 Task: Search for 'oppo a55 2020' on Amazon and gather information about the phone and related electronic items.
Action: Mouse moved to (223, 63)
Screenshot: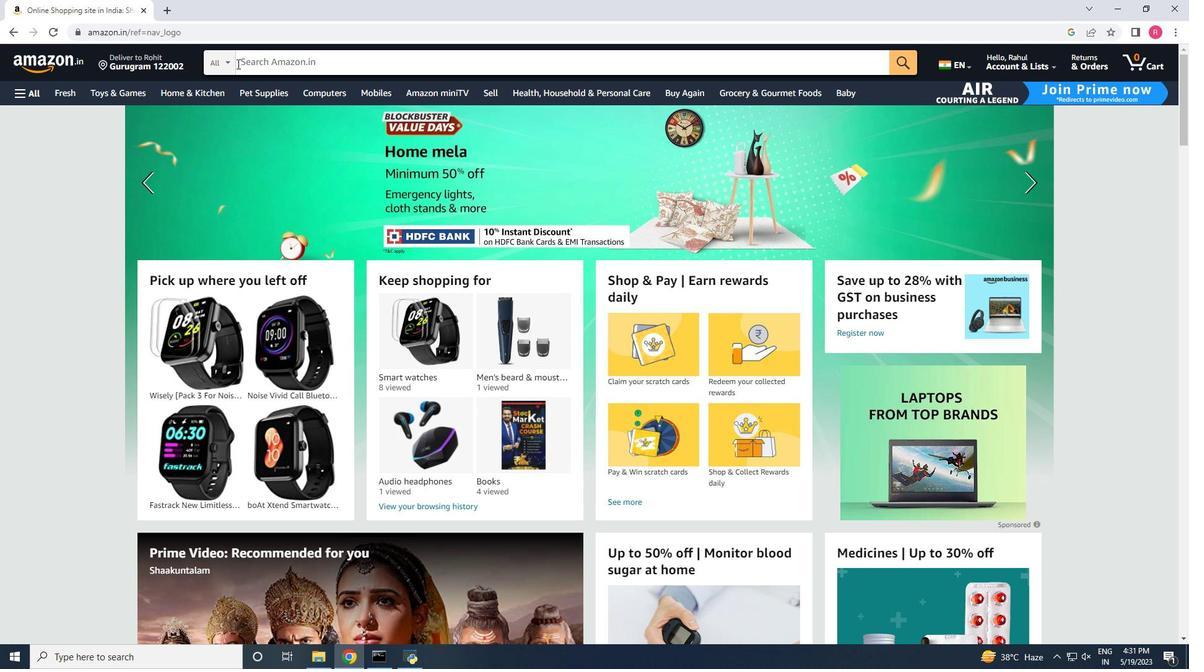 
Action: Mouse pressed left at (223, 63)
Screenshot: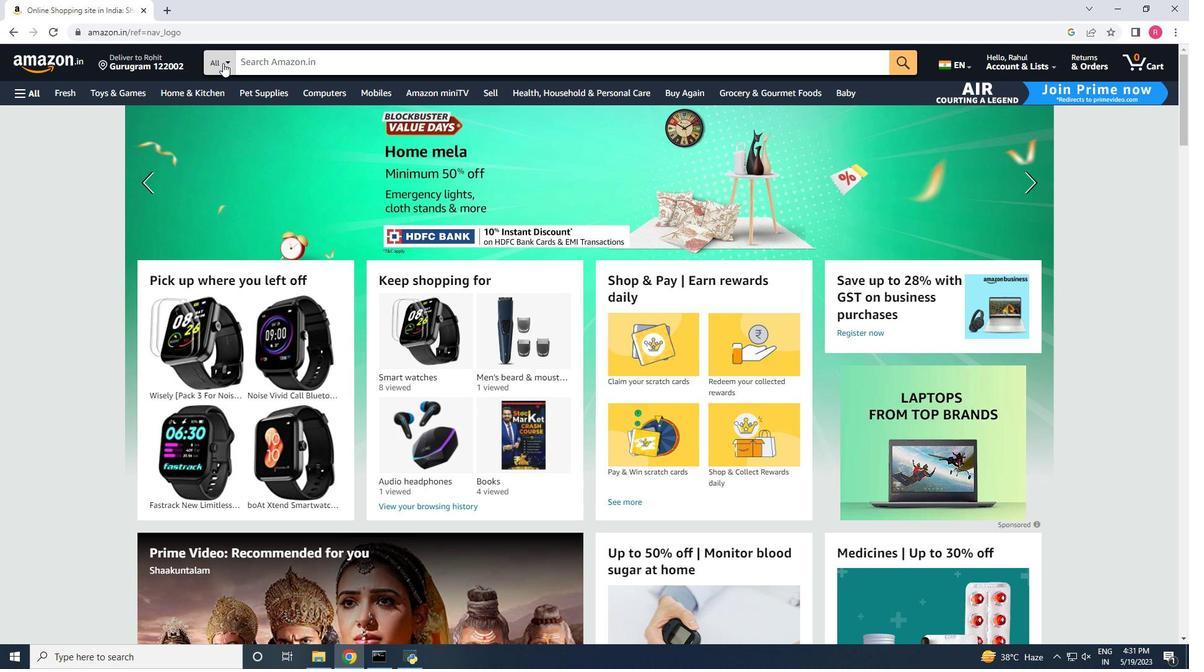 
Action: Mouse moved to (250, 178)
Screenshot: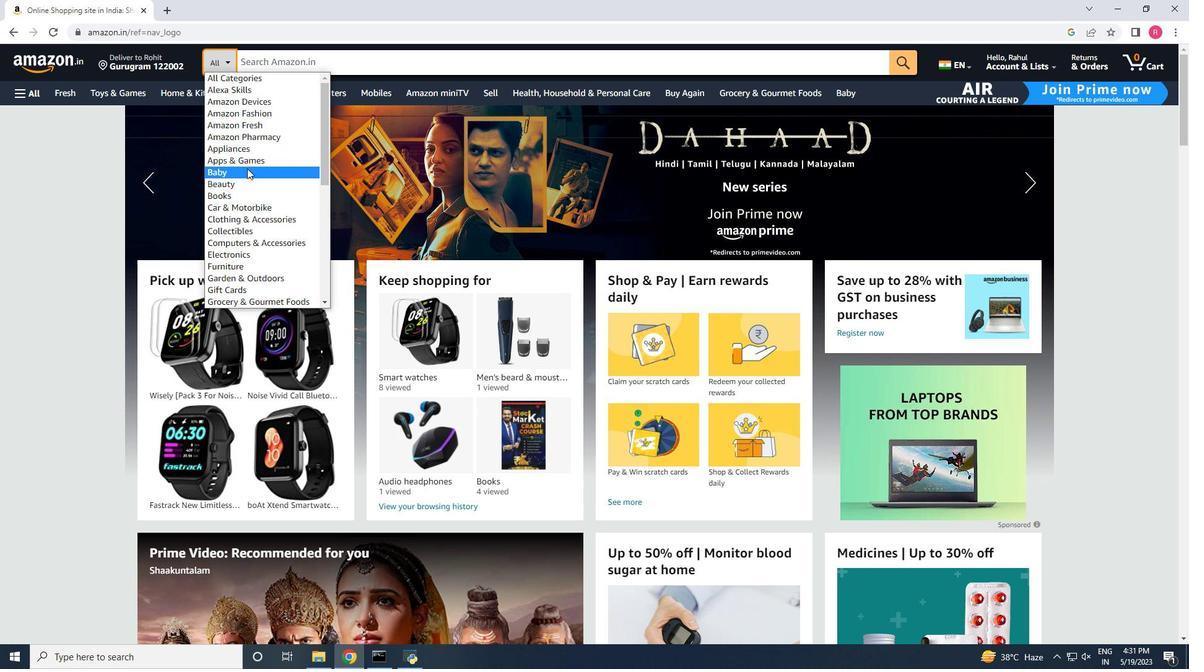 
Action: Mouse scrolled (250, 177) with delta (0, 0)
Screenshot: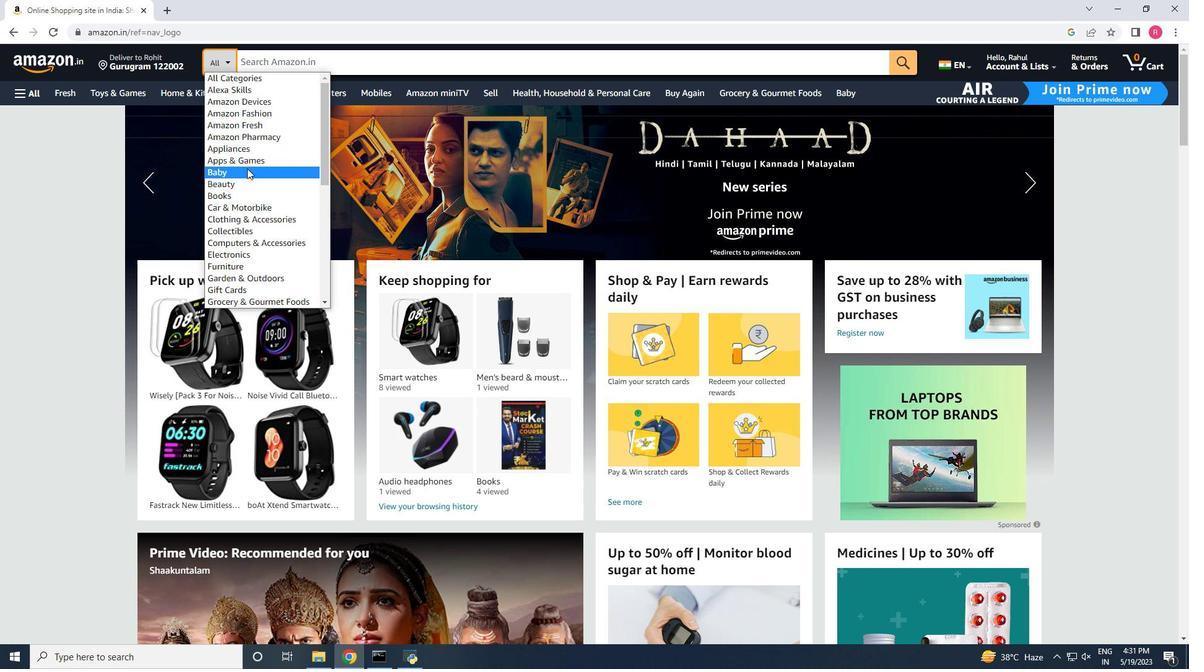 
Action: Mouse moved to (250, 178)
Screenshot: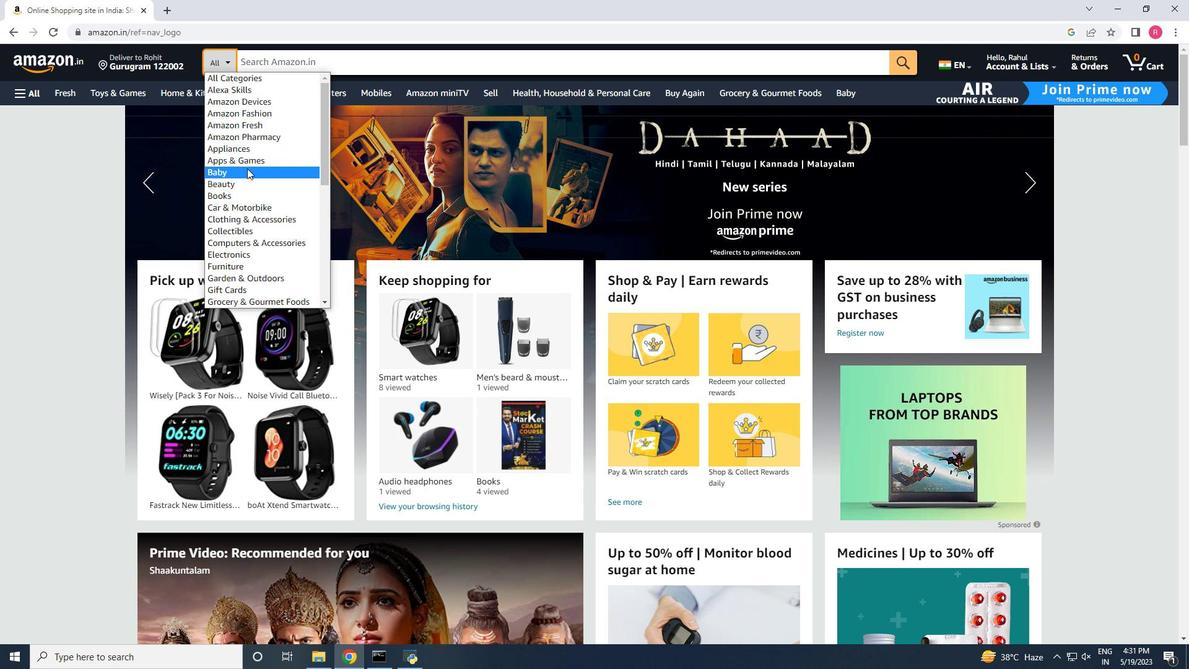 
Action: Mouse scrolled (250, 177) with delta (0, 0)
Screenshot: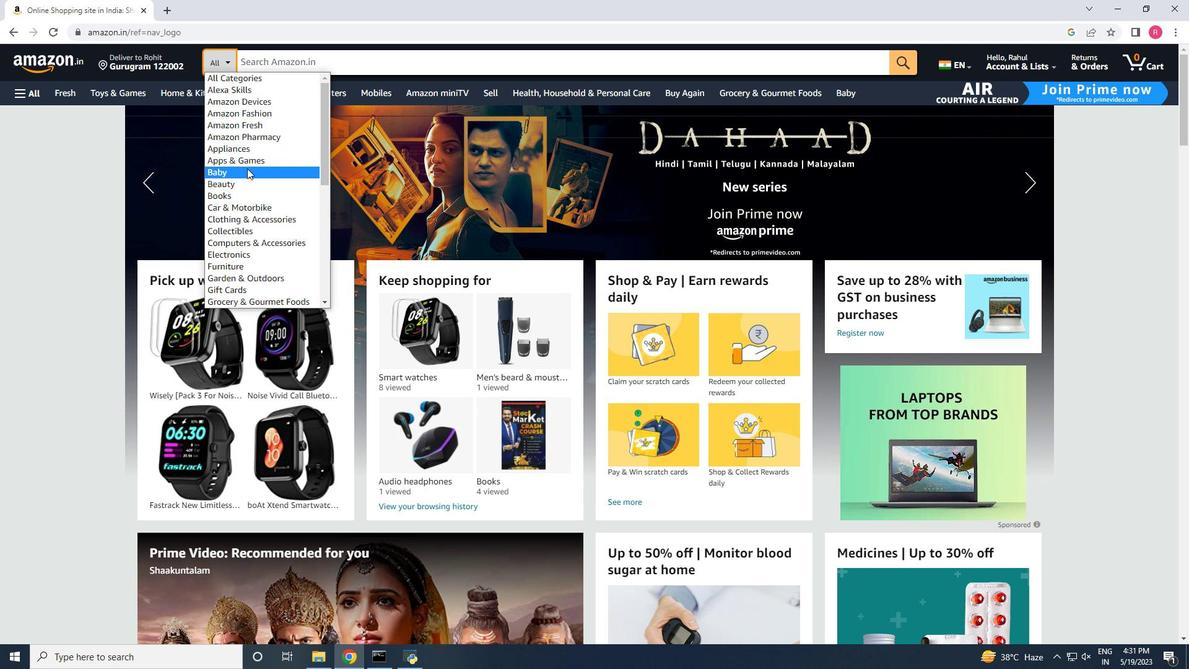 
Action: Mouse scrolled (250, 177) with delta (0, 0)
Screenshot: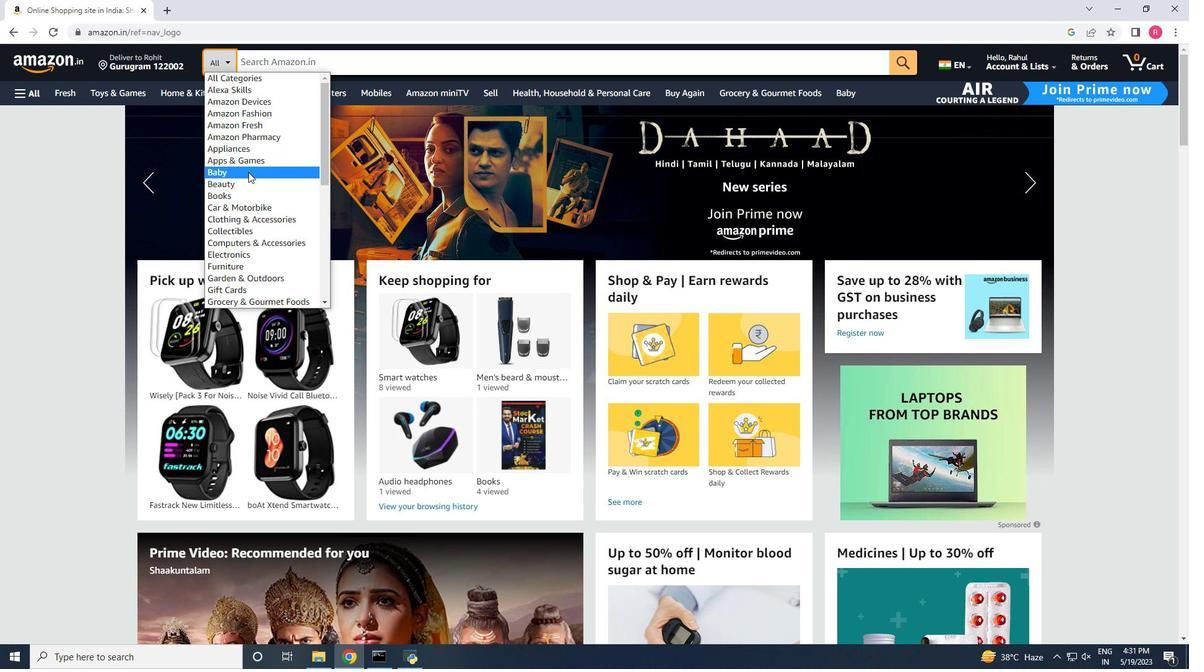 
Action: Mouse scrolled (250, 177) with delta (0, 0)
Screenshot: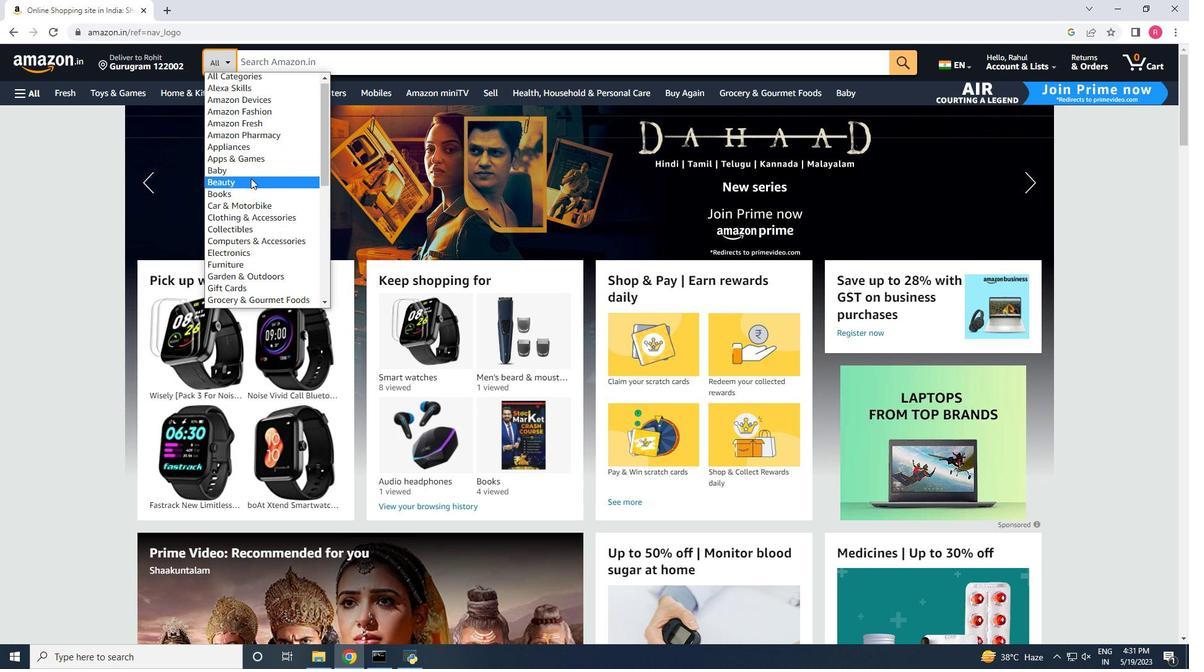 
Action: Mouse moved to (251, 179)
Screenshot: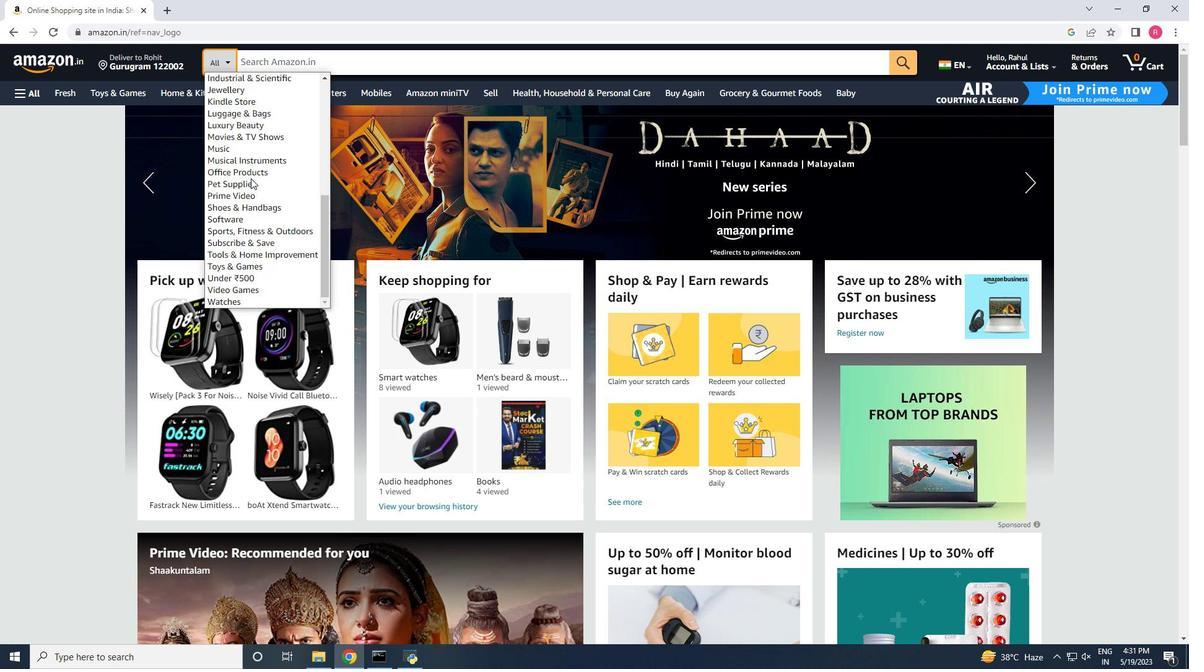 
Action: Mouse scrolled (251, 178) with delta (0, 0)
Screenshot: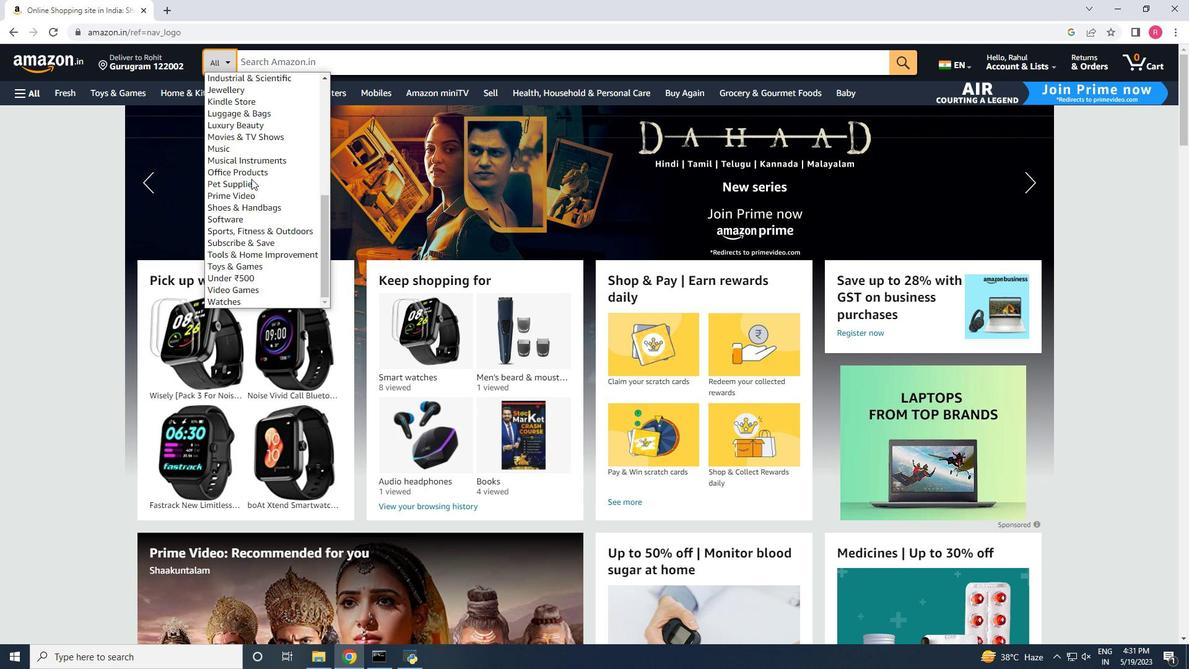 
Action: Mouse scrolled (251, 178) with delta (0, 0)
Screenshot: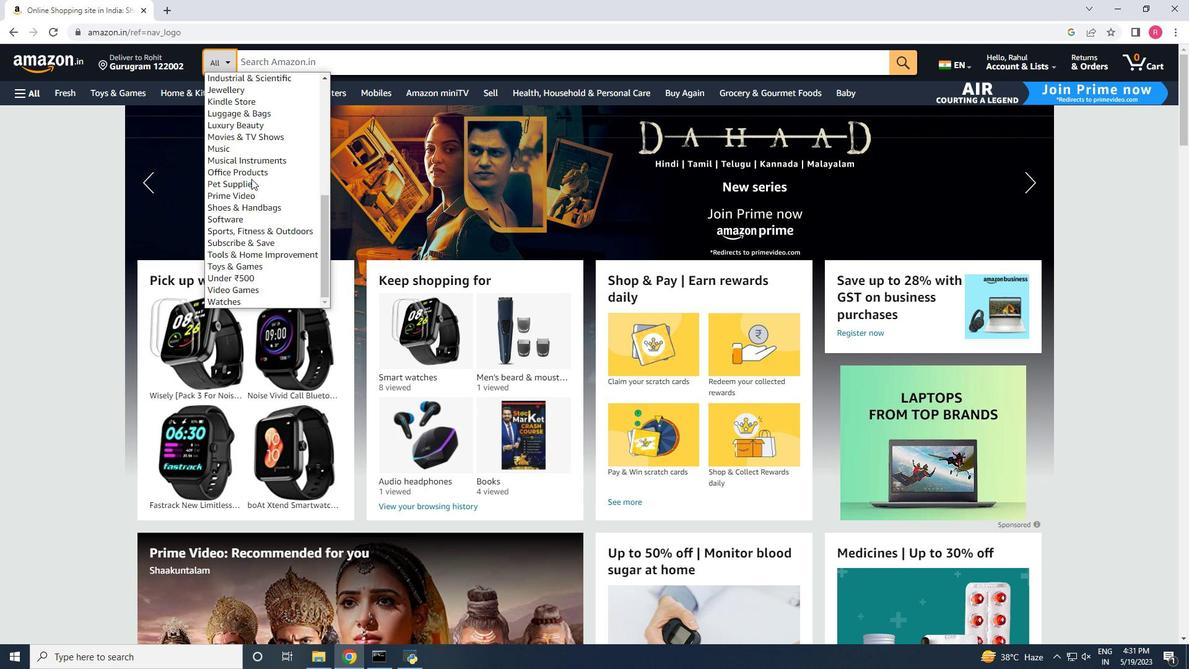 
Action: Mouse scrolled (251, 178) with delta (0, 0)
Screenshot: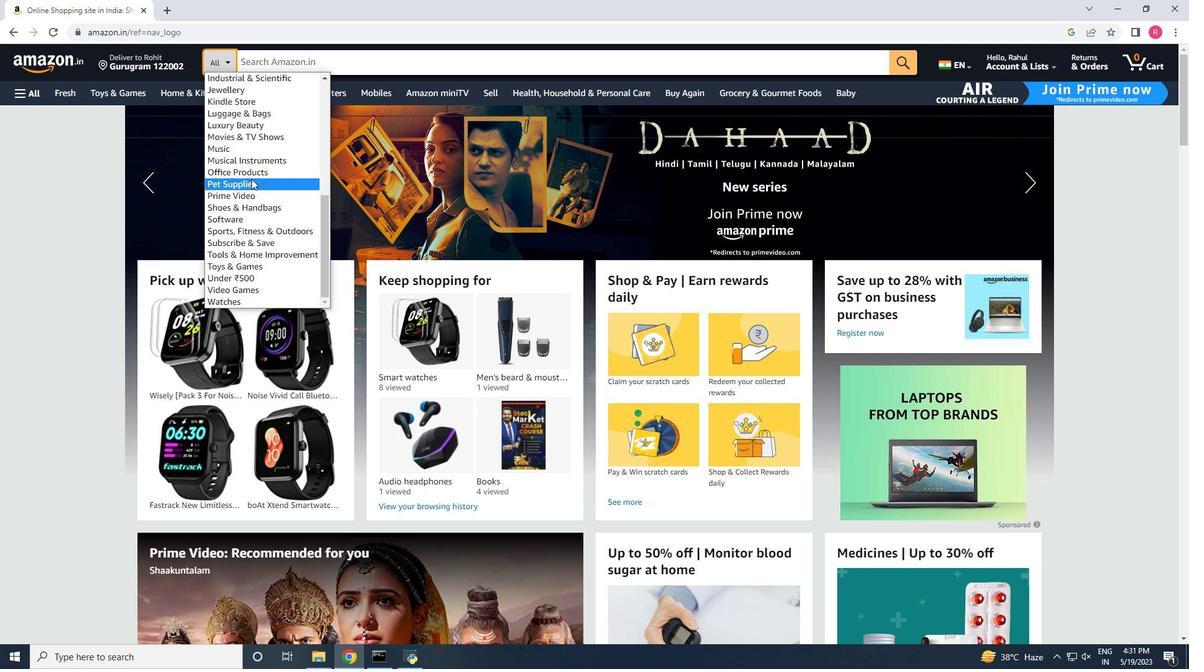 
Action: Mouse scrolled (251, 178) with delta (0, 0)
Screenshot: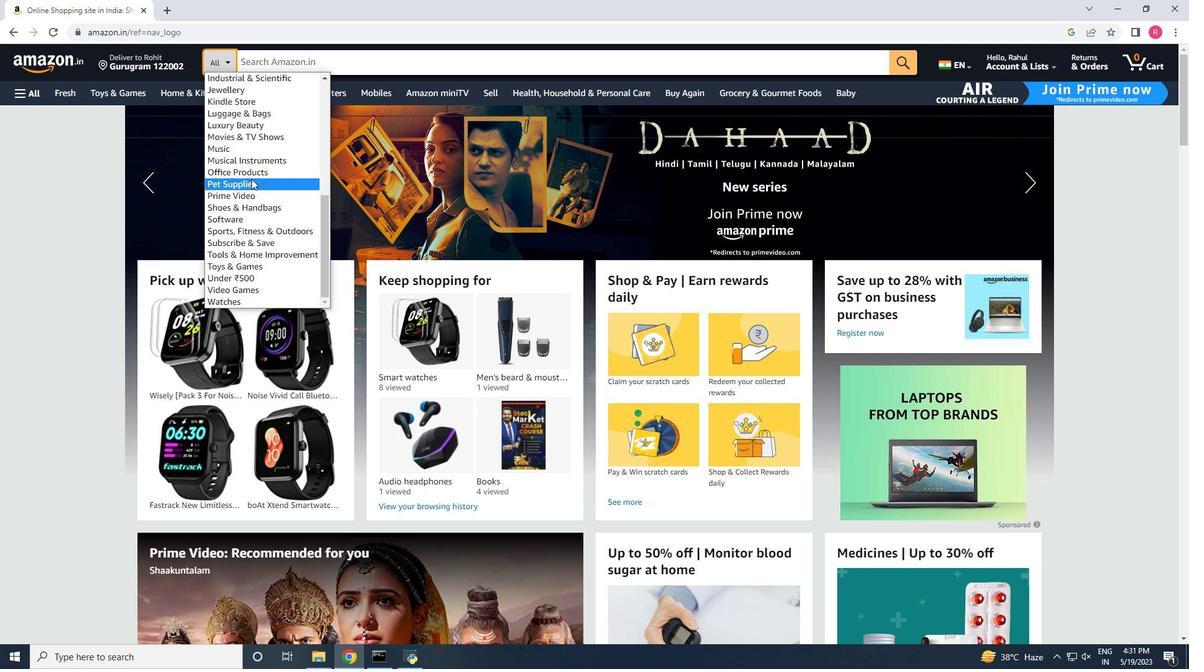 
Action: Mouse scrolled (251, 178) with delta (0, 0)
Screenshot: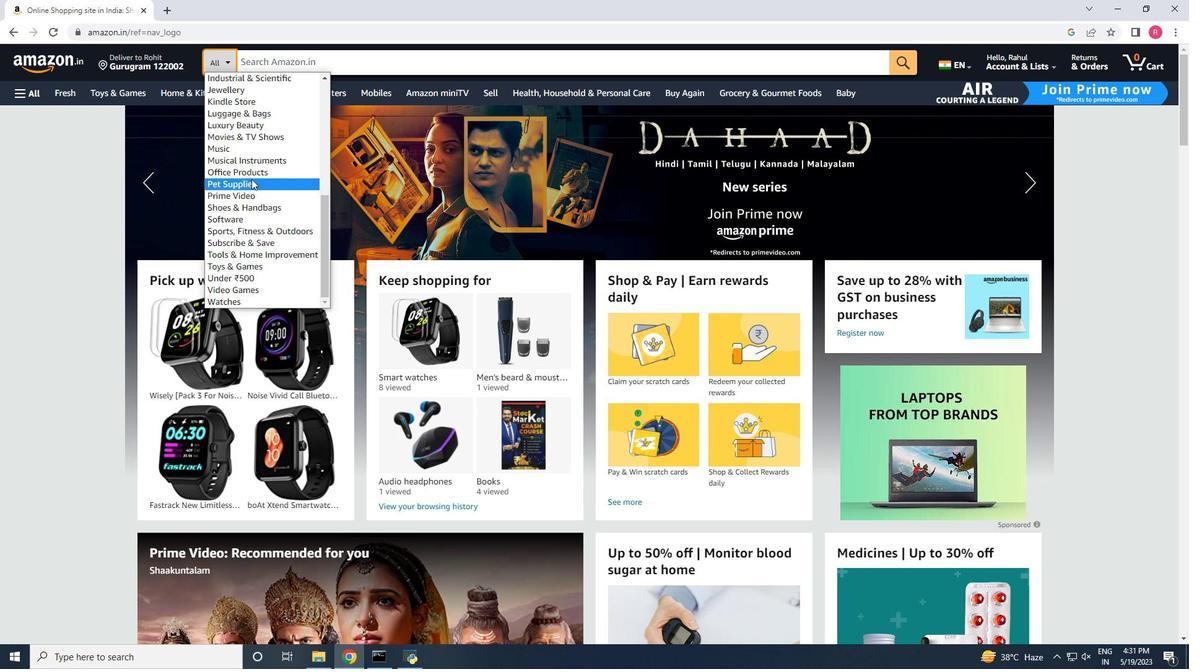 
Action: Mouse scrolled (251, 178) with delta (0, 0)
Screenshot: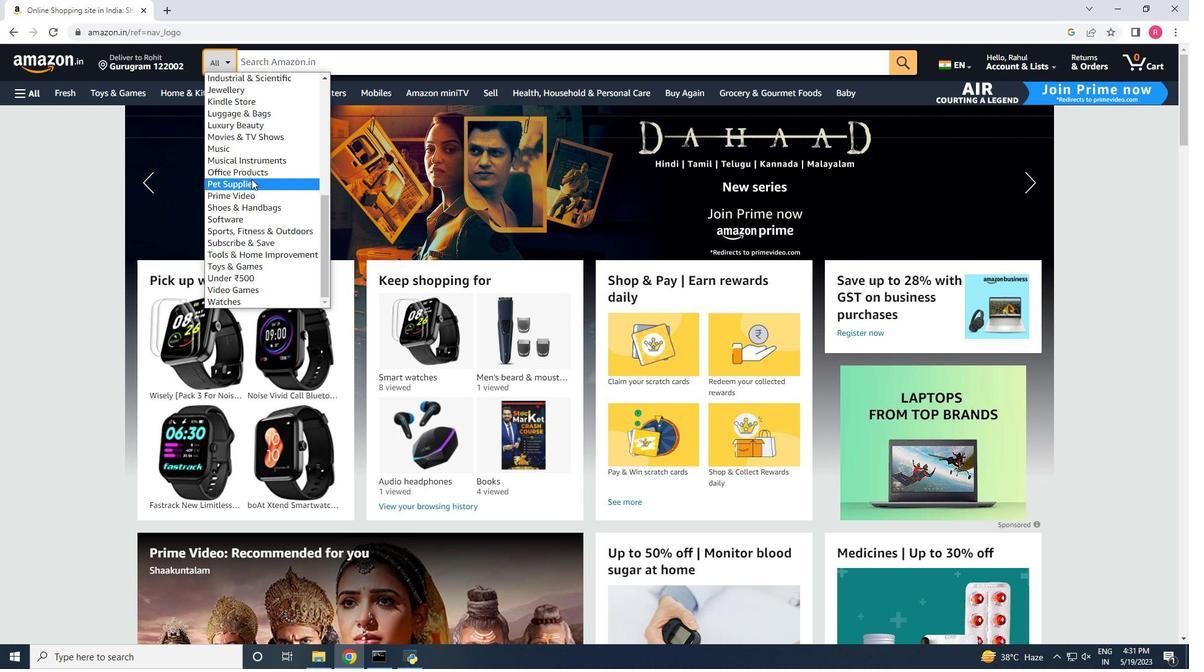 
Action: Mouse moved to (251, 221)
Screenshot: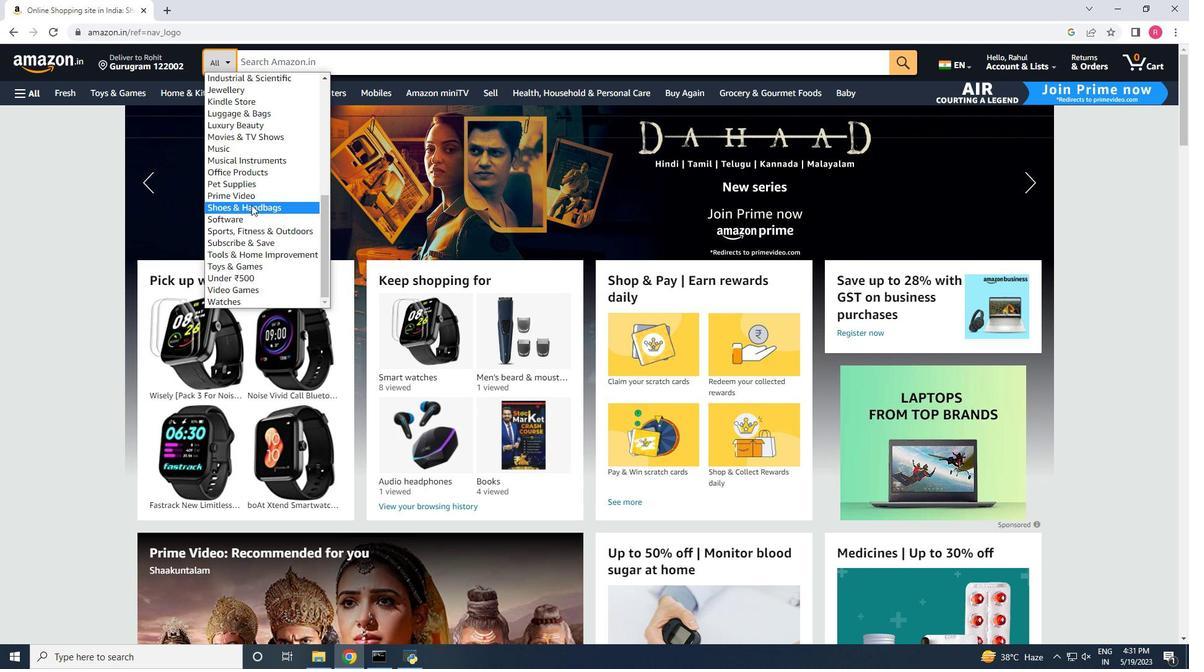 
Action: Mouse scrolled (251, 221) with delta (0, 0)
Screenshot: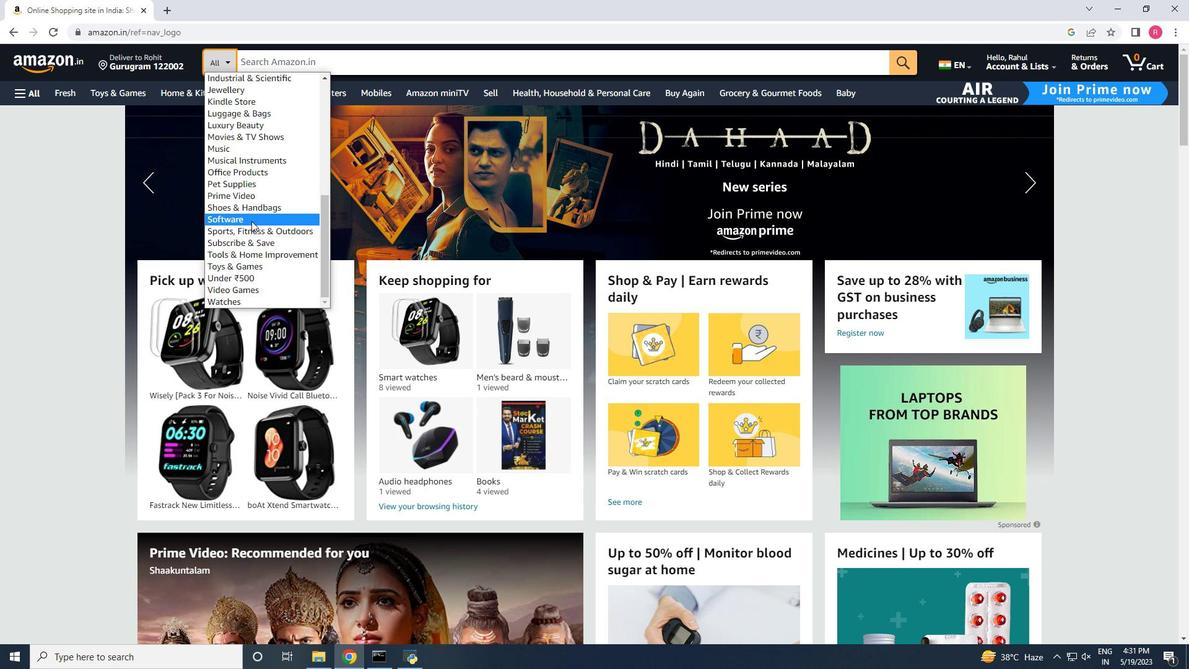 
Action: Mouse scrolled (251, 221) with delta (0, 0)
Screenshot: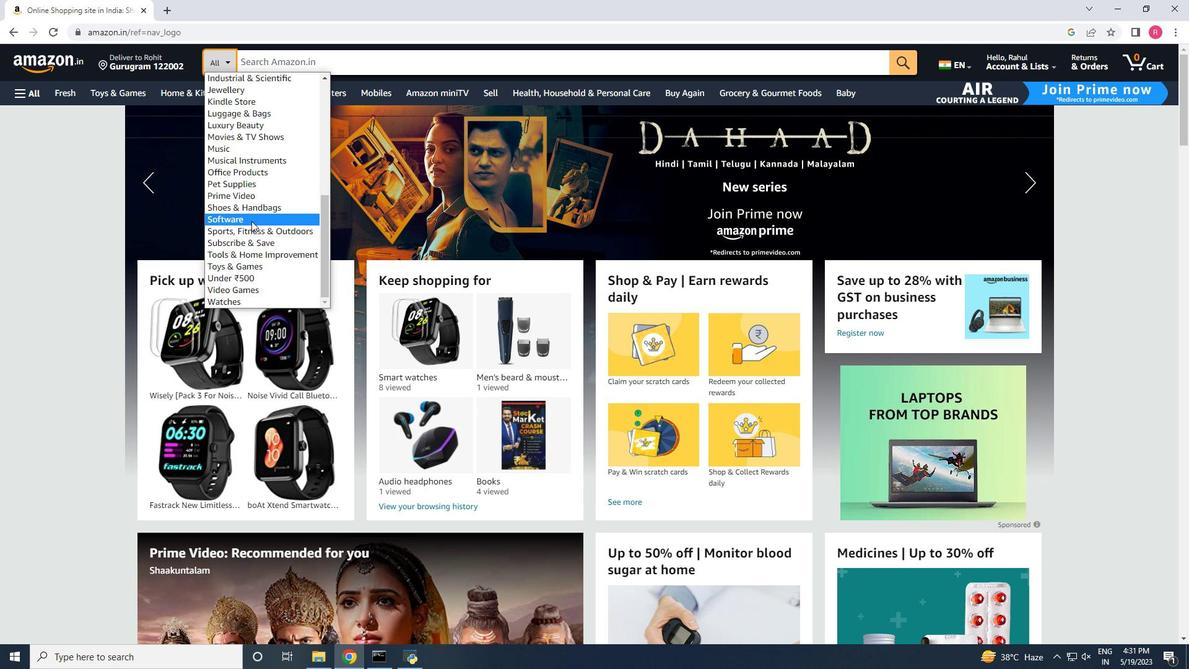 
Action: Mouse scrolled (251, 220) with delta (0, 0)
Screenshot: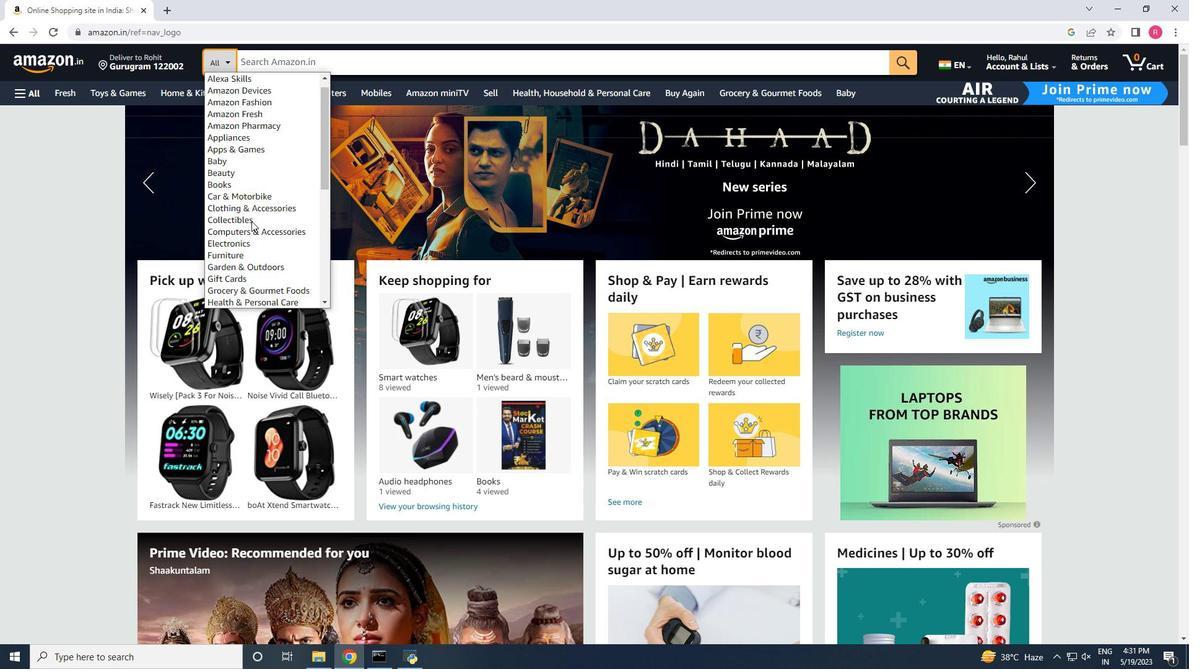 
Action: Mouse scrolled (251, 220) with delta (0, 0)
Screenshot: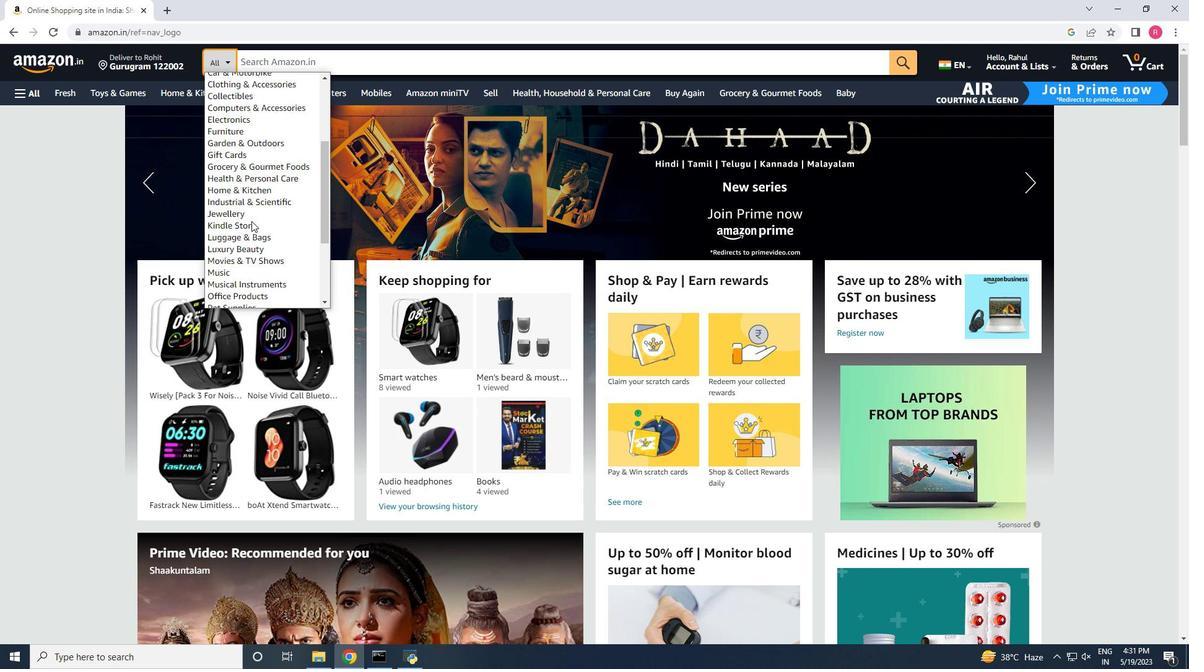 
Action: Mouse moved to (353, 57)
Screenshot: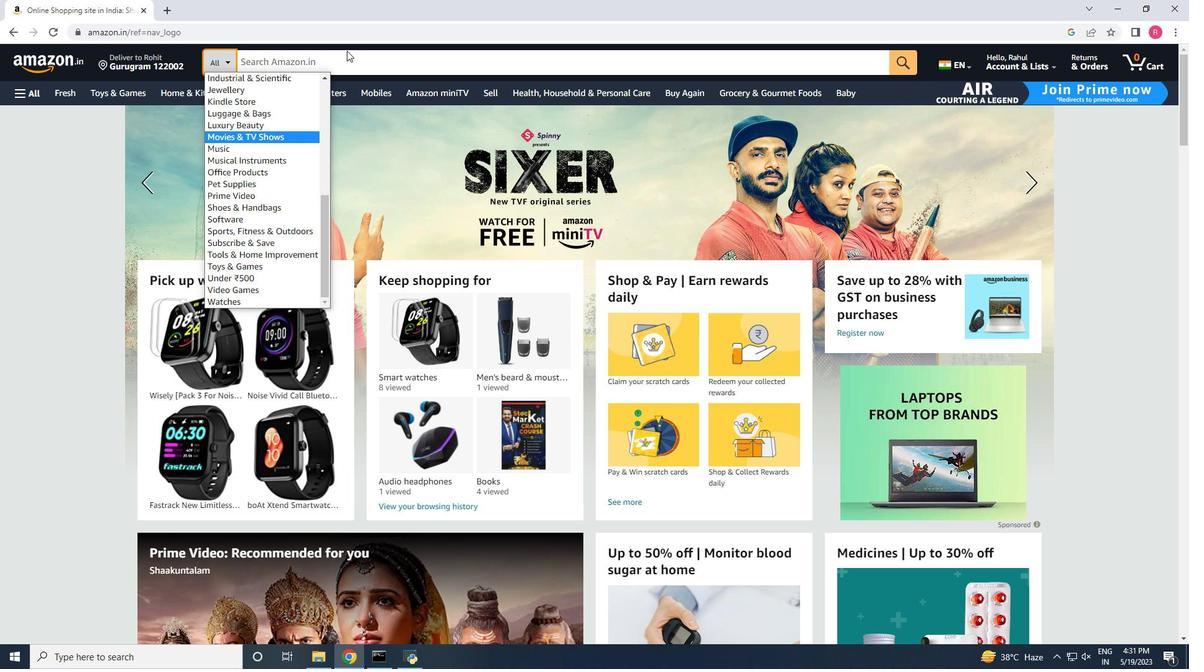 
Action: Mouse pressed left at (353, 57)
Screenshot: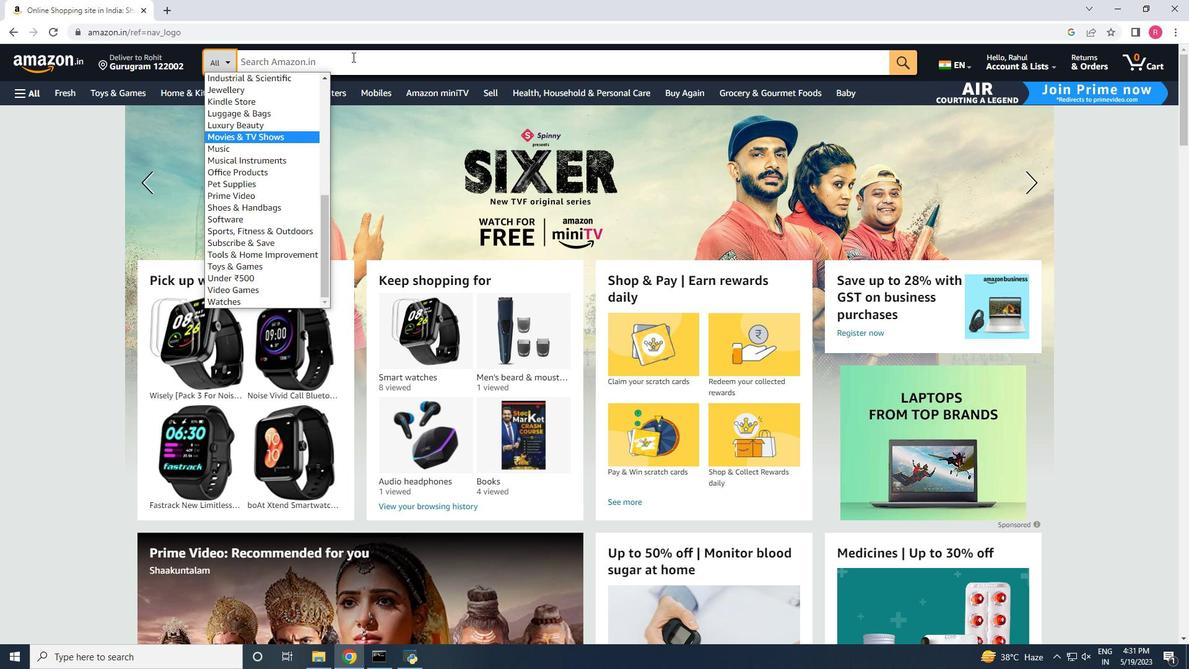 
Action: Key pressed old<Key.space>electronic<Key.space>device<Key.enter>
Screenshot: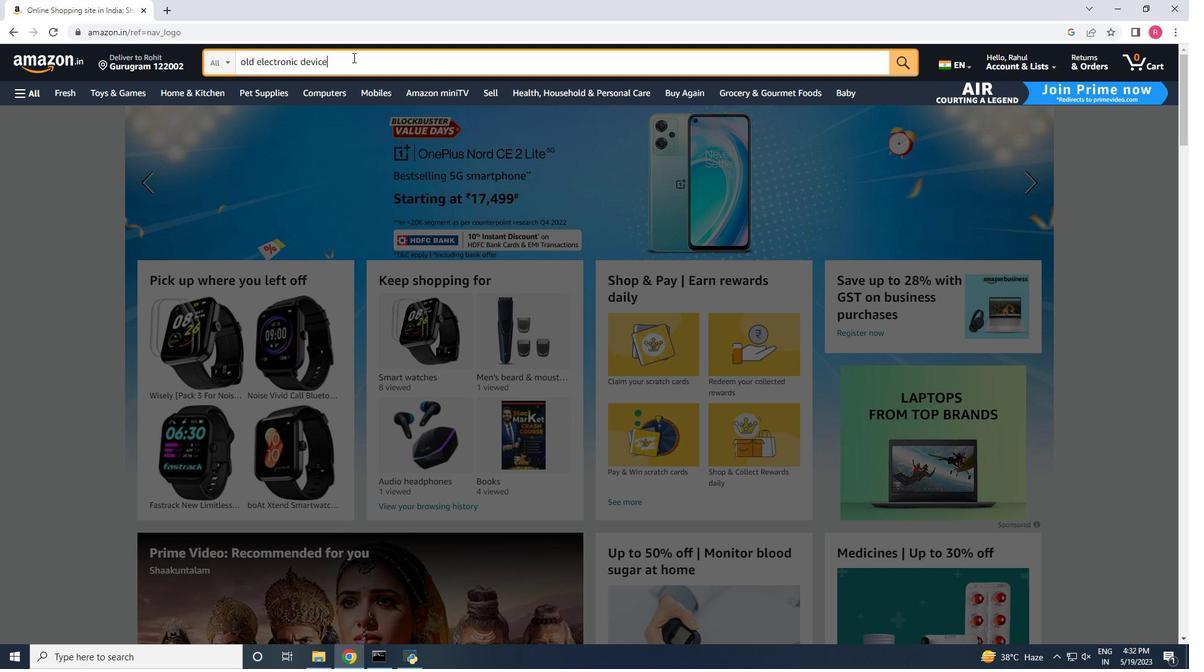 
Action: Mouse moved to (417, 241)
Screenshot: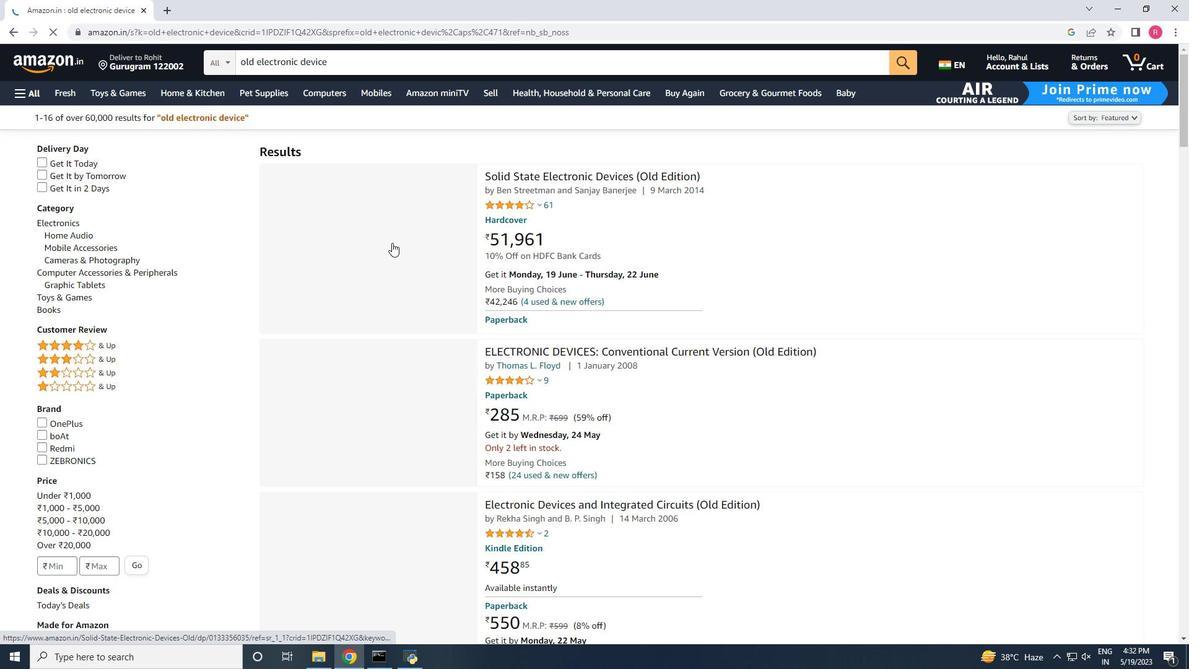 
Action: Mouse scrolled (417, 241) with delta (0, 0)
Screenshot: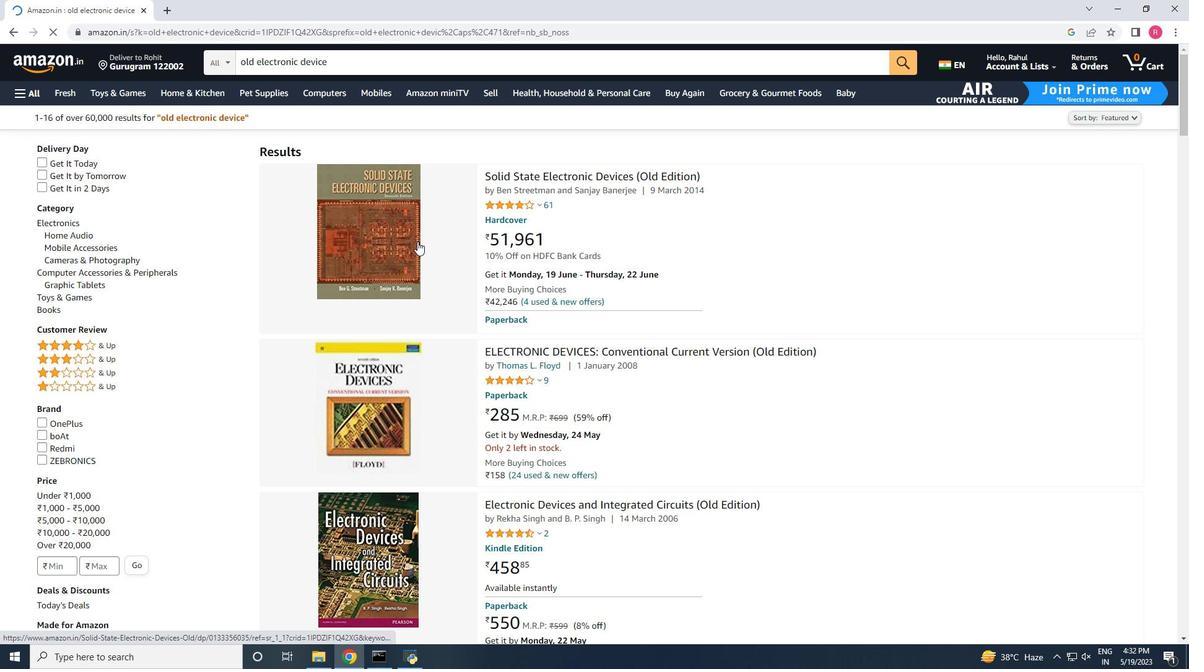 
Action: Mouse scrolled (417, 241) with delta (0, 0)
Screenshot: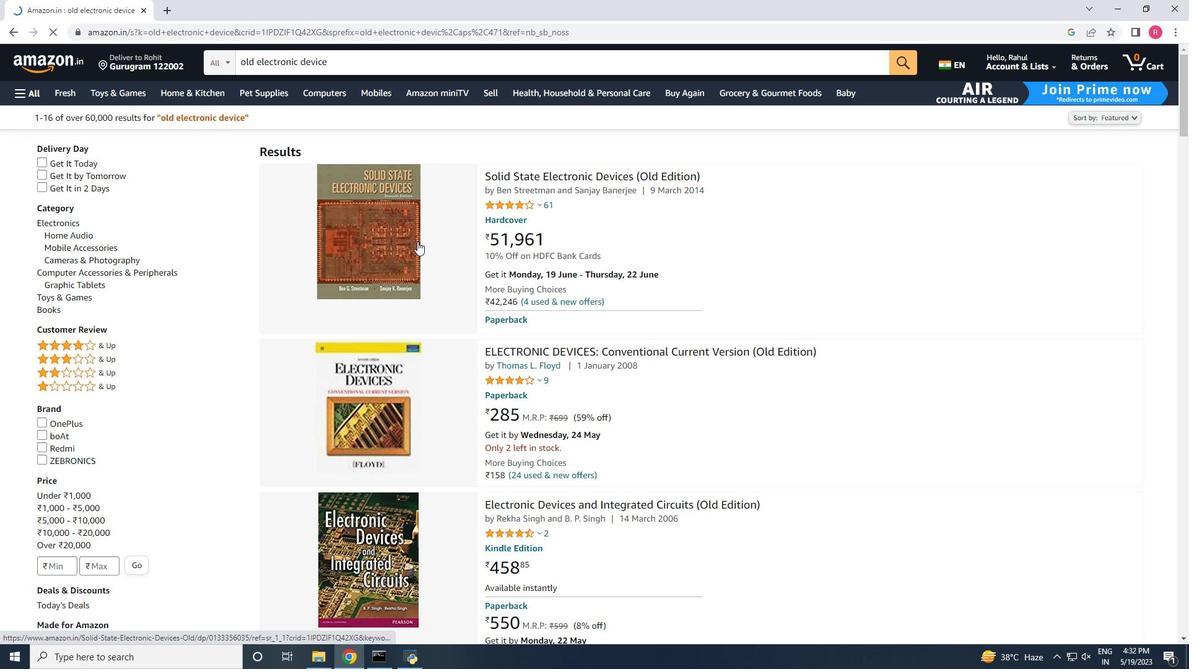 
Action: Mouse moved to (418, 239)
Screenshot: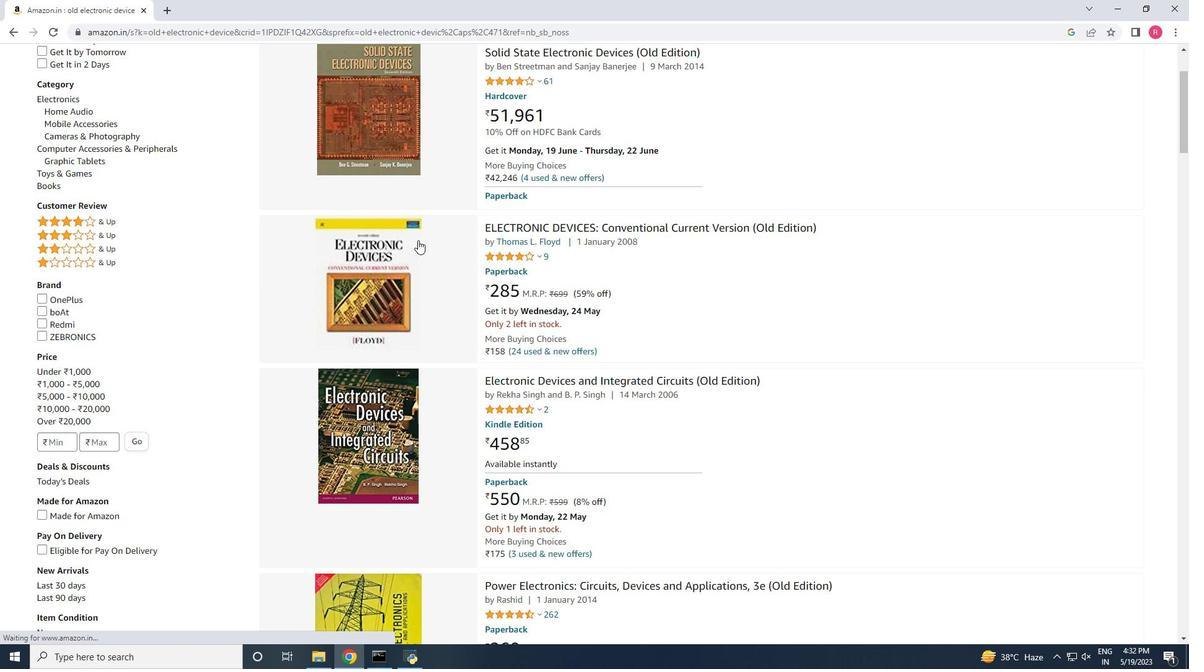 
Action: Mouse scrolled (418, 239) with delta (0, 0)
Screenshot: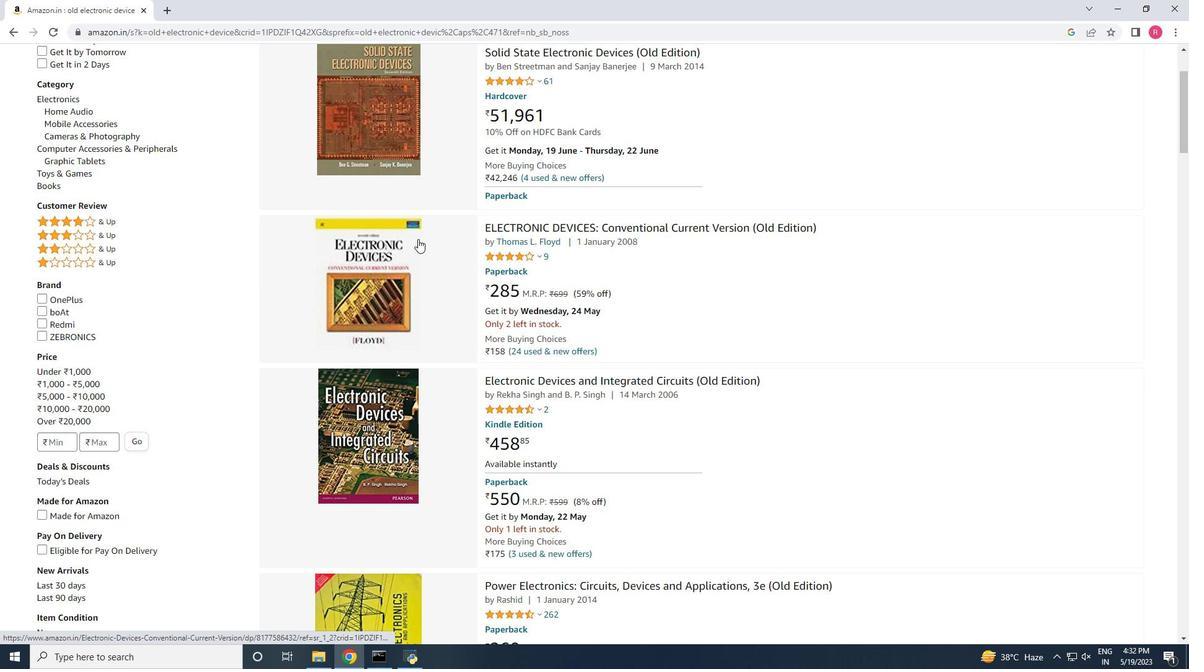 
Action: Mouse scrolled (418, 239) with delta (0, 0)
Screenshot: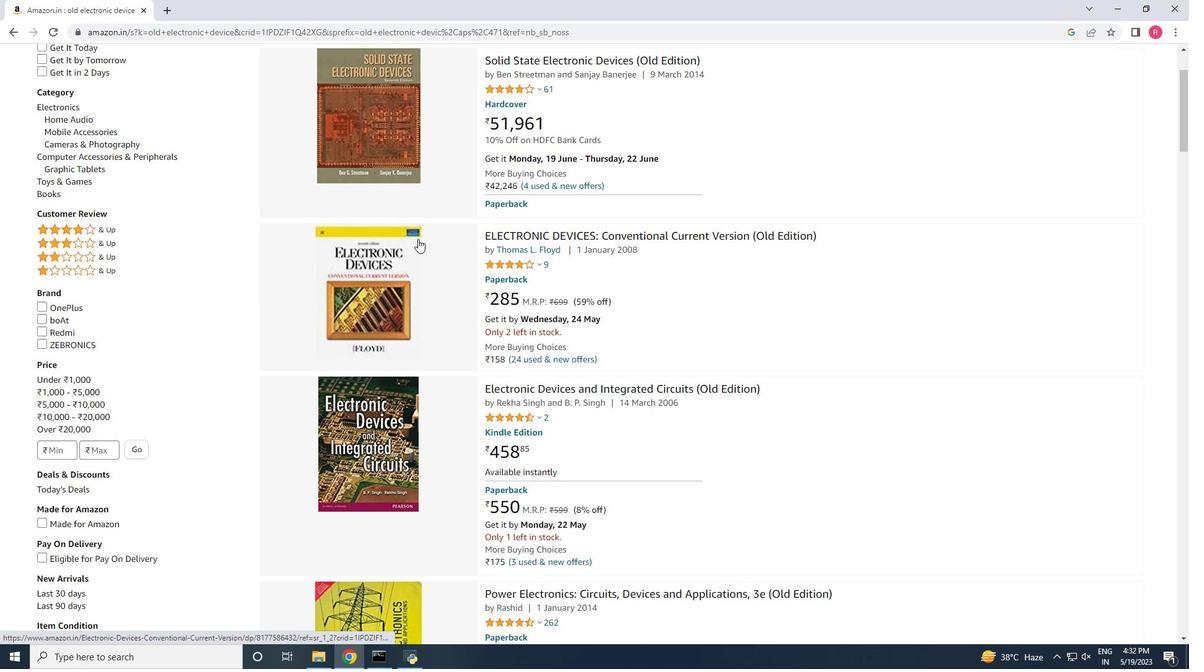 
Action: Mouse moved to (348, 63)
Screenshot: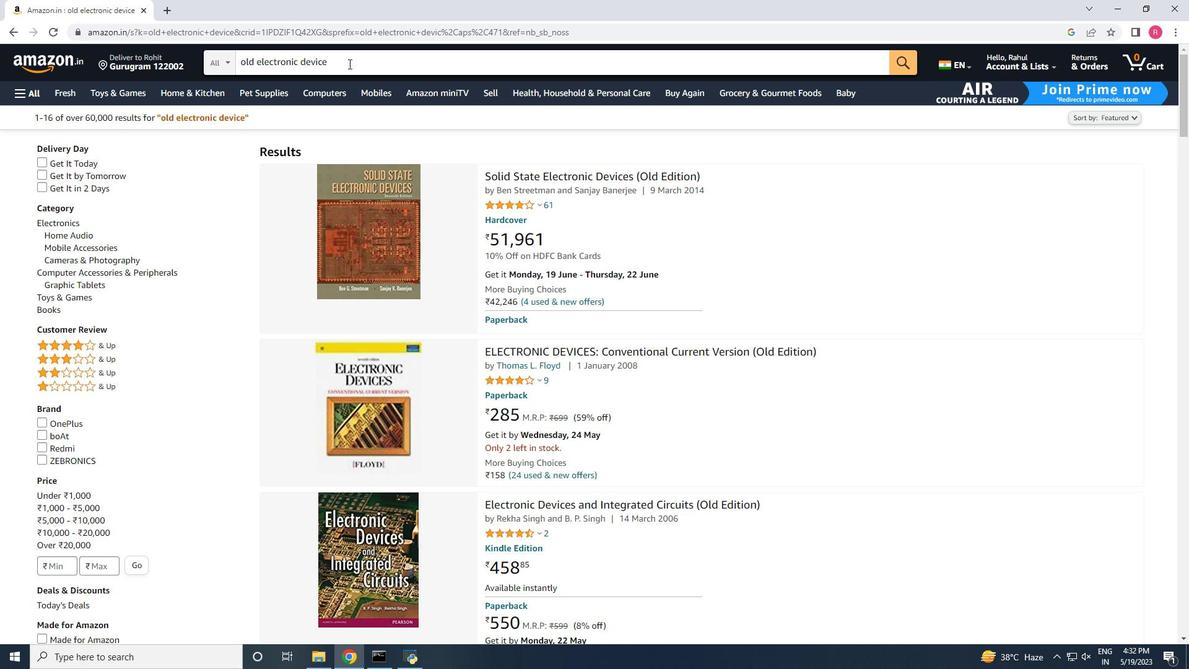 
Action: Mouse pressed left at (348, 63)
Screenshot: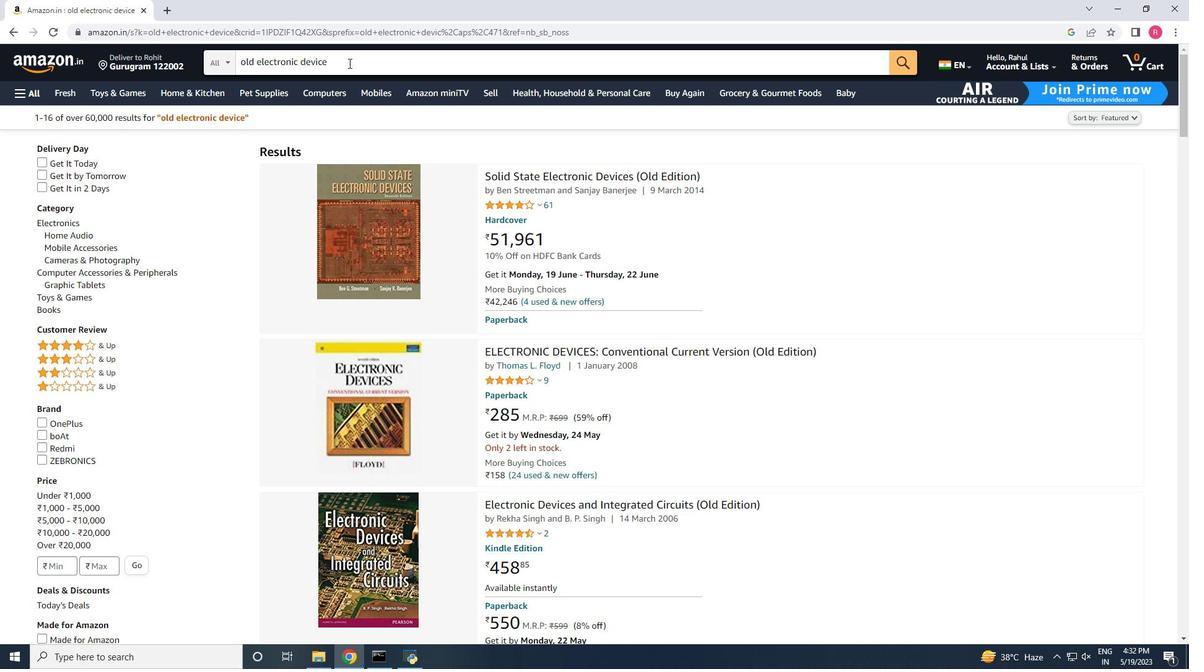 
Action: Mouse moved to (348, 63)
Screenshot: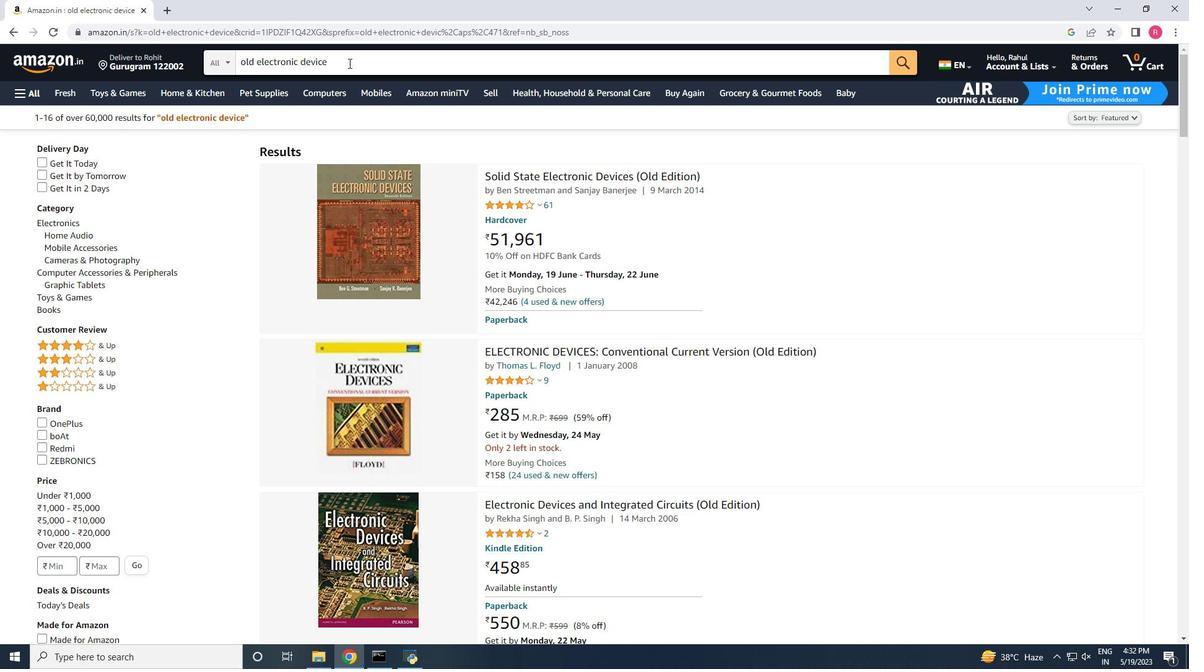 
Action: Key pressed <Key.backspace><Key.backspace><Key.backspace><Key.backspace><Key.backspace><Key.backspace><Key.enter>
Screenshot: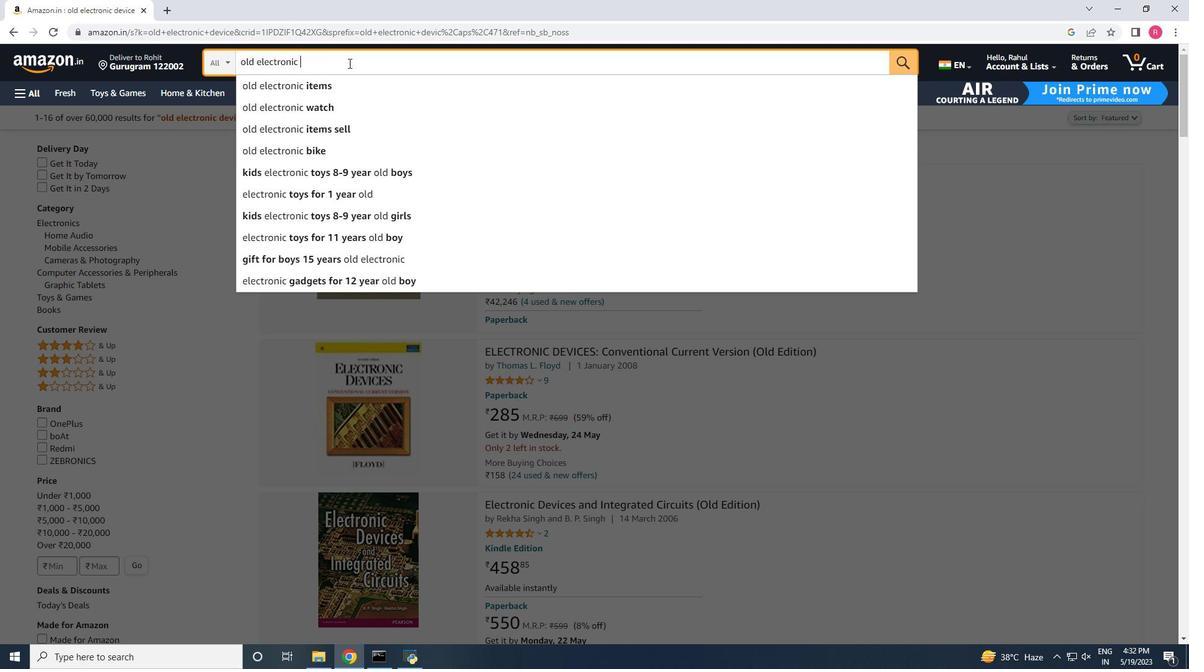 
Action: Mouse moved to (446, 280)
Screenshot: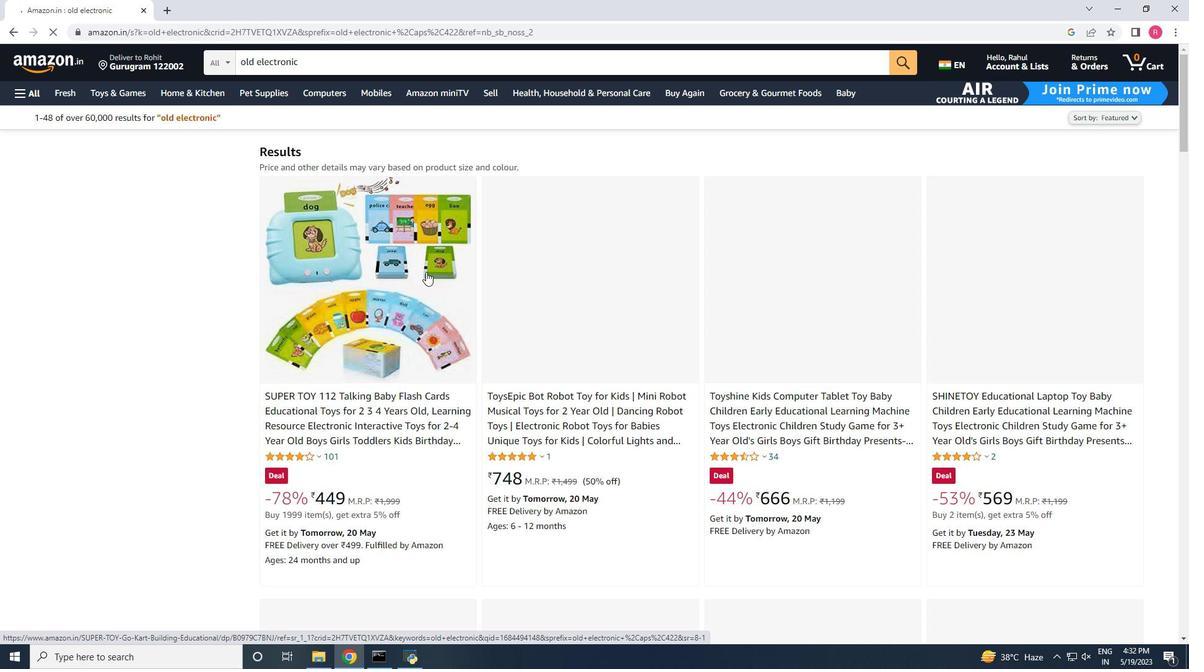 
Action: Mouse scrolled (446, 279) with delta (0, 0)
Screenshot: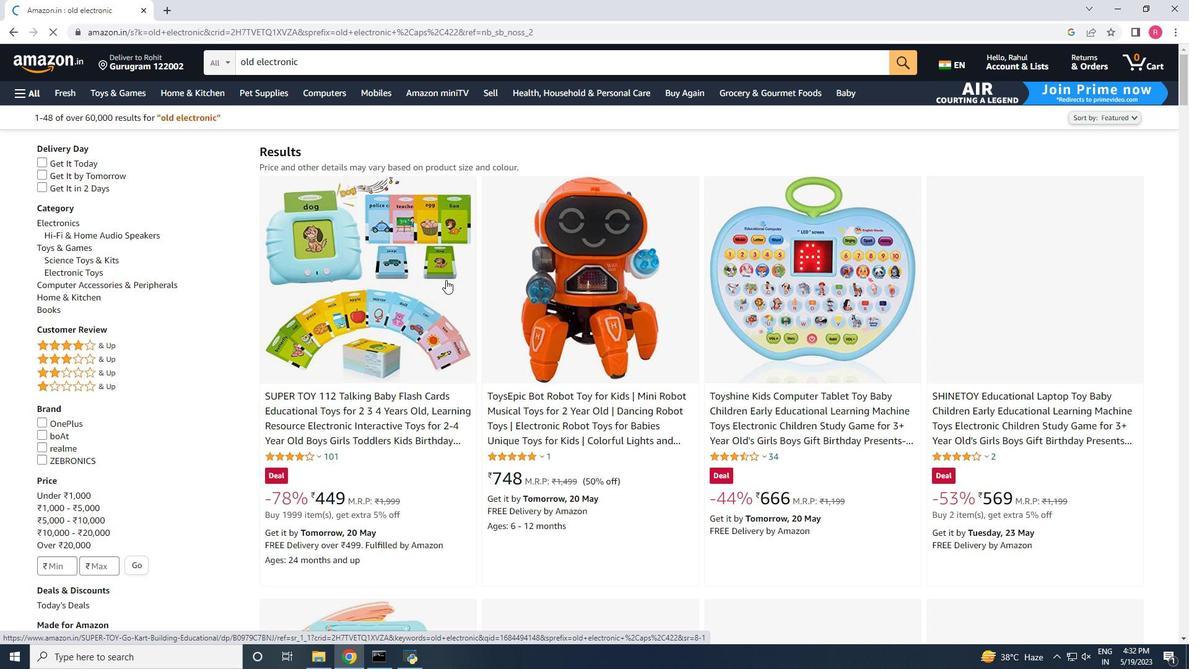 
Action: Mouse scrolled (446, 279) with delta (0, 0)
Screenshot: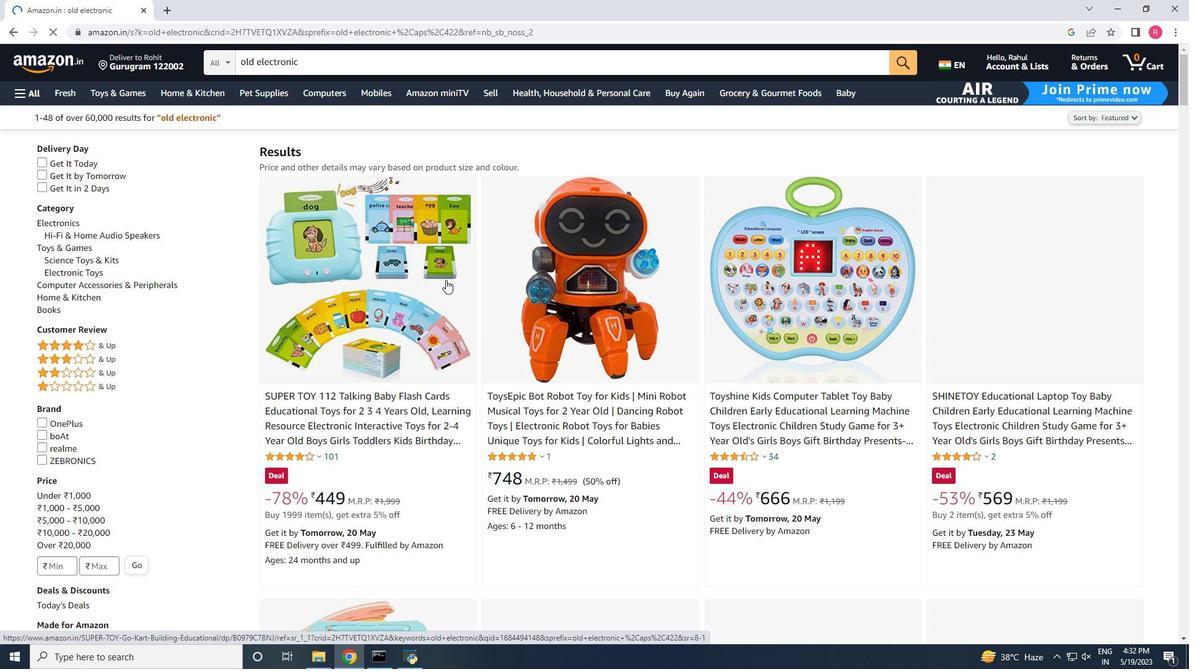 
Action: Mouse scrolled (446, 279) with delta (0, 0)
Screenshot: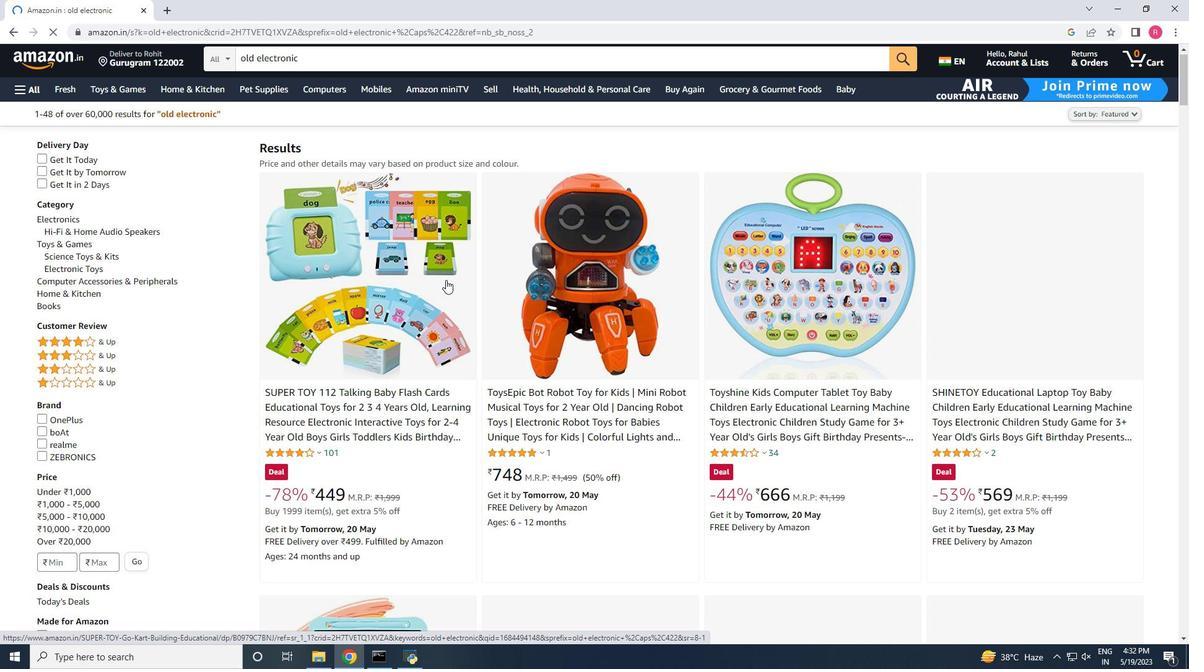 
Action: Mouse moved to (446, 280)
Screenshot: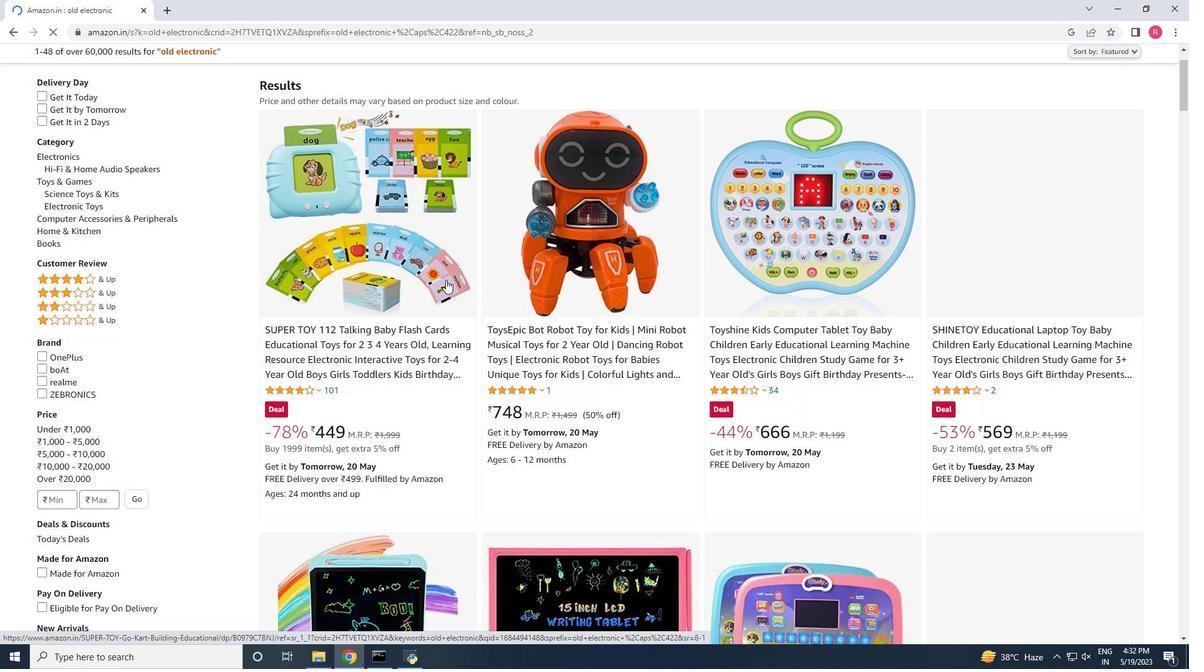 
Action: Mouse scrolled (446, 280) with delta (0, 0)
Screenshot: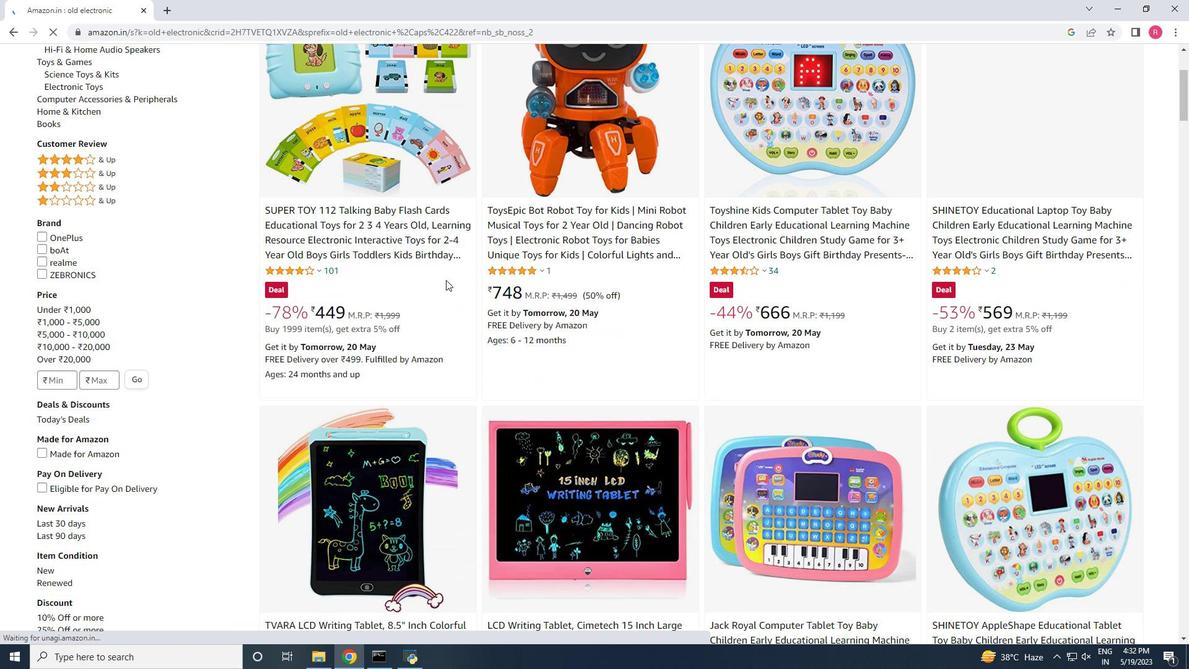 
Action: Mouse scrolled (446, 280) with delta (0, 0)
Screenshot: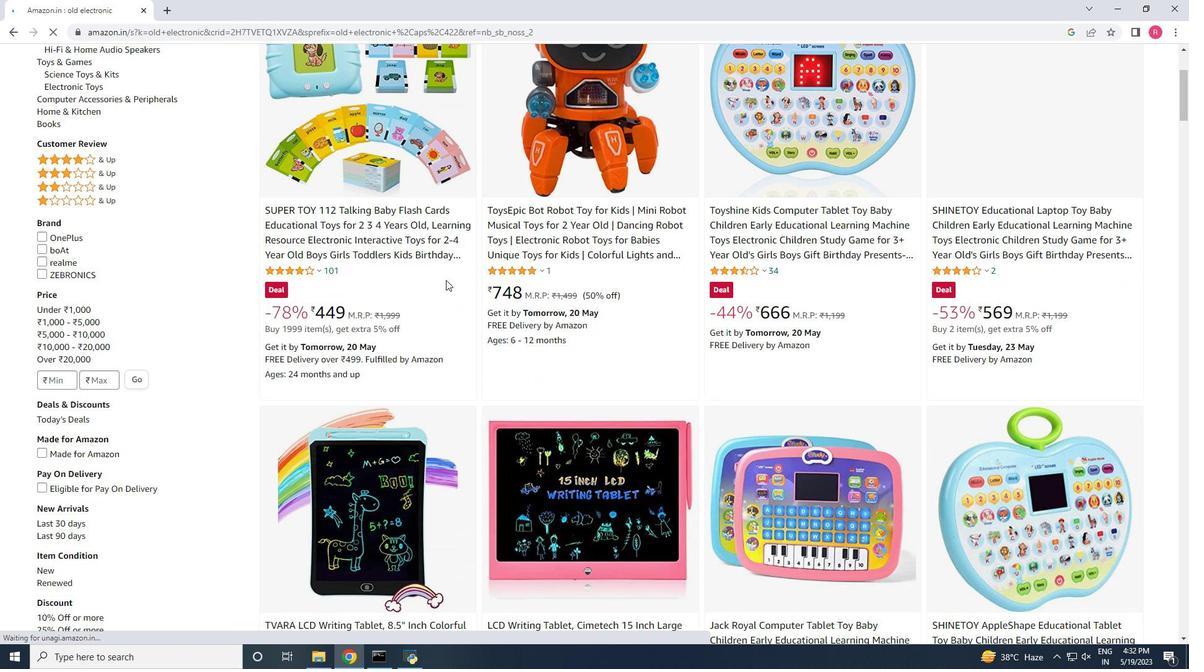 
Action: Mouse scrolled (446, 280) with delta (0, 0)
Screenshot: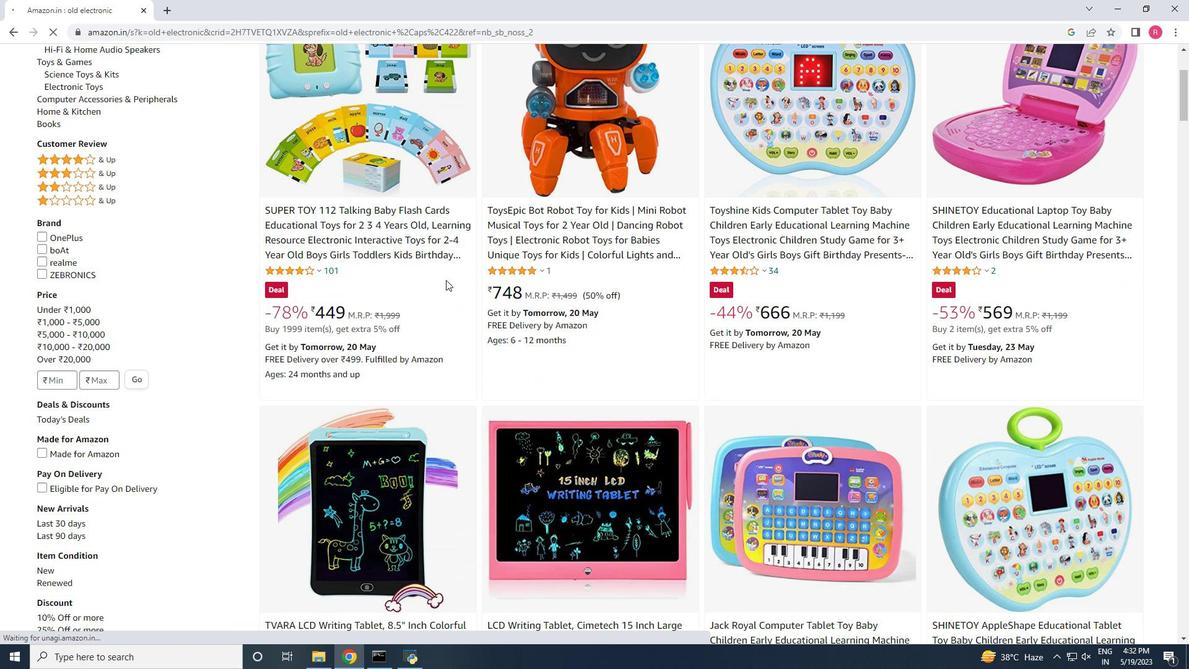 
Action: Mouse scrolled (446, 280) with delta (0, 0)
Screenshot: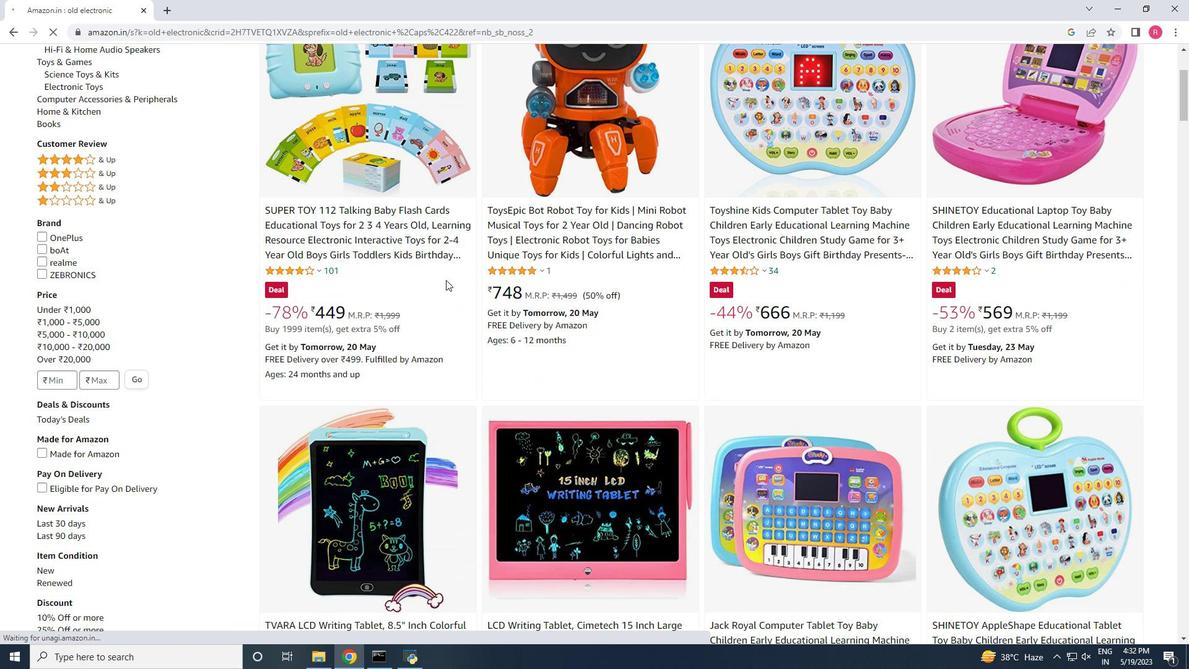 
Action: Mouse scrolled (446, 280) with delta (0, 0)
Screenshot: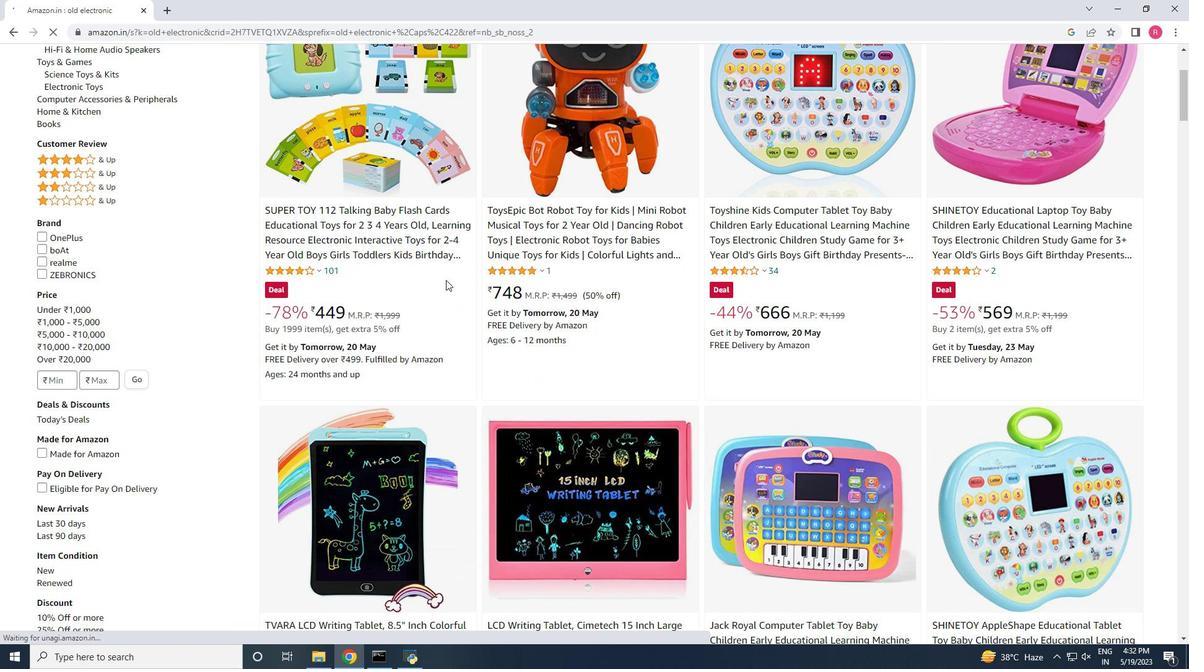 
Action: Mouse moved to (33, 97)
Screenshot: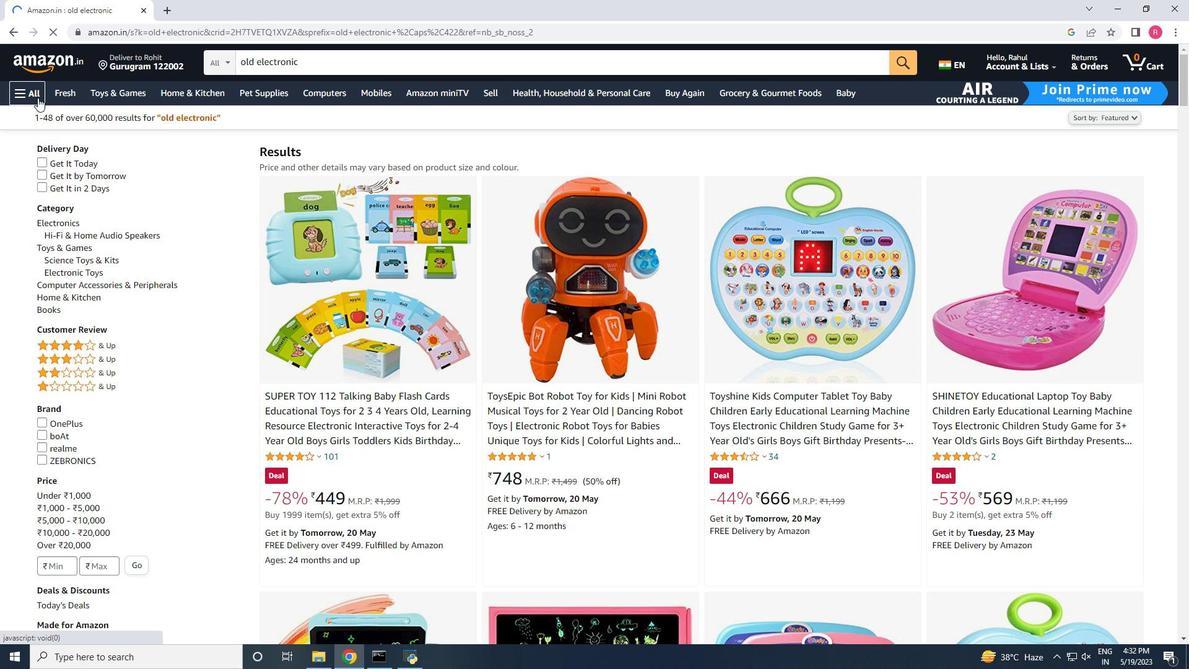 
Action: Mouse pressed left at (33, 97)
Screenshot: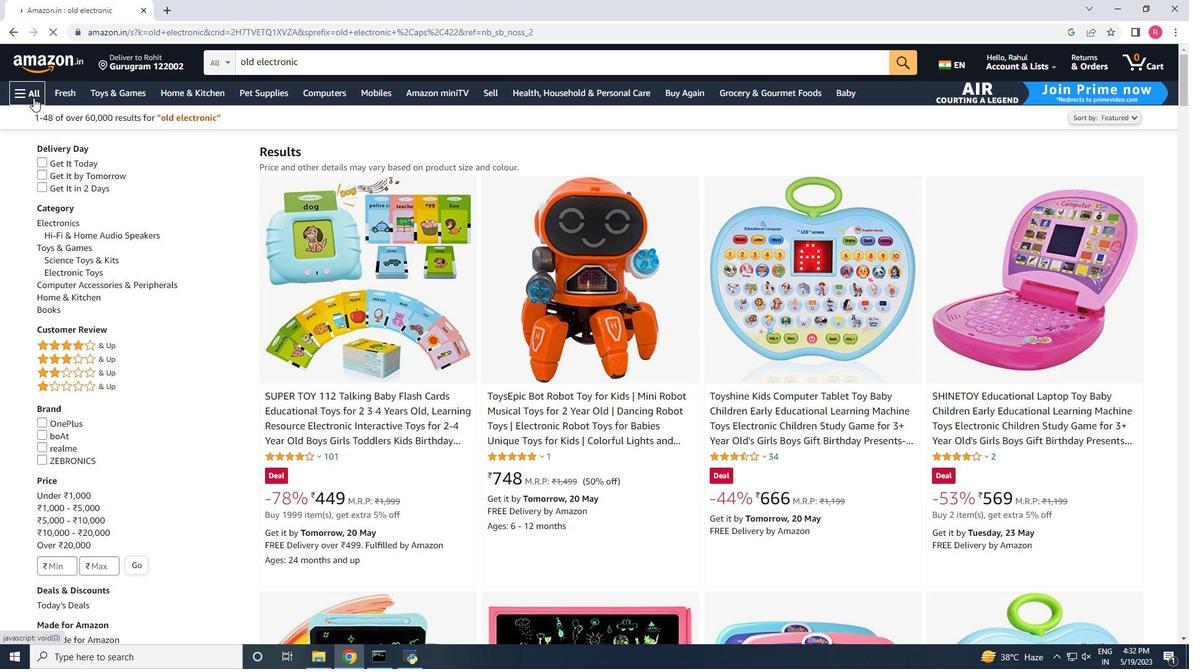 
Action: Mouse moved to (200, 456)
Screenshot: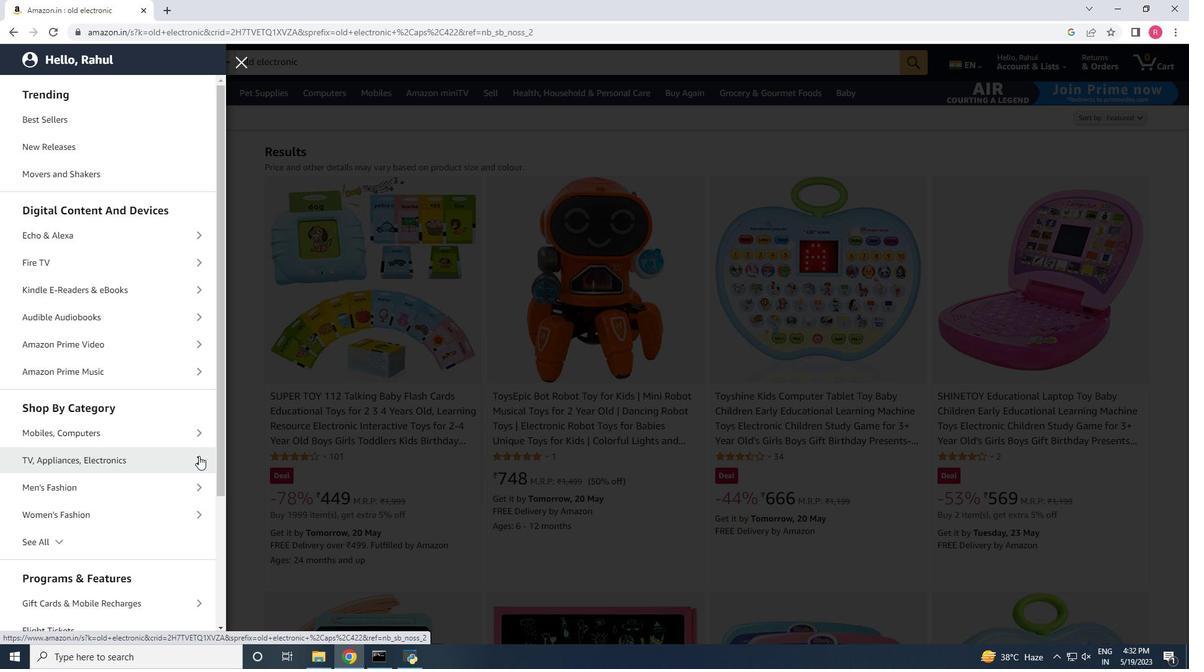 
Action: Mouse pressed left at (200, 456)
Screenshot: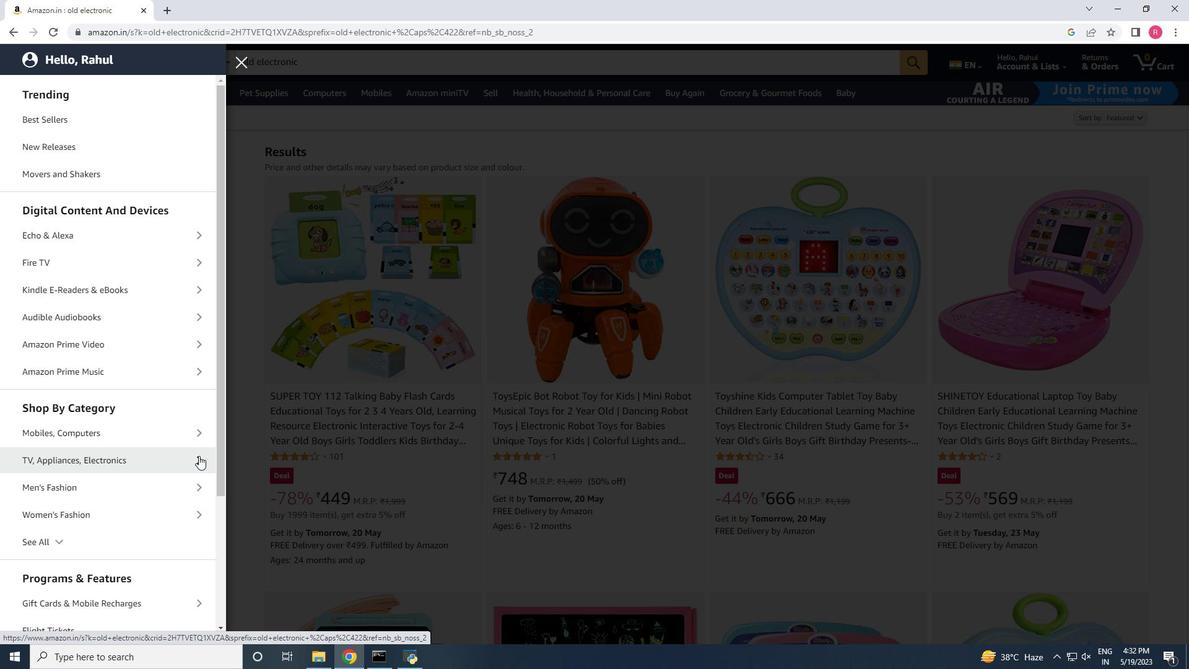 
Action: Mouse moved to (121, 295)
Screenshot: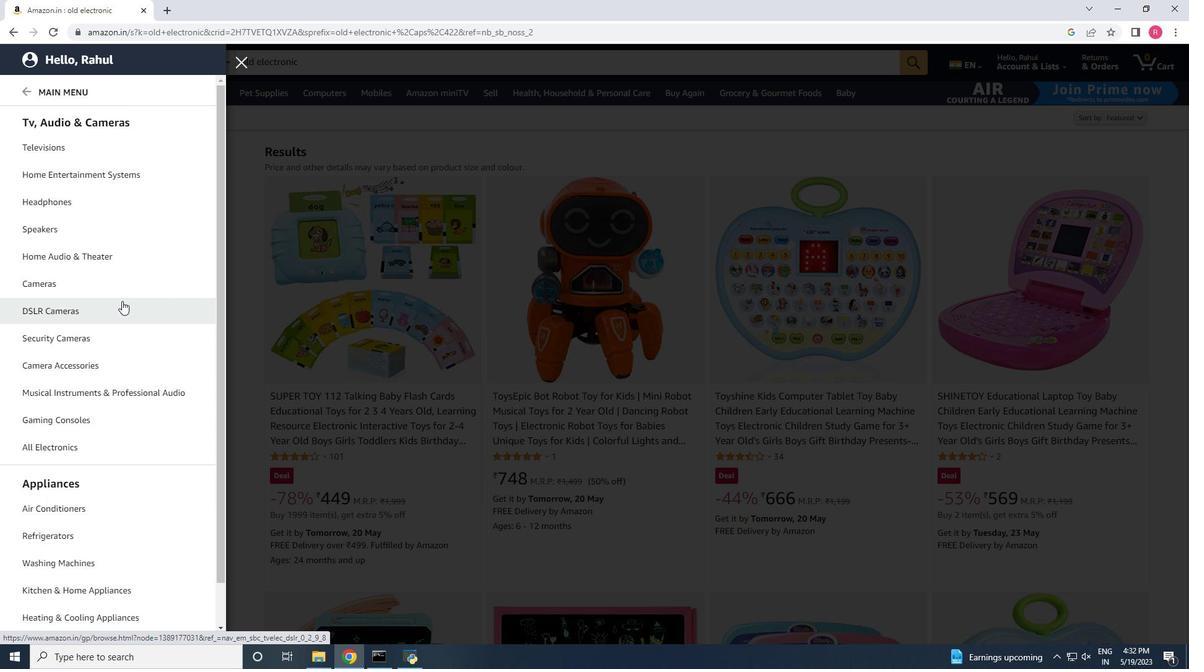
Action: Mouse scrolled (121, 294) with delta (0, 0)
Screenshot: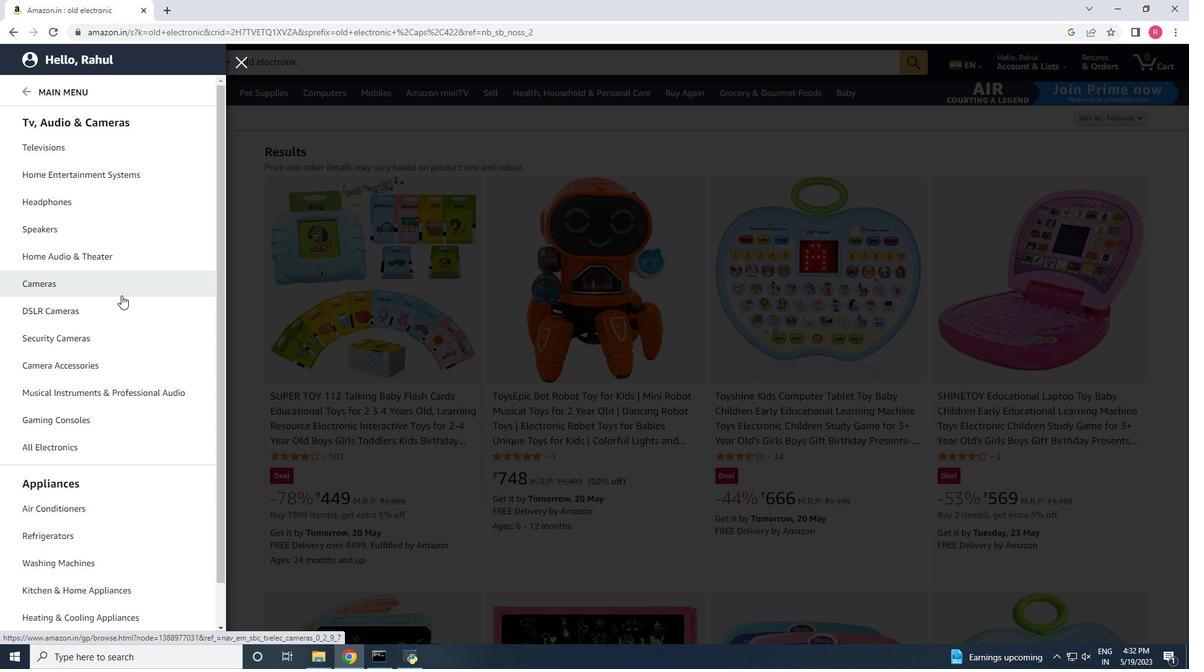 
Action: Mouse scrolled (121, 294) with delta (0, 0)
Screenshot: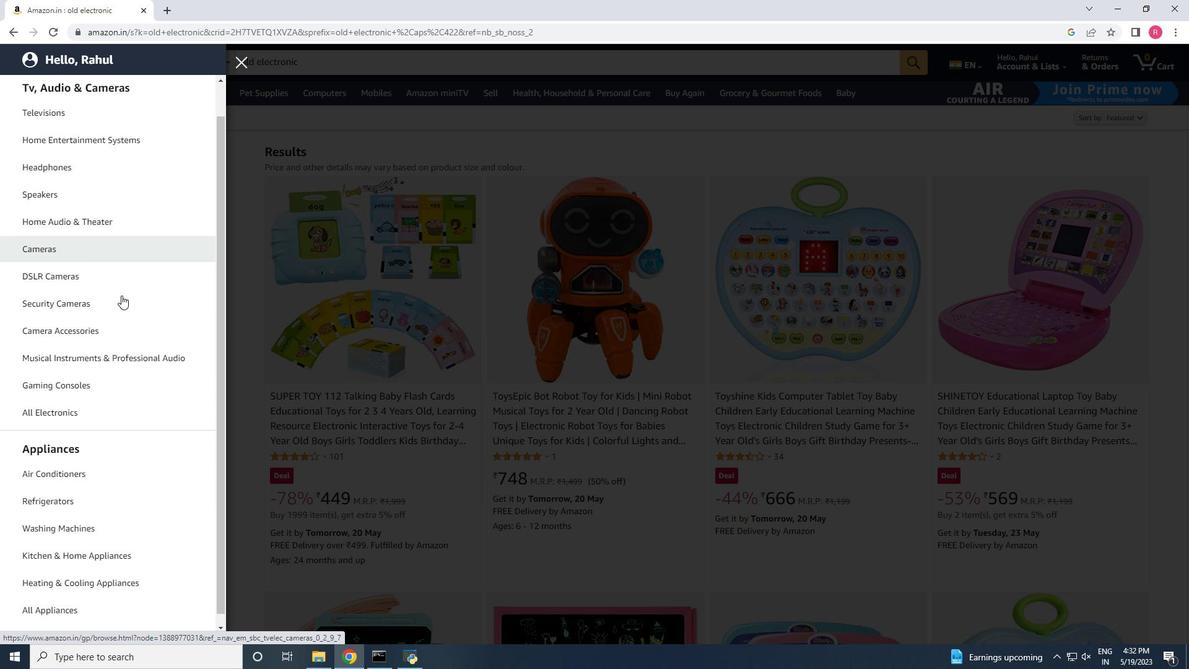 
Action: Mouse scrolled (121, 294) with delta (0, 0)
Screenshot: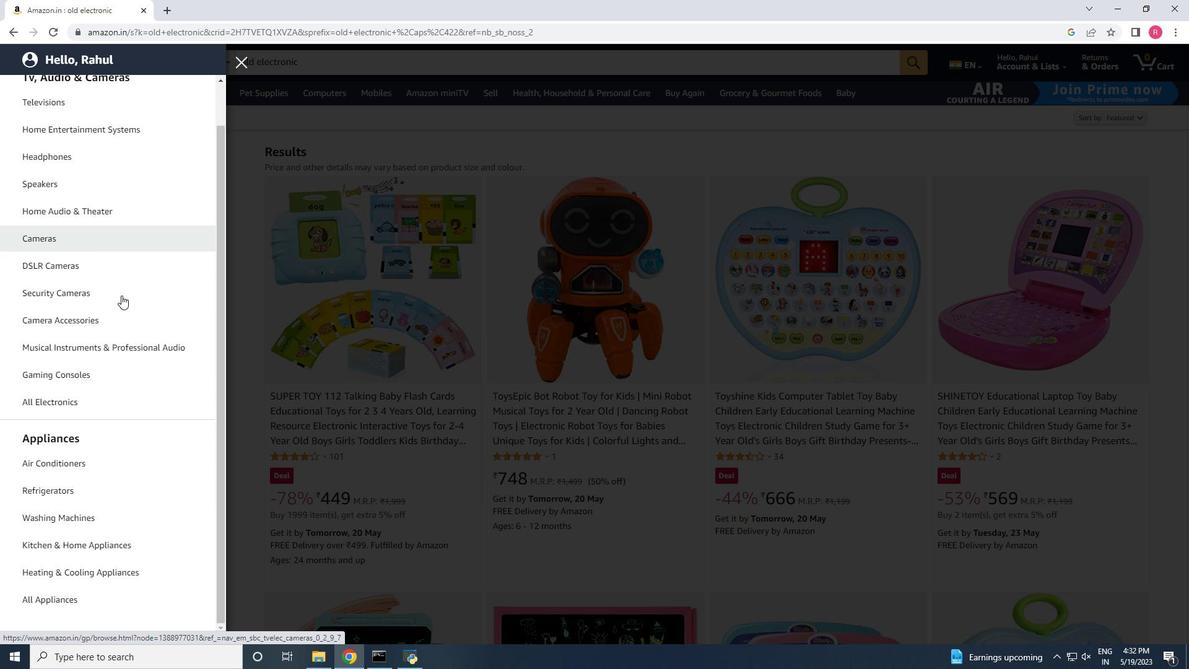 
Action: Mouse scrolled (121, 294) with delta (0, 0)
Screenshot: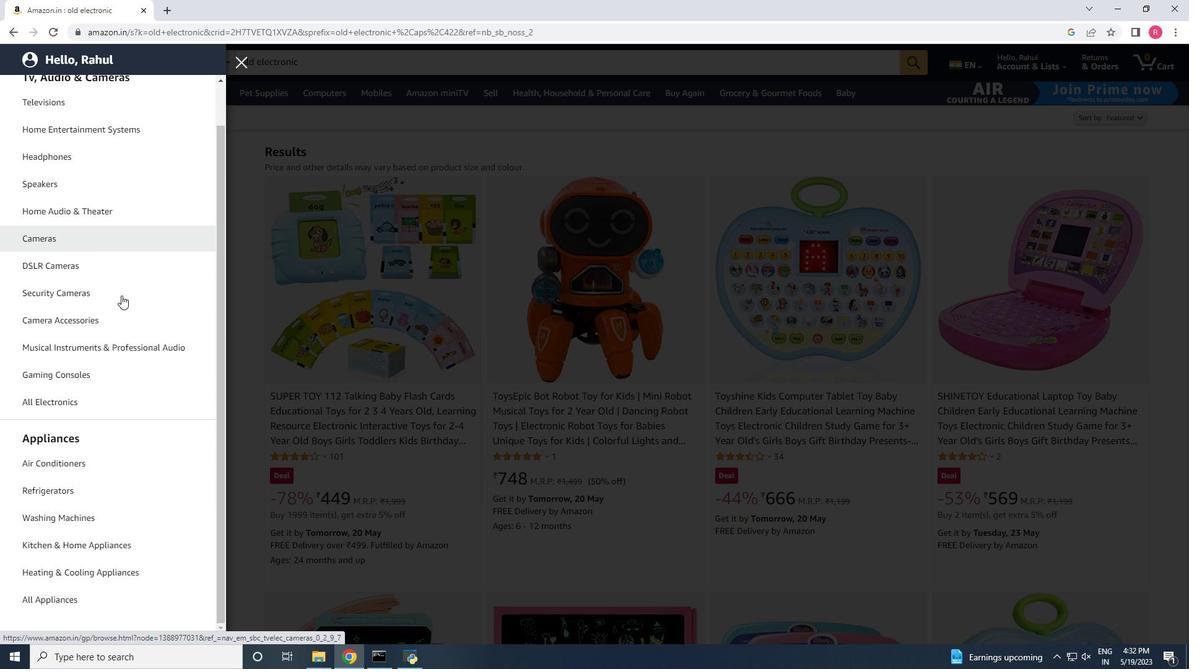 
Action: Mouse scrolled (121, 294) with delta (0, 0)
Screenshot: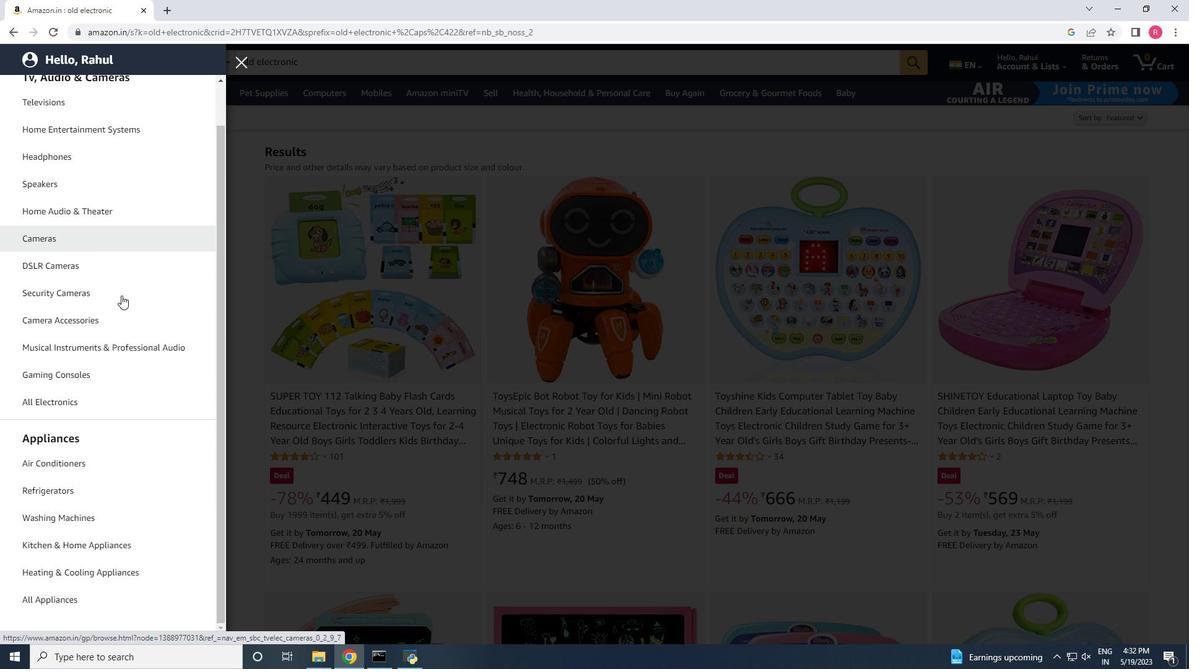 
Action: Mouse scrolled (121, 294) with delta (0, 0)
Screenshot: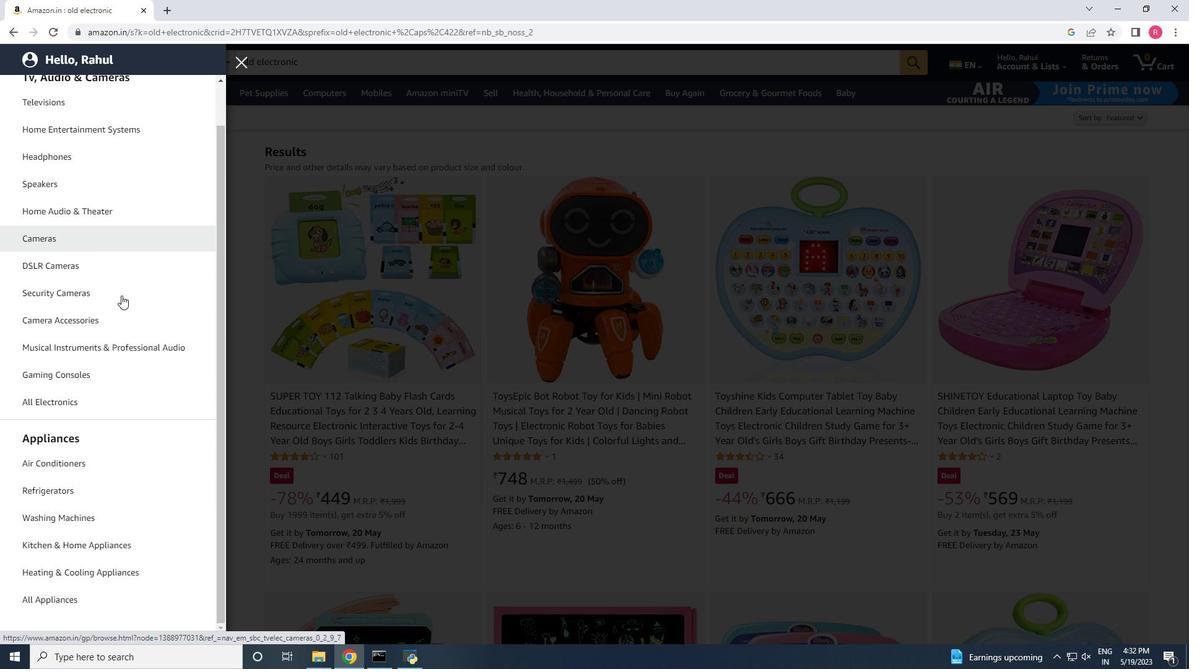 
Action: Mouse moved to (55, 610)
Screenshot: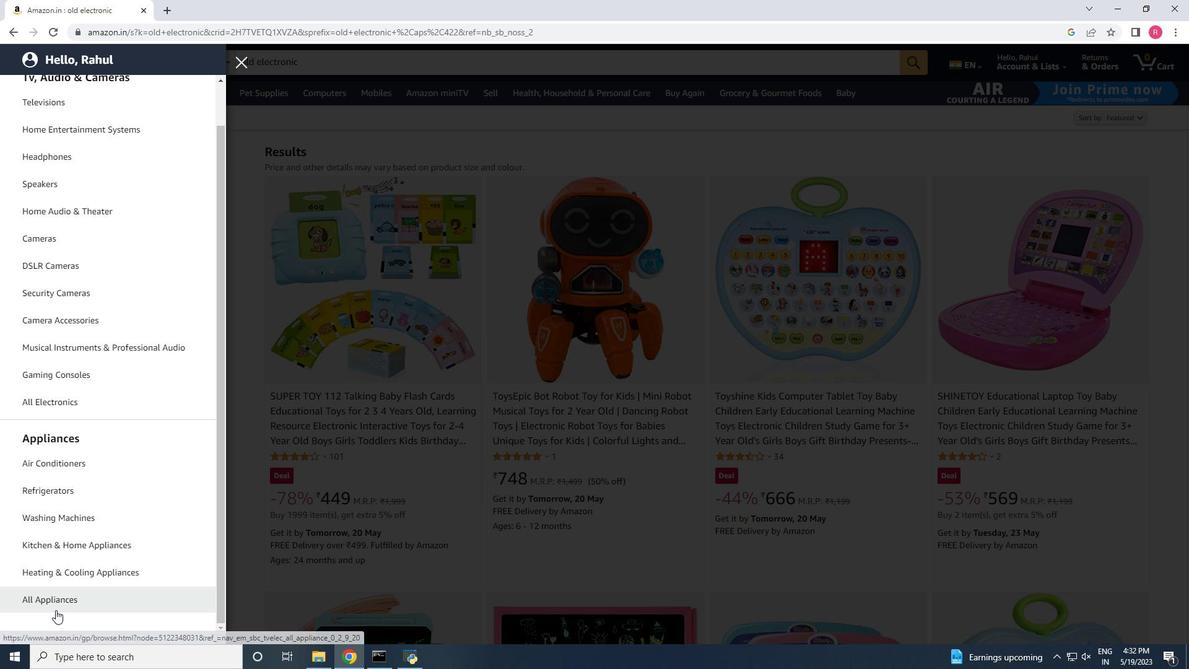 
Action: Mouse pressed left at (55, 610)
Screenshot: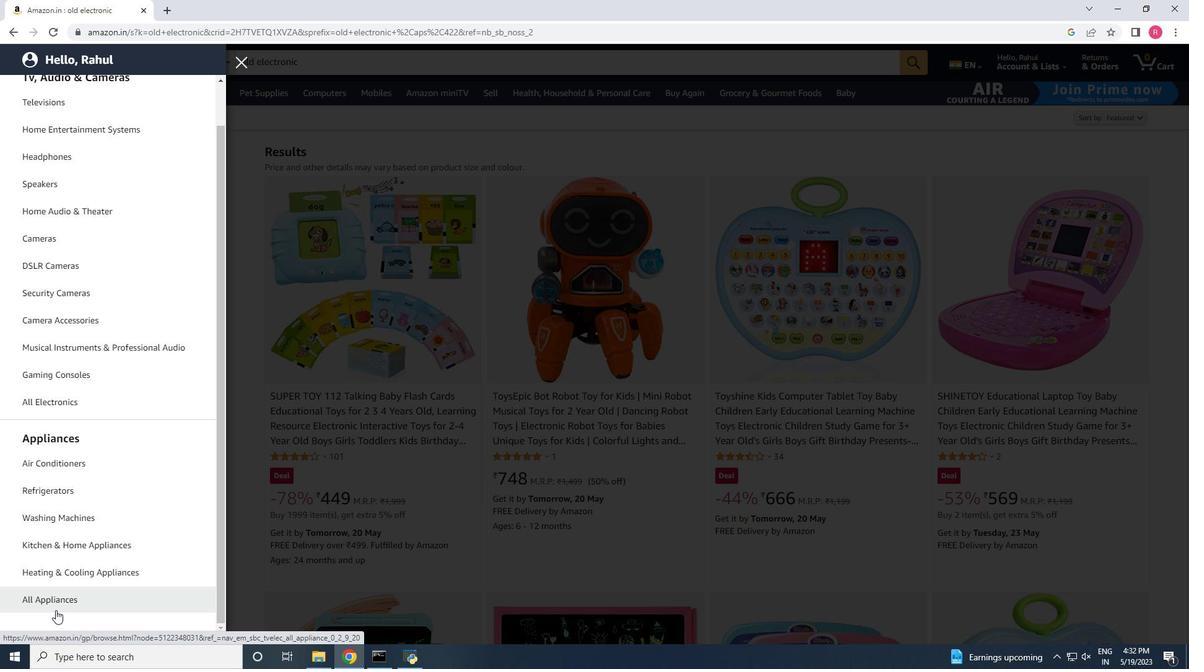 
Action: Mouse moved to (449, 322)
Screenshot: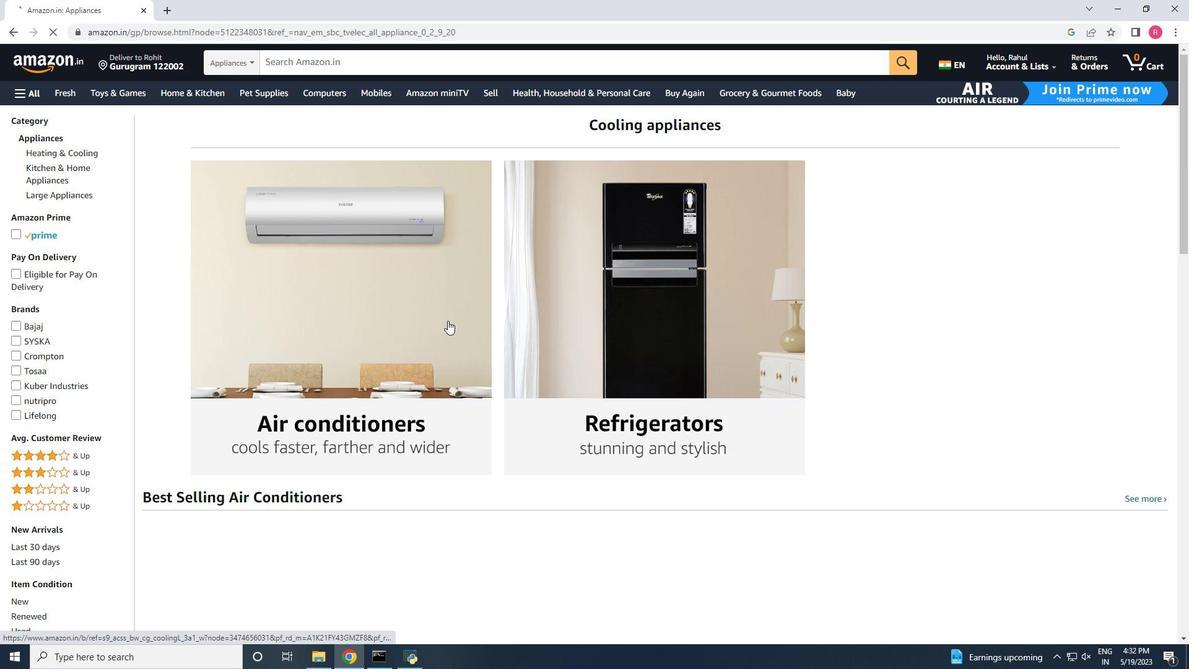 
Action: Mouse scrolled (449, 321) with delta (0, 0)
Screenshot: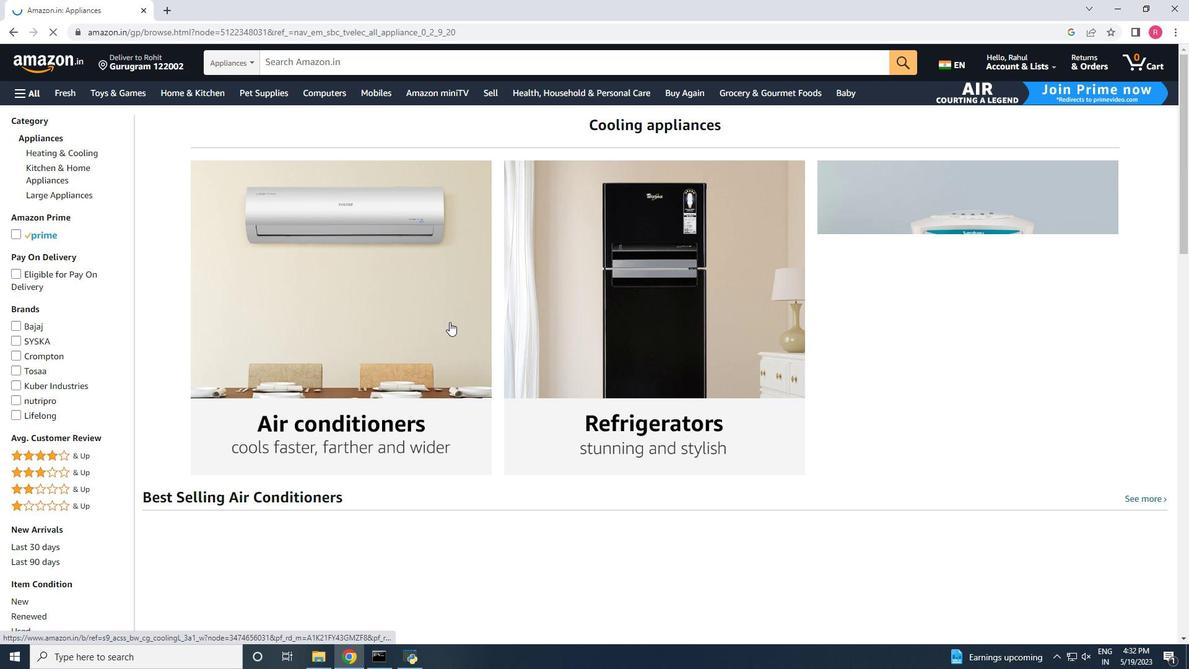 
Action: Mouse scrolled (449, 321) with delta (0, 0)
Screenshot: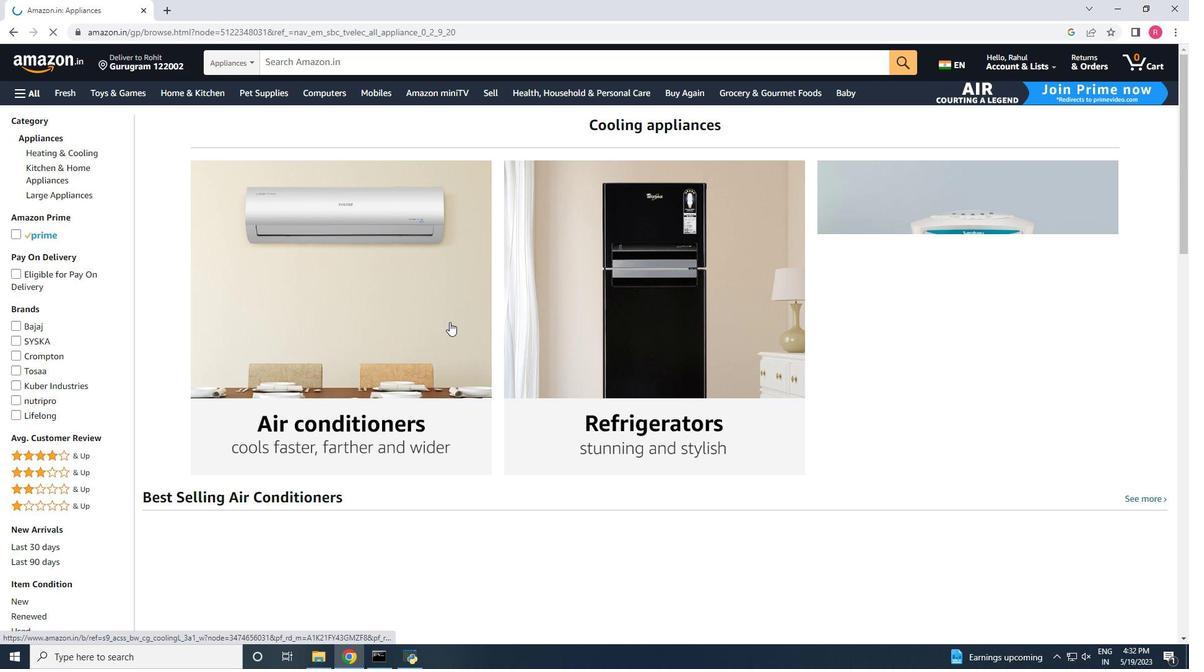 
Action: Mouse scrolled (449, 321) with delta (0, 0)
Screenshot: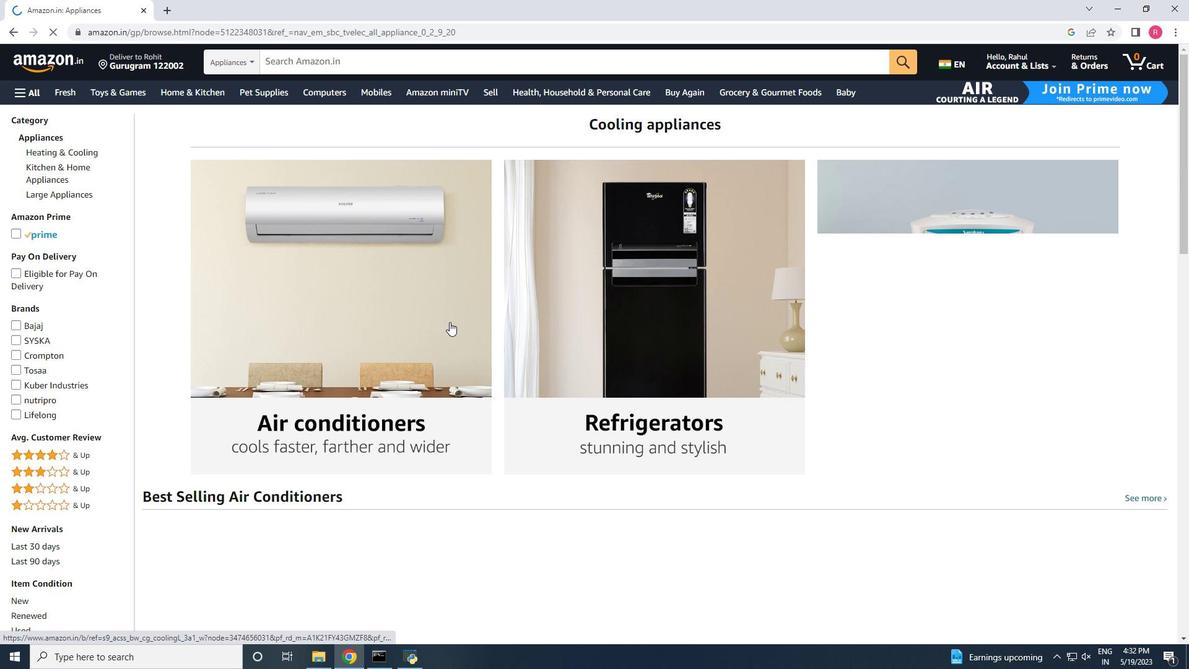 
Action: Mouse scrolled (449, 321) with delta (0, 0)
Screenshot: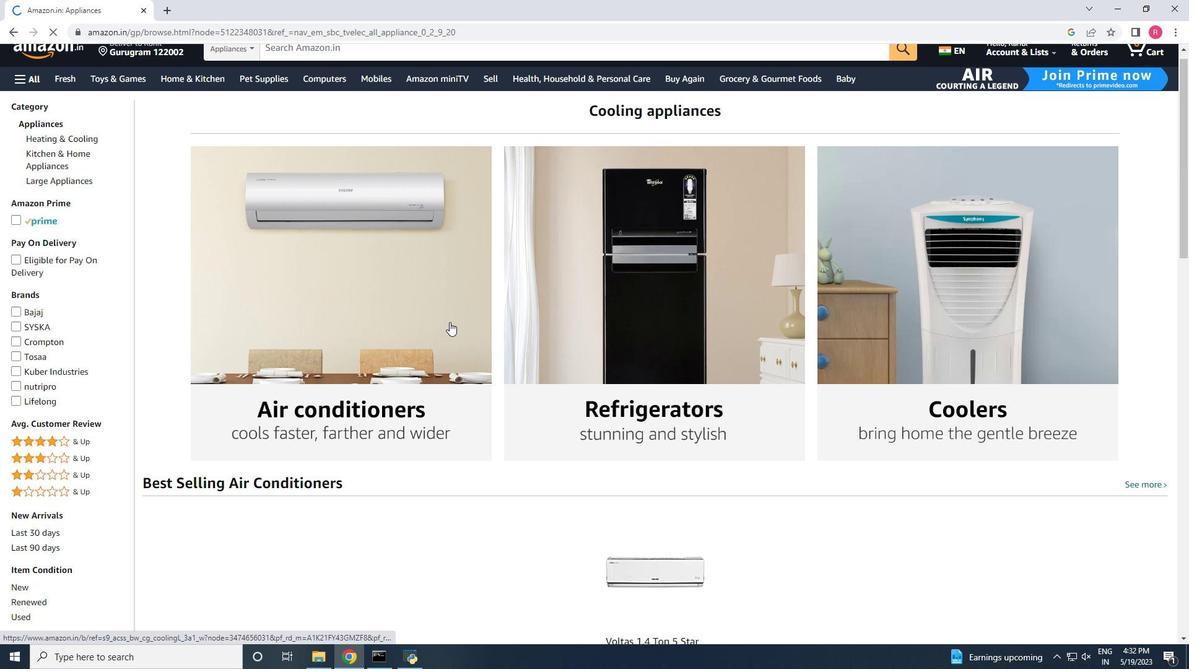 
Action: Mouse scrolled (449, 321) with delta (0, 0)
Screenshot: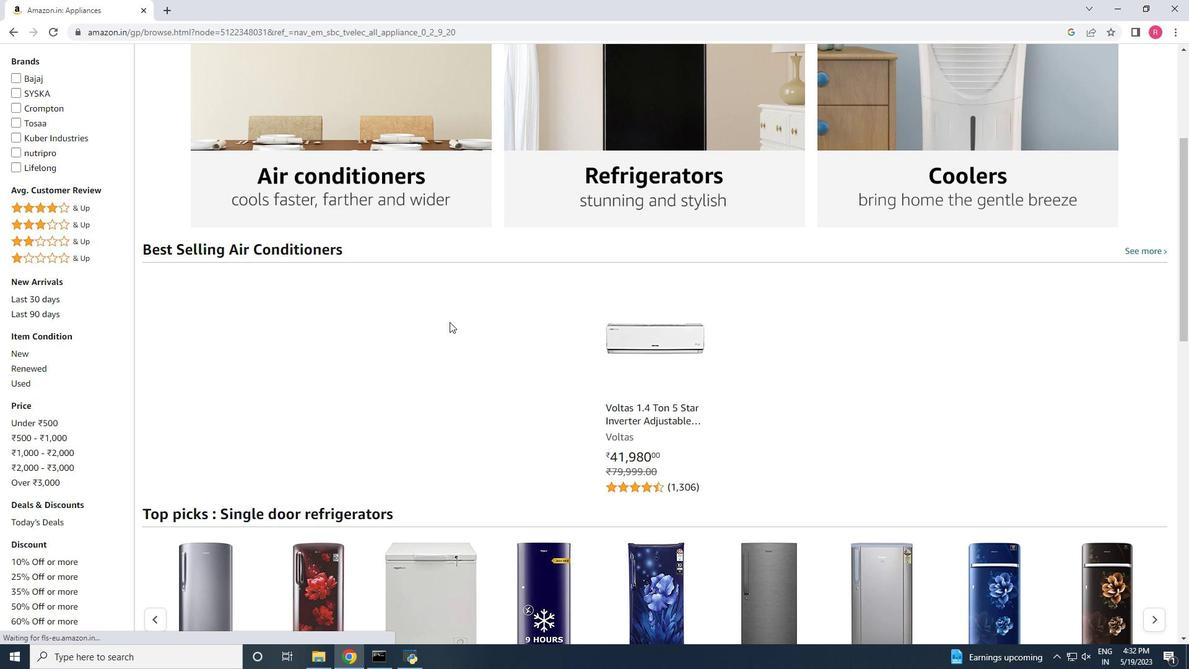 
Action: Mouse scrolled (449, 321) with delta (0, 0)
Screenshot: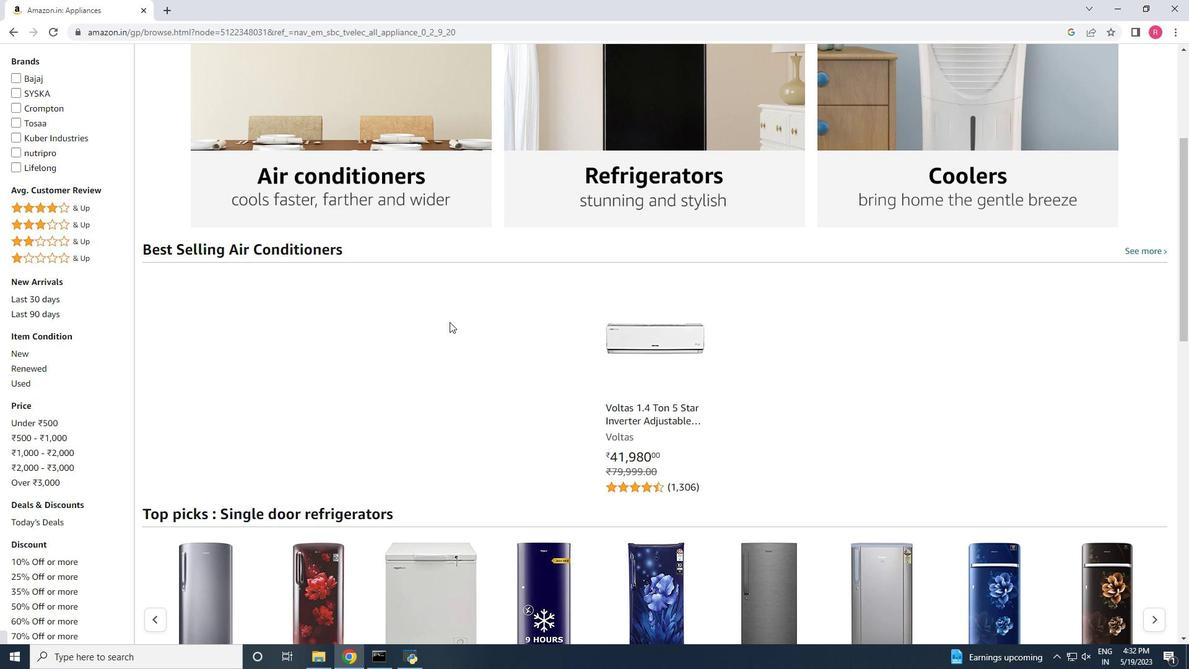 
Action: Mouse scrolled (449, 321) with delta (0, 0)
Screenshot: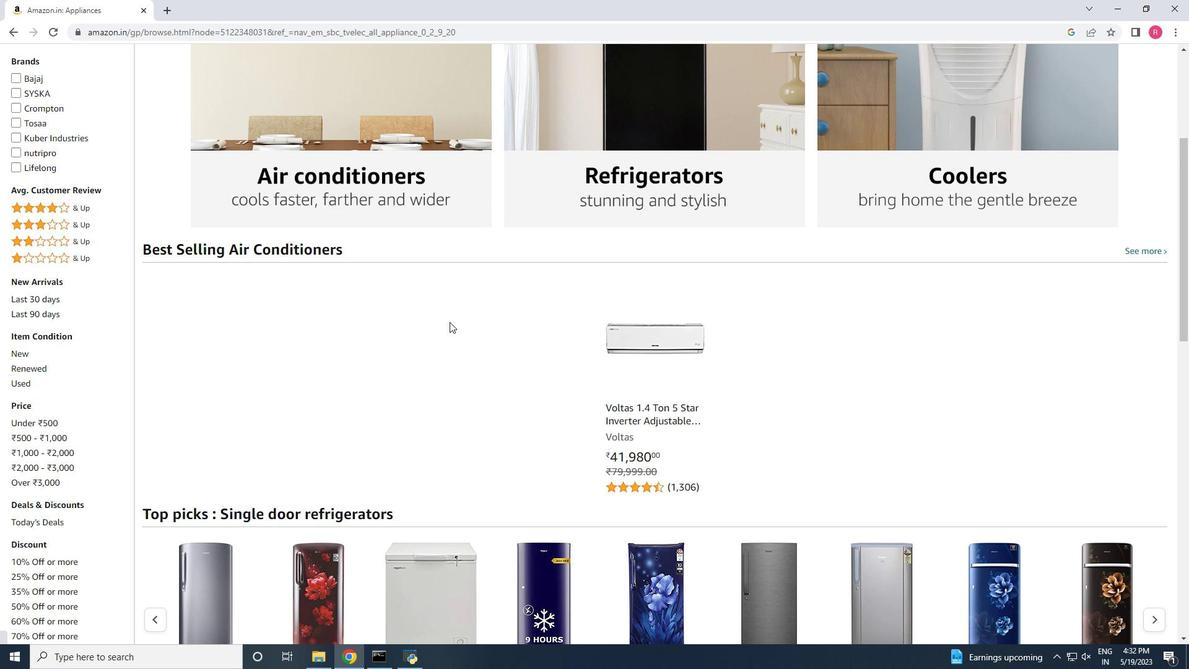 
Action: Mouse moved to (450, 322)
Screenshot: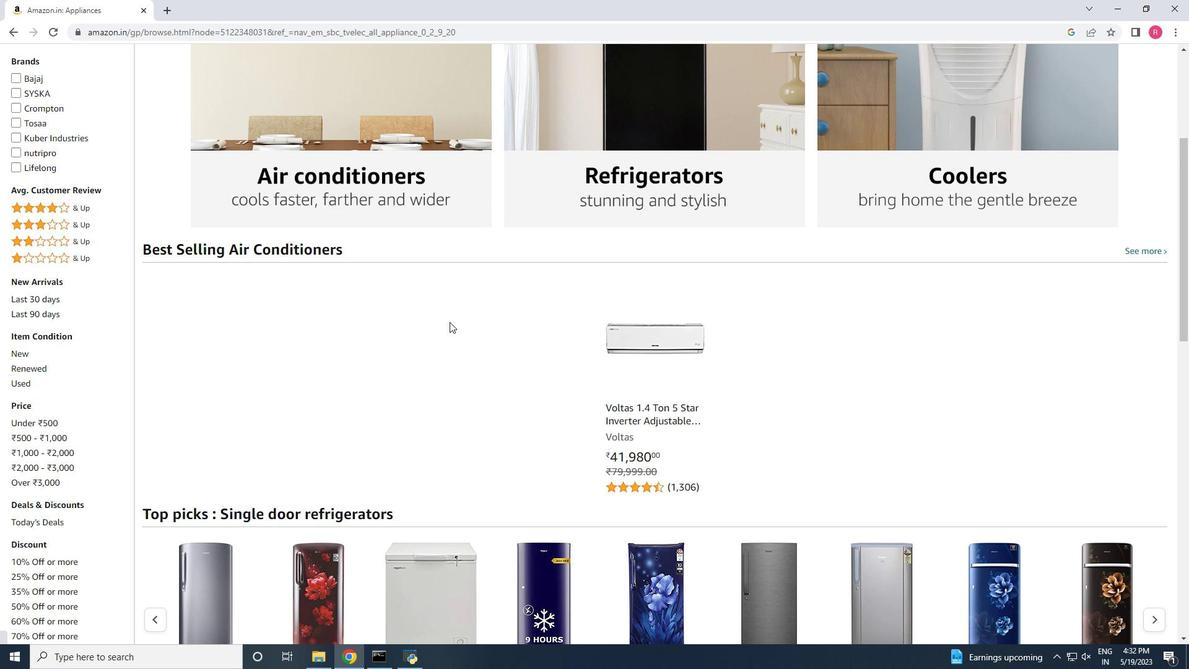 
Action: Mouse scrolled (450, 322) with delta (0, 0)
Screenshot: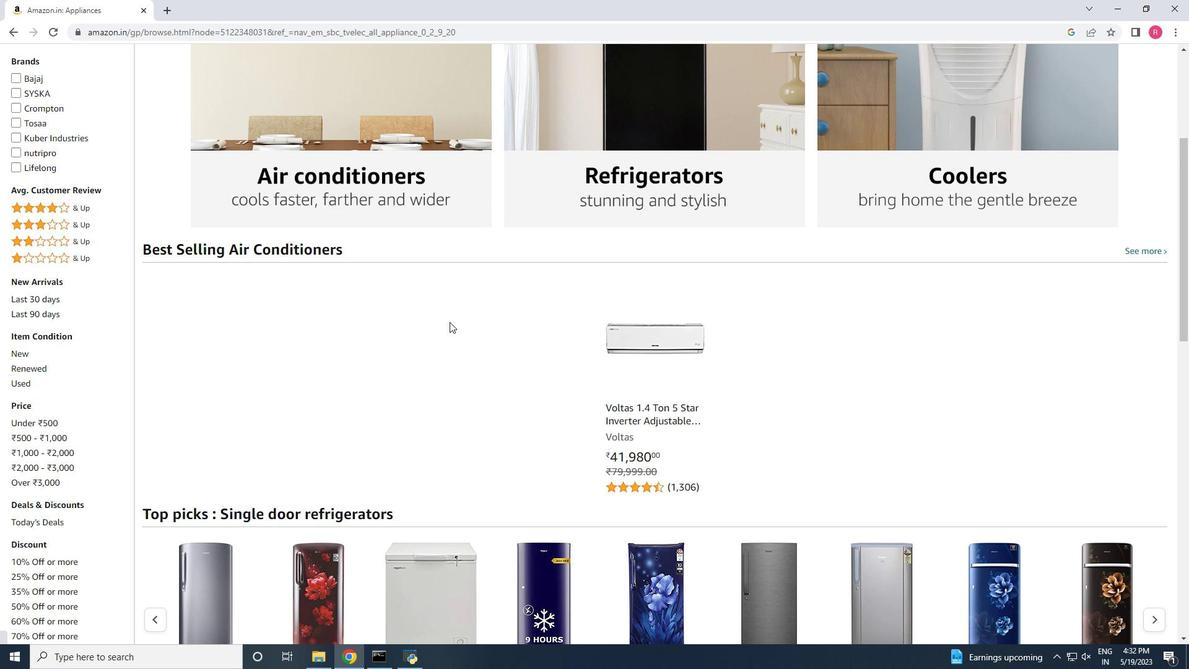 
Action: Mouse scrolled (450, 322) with delta (0, 0)
Screenshot: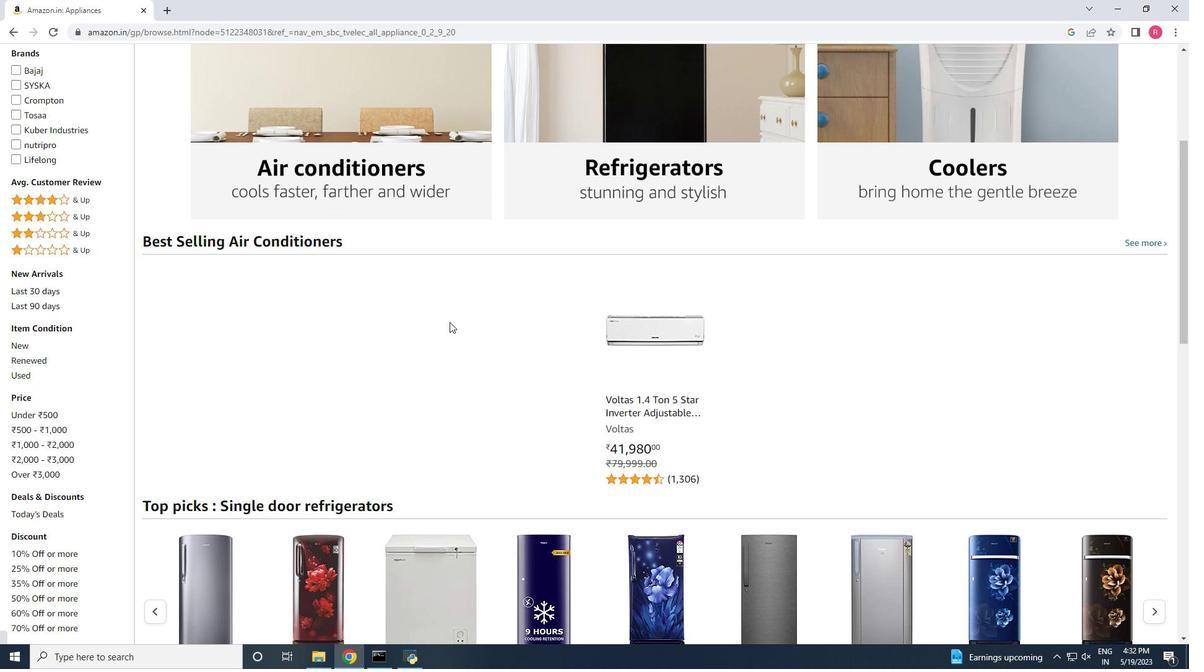 
Action: Mouse scrolled (450, 323) with delta (0, 0)
Screenshot: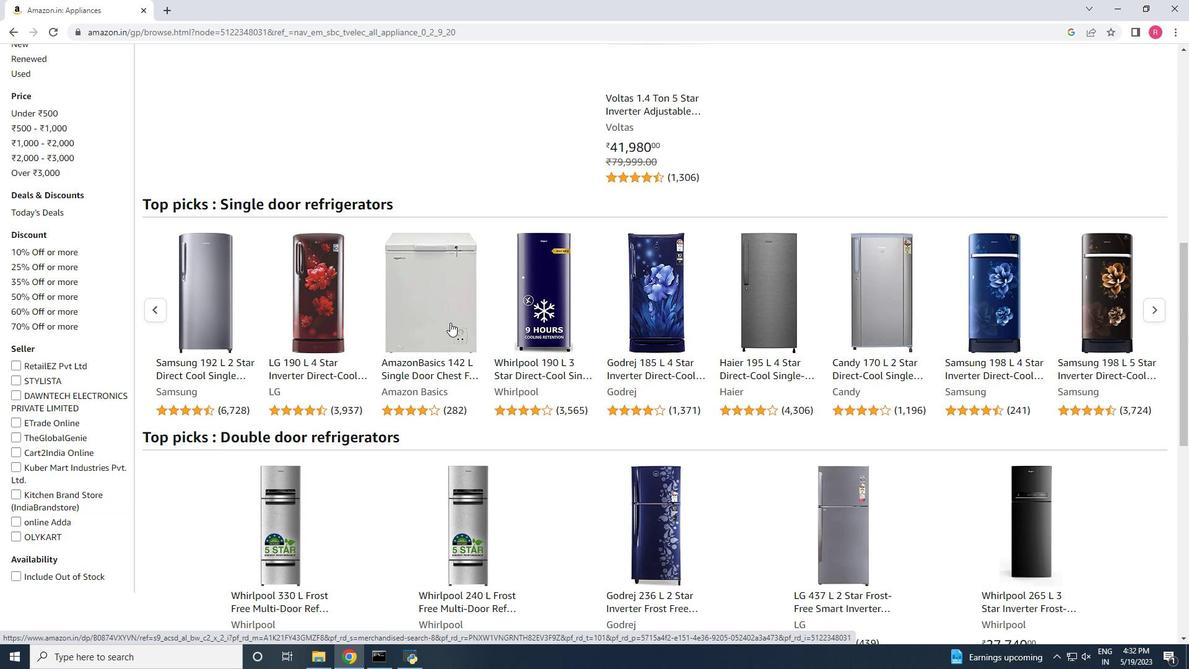 
Action: Mouse scrolled (450, 323) with delta (0, 0)
Screenshot: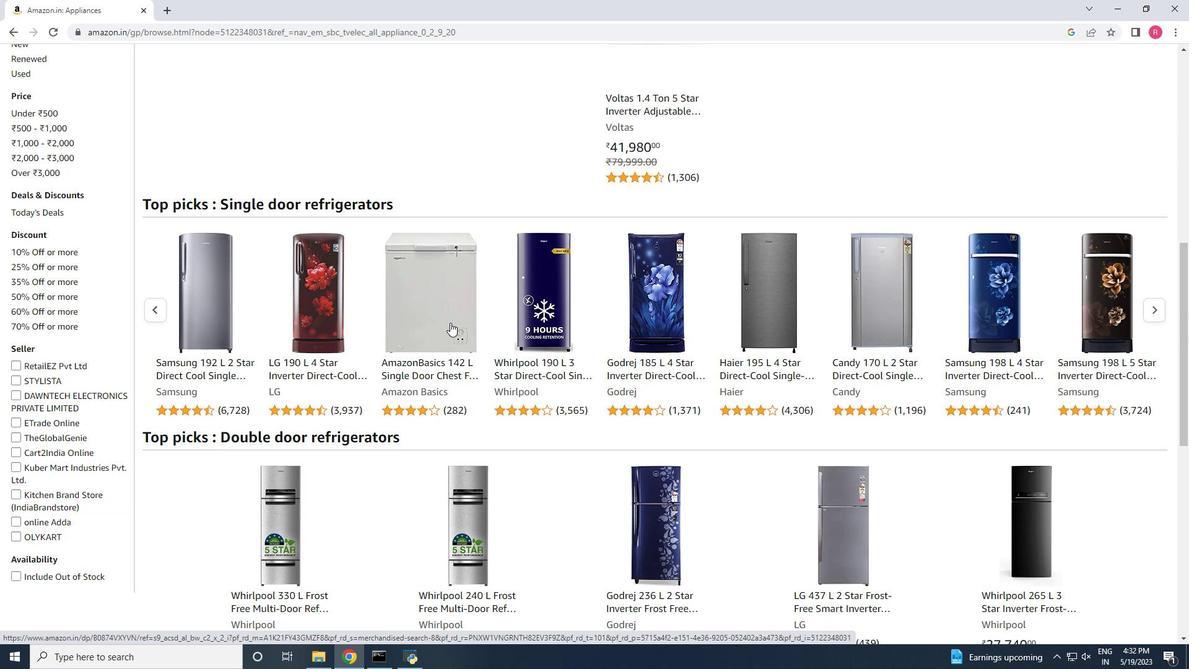 
Action: Mouse scrolled (450, 323) with delta (0, 0)
Screenshot: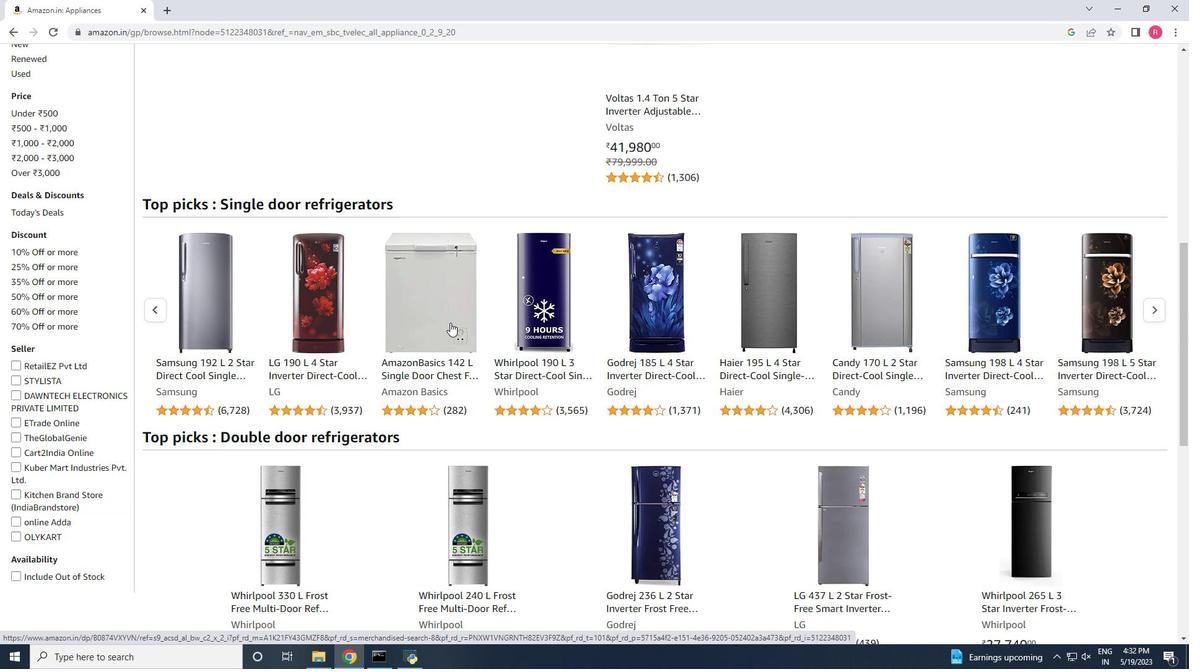 
Action: Mouse scrolled (450, 323) with delta (0, 0)
Screenshot: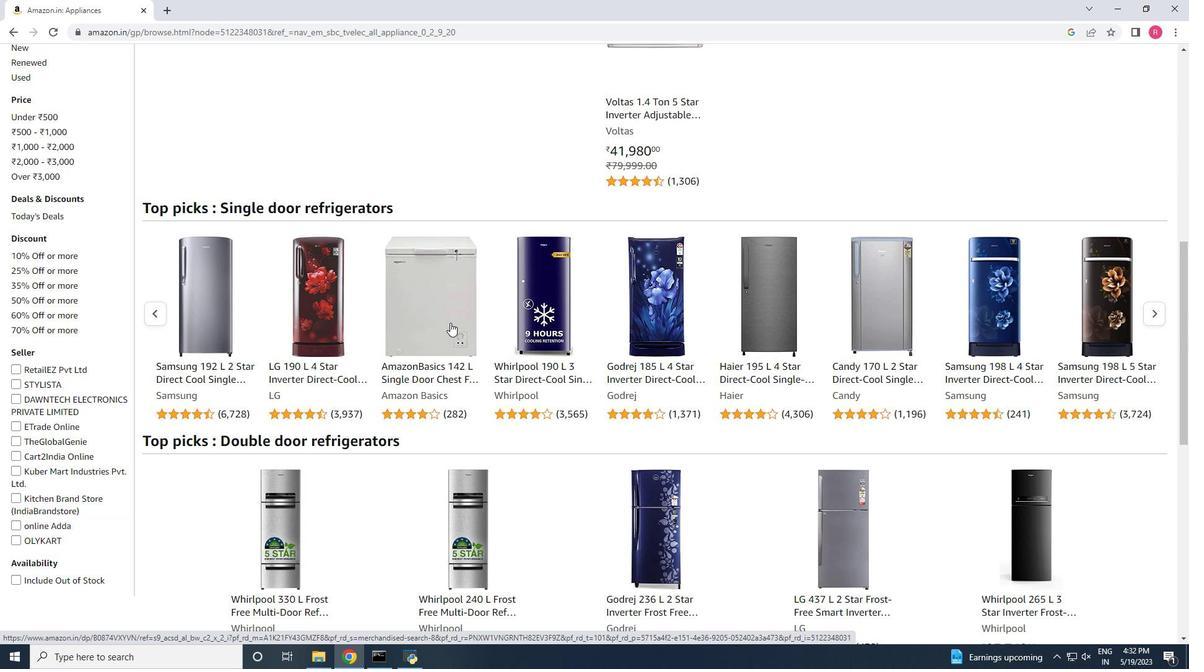 
Action: Mouse scrolled (450, 323) with delta (0, 0)
Screenshot: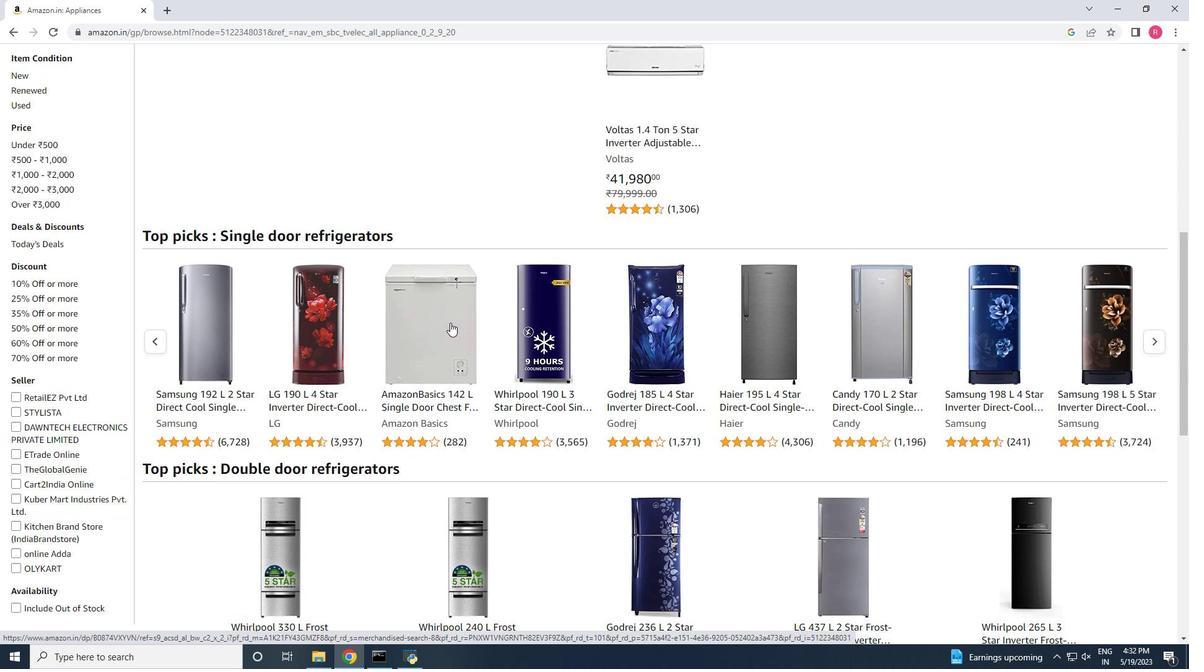 
Action: Mouse scrolled (450, 323) with delta (0, 0)
Screenshot: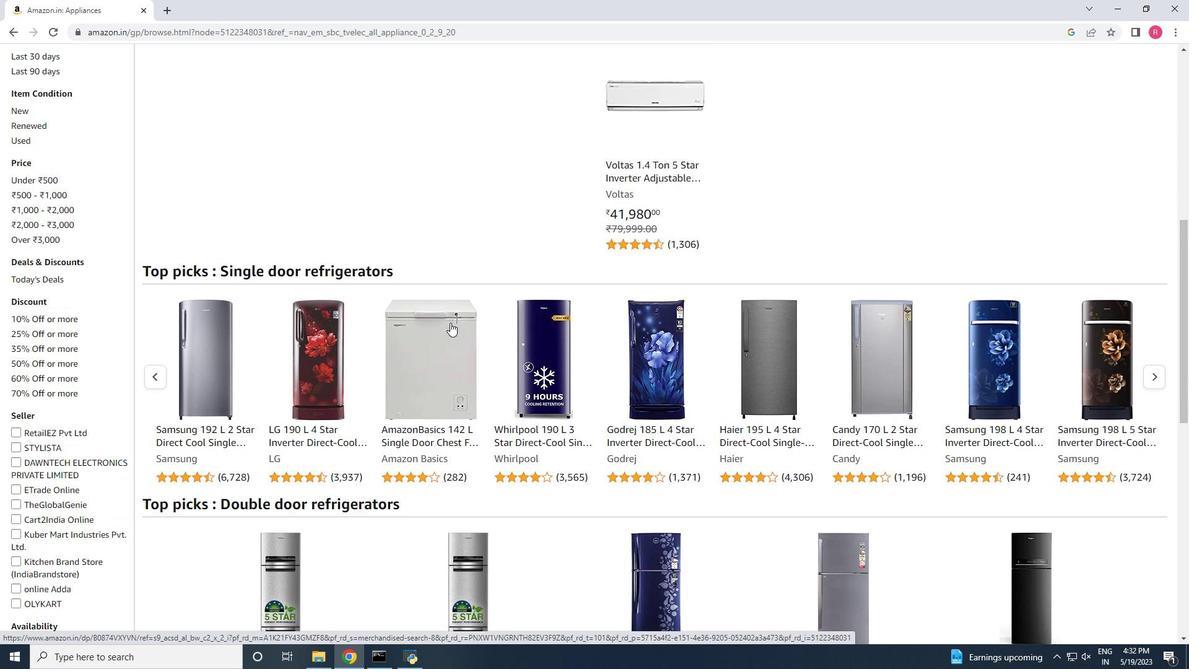 
Action: Mouse scrolled (450, 323) with delta (0, 0)
Screenshot: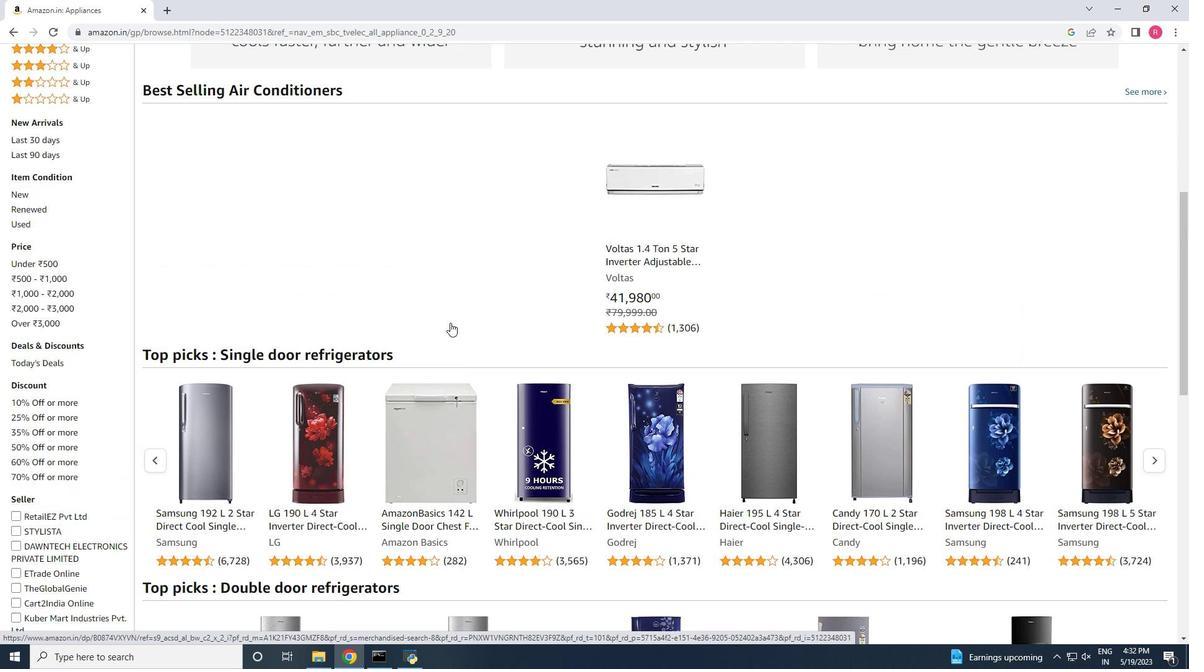 
Action: Mouse scrolled (450, 323) with delta (0, 0)
Screenshot: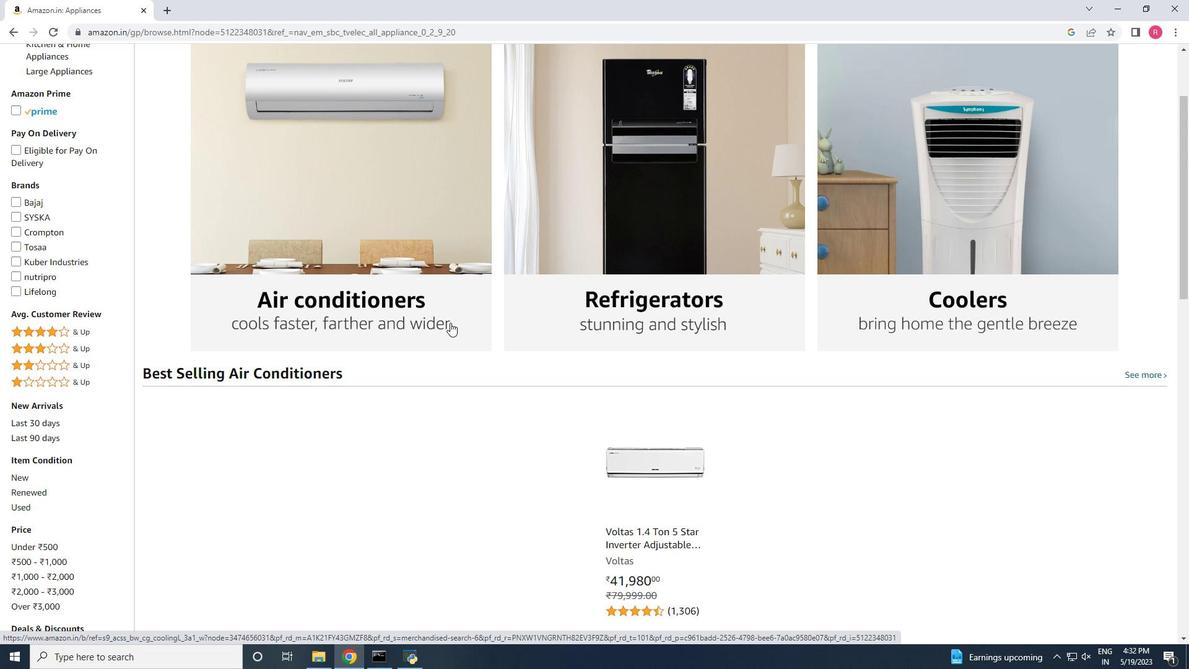 
Action: Mouse scrolled (450, 323) with delta (0, 0)
Screenshot: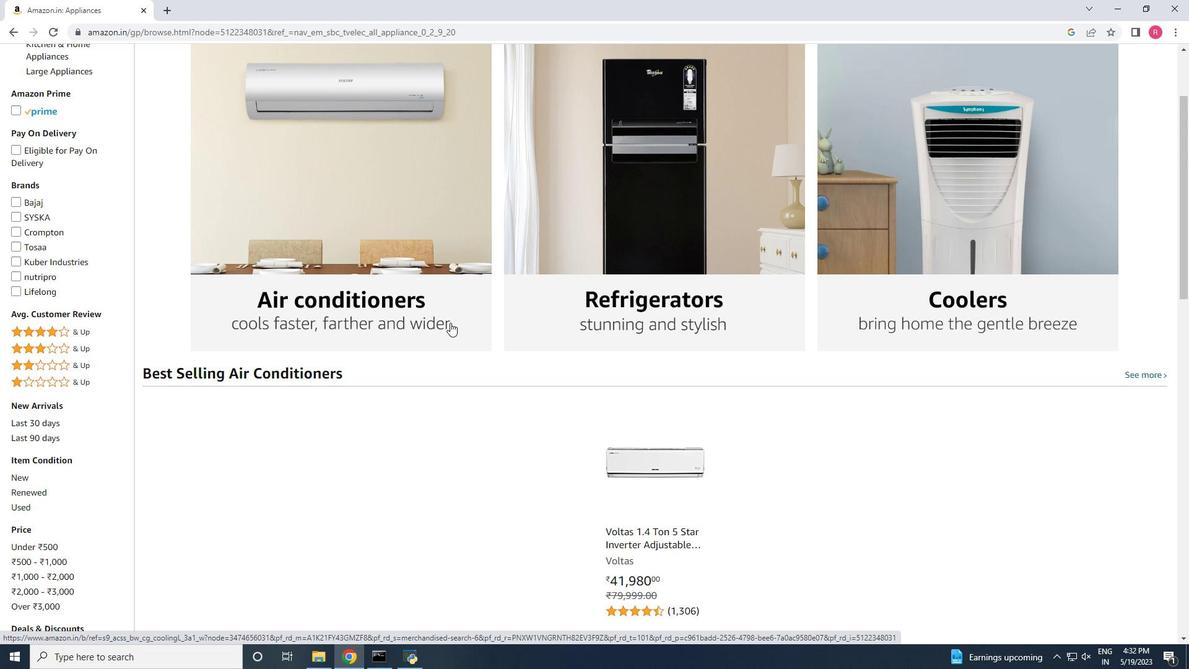 
Action: Mouse scrolled (450, 323) with delta (0, 0)
Screenshot: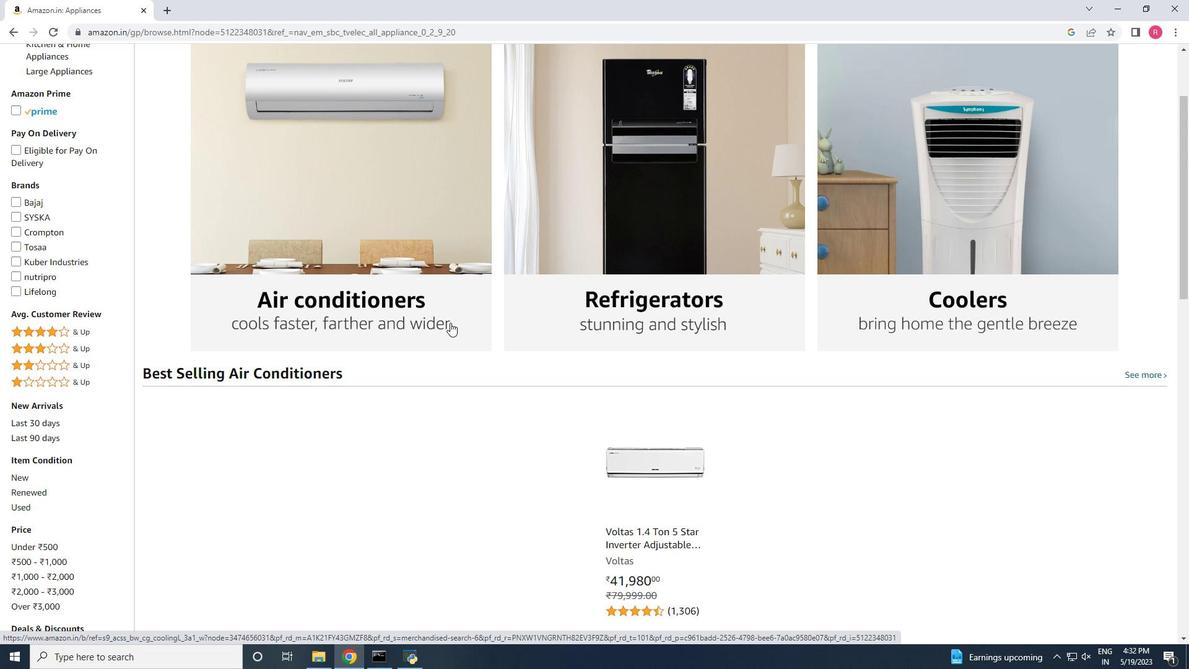 
Action: Mouse scrolled (450, 323) with delta (0, 0)
Screenshot: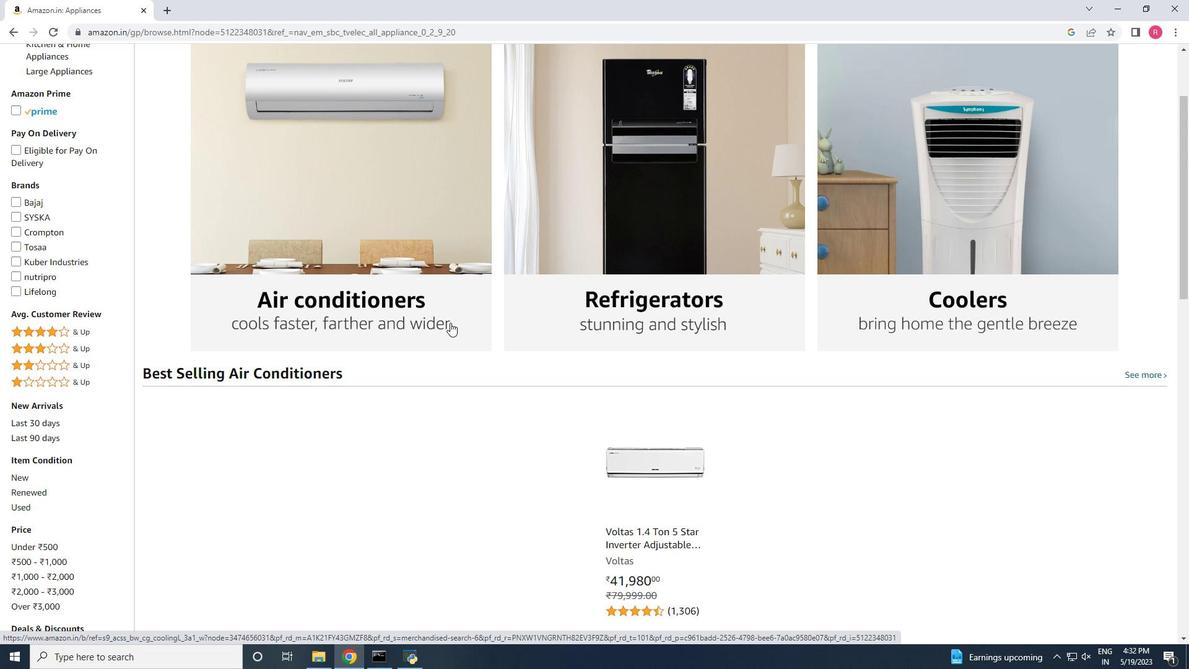 
Action: Mouse scrolled (450, 323) with delta (0, 0)
Screenshot: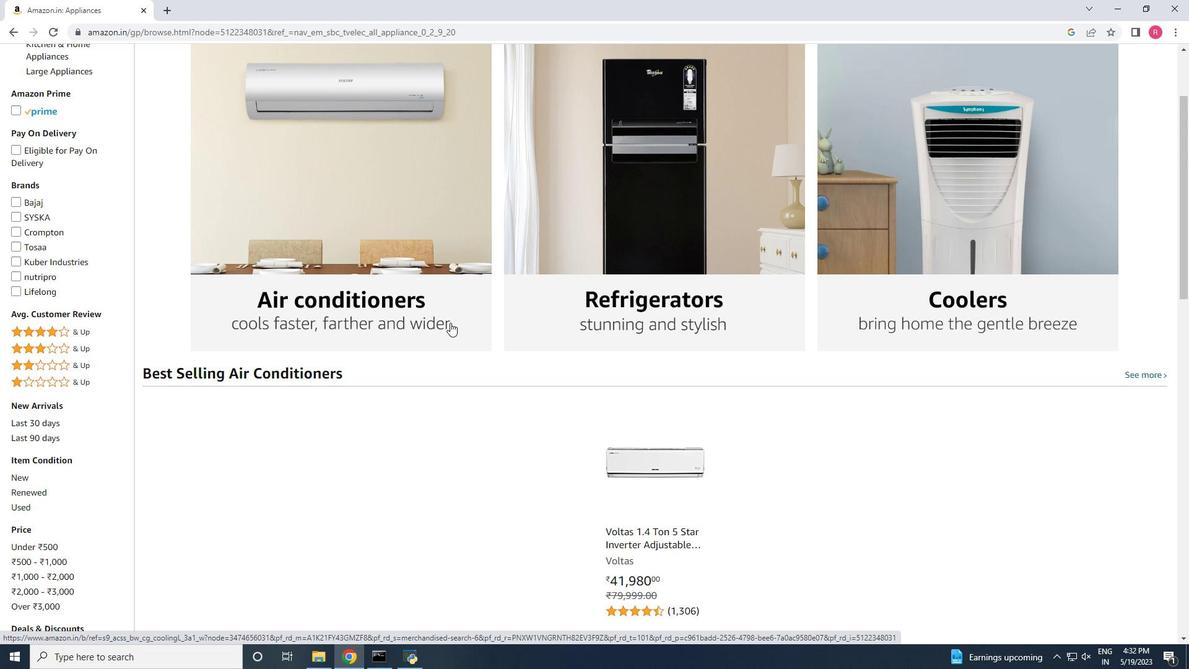 
Action: Mouse scrolled (450, 323) with delta (0, 0)
Screenshot: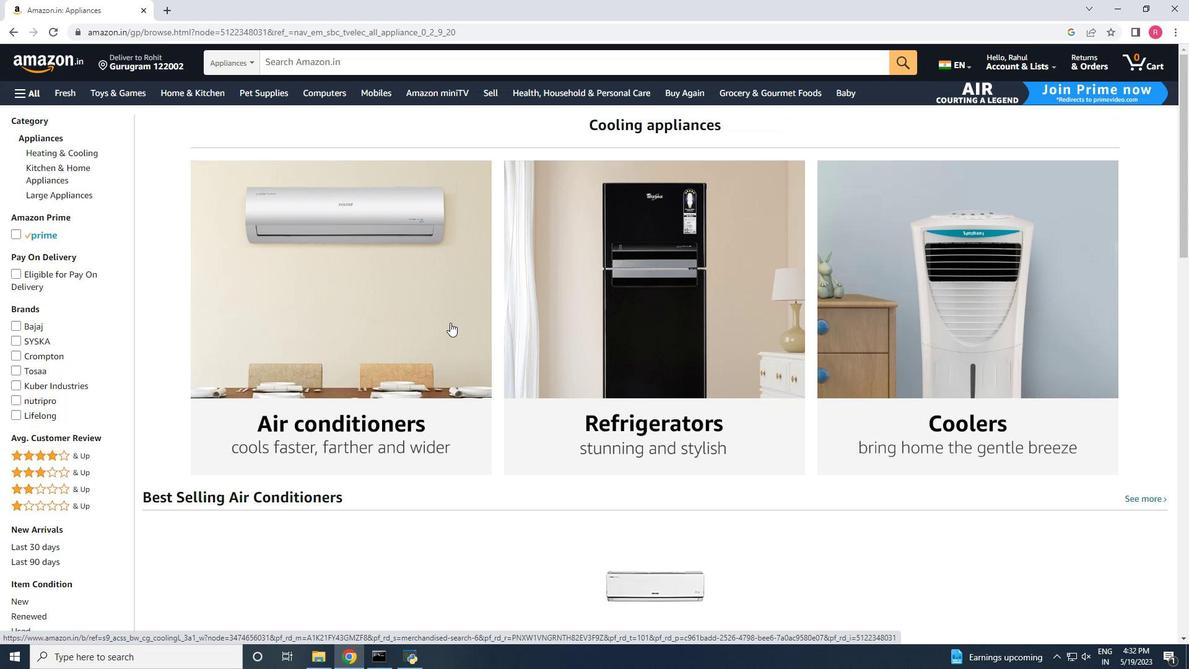 
Action: Mouse scrolled (450, 323) with delta (0, 0)
Screenshot: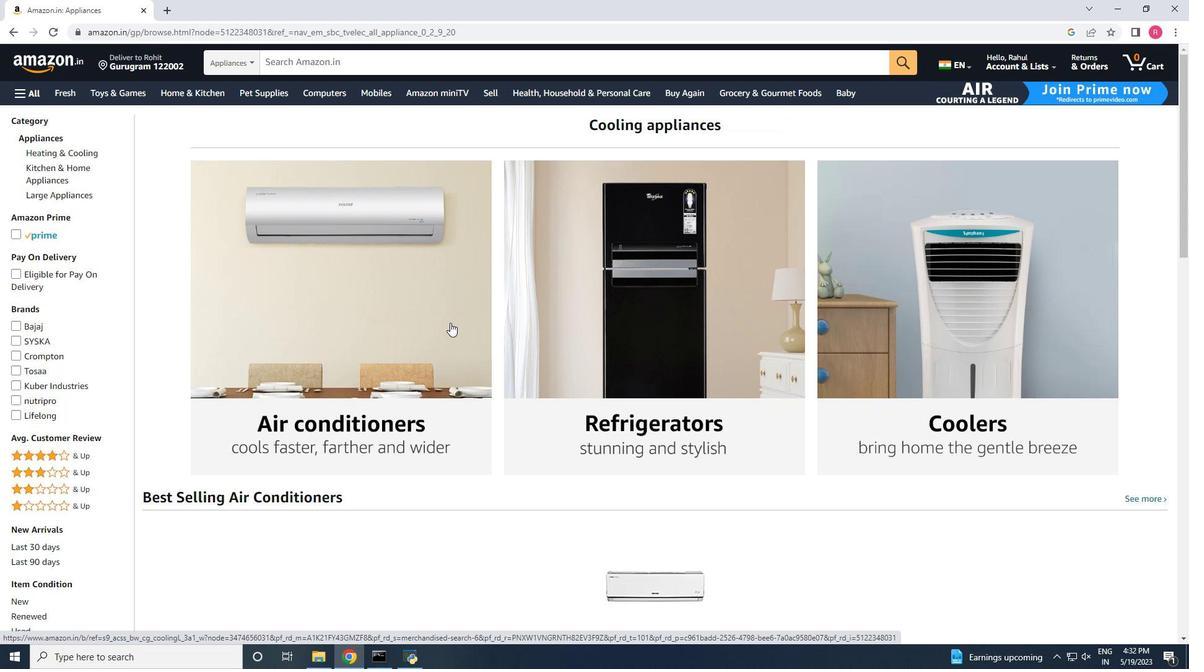 
Action: Mouse scrolled (450, 323) with delta (0, 0)
Screenshot: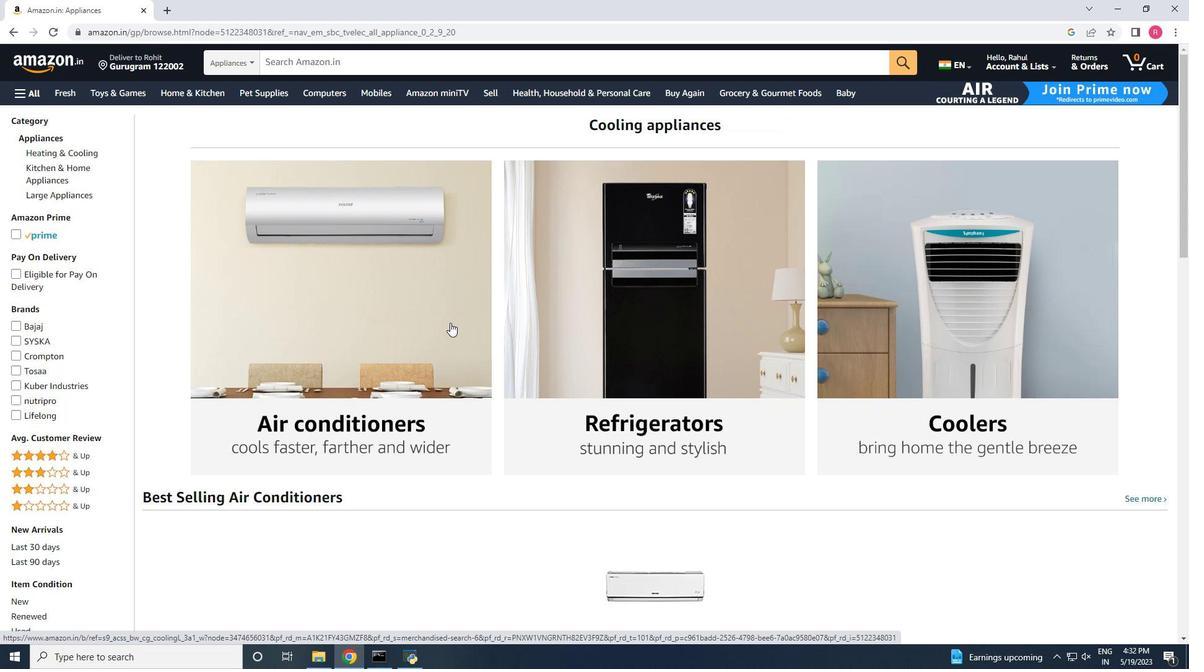 
Action: Mouse scrolled (450, 323) with delta (0, 0)
Screenshot: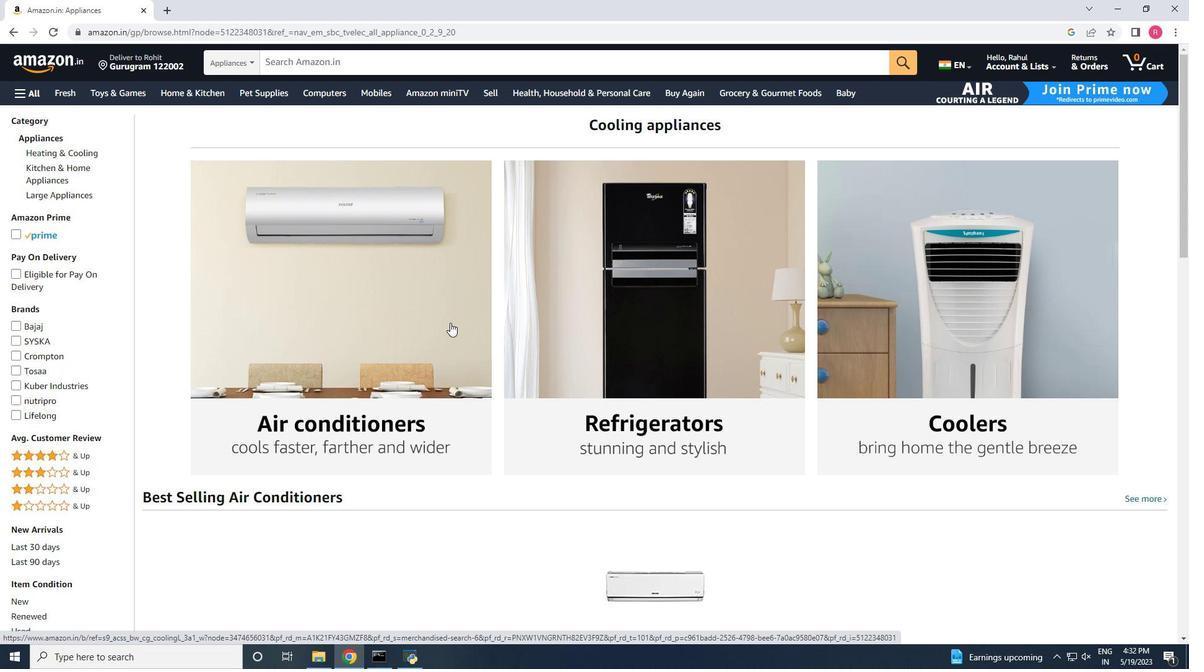 
Action: Mouse scrolled (450, 323) with delta (0, 0)
Screenshot: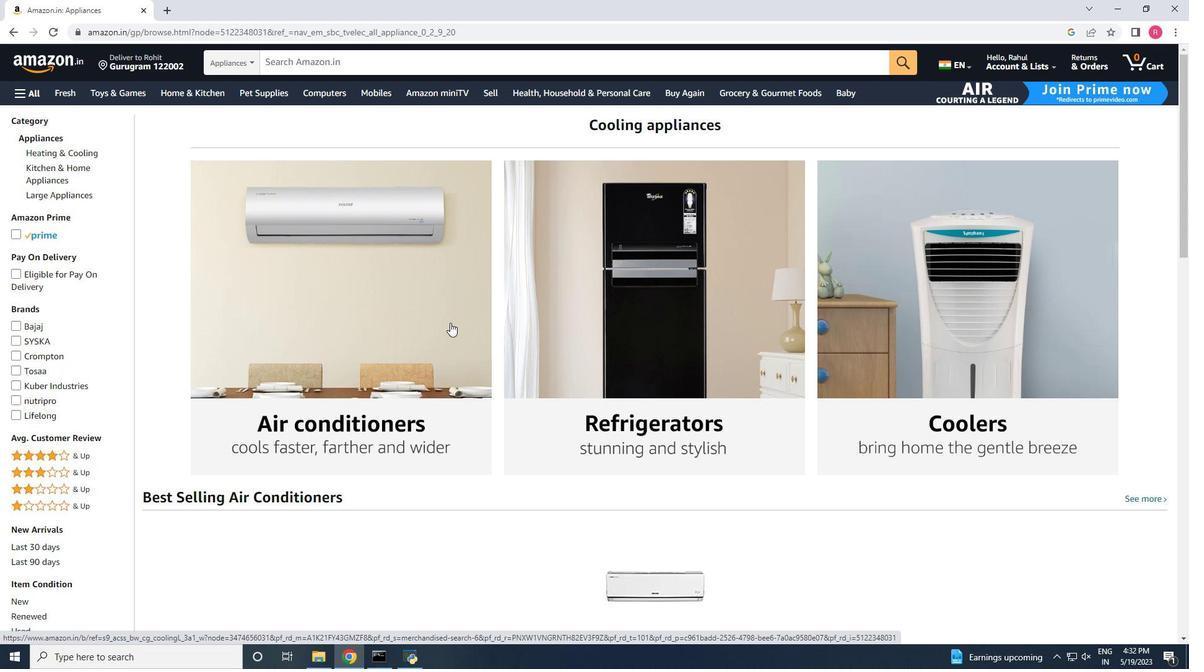
Action: Mouse scrolled (450, 323) with delta (0, 0)
Screenshot: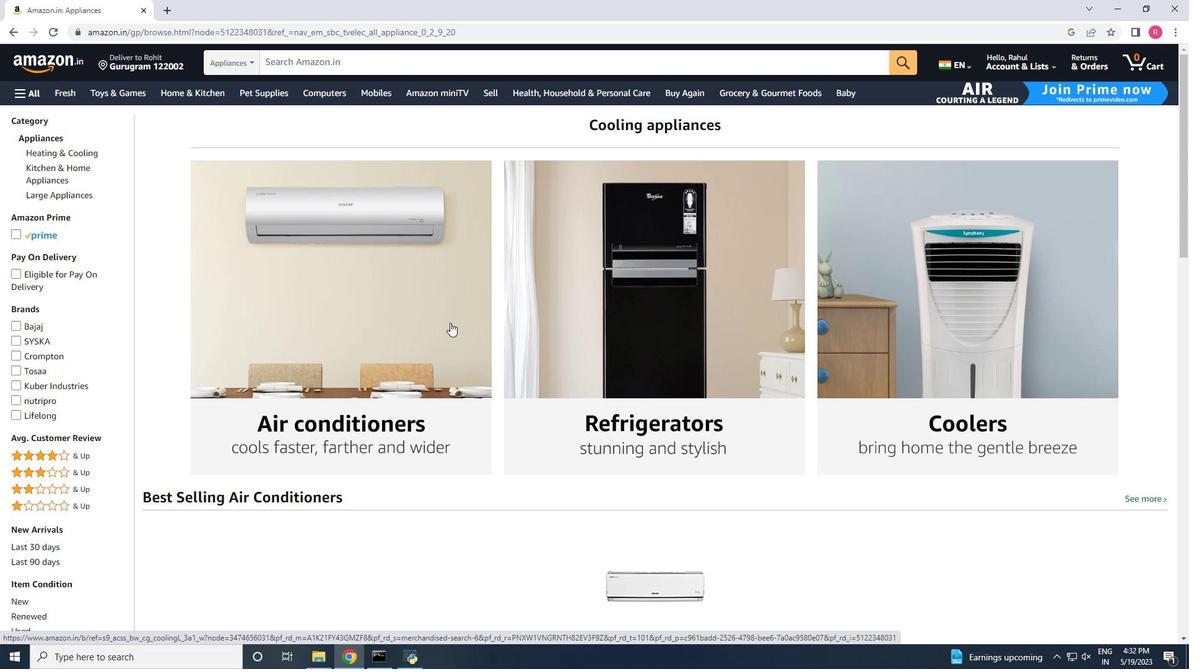 
Action: Mouse moved to (348, 63)
Screenshot: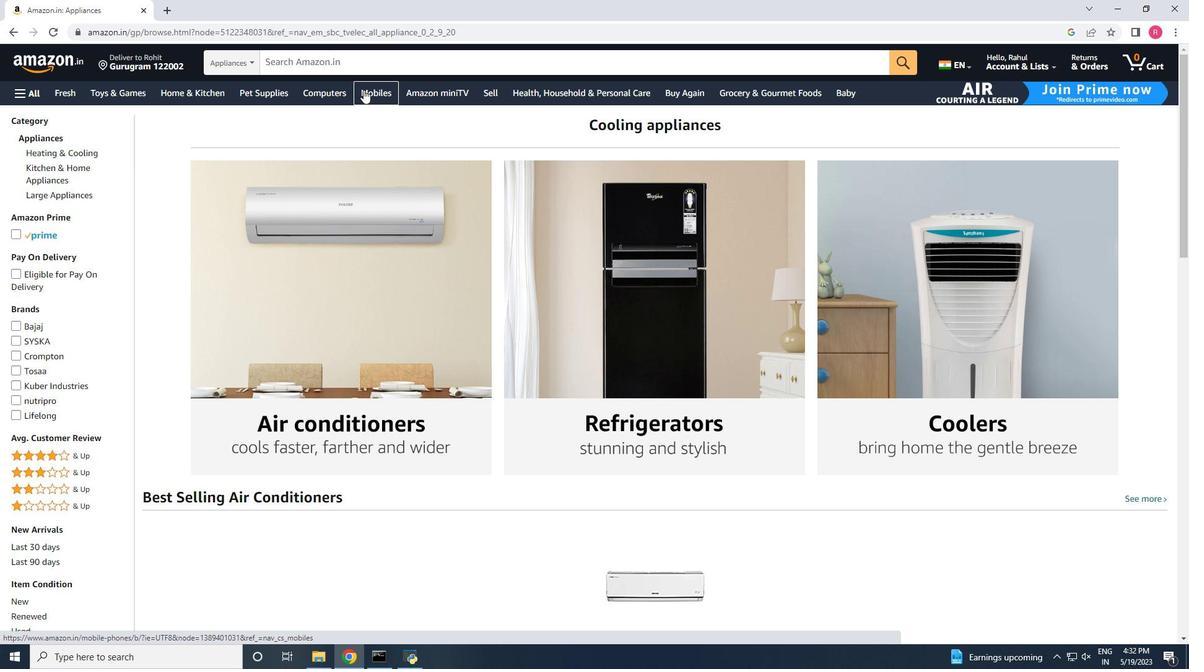
Action: Mouse pressed left at (348, 63)
Screenshot: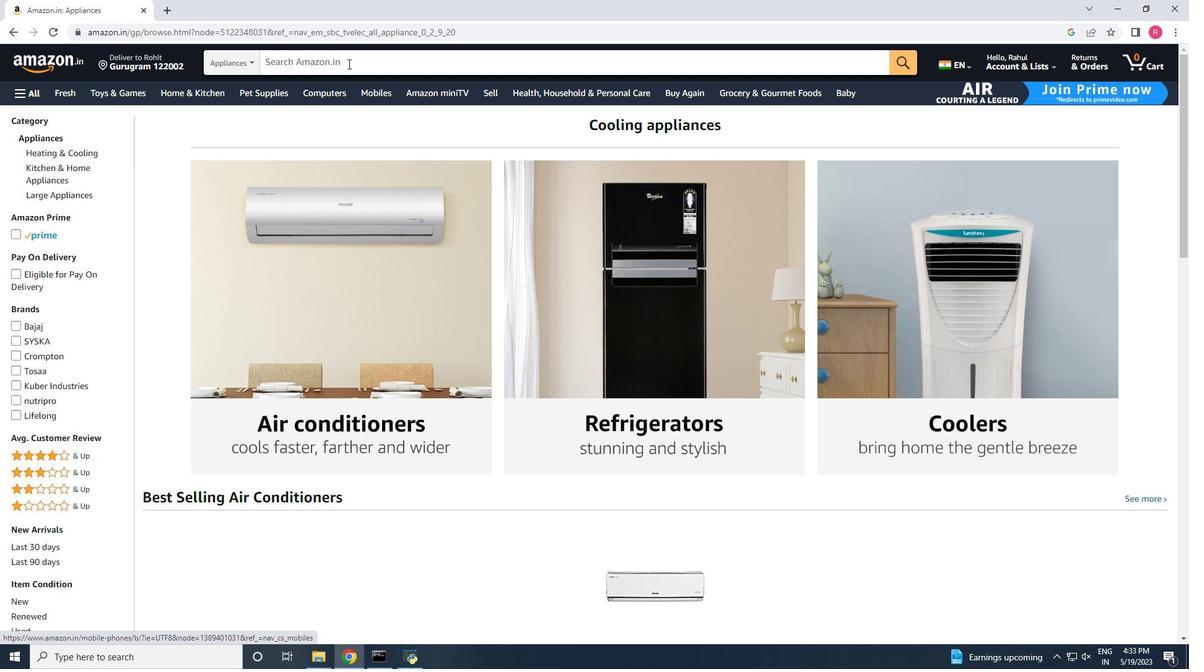 
Action: Key pressed oppop<Key.backspace><Key.down><Key.backspace><Key.enter>
Screenshot: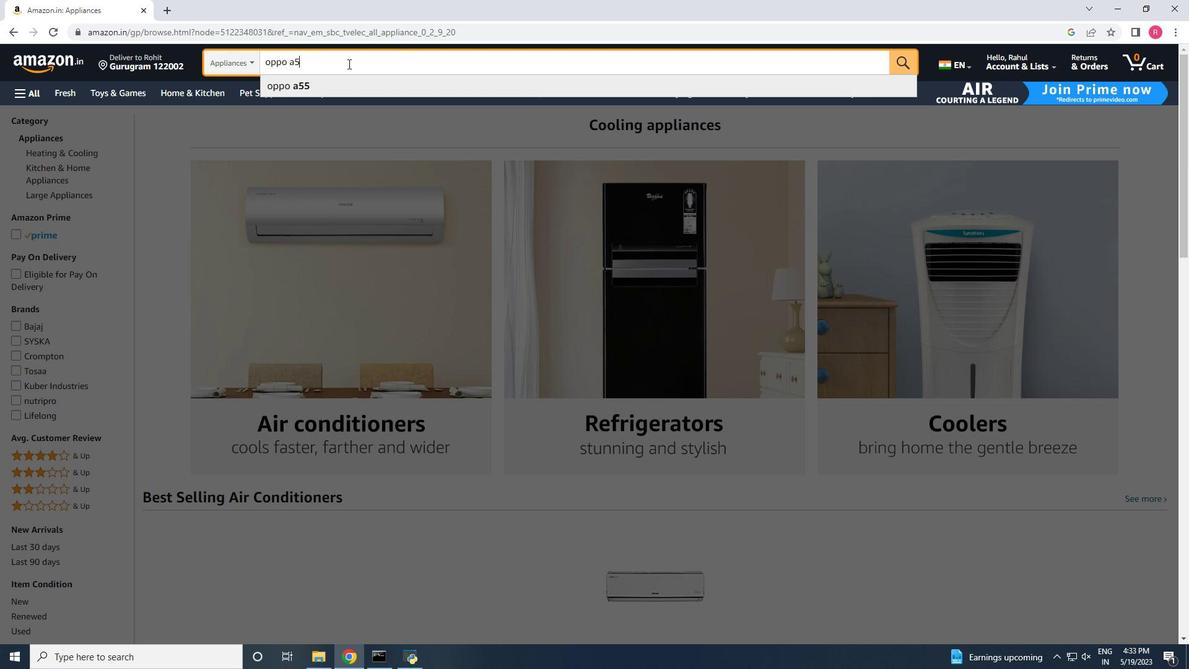 
Action: Mouse moved to (374, 275)
Screenshot: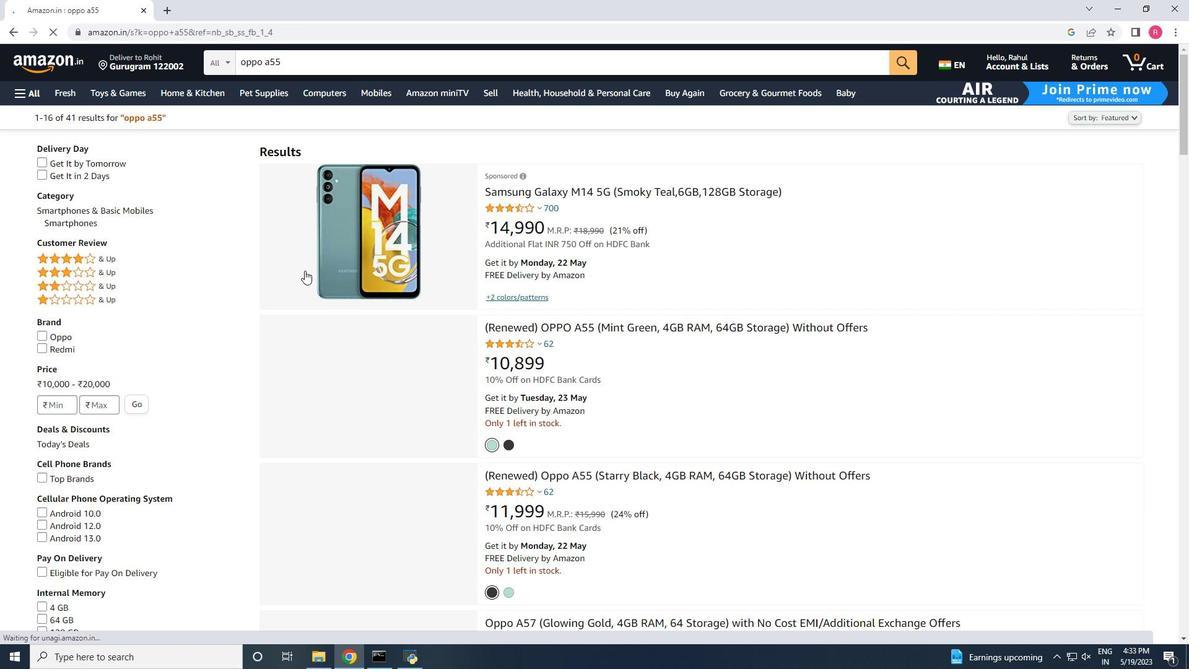 
Action: Mouse scrolled (374, 274) with delta (0, 0)
Screenshot: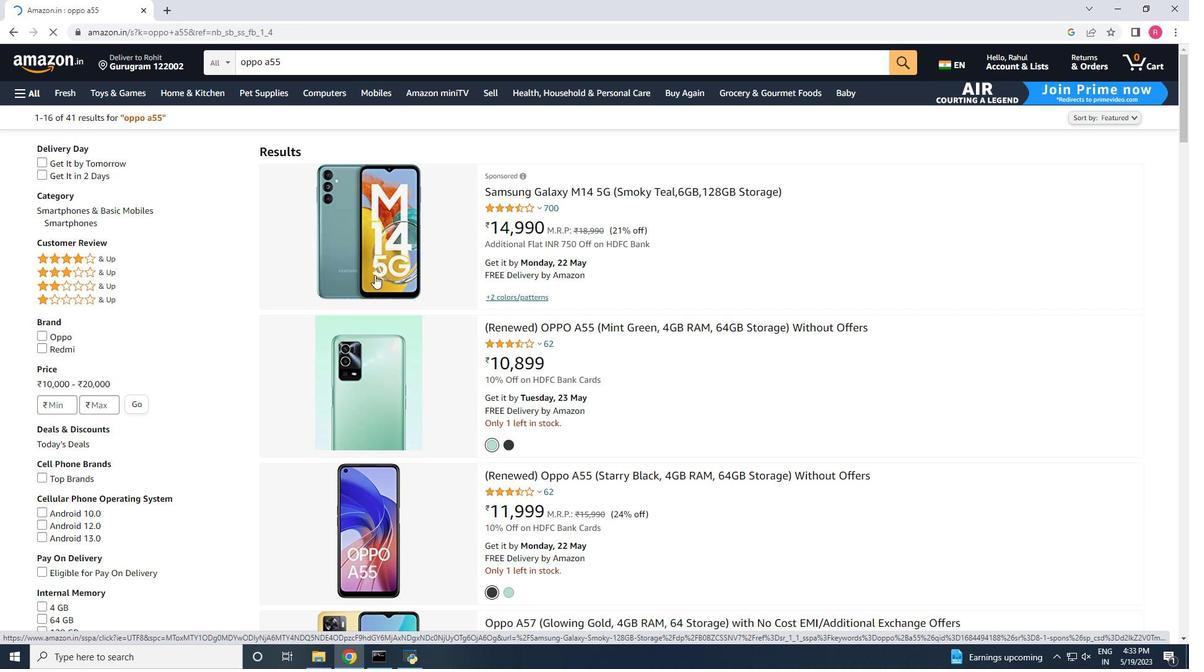 
Action: Mouse scrolled (374, 274) with delta (0, 0)
Screenshot: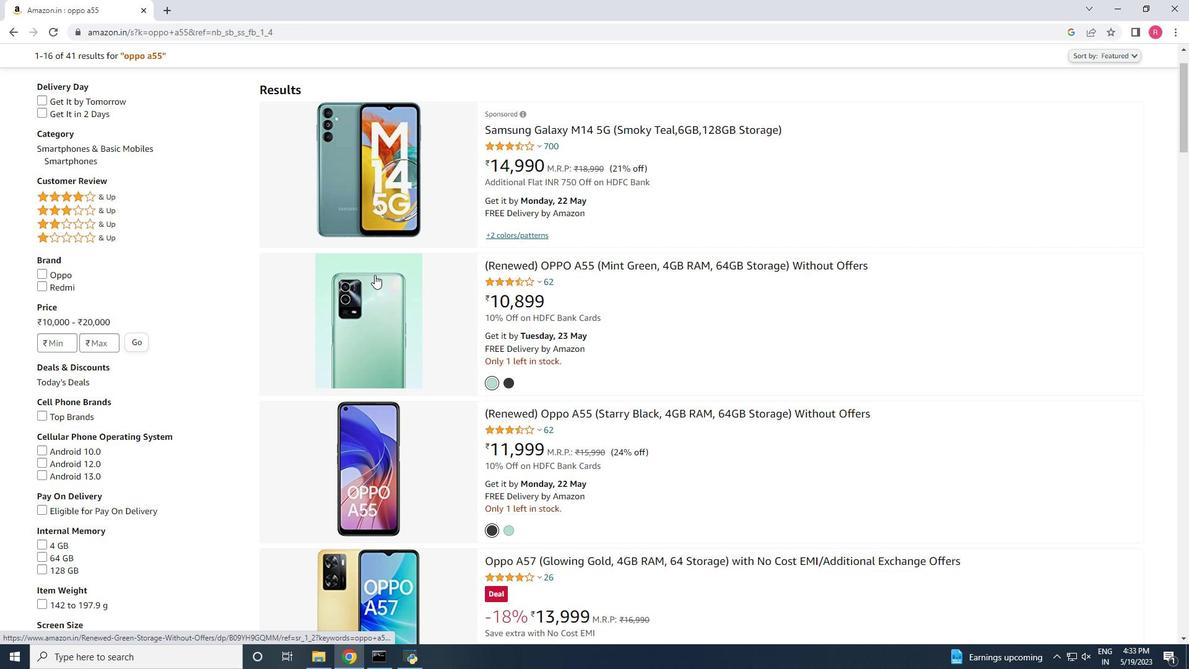 
Action: Mouse scrolled (374, 275) with delta (0, 0)
Screenshot: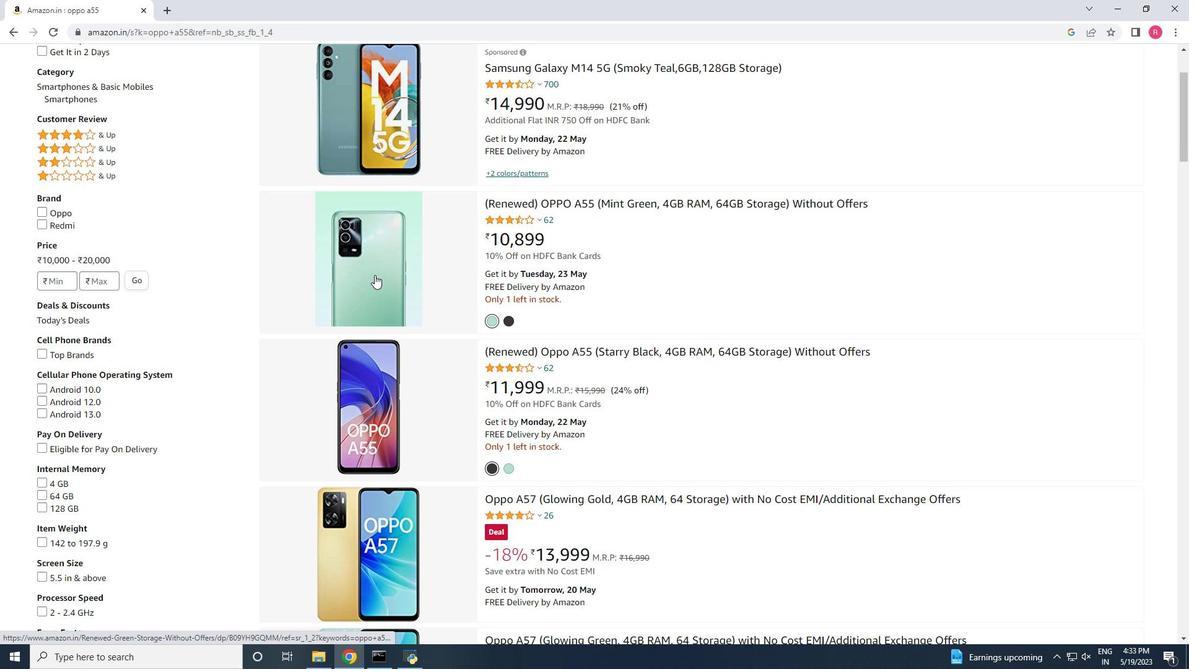 
Action: Mouse scrolled (374, 275) with delta (0, 0)
Screenshot: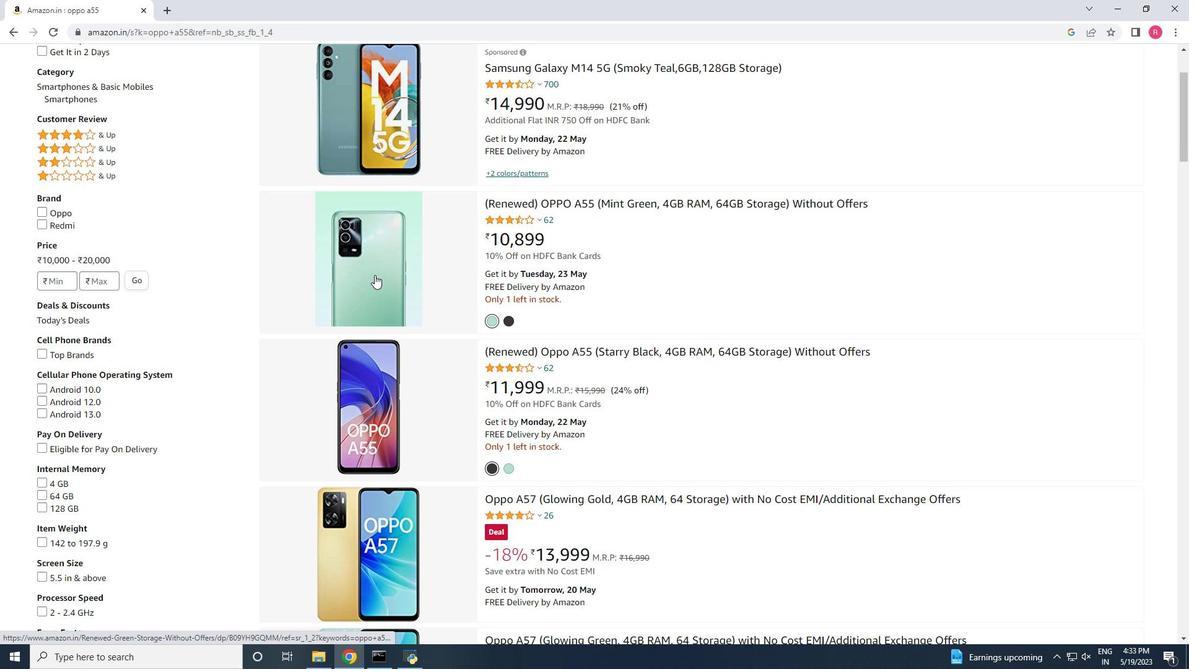 
Action: Mouse scrolled (374, 274) with delta (0, 0)
Screenshot: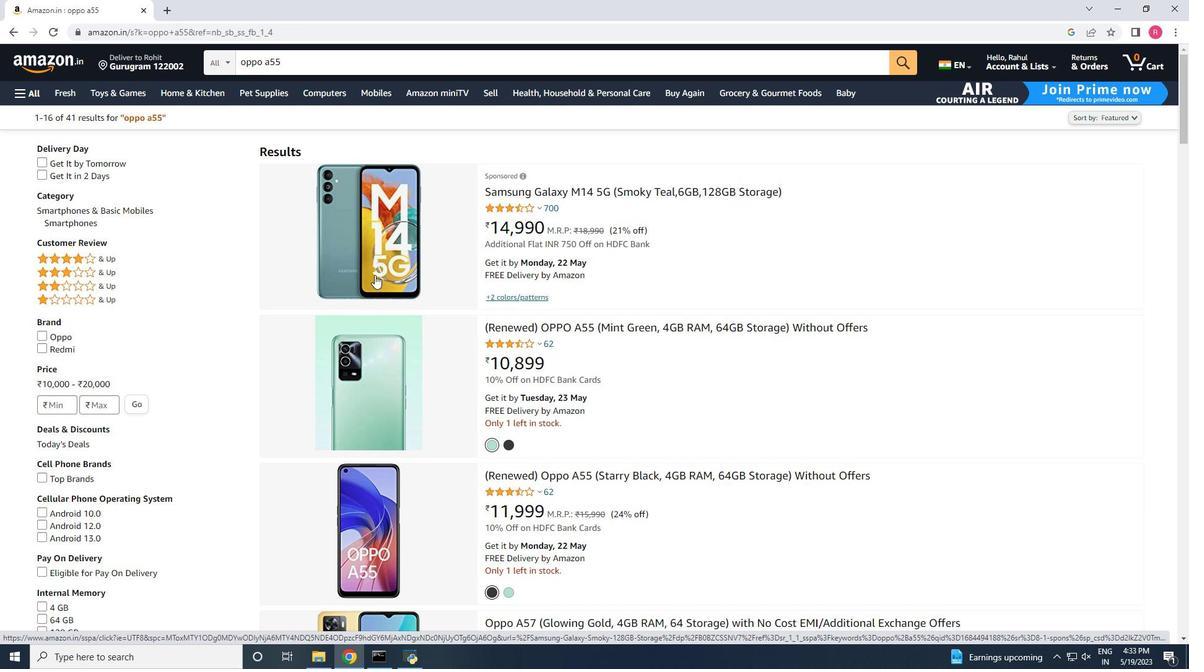 
Action: Mouse scrolled (374, 274) with delta (0, 0)
Screenshot: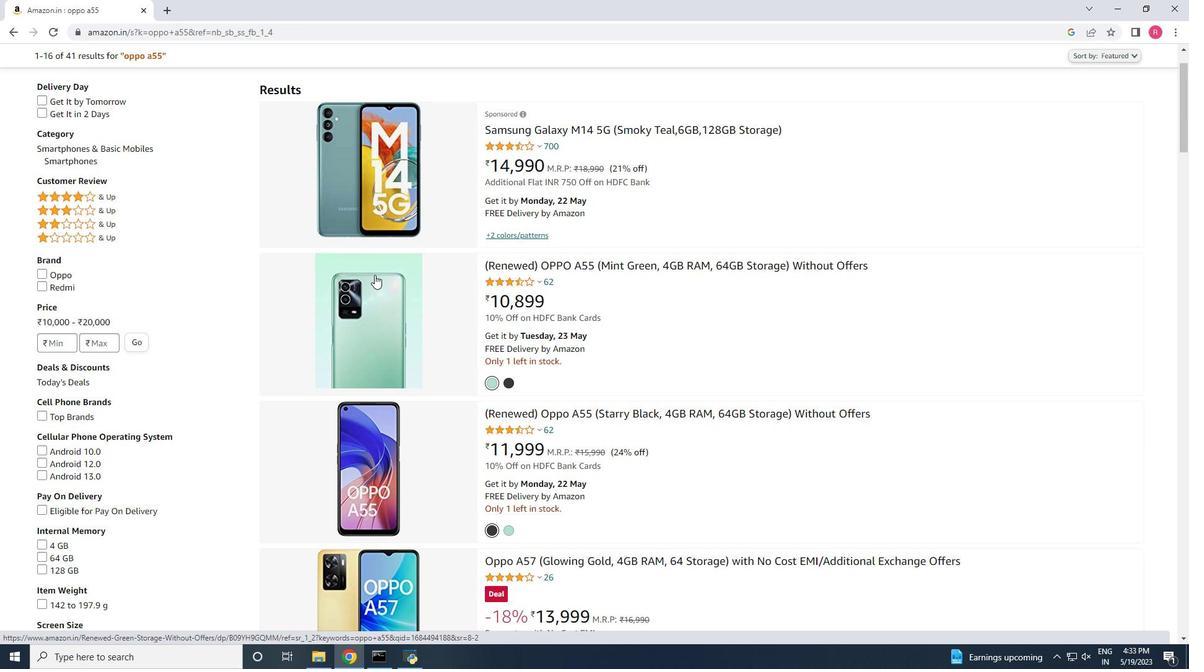 
Action: Mouse scrolled (374, 274) with delta (0, 0)
Screenshot: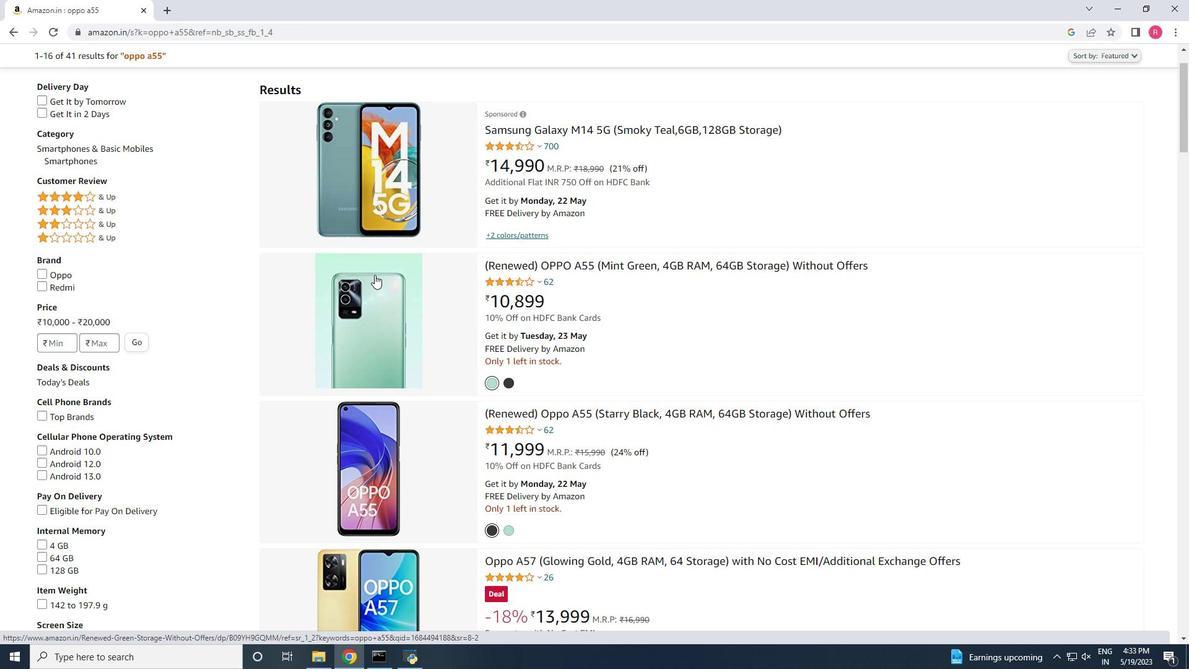 
Action: Mouse moved to (384, 319)
Screenshot: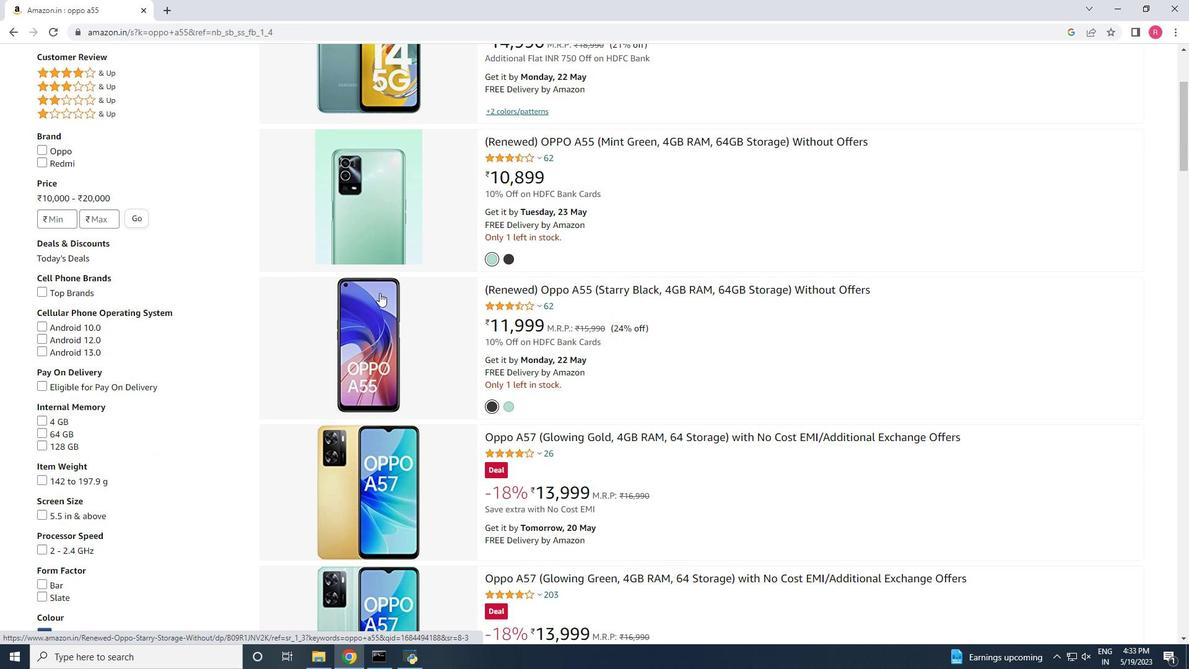 
Action: Mouse scrolled (384, 318) with delta (0, 0)
Screenshot: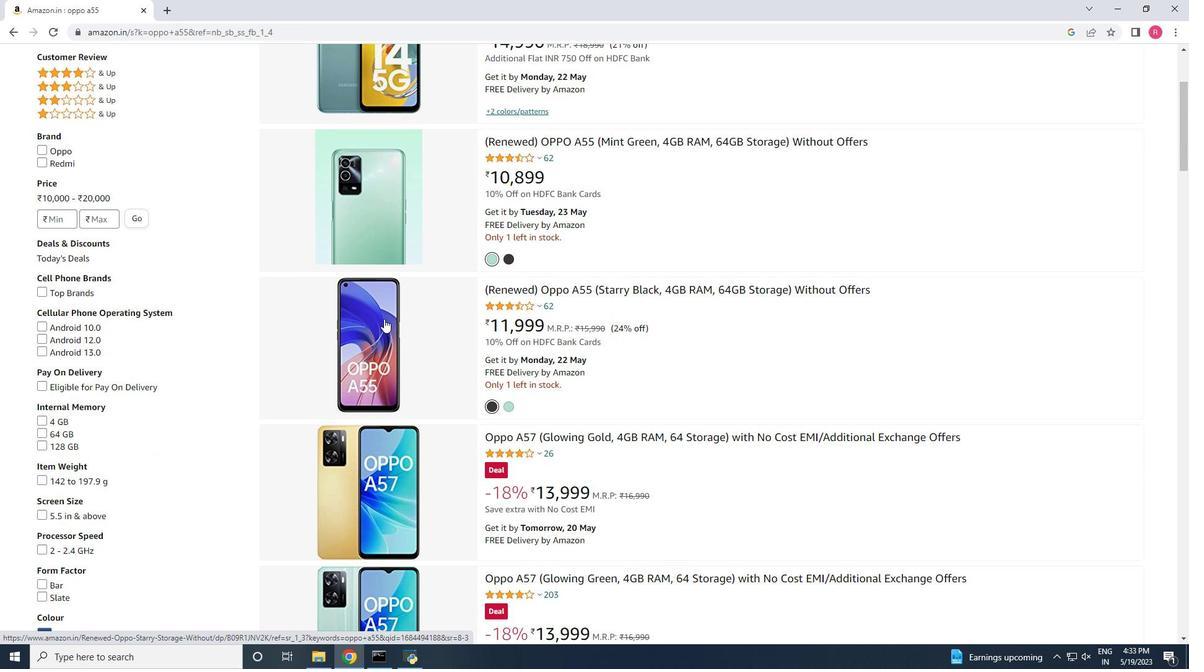 
Action: Mouse scrolled (384, 318) with delta (0, 0)
Screenshot: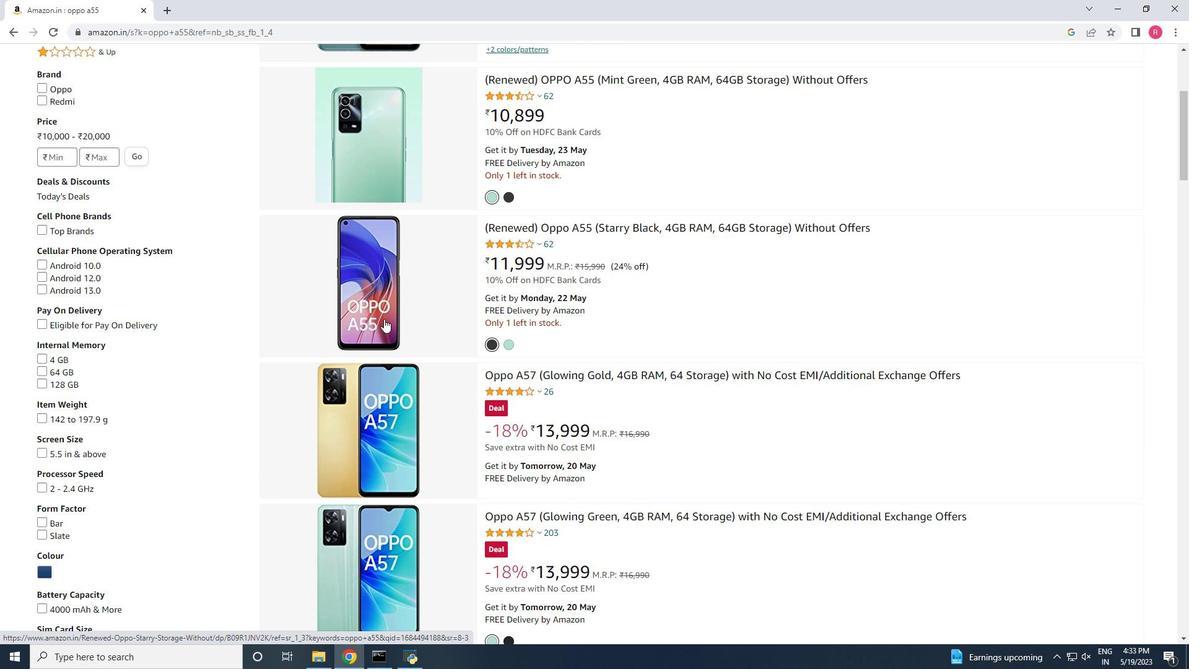 
Action: Mouse scrolled (384, 318) with delta (0, 0)
Screenshot: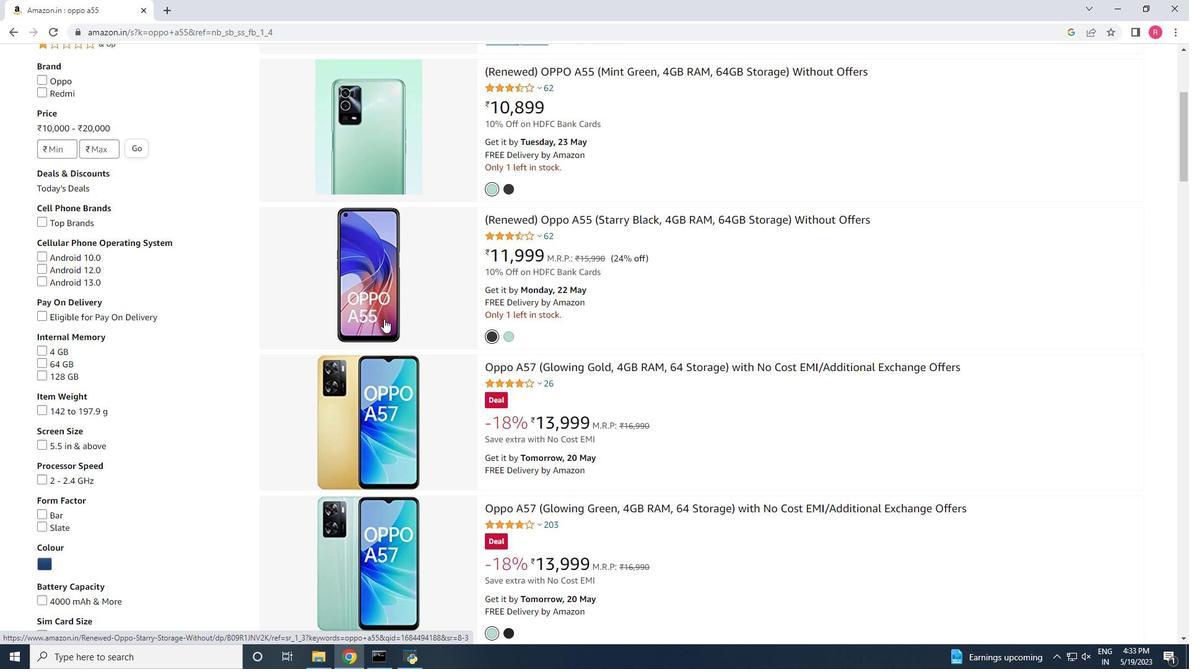 
Action: Mouse scrolled (384, 318) with delta (0, 0)
Screenshot: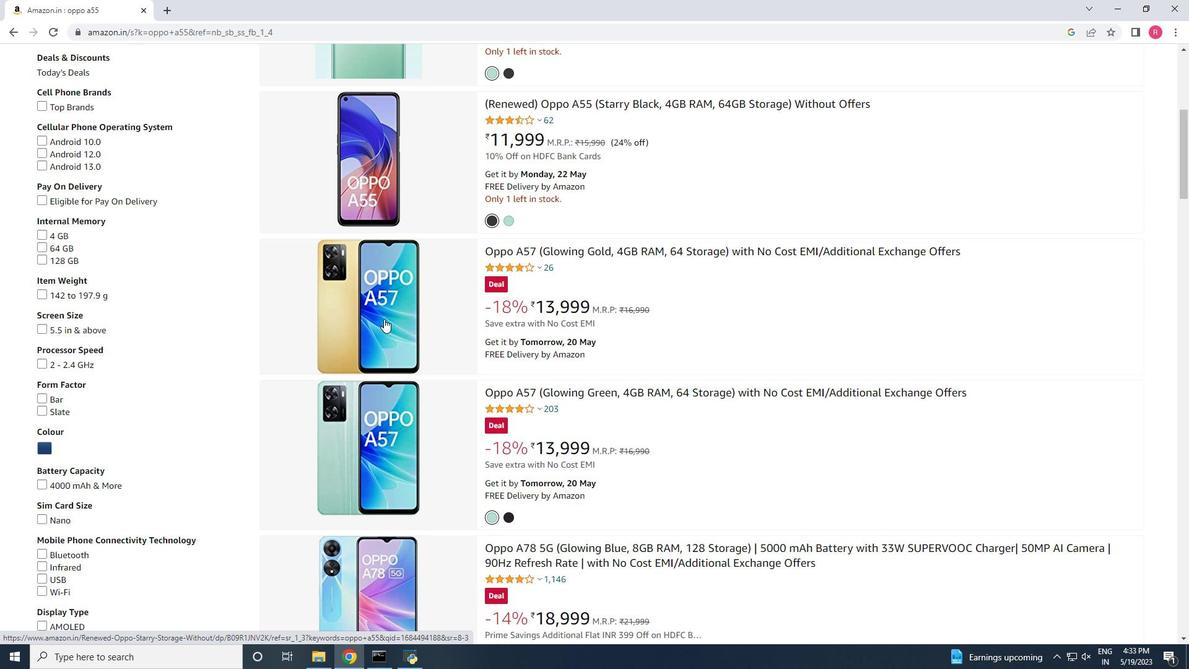 
Action: Mouse scrolled (384, 318) with delta (0, 0)
Screenshot: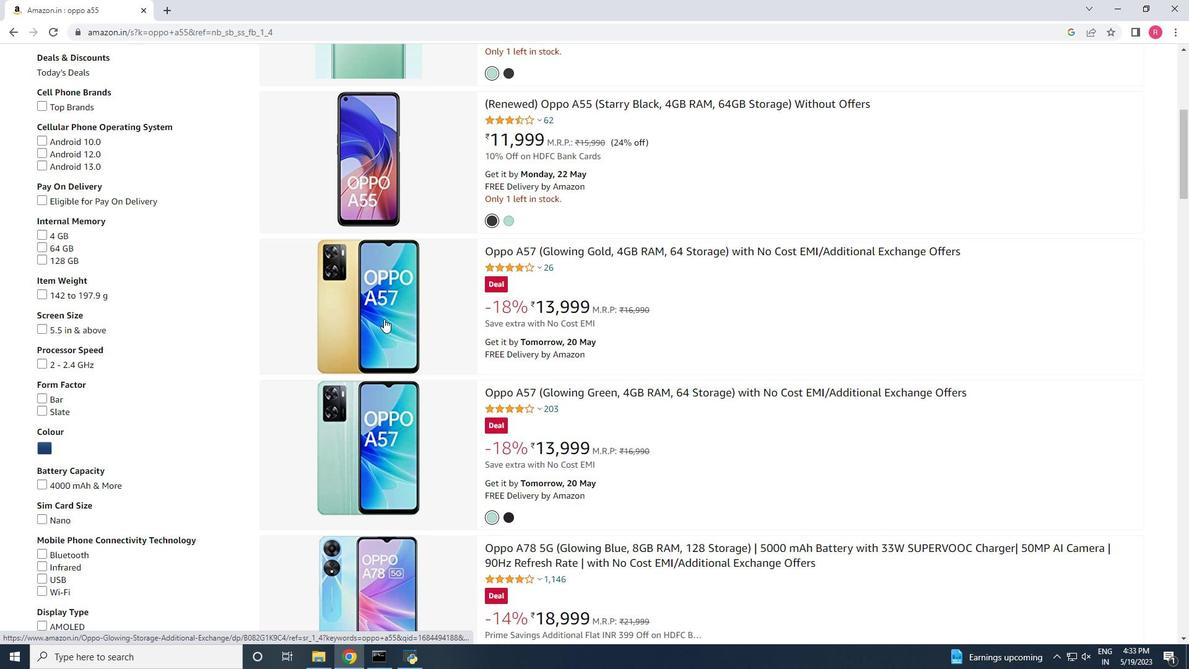 
Action: Mouse scrolled (384, 318) with delta (0, 0)
Screenshot: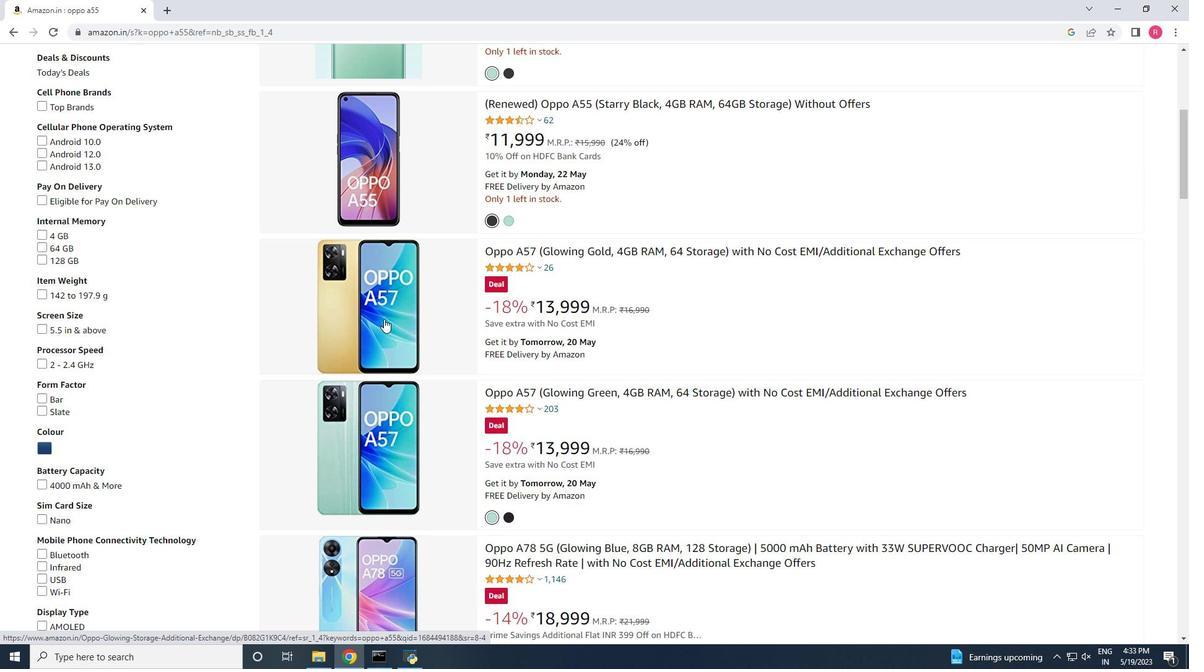 
Action: Mouse scrolled (384, 319) with delta (0, 0)
Screenshot: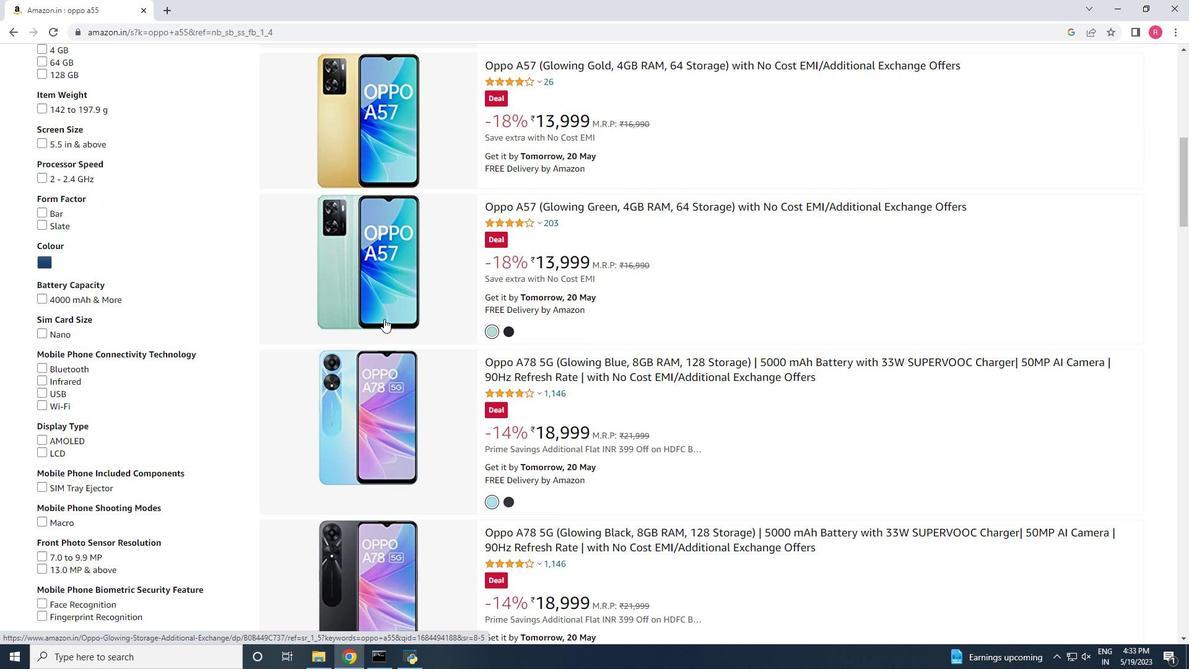 
Action: Mouse scrolled (384, 319) with delta (0, 0)
Screenshot: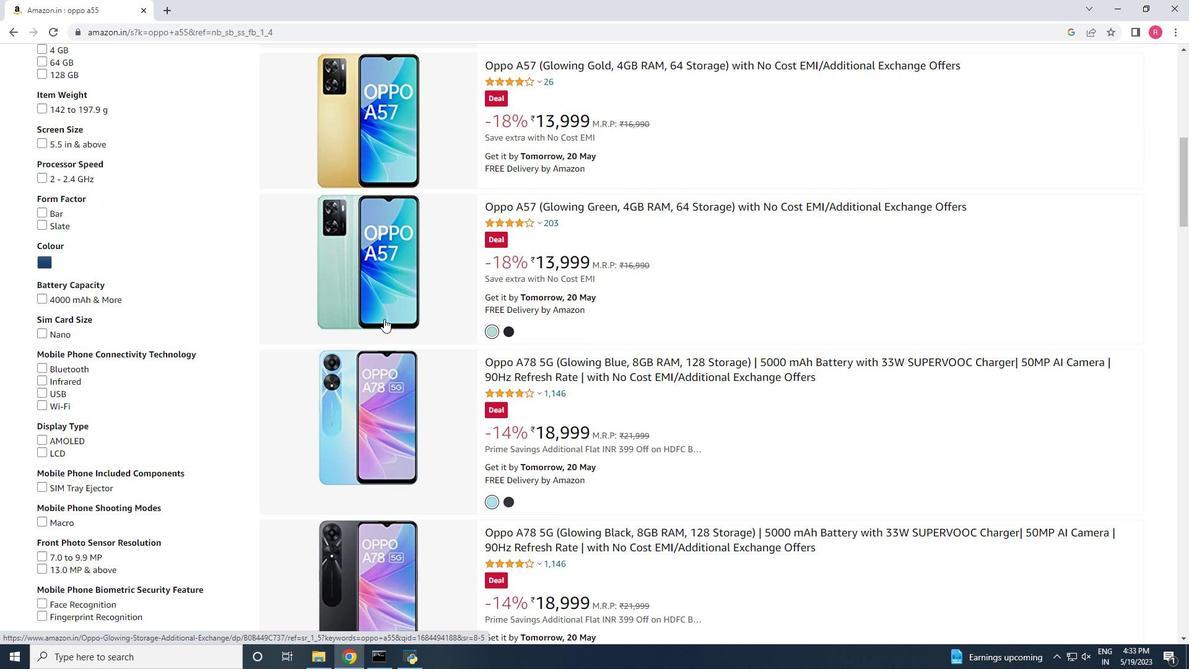 
Action: Mouse scrolled (384, 319) with delta (0, 0)
Screenshot: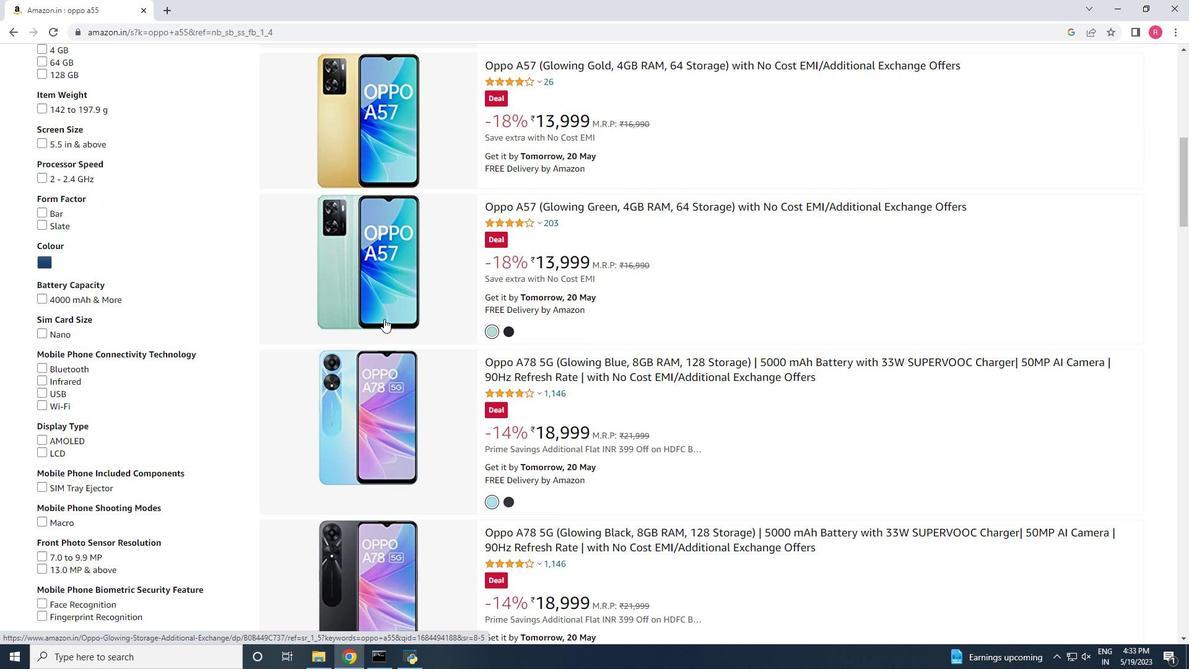 
Action: Mouse scrolled (384, 319) with delta (0, 0)
Screenshot: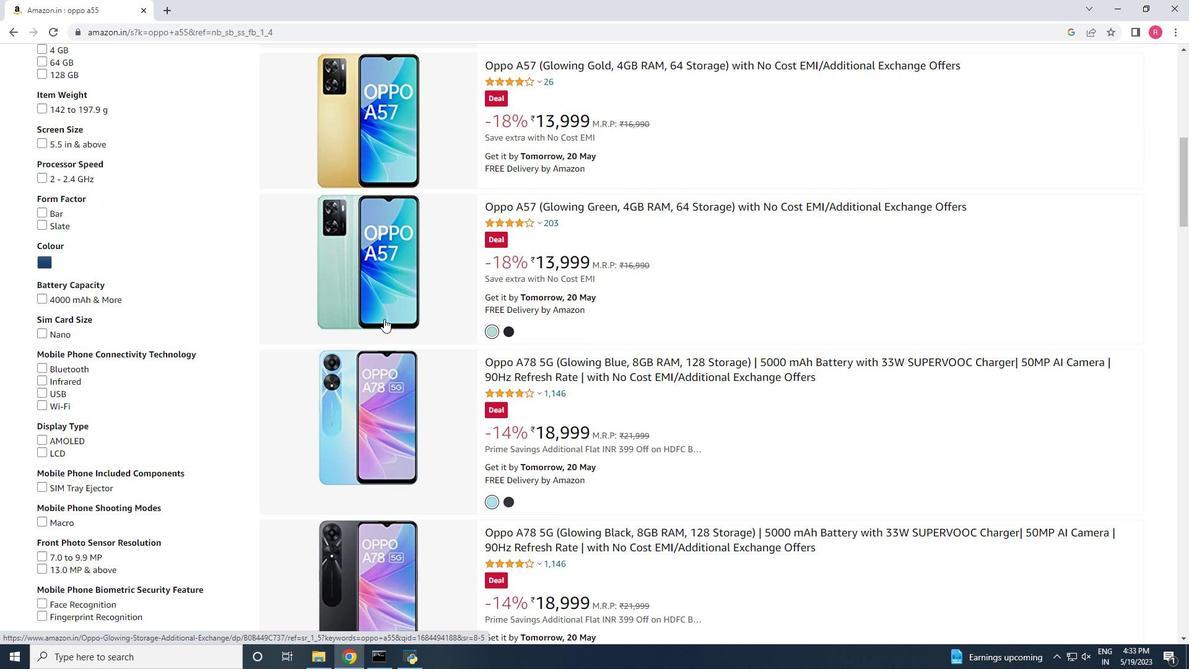 
Action: Mouse scrolled (384, 319) with delta (0, 0)
Screenshot: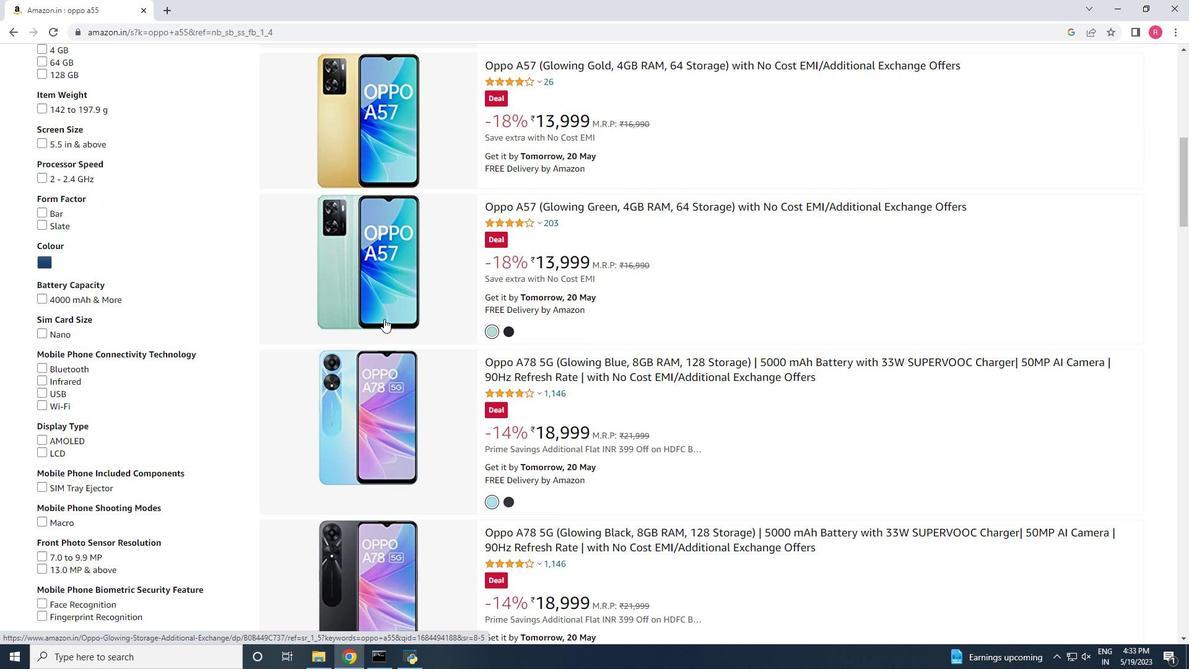 
Action: Mouse moved to (384, 319)
Screenshot: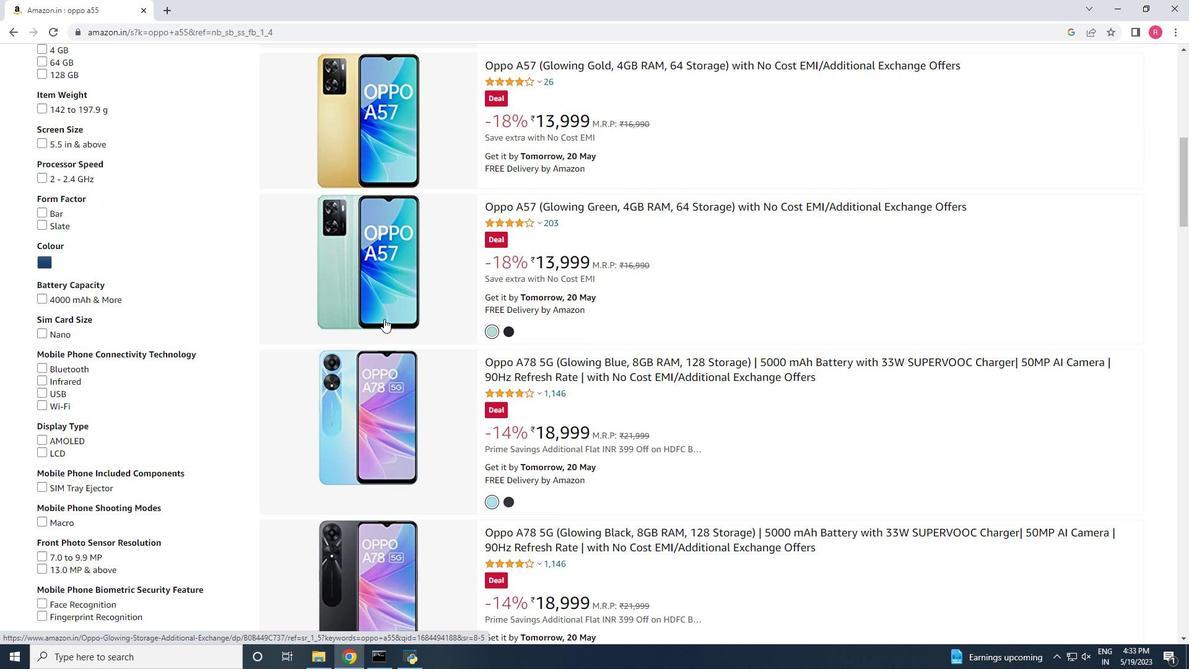 
Action: Mouse scrolled (384, 319) with delta (0, 0)
Screenshot: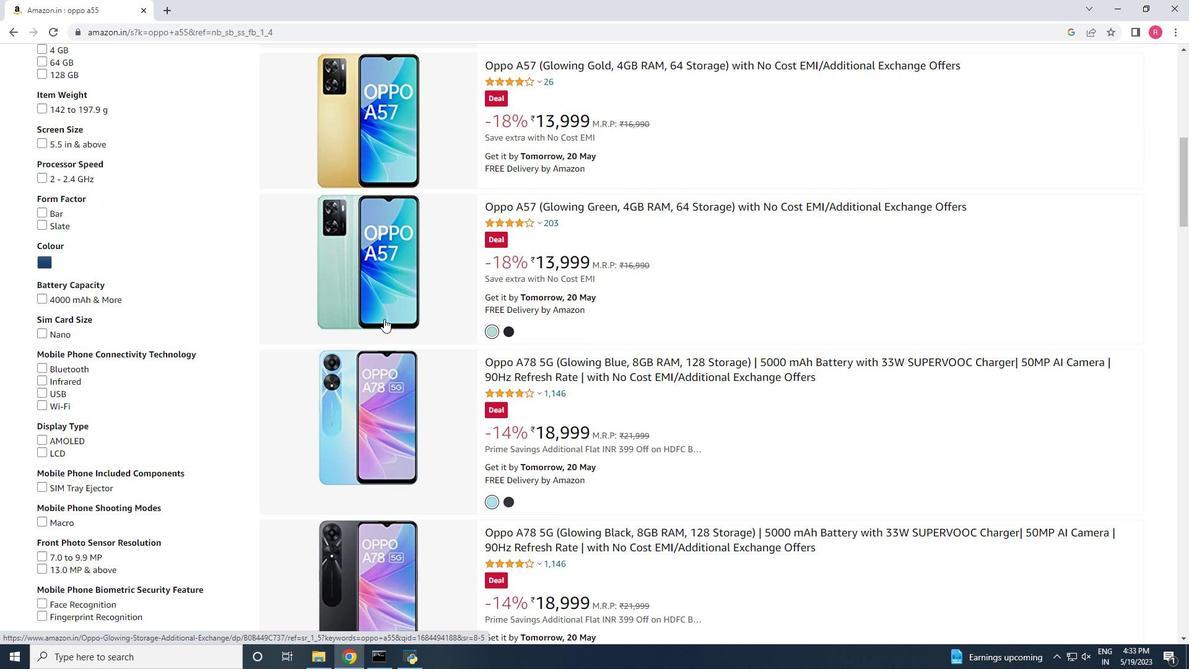 
Action: Mouse moved to (384, 317)
Screenshot: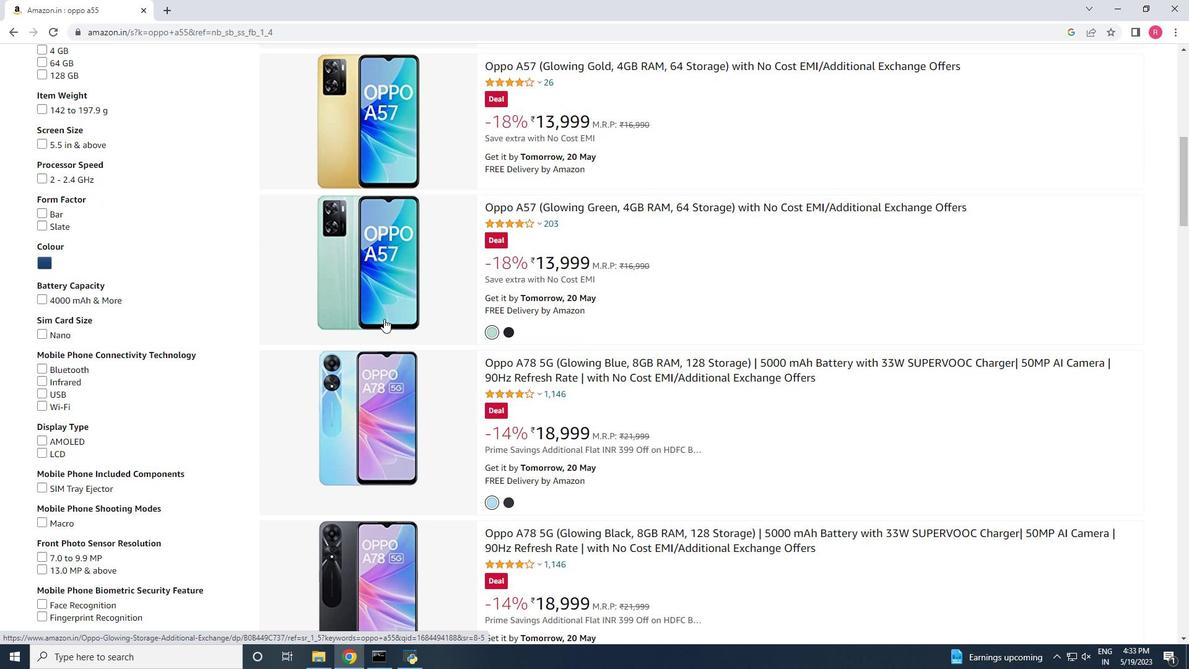 
Action: Mouse scrolled (384, 317) with delta (0, 0)
Screenshot: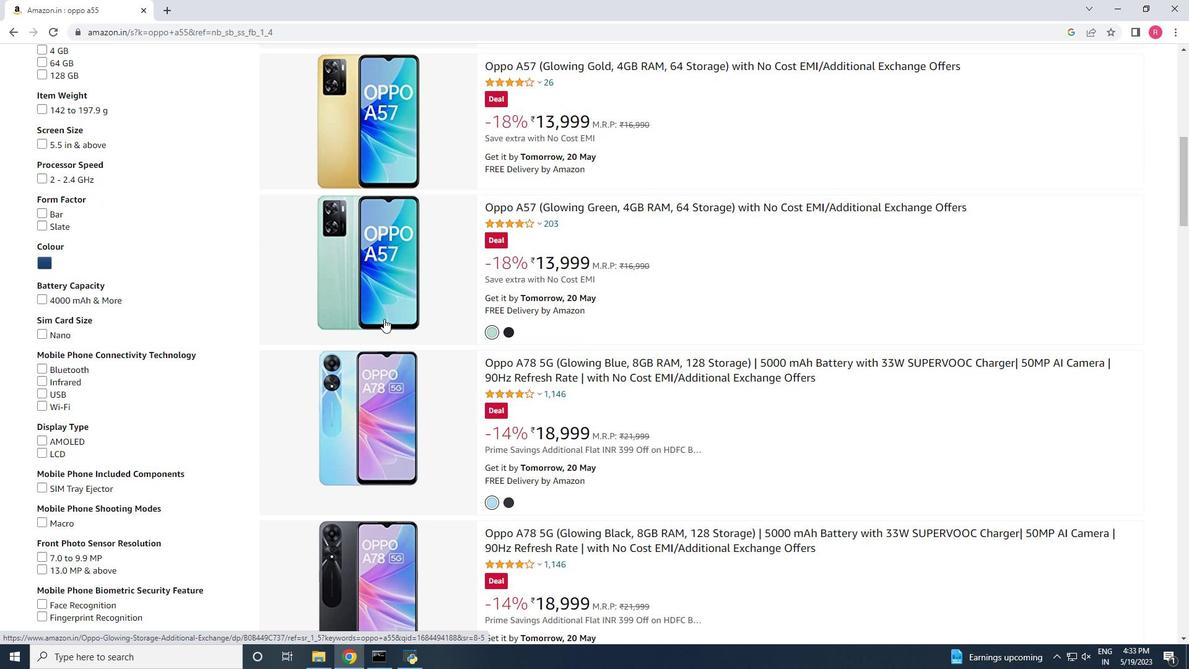 
Action: Mouse moved to (388, 191)
Screenshot: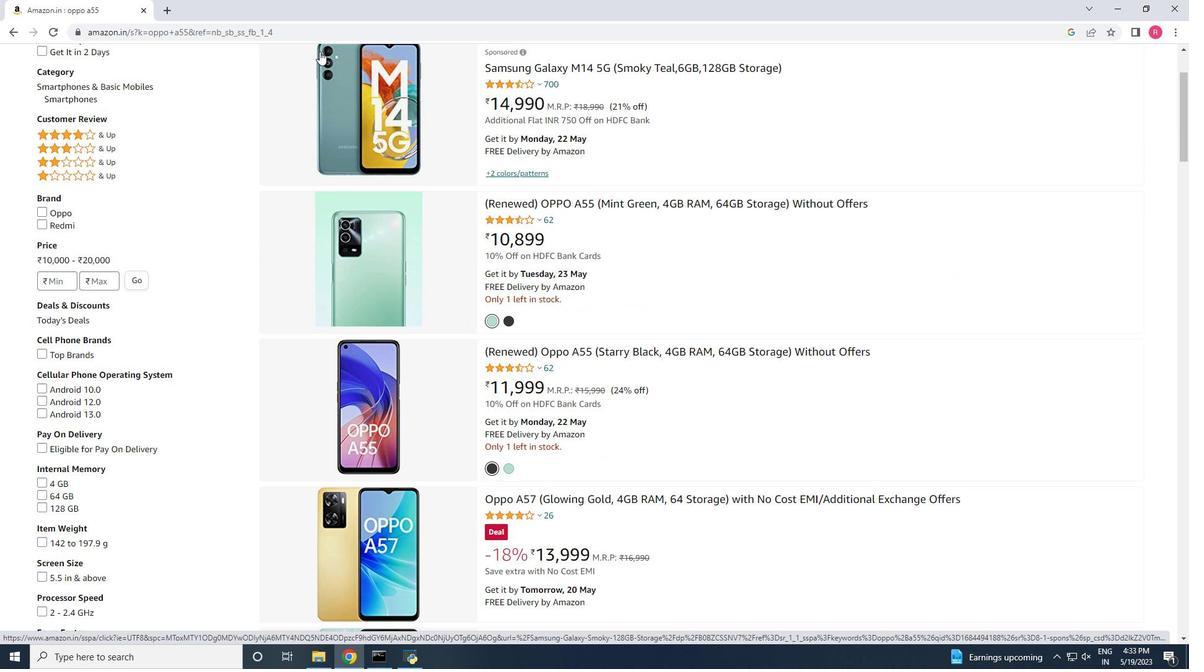 
Action: Mouse scrolled (388, 192) with delta (0, 0)
Screenshot: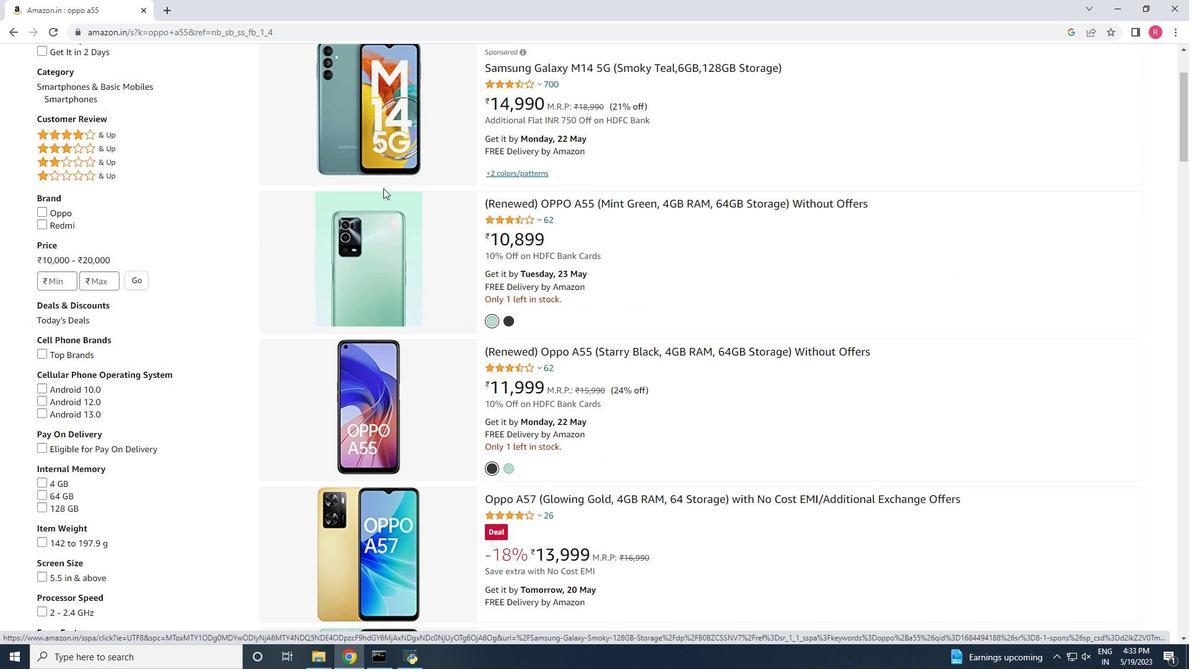 
Action: Mouse scrolled (388, 192) with delta (0, 0)
Screenshot: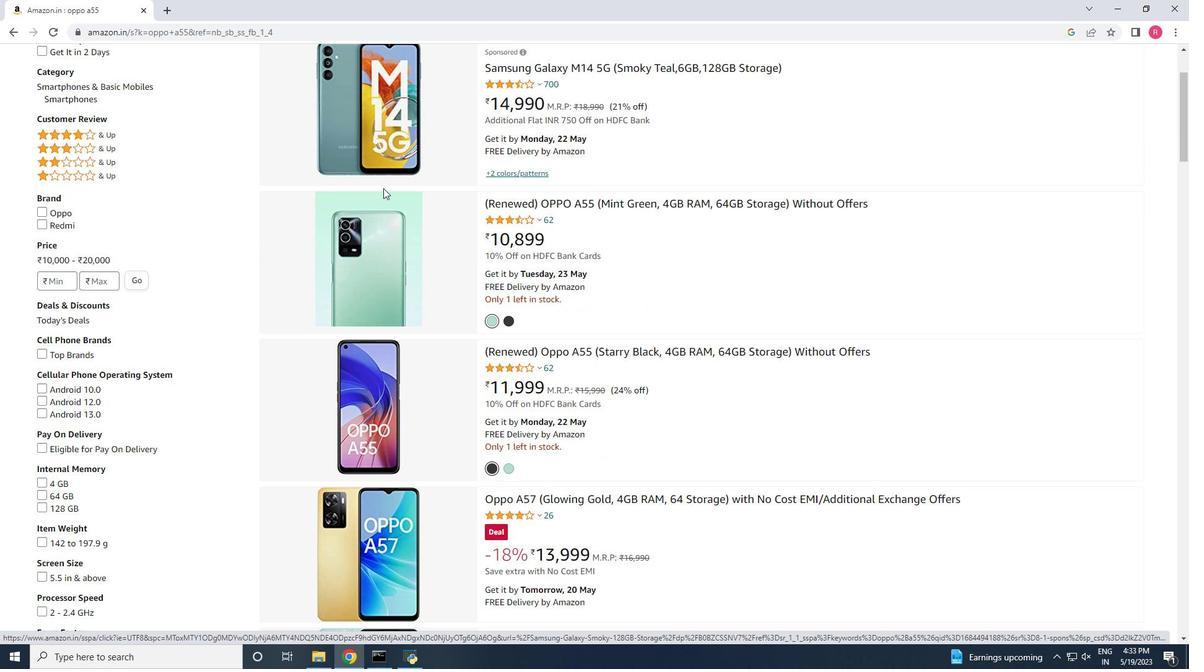 
Action: Mouse scrolled (388, 192) with delta (0, 0)
Screenshot: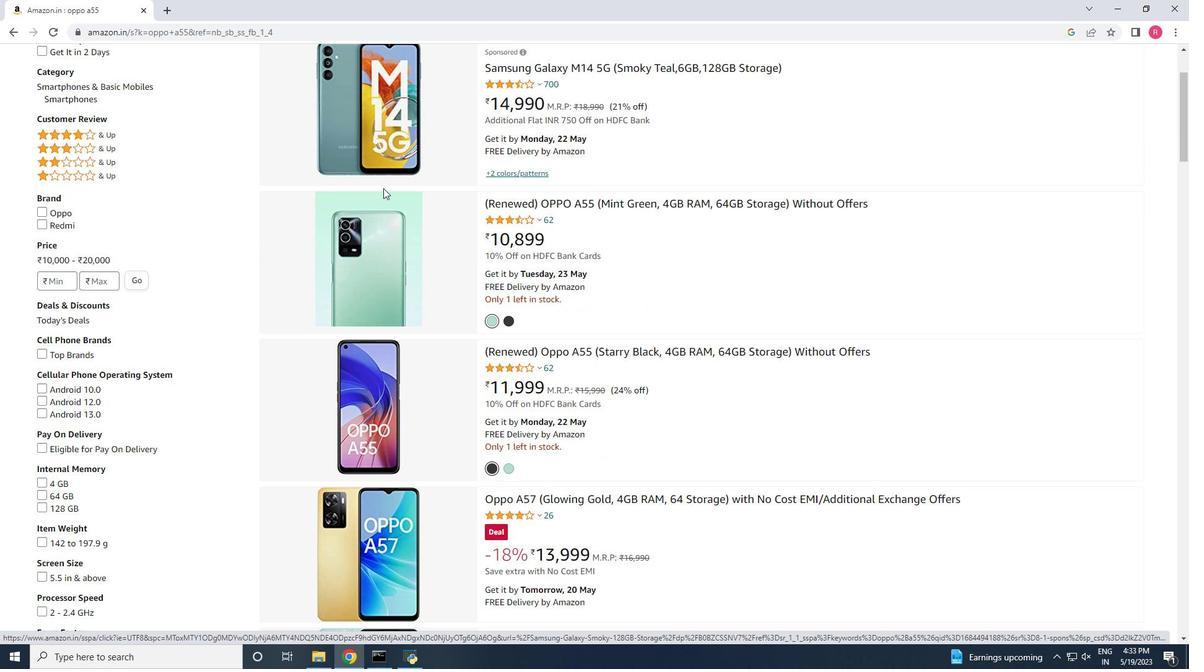 
Action: Mouse scrolled (388, 192) with delta (0, 0)
Screenshot: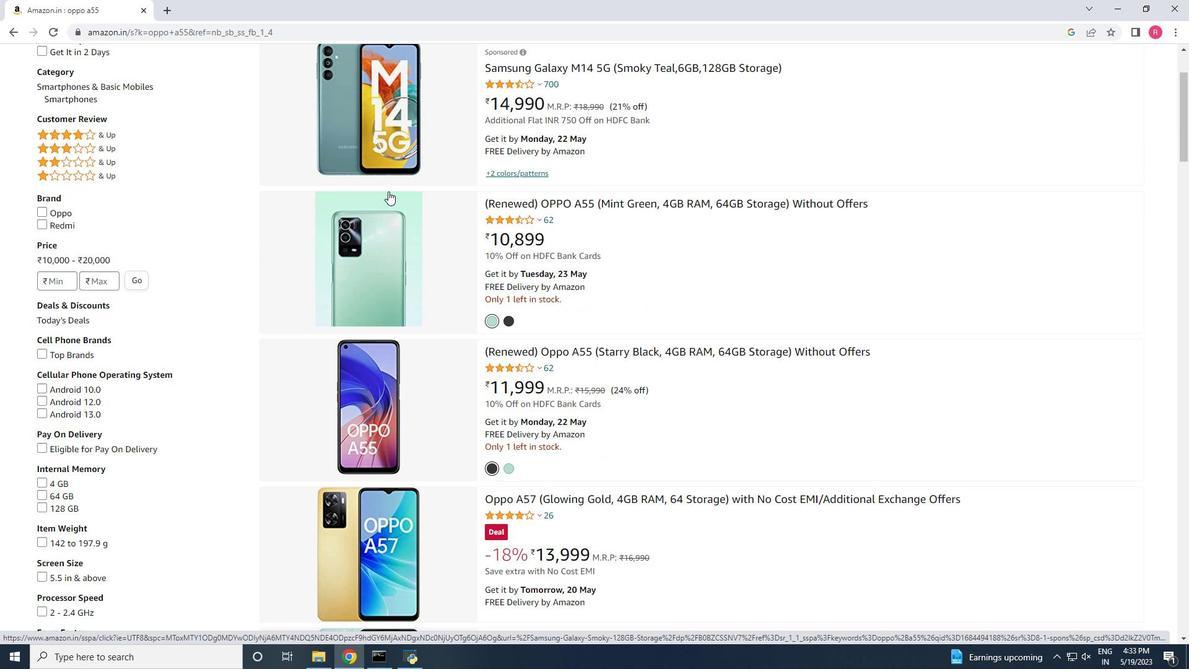 
Action: Mouse moved to (388, 191)
Screenshot: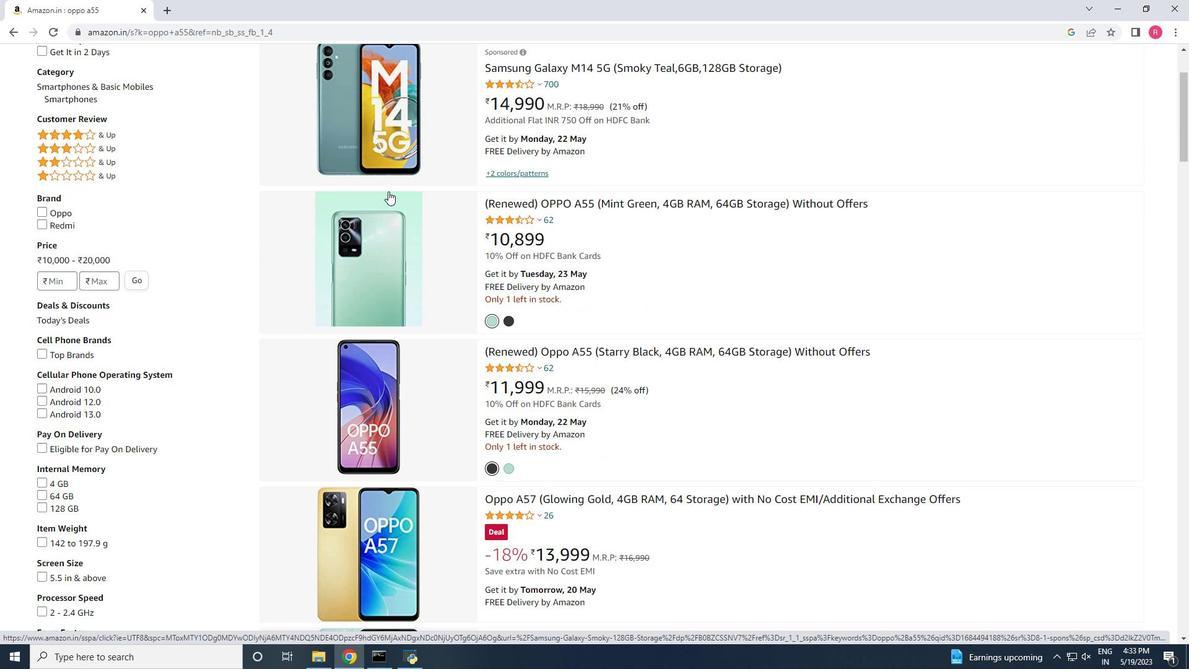 
Action: Mouse scrolled (388, 192) with delta (0, 0)
Screenshot: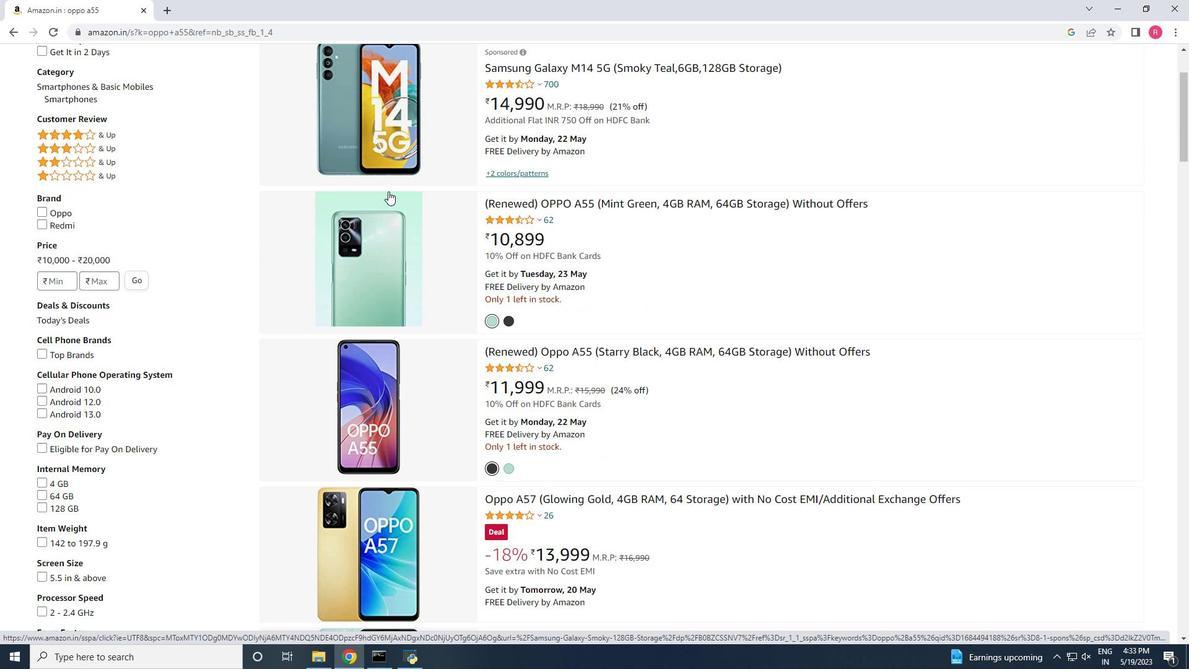 
Action: Mouse scrolled (388, 192) with delta (0, 0)
Screenshot: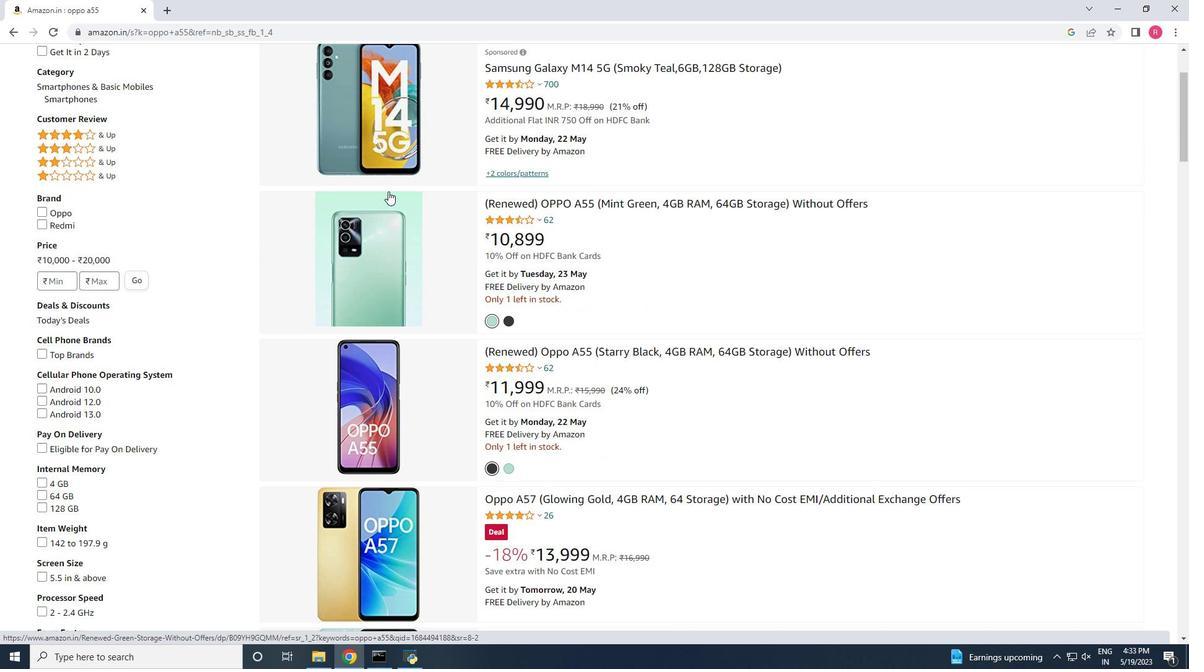 
Action: Mouse moved to (325, 63)
Screenshot: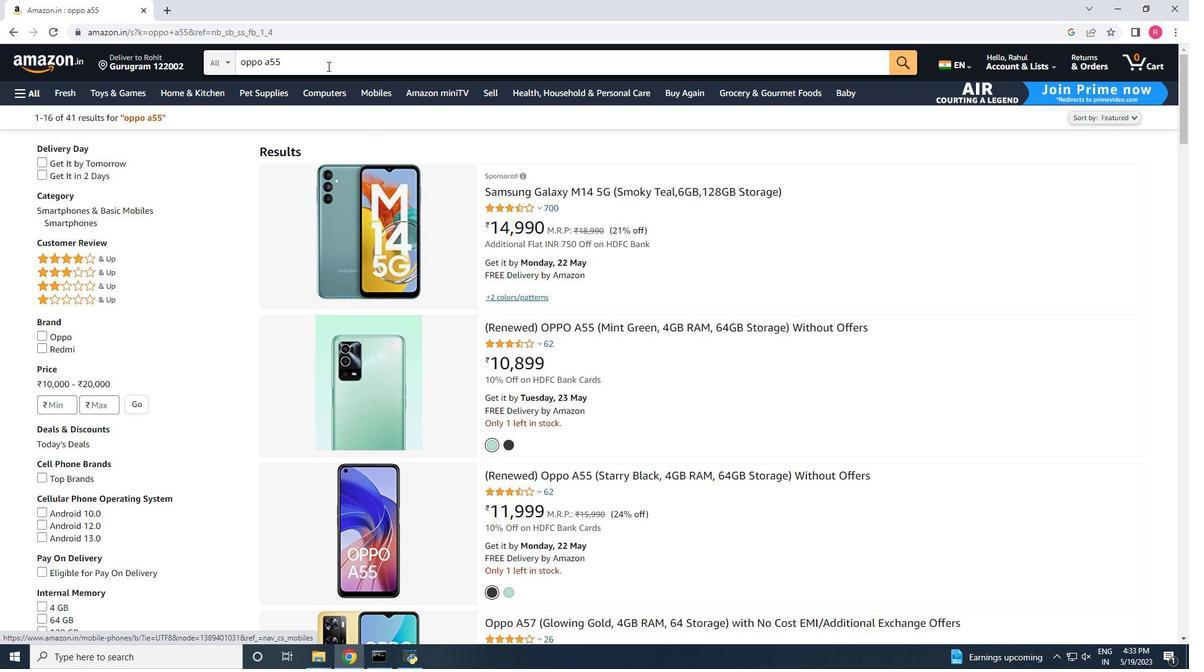 
Action: Mouse pressed left at (325, 63)
Screenshot: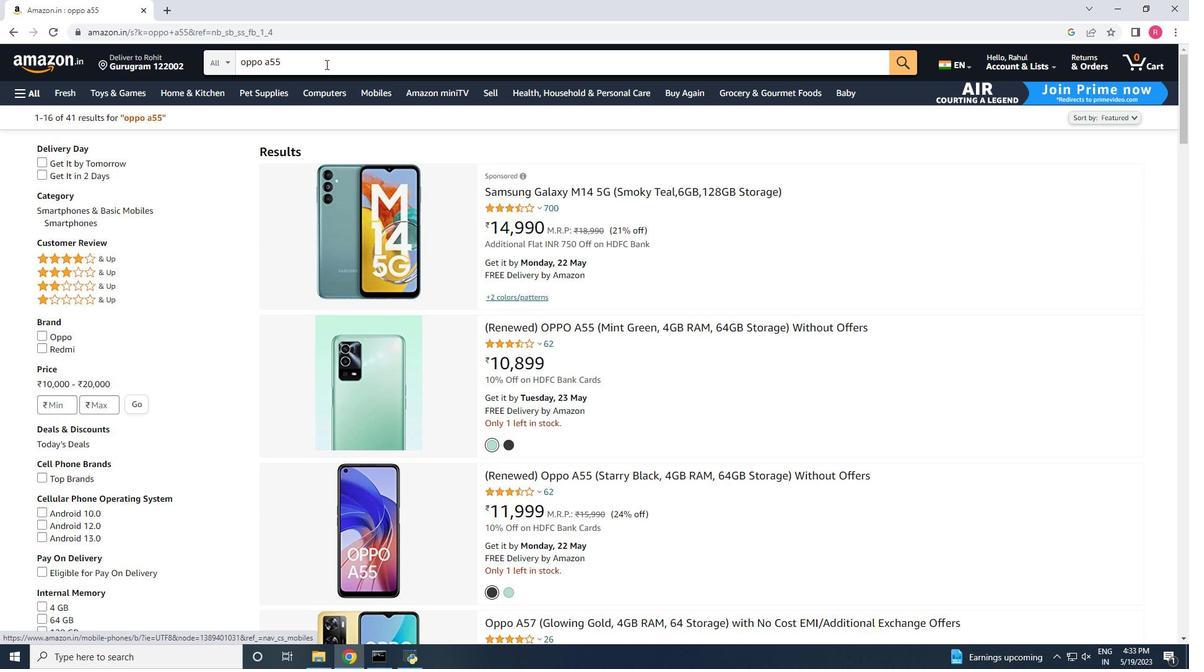 
Action: Key pressed <Key.space>20<Key.down><Key.up><Key.down><Key.enter>
Screenshot: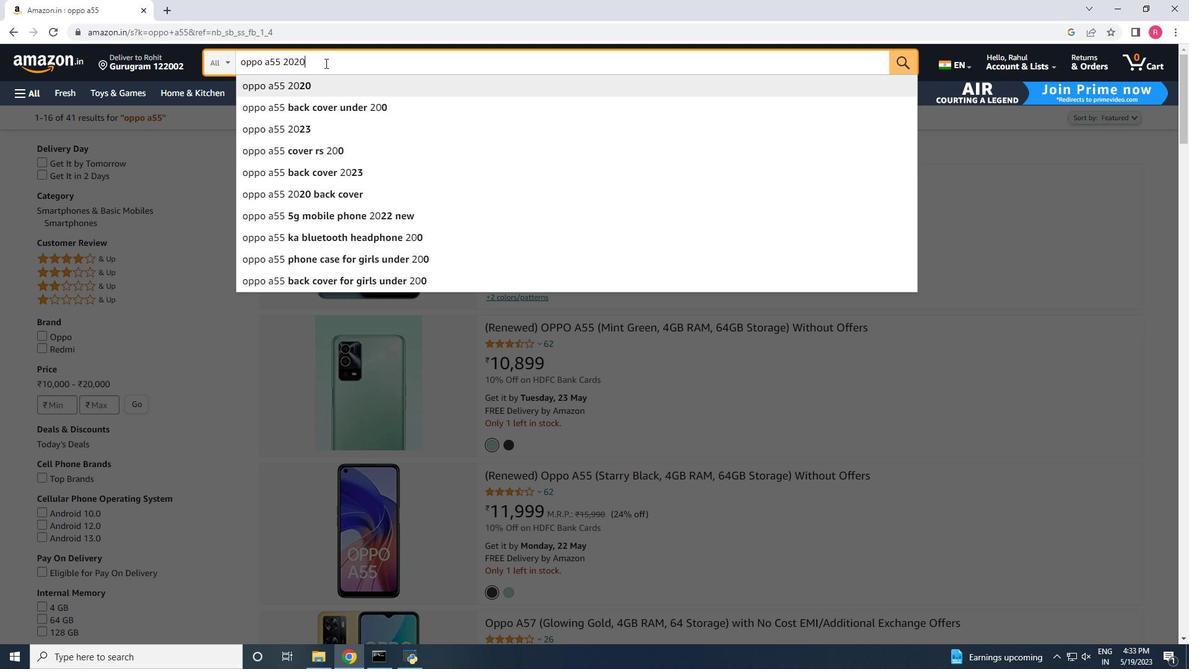
Action: Mouse moved to (518, 249)
Screenshot: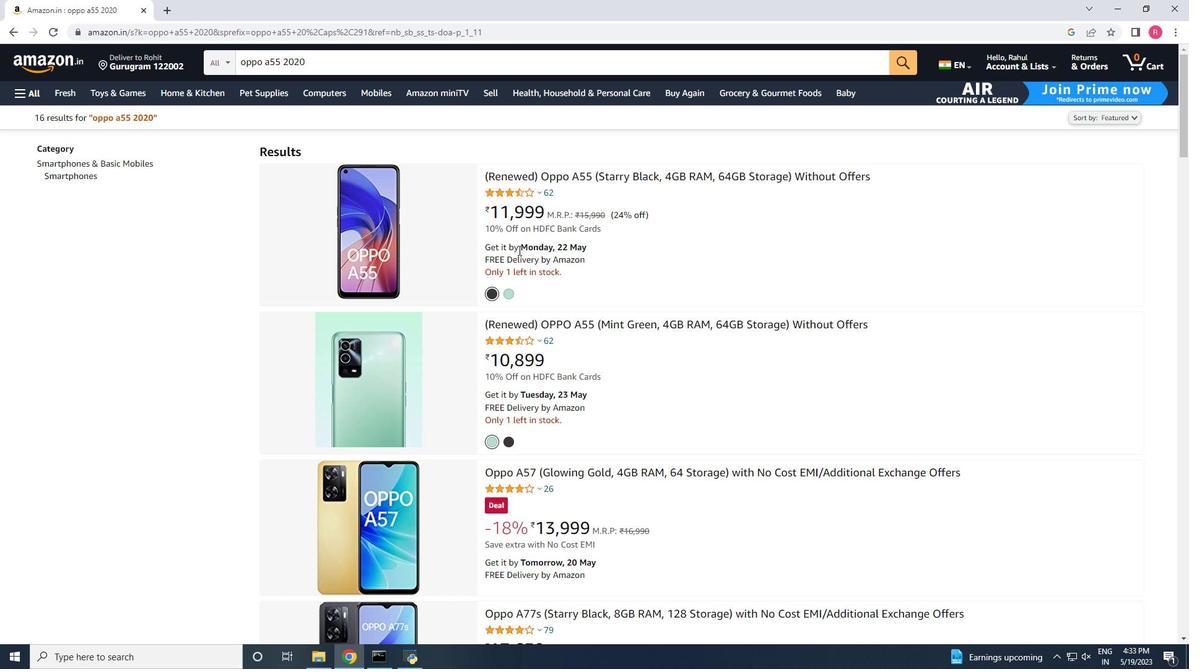 
Action: Mouse scrolled (518, 249) with delta (0, 0)
Screenshot: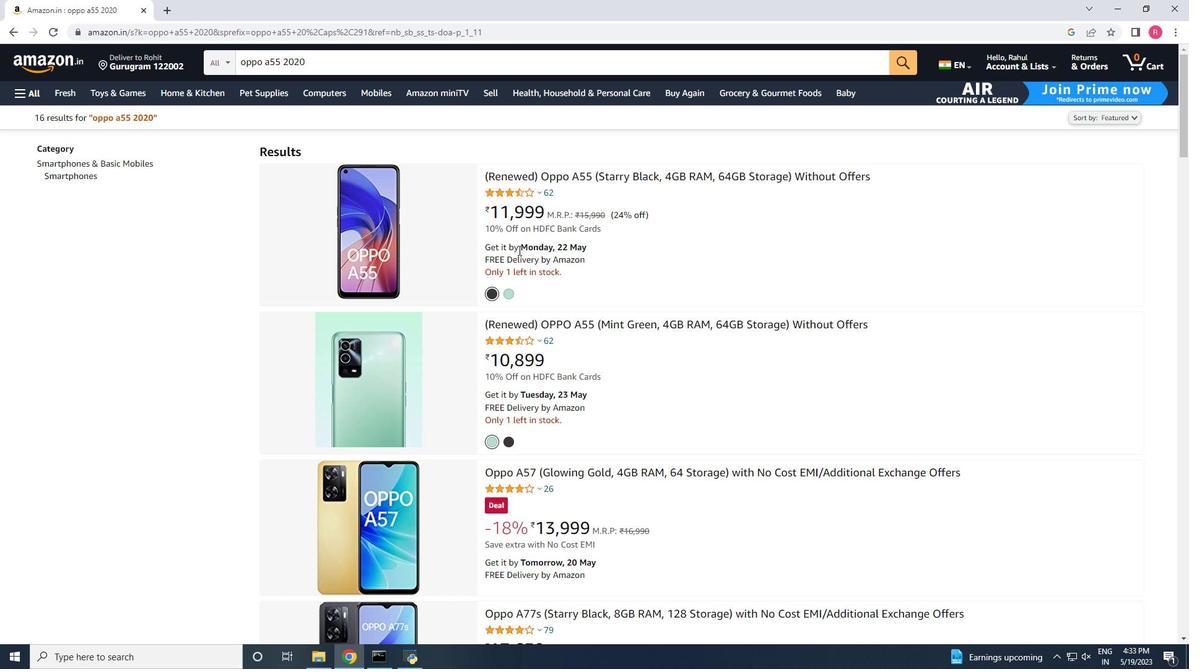 
Action: Mouse scrolled (518, 249) with delta (0, 0)
Screenshot: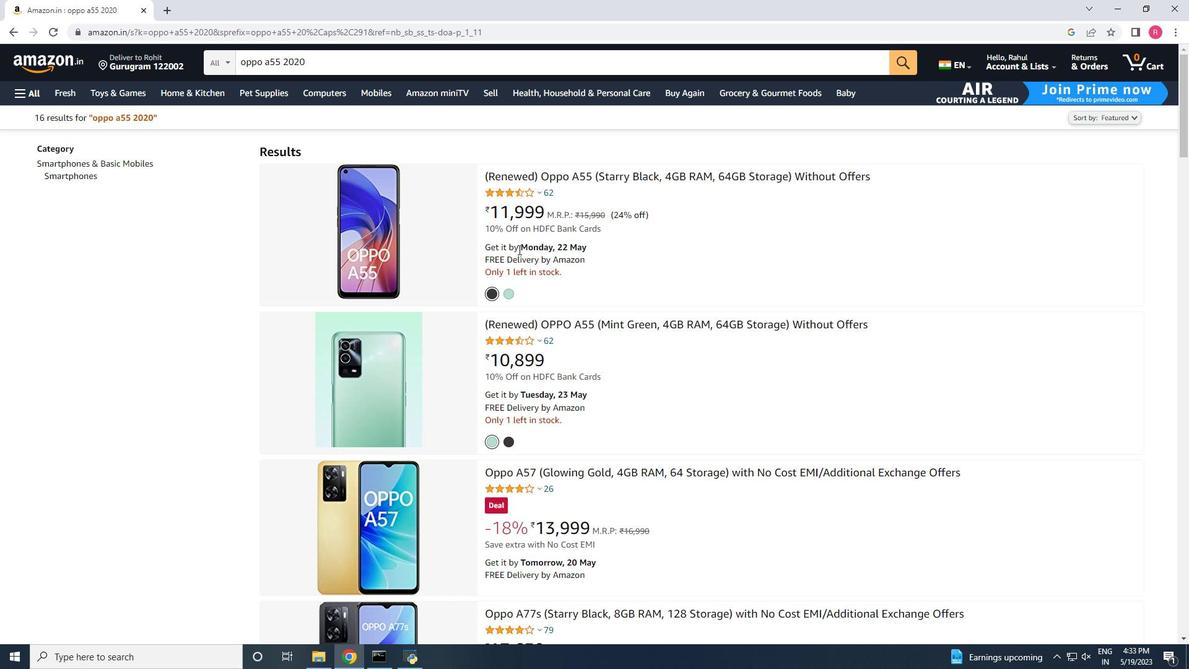 
Action: Mouse moved to (517, 249)
Screenshot: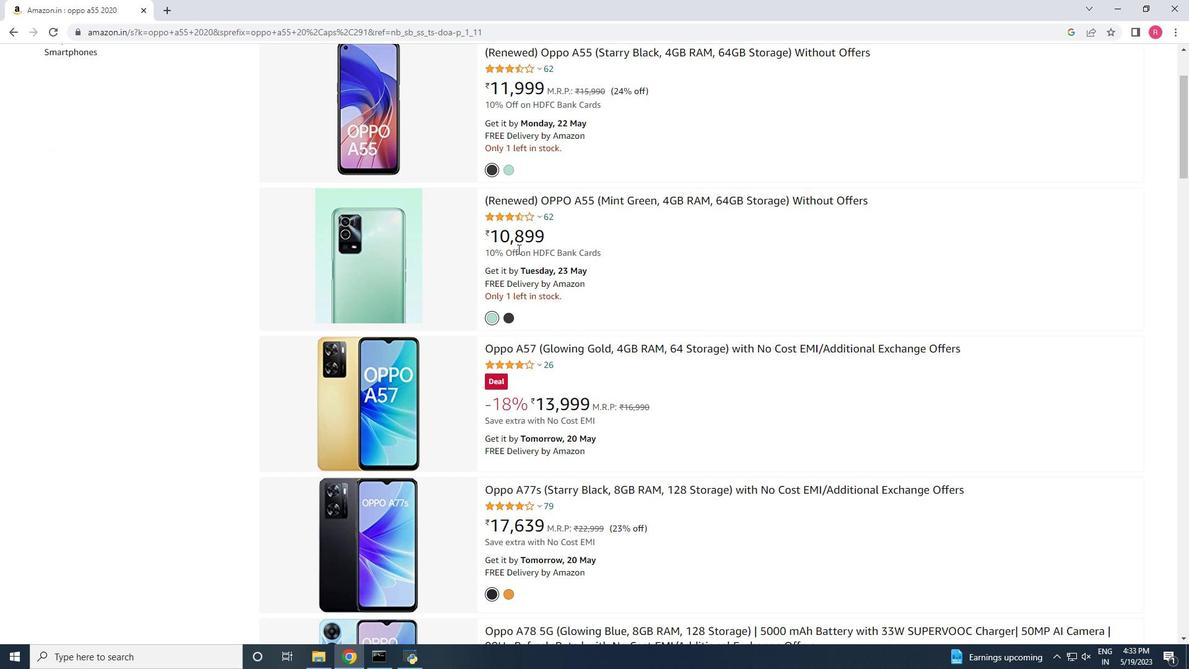 
Action: Mouse scrolled (517, 248) with delta (0, 0)
Screenshot: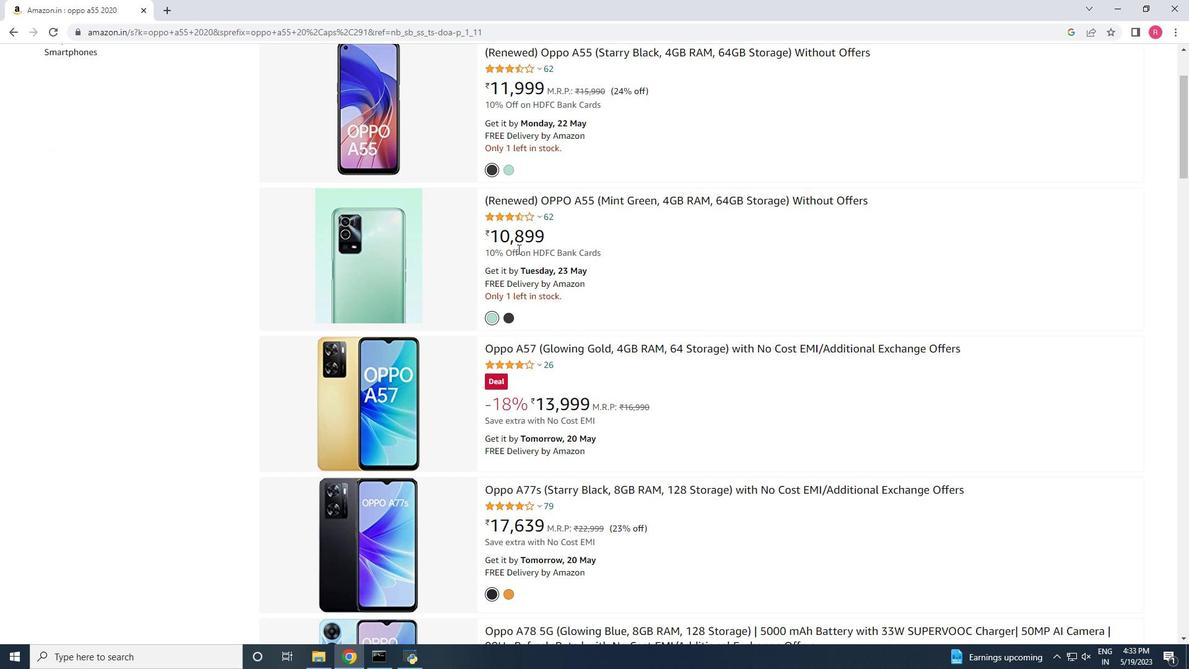 
Action: Mouse scrolled (517, 248) with delta (0, 0)
Screenshot: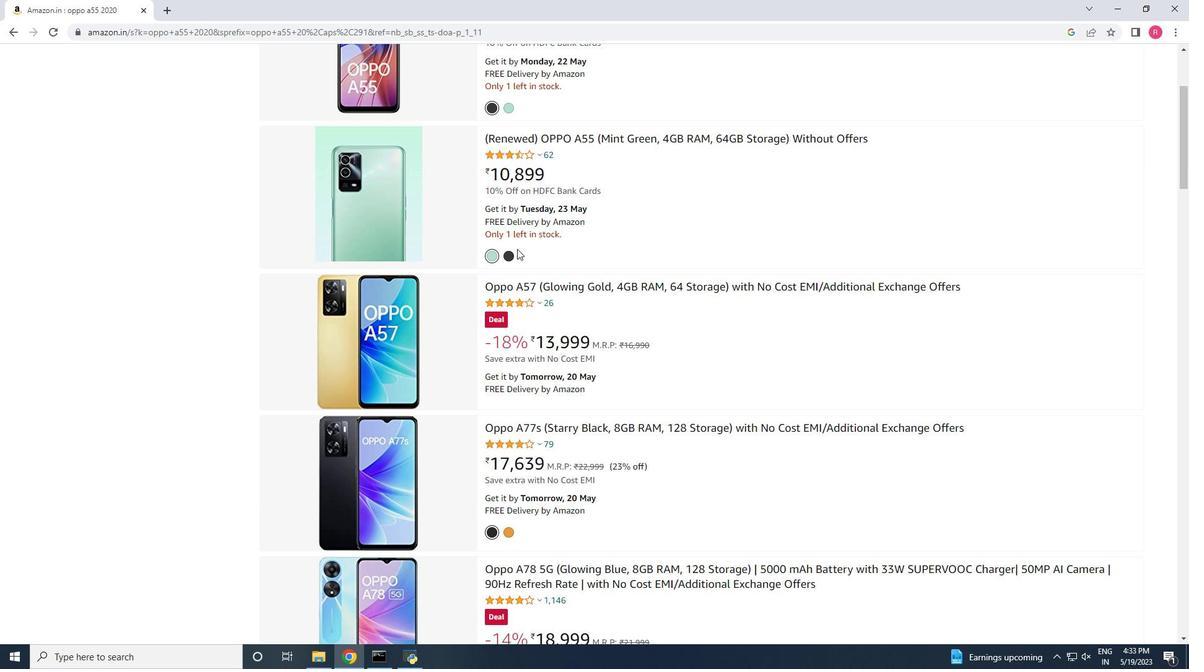 
Action: Mouse scrolled (517, 248) with delta (0, 0)
Screenshot: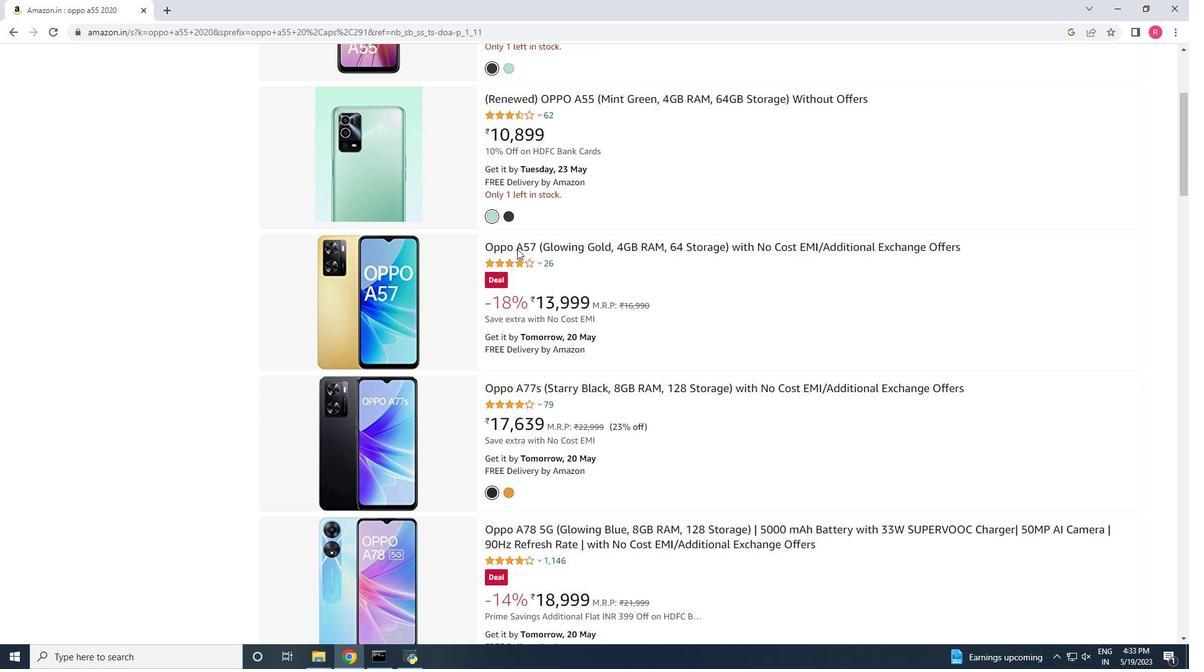 
Action: Mouse scrolled (517, 248) with delta (0, 0)
Screenshot: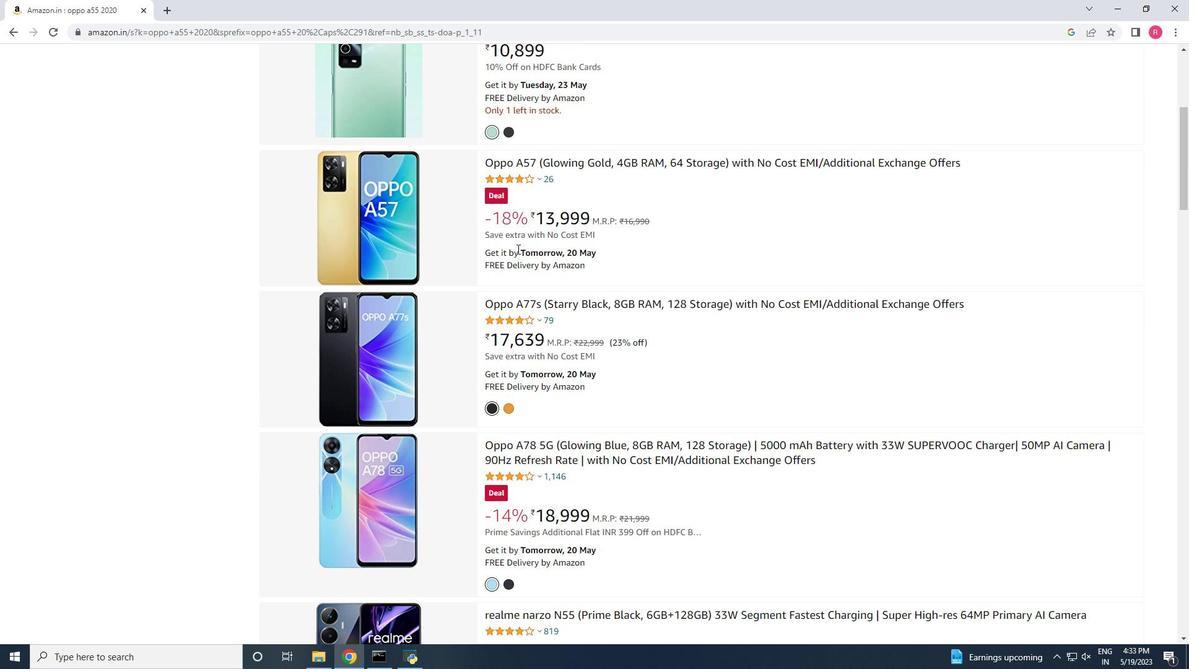 
Action: Mouse scrolled (517, 248) with delta (0, 0)
Screenshot: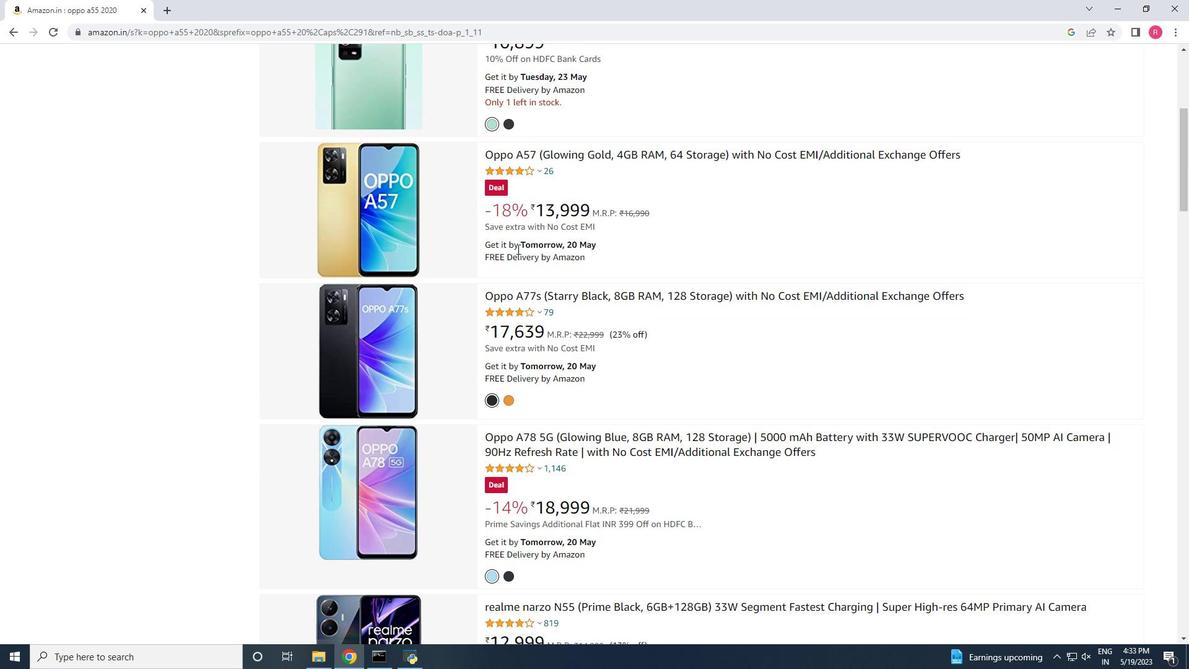
Action: Mouse scrolled (517, 248) with delta (0, 0)
Screenshot: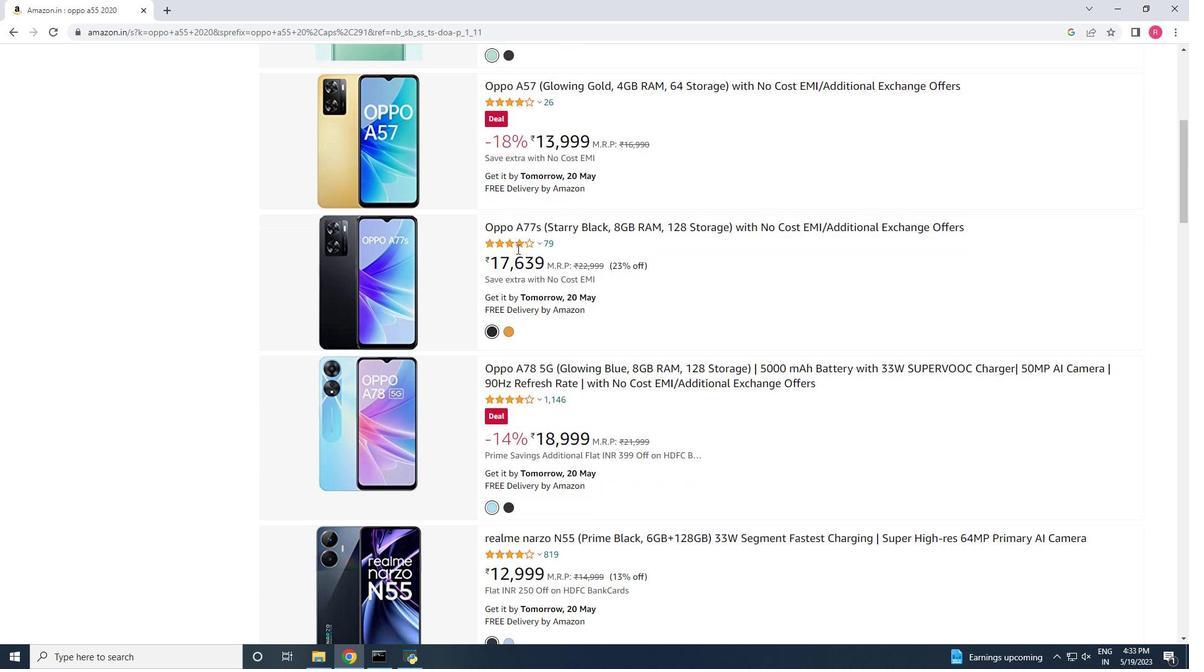 
Action: Mouse scrolled (517, 248) with delta (0, 0)
Screenshot: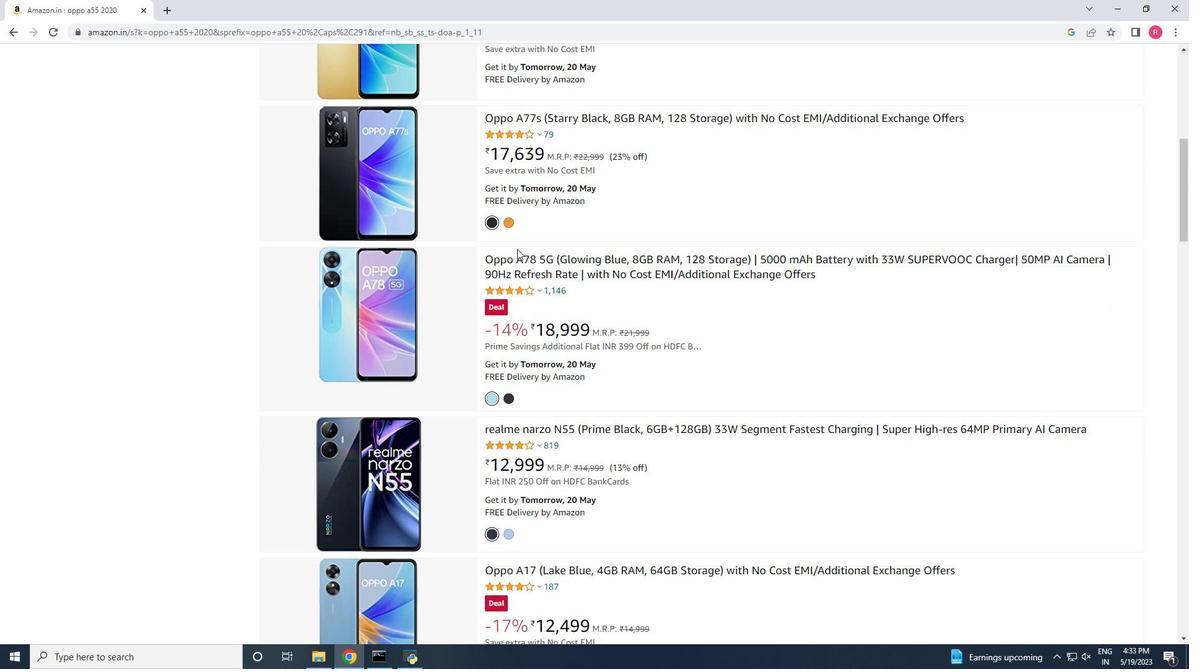 
Action: Mouse scrolled (517, 248) with delta (0, 0)
Screenshot: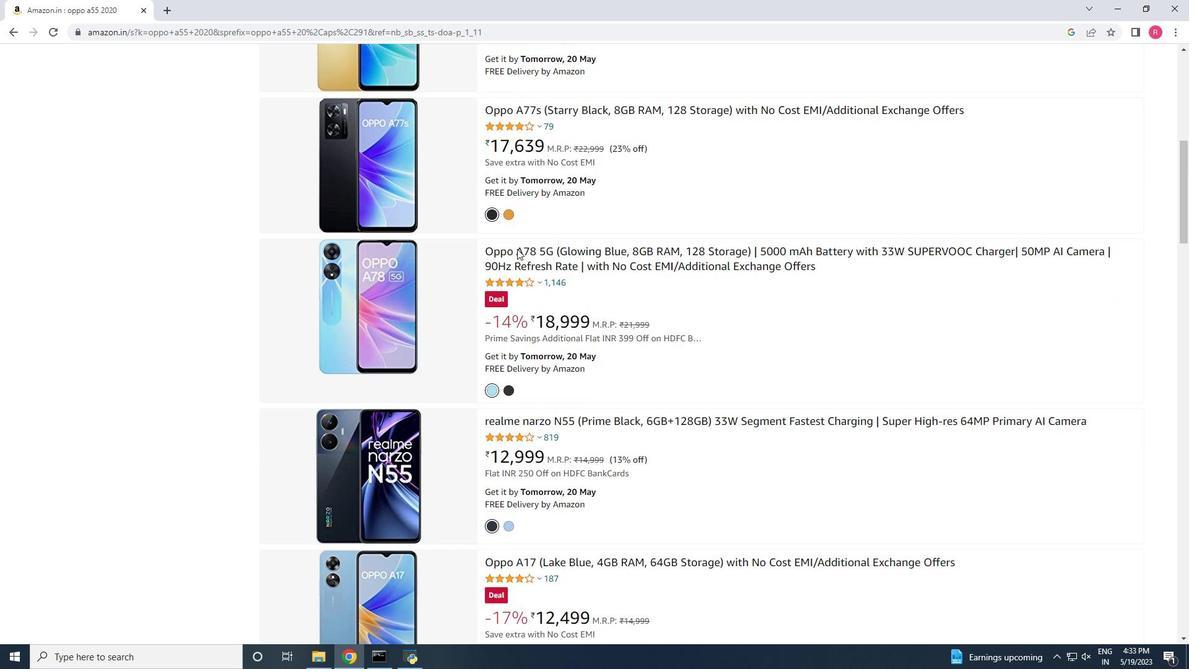 
Action: Mouse scrolled (517, 248) with delta (0, 0)
Screenshot: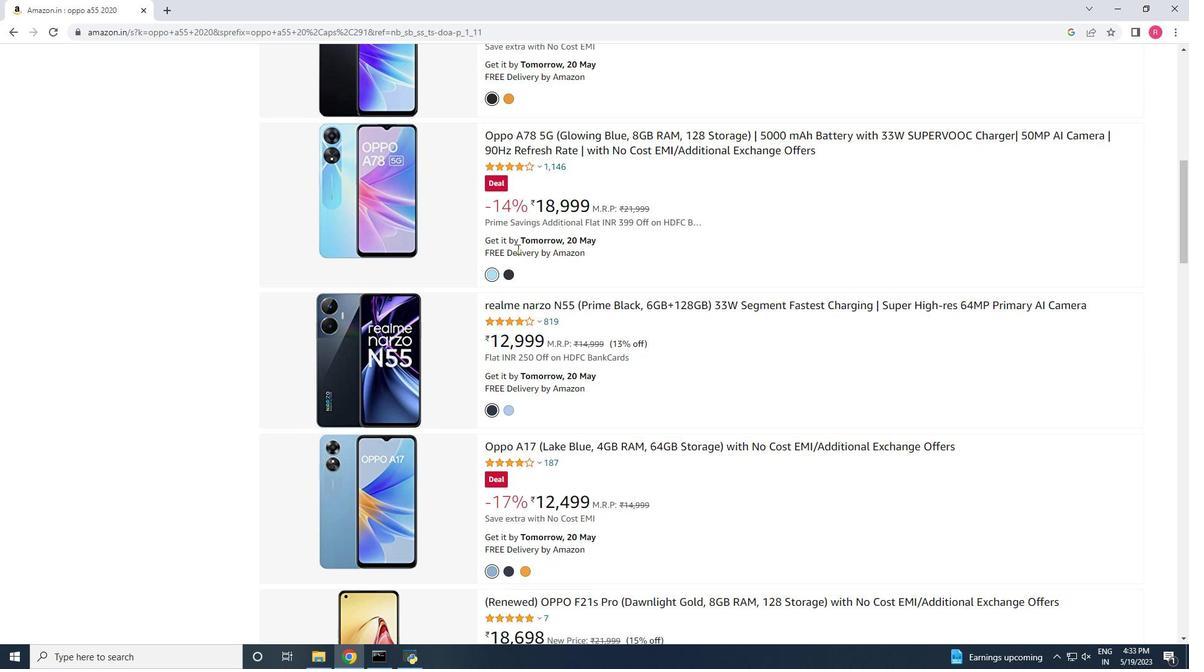 
Action: Mouse scrolled (517, 248) with delta (0, 0)
Screenshot: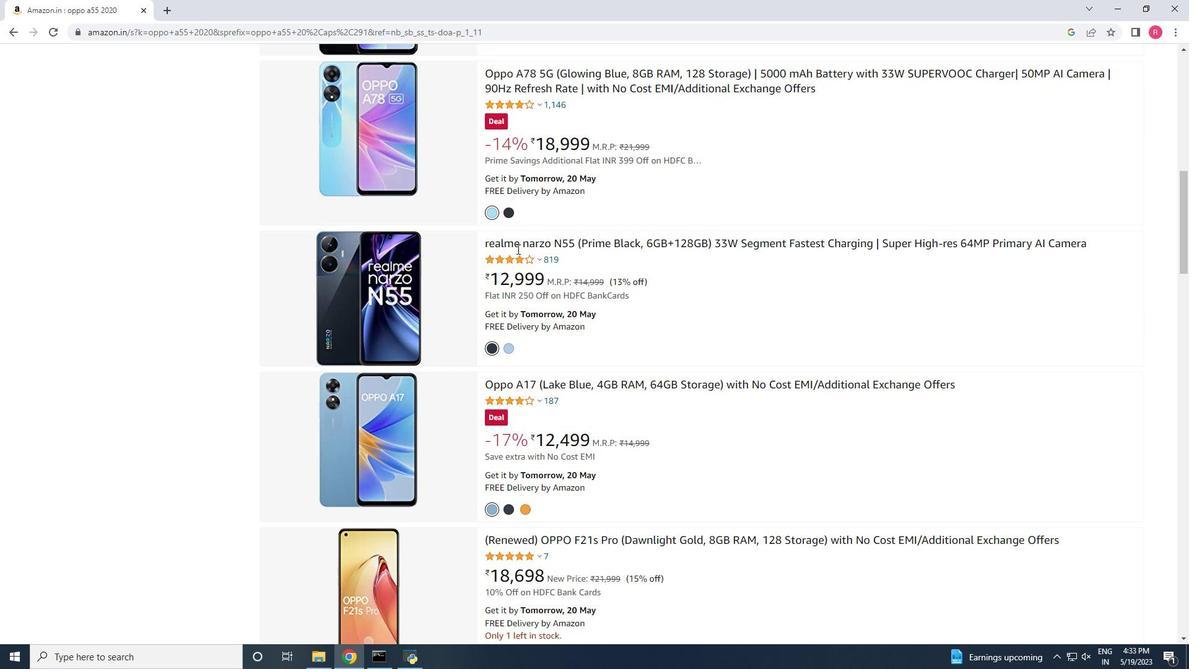 
Action: Mouse scrolled (517, 248) with delta (0, 0)
Screenshot: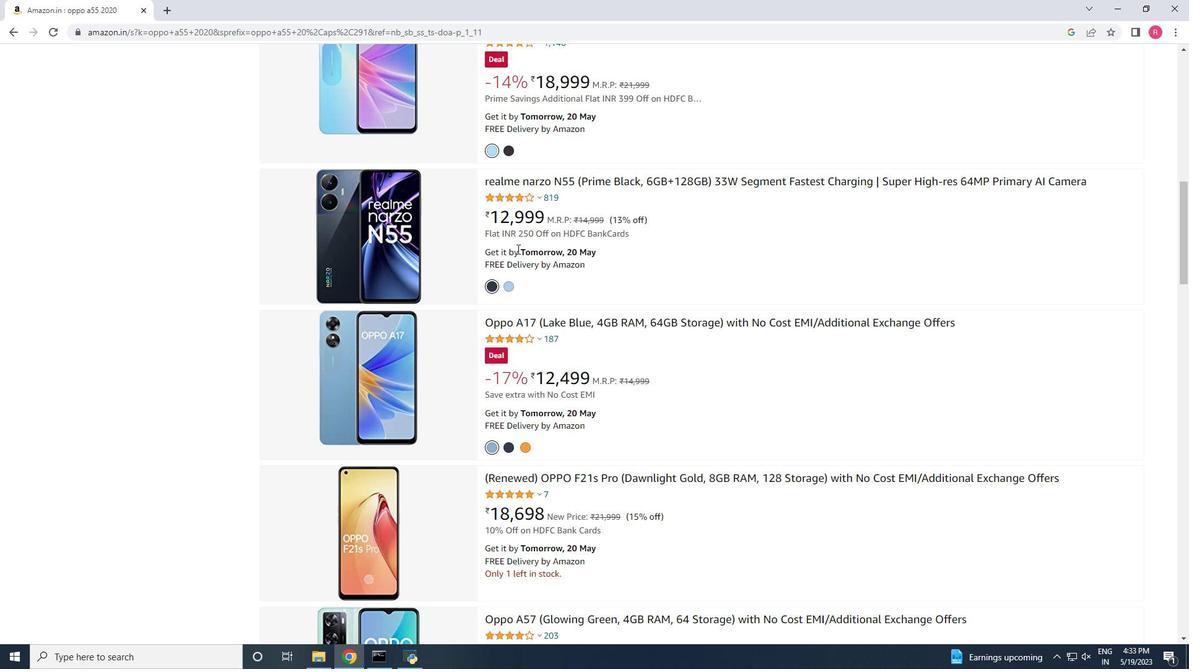 
Action: Mouse scrolled (517, 248) with delta (0, 0)
Screenshot: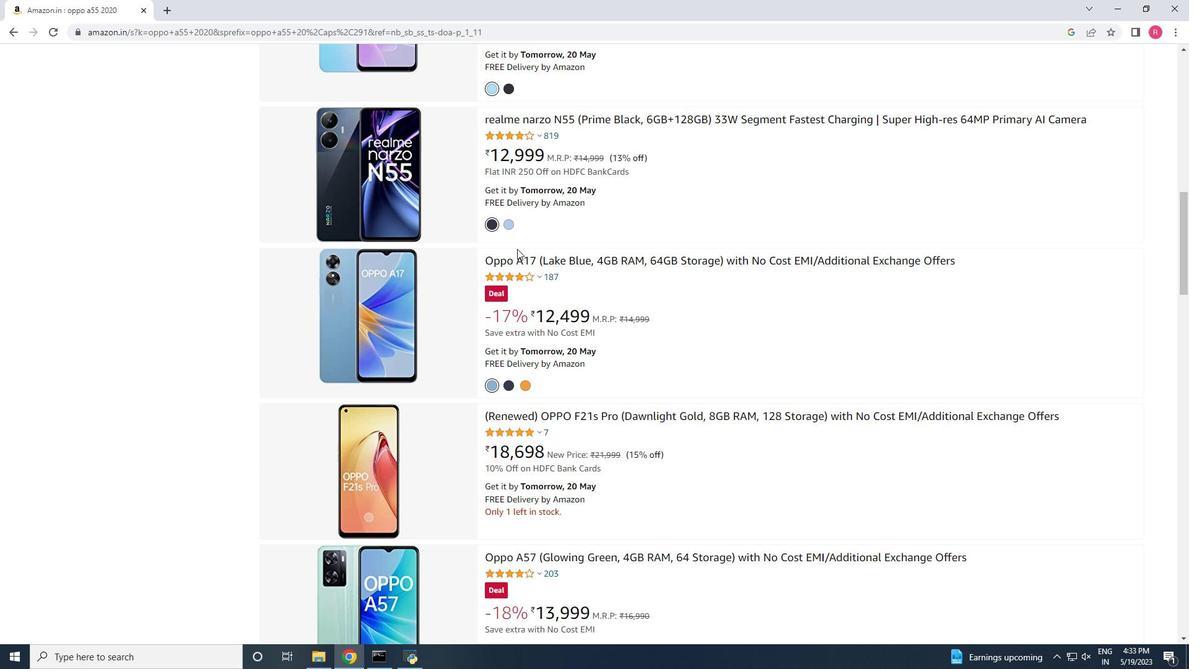 
Action: Mouse scrolled (517, 248) with delta (0, 0)
Screenshot: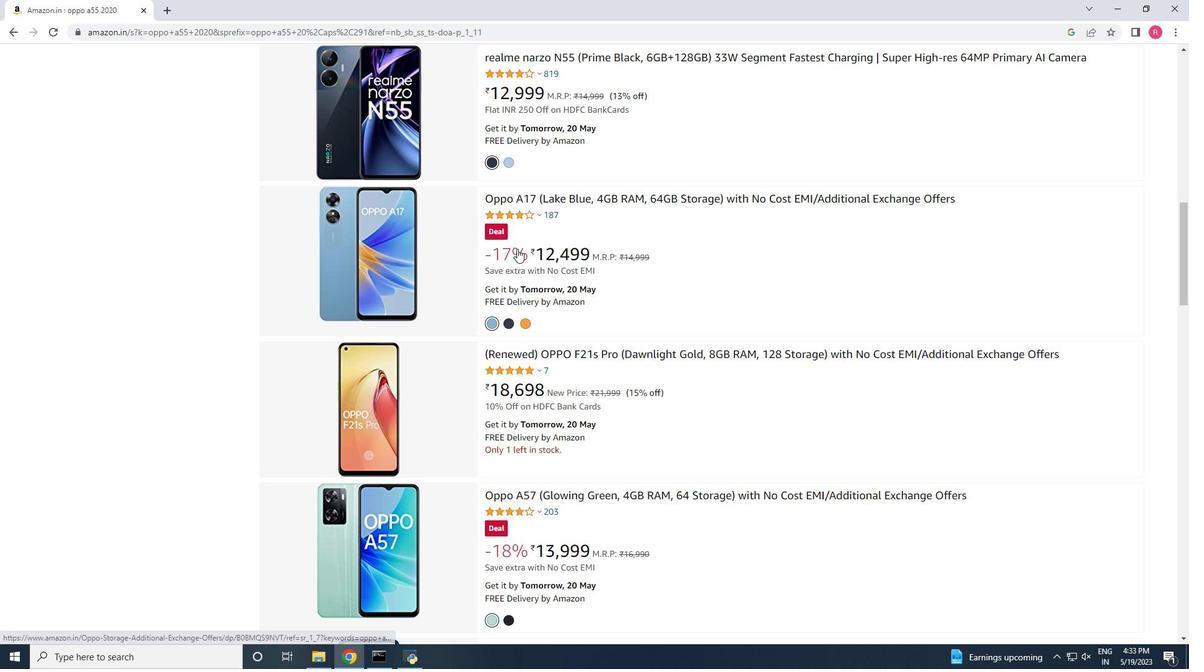 
Action: Mouse scrolled (517, 248) with delta (0, 0)
Screenshot: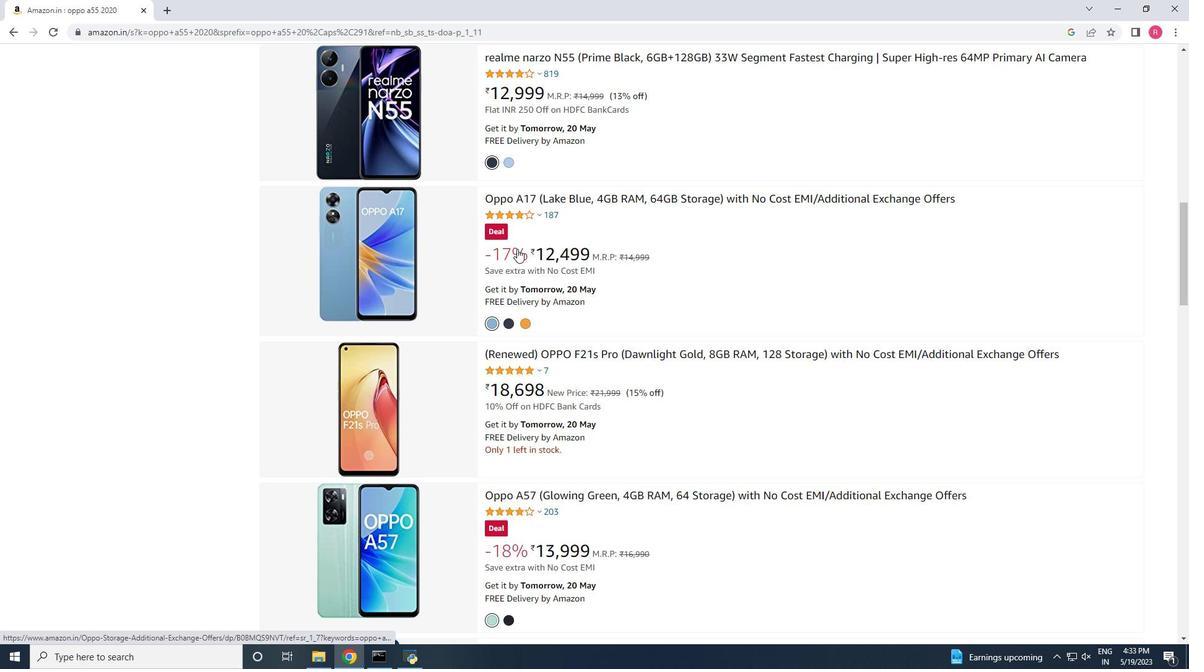 
Action: Mouse scrolled (517, 248) with delta (0, 0)
Screenshot: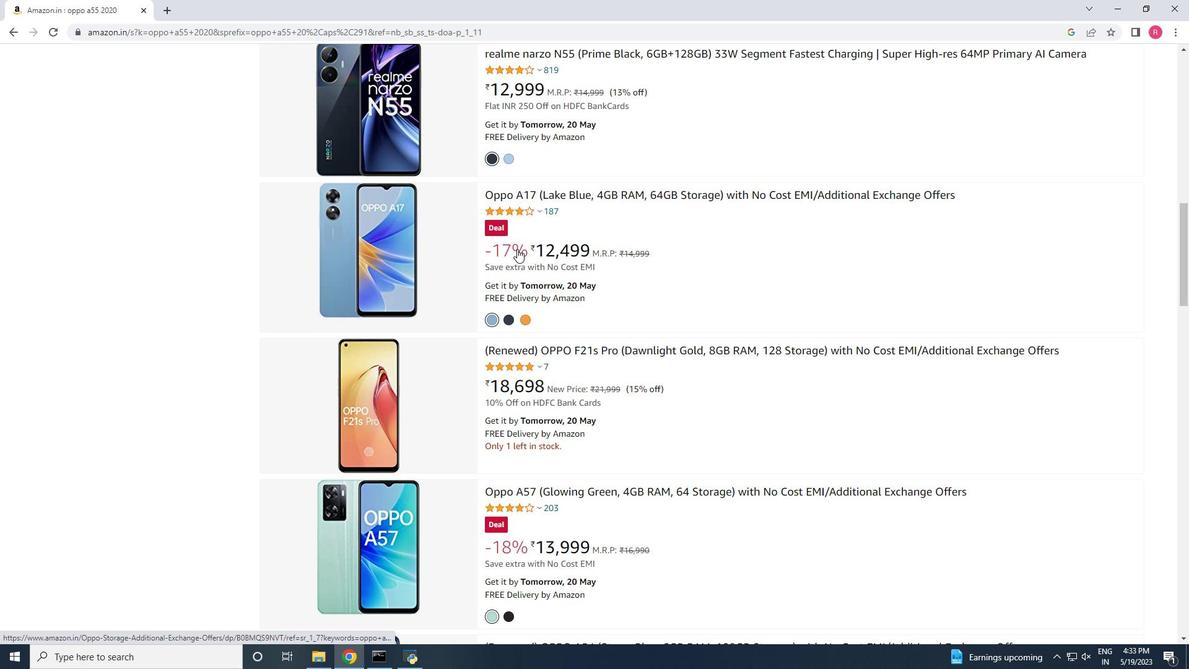 
Action: Mouse scrolled (517, 248) with delta (0, 0)
Screenshot: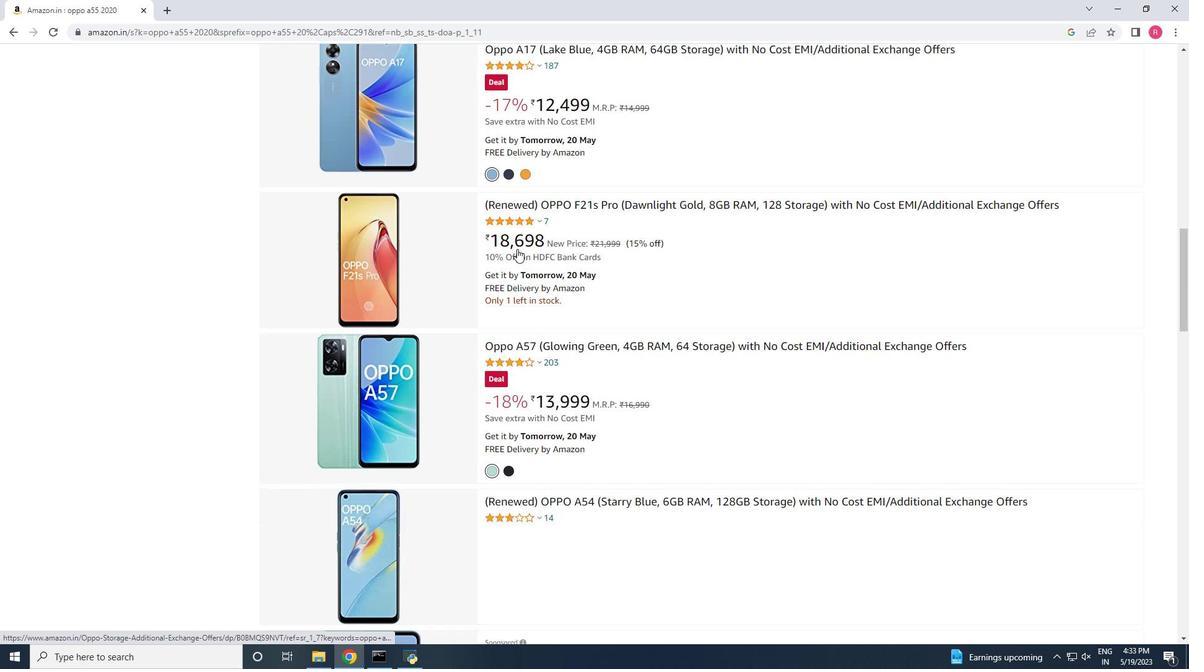 
Action: Mouse scrolled (517, 248) with delta (0, 0)
Screenshot: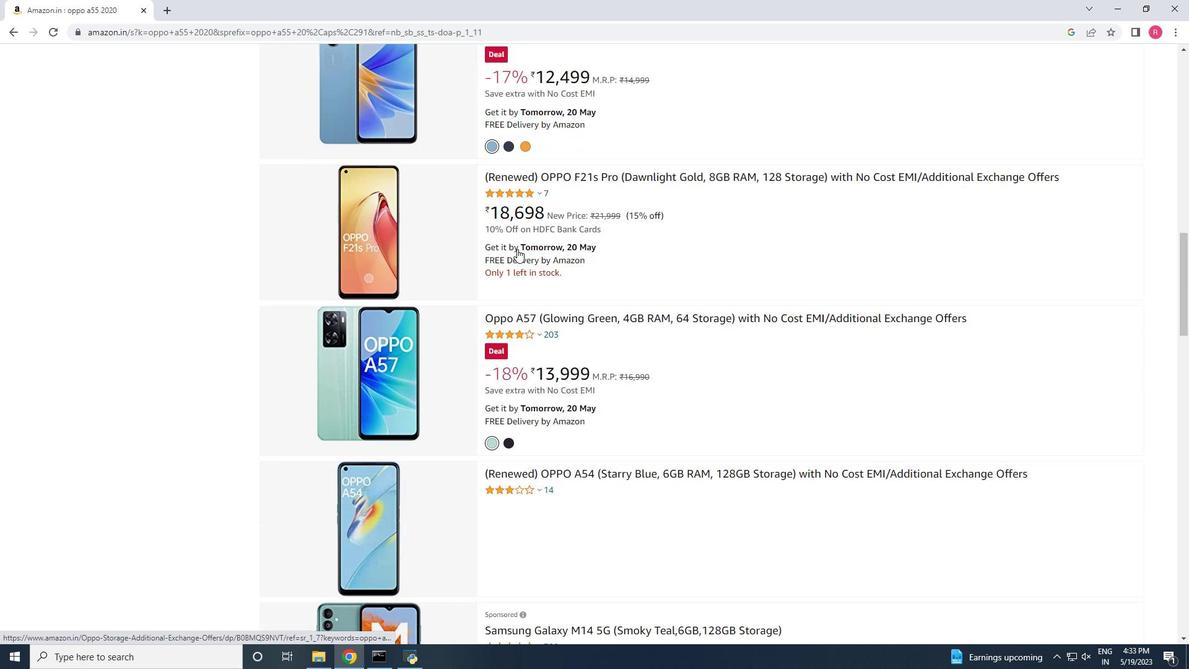 
Action: Mouse scrolled (517, 249) with delta (0, 0)
Screenshot: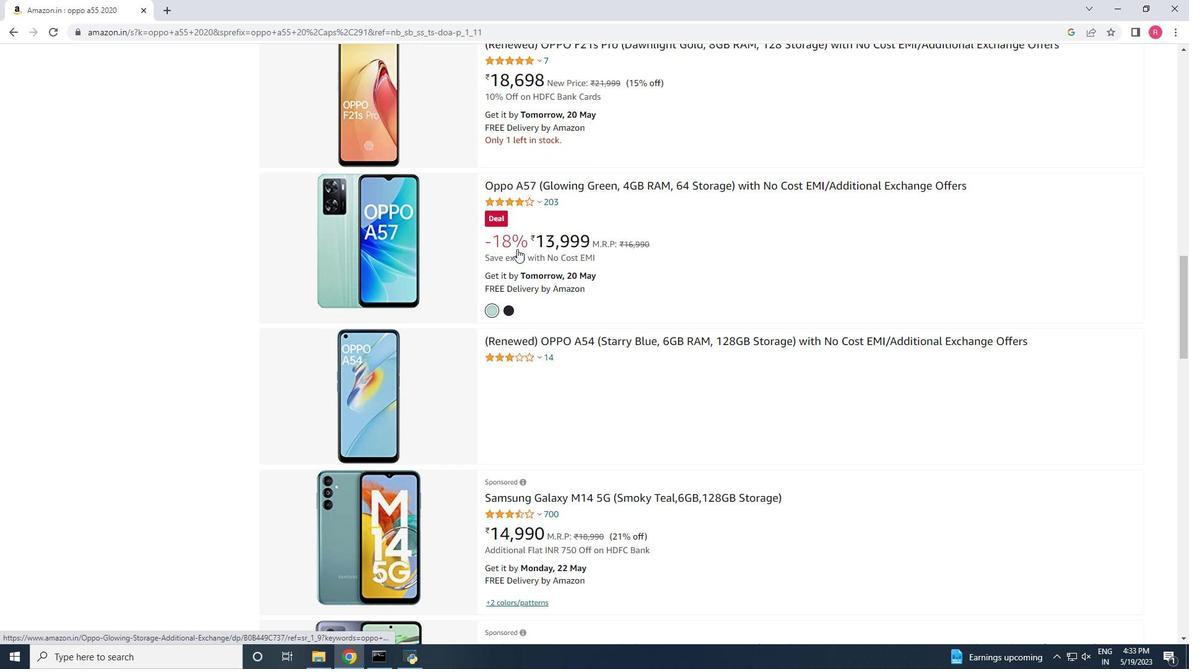 
Action: Mouse scrolled (517, 249) with delta (0, 0)
Screenshot: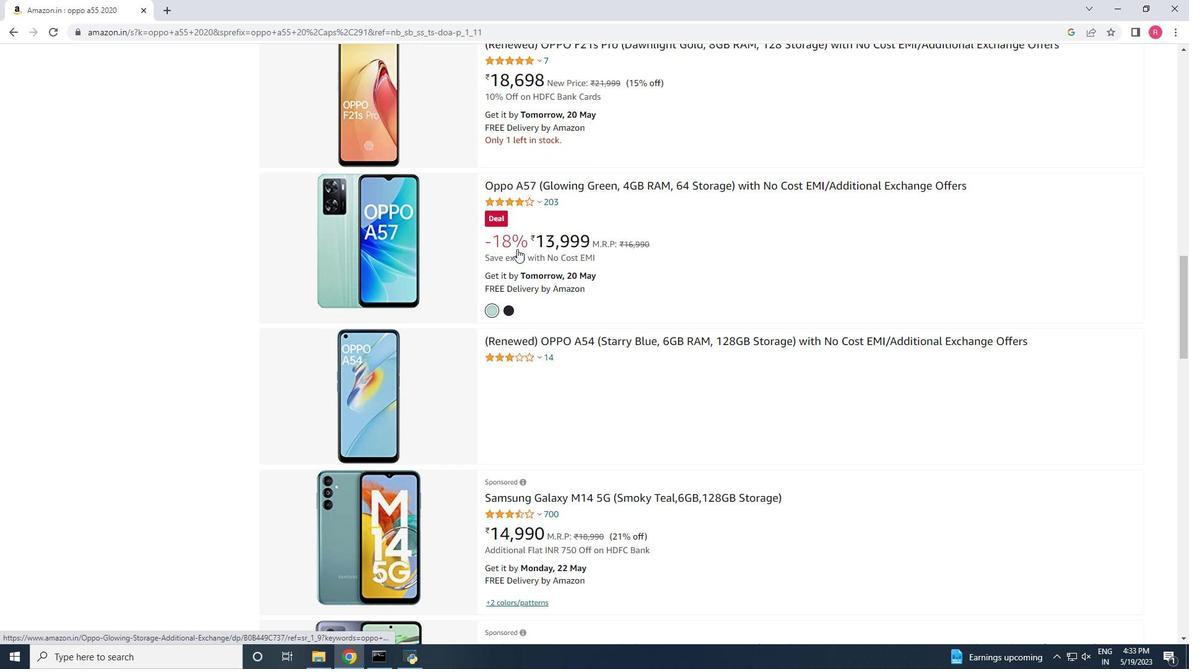 
Action: Mouse scrolled (517, 249) with delta (0, 0)
Screenshot: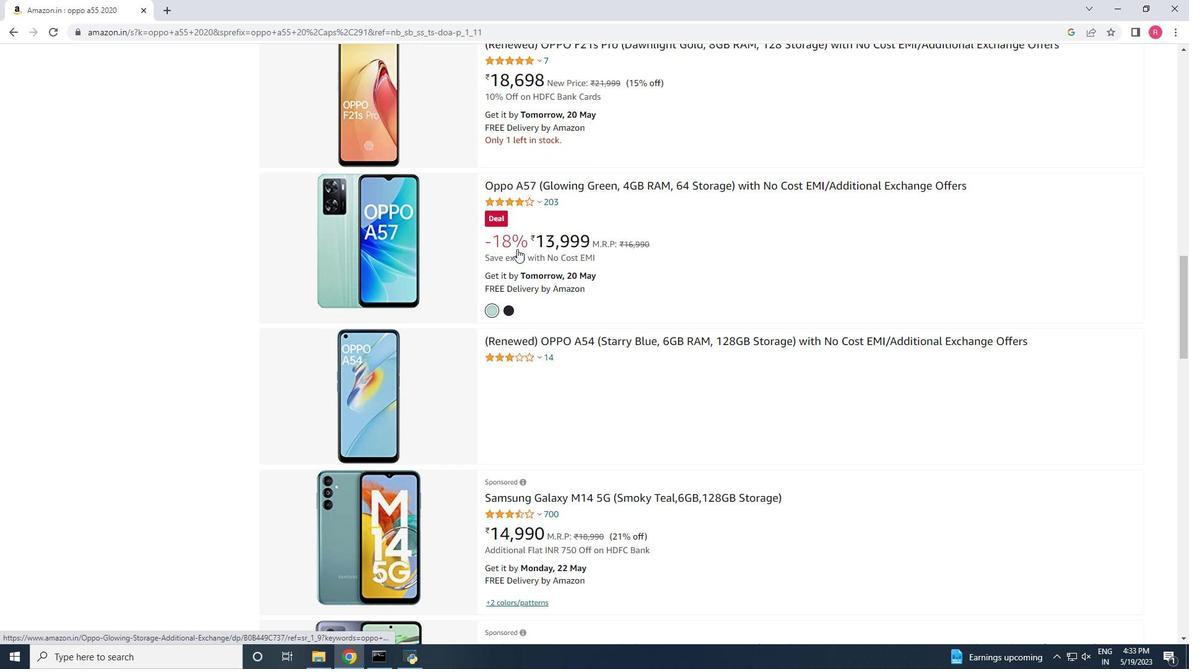 
Action: Mouse scrolled (517, 249) with delta (0, 0)
Screenshot: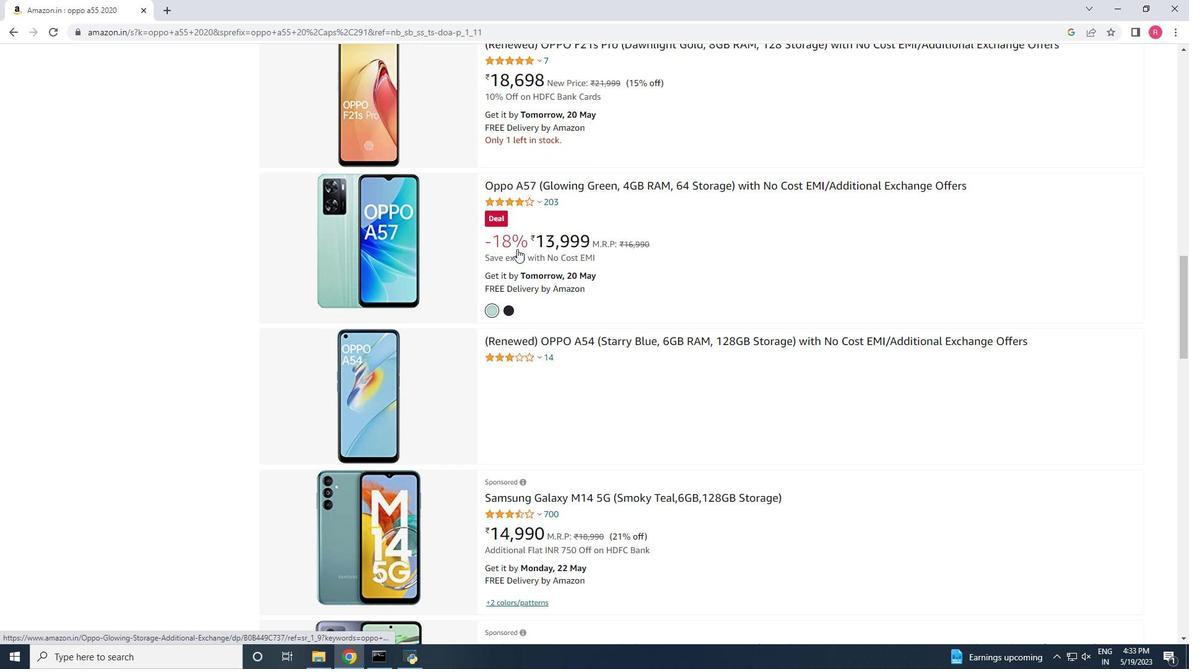
Action: Mouse scrolled (517, 249) with delta (0, 0)
Screenshot: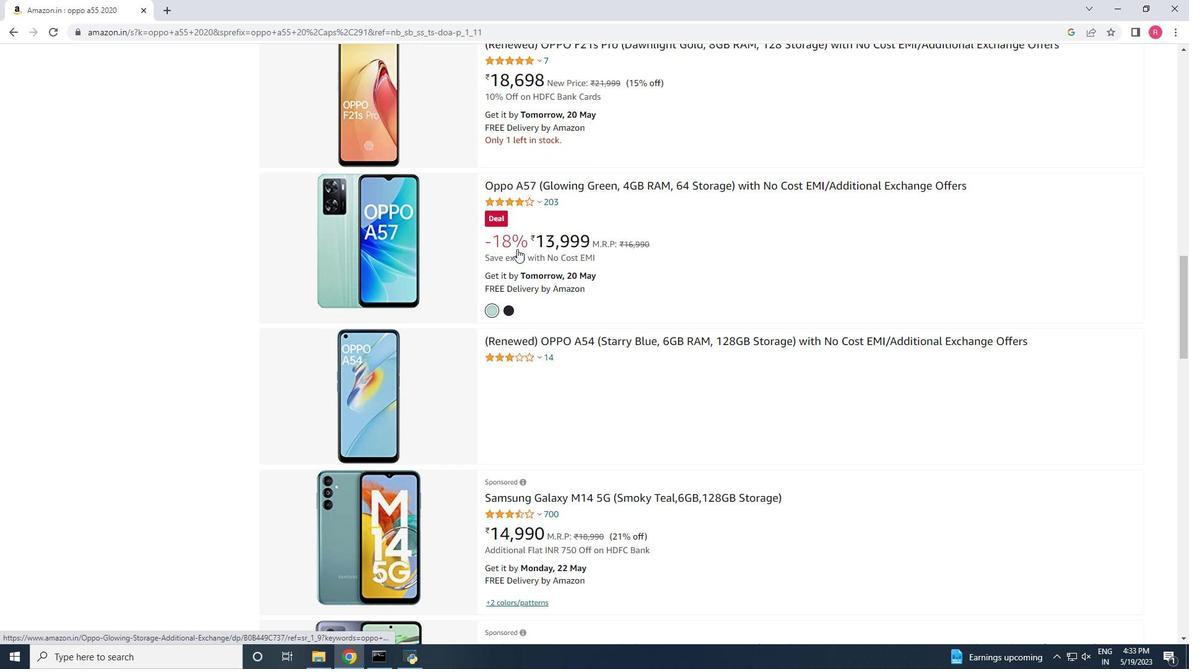 
Action: Mouse scrolled (517, 249) with delta (0, 0)
Screenshot: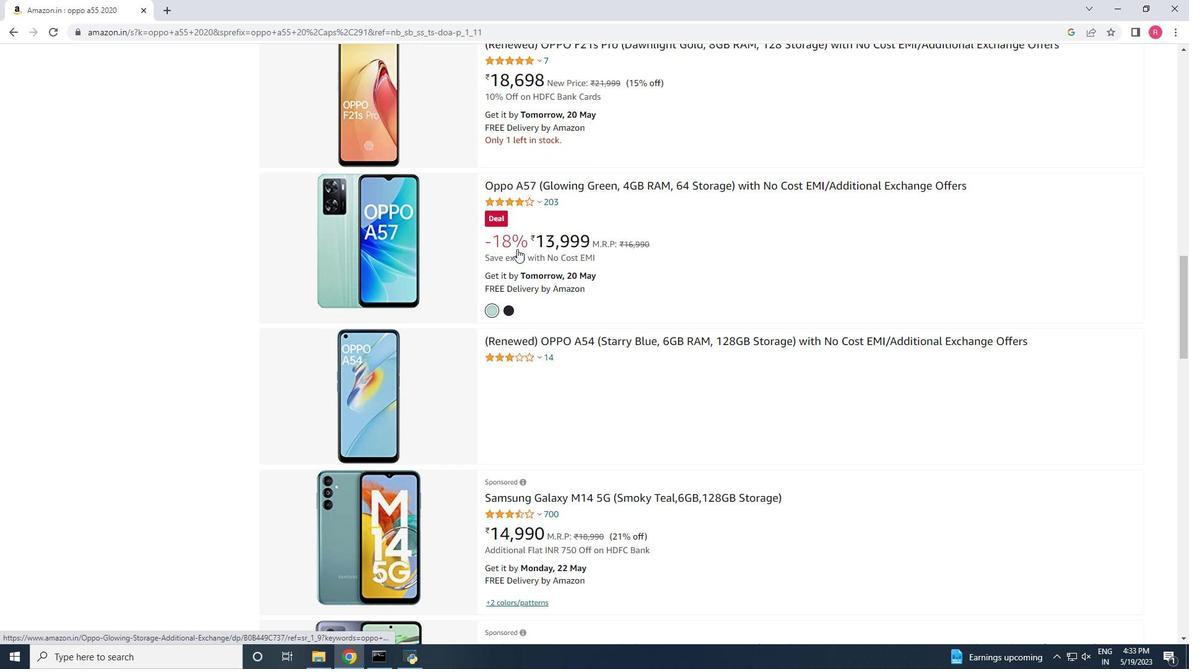 
Action: Mouse scrolled (517, 249) with delta (0, 0)
Screenshot: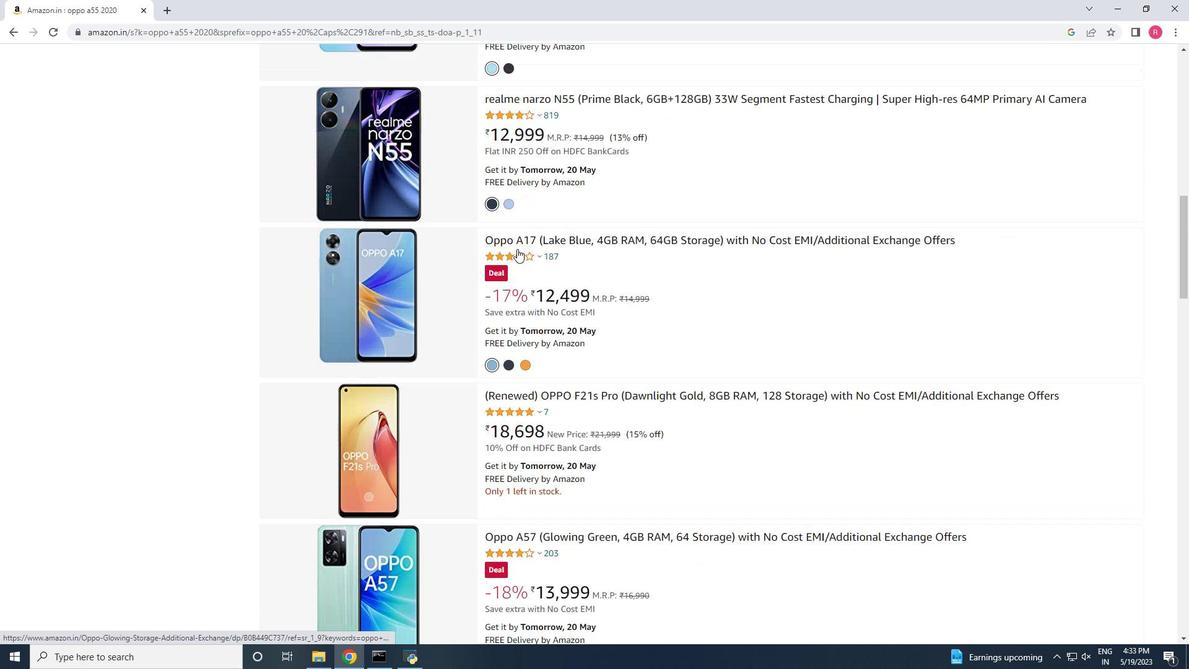 
Action: Mouse scrolled (517, 250) with delta (0, 1)
Screenshot: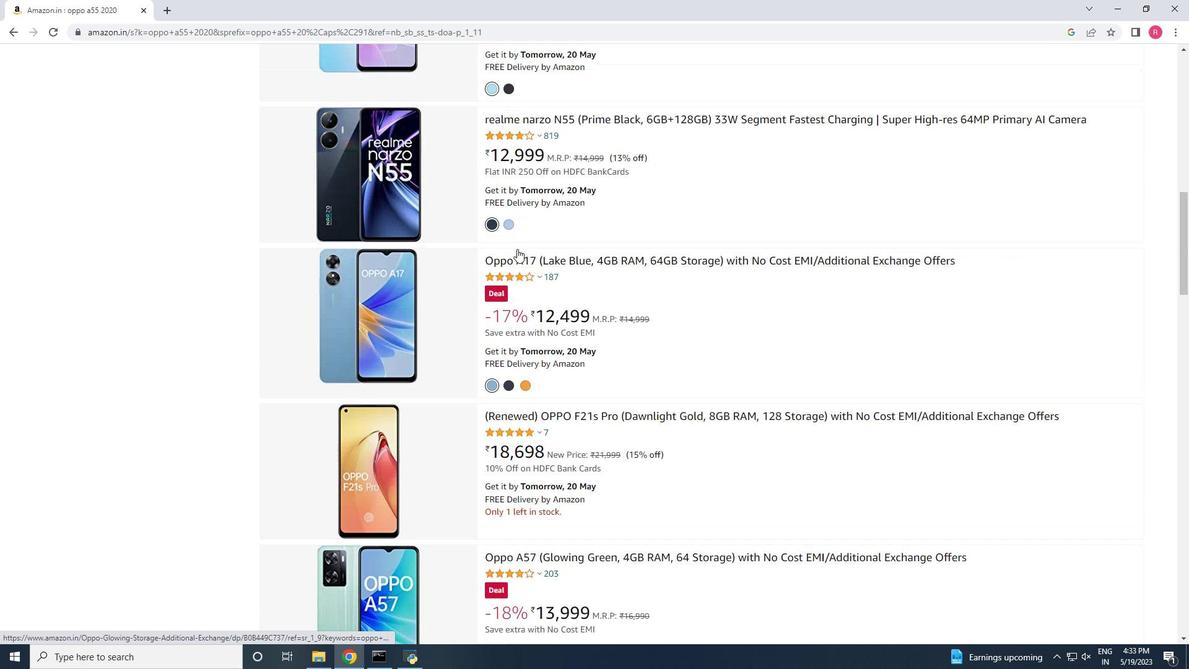 
Action: Mouse scrolled (517, 249) with delta (0, 0)
Screenshot: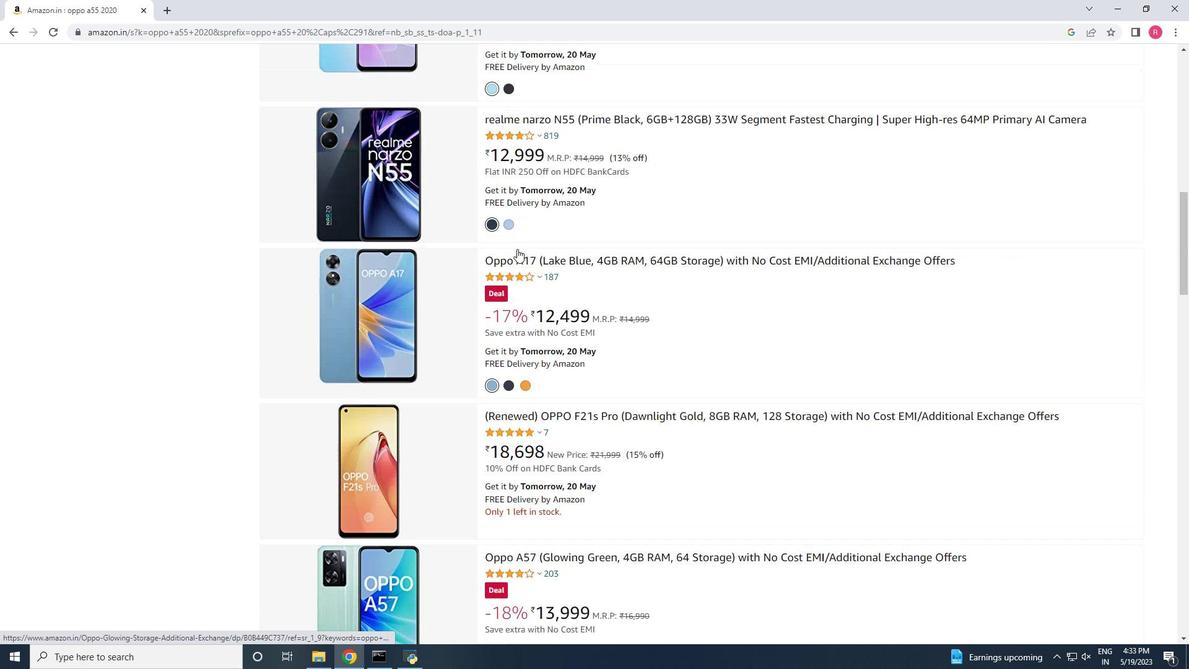 
Action: Mouse scrolled (517, 249) with delta (0, 0)
Screenshot: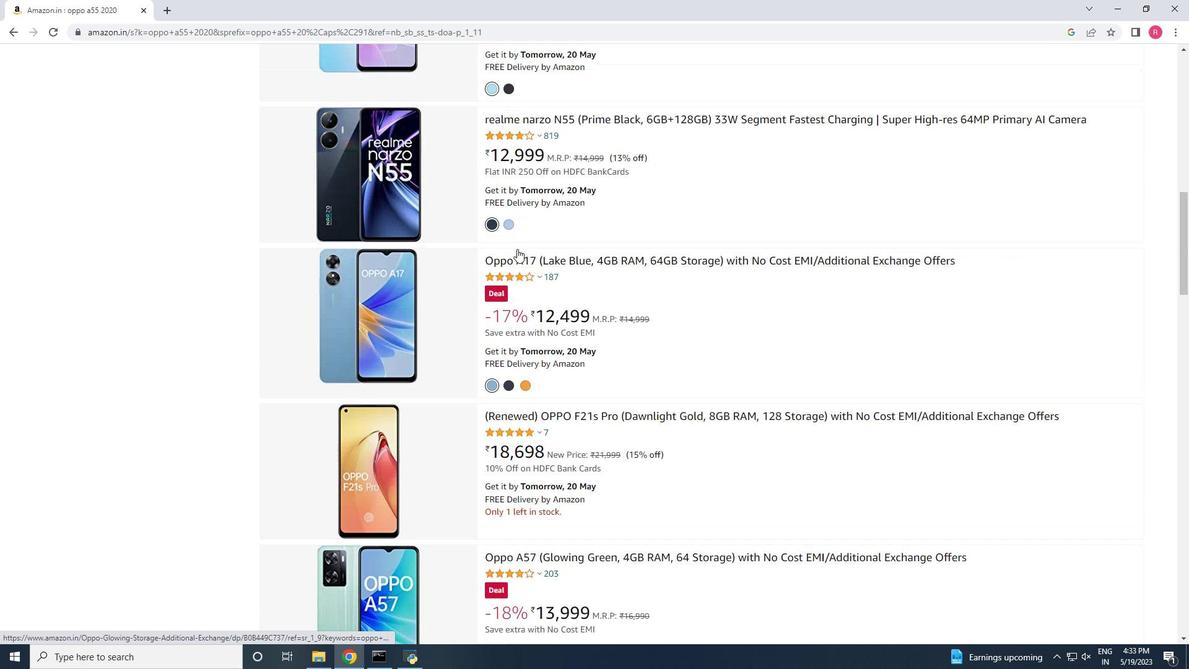 
Action: Mouse scrolled (517, 249) with delta (0, 0)
Screenshot: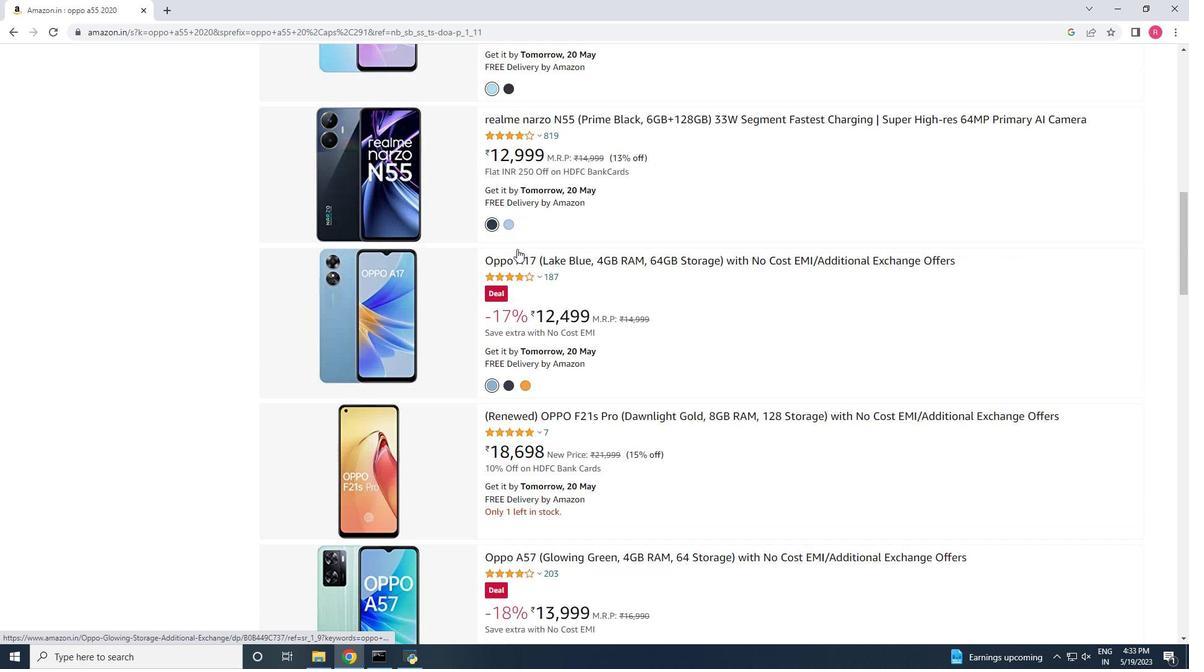 
Action: Mouse scrolled (517, 249) with delta (0, 0)
Screenshot: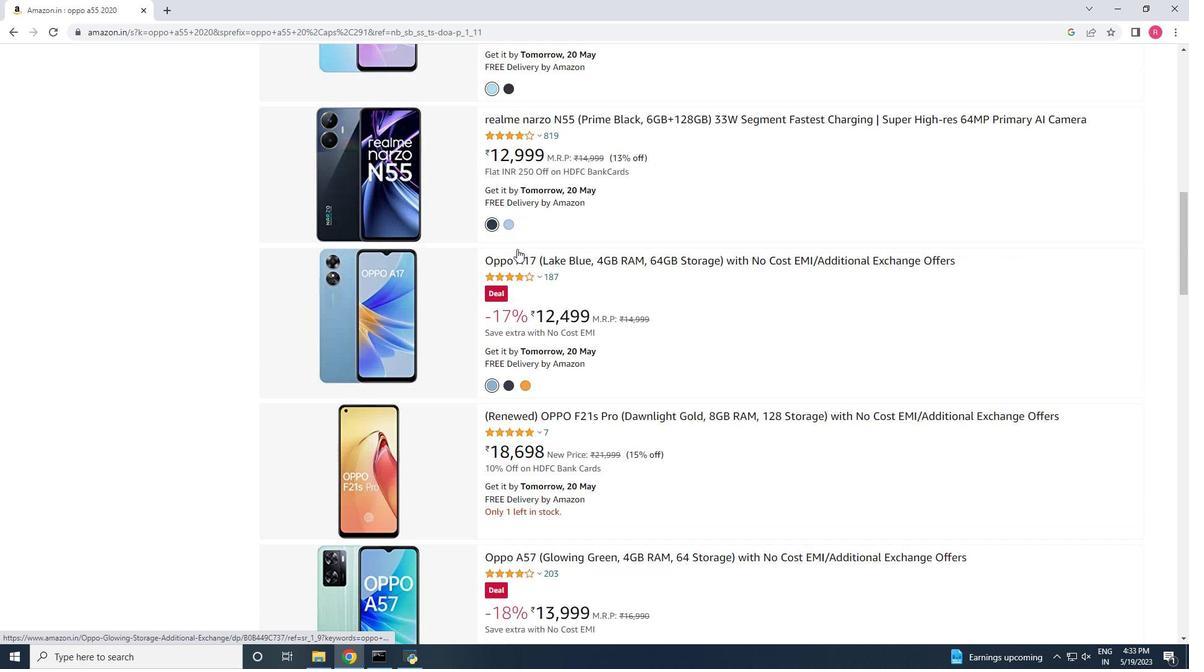 
Action: Mouse scrolled (517, 249) with delta (0, 0)
Screenshot: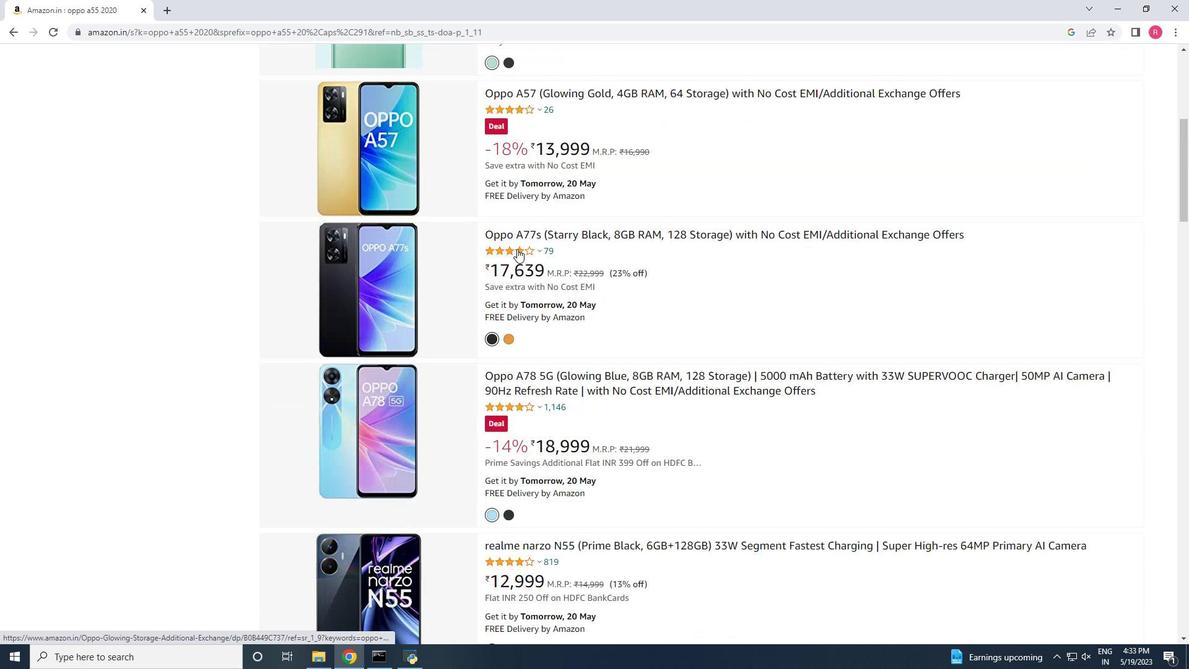 
Action: Mouse scrolled (517, 249) with delta (0, 0)
Screenshot: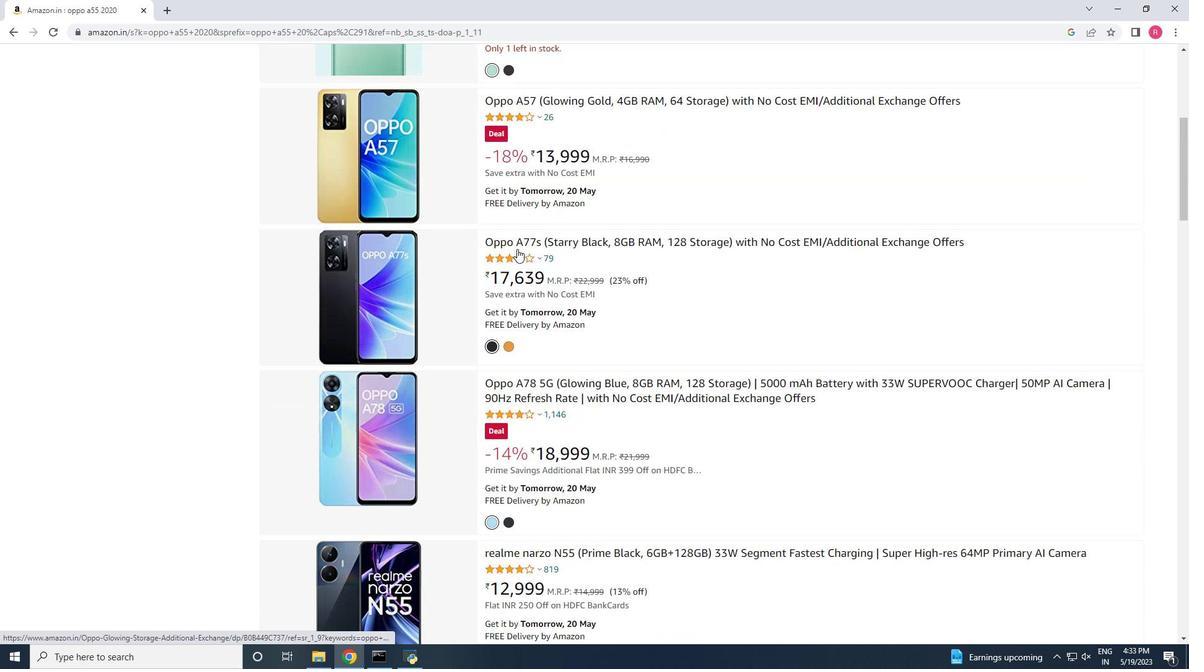 
Action: Mouse scrolled (517, 249) with delta (0, 0)
Screenshot: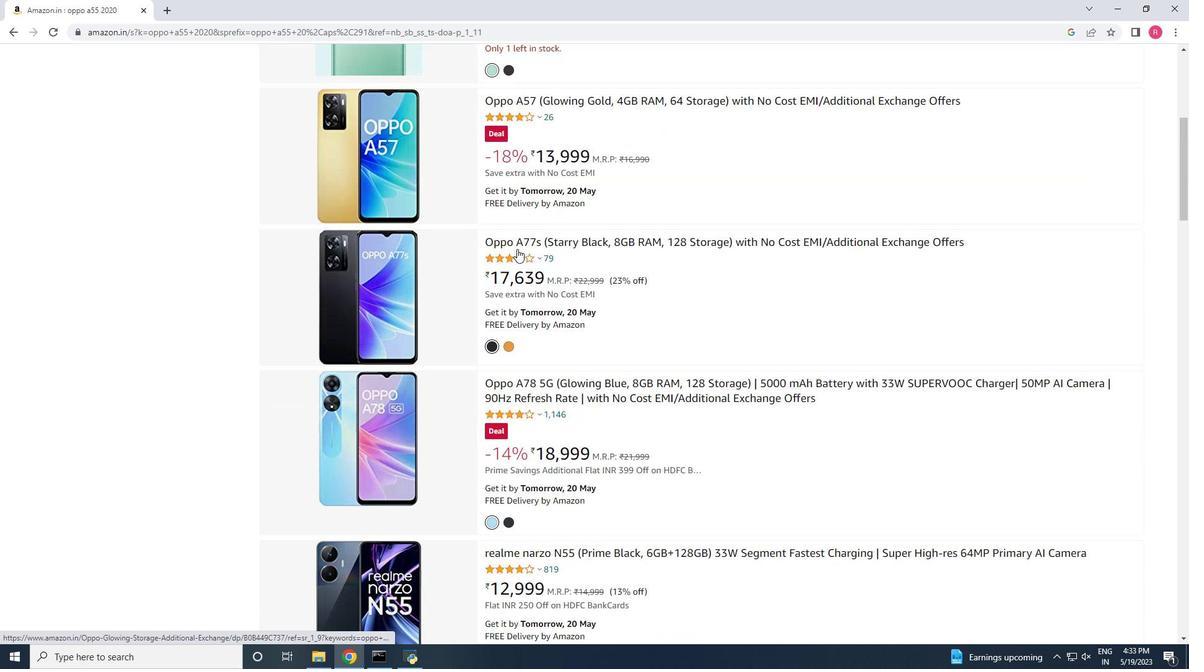 
Action: Mouse scrolled (517, 250) with delta (0, 1)
Screenshot: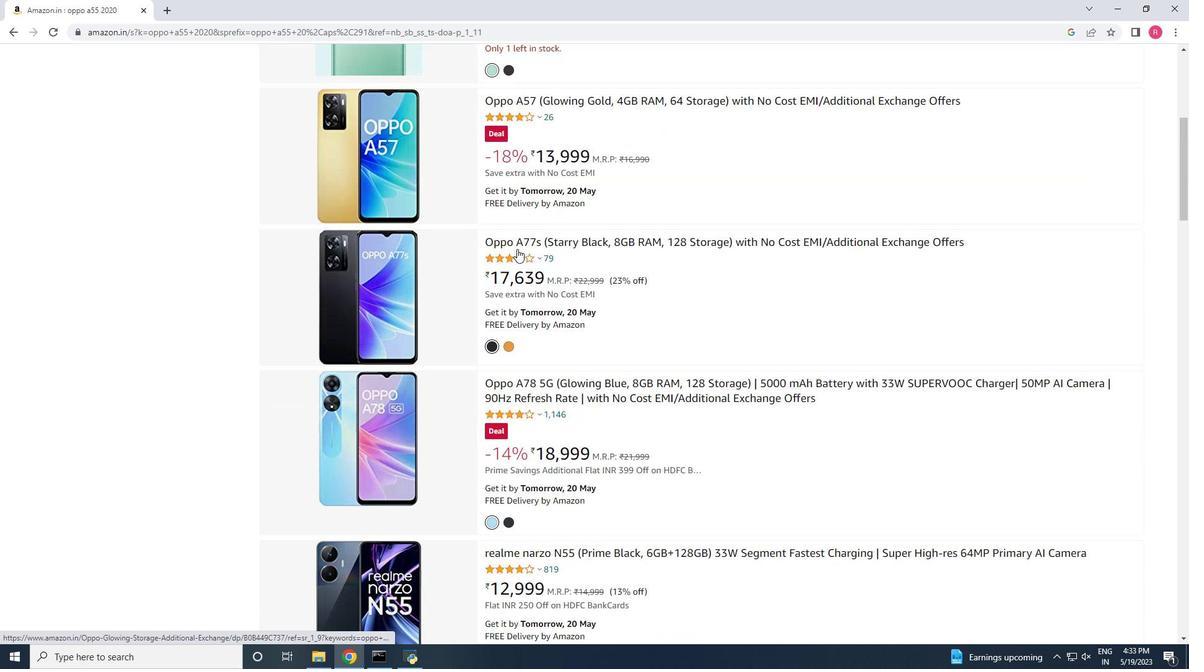 
Action: Mouse scrolled (517, 249) with delta (0, 0)
Screenshot: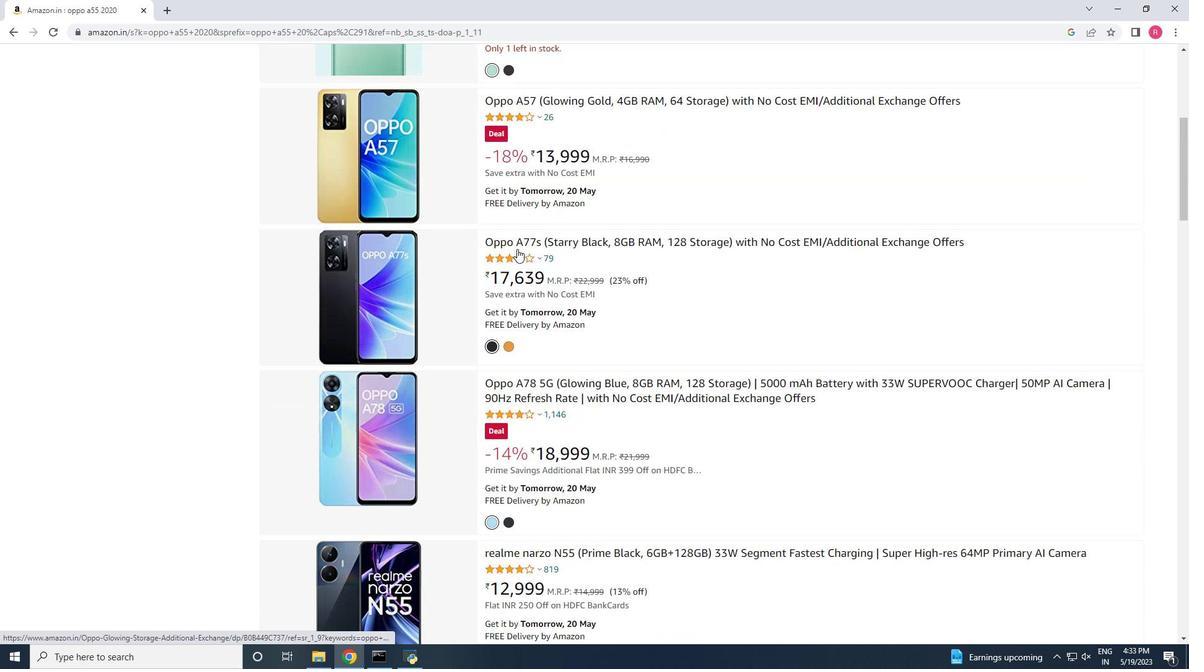 
Action: Mouse scrolled (517, 249) with delta (0, 0)
Screenshot: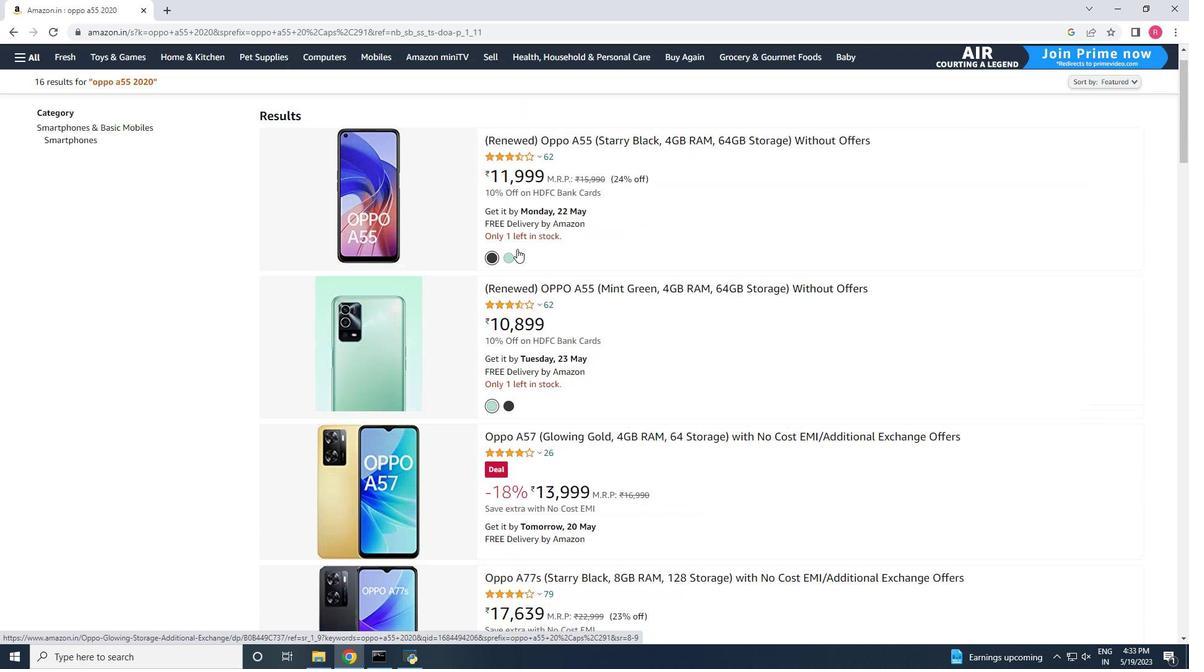 
Action: Mouse scrolled (517, 249) with delta (0, 0)
Screenshot: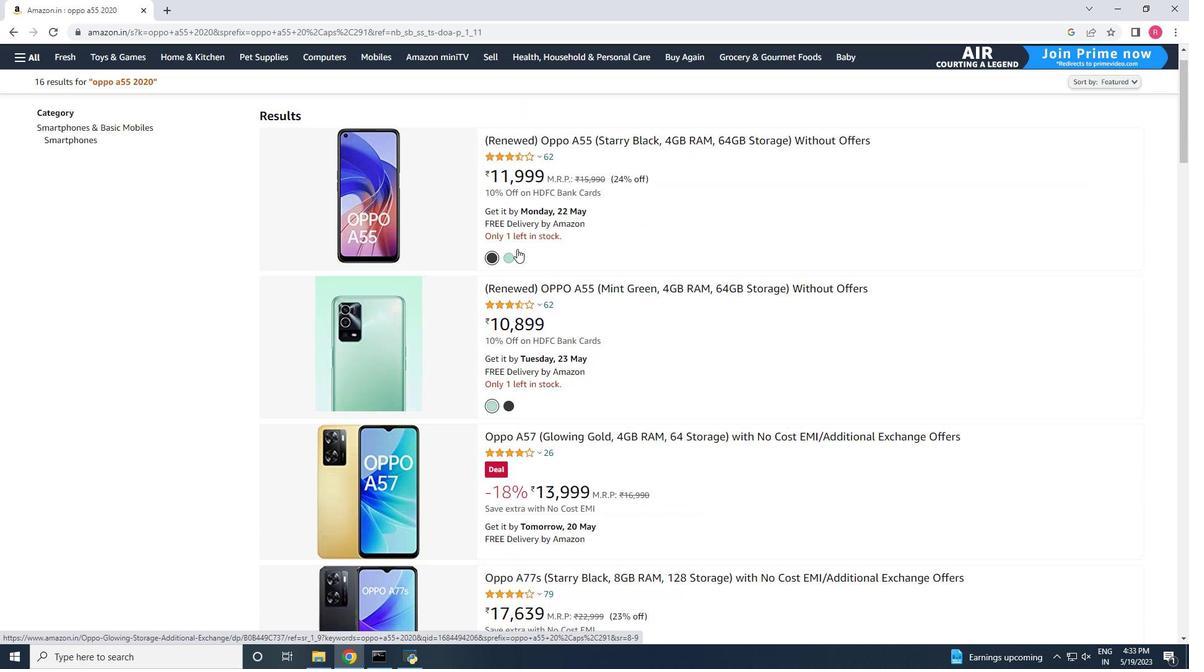 
Action: Mouse scrolled (517, 249) with delta (0, 0)
Screenshot: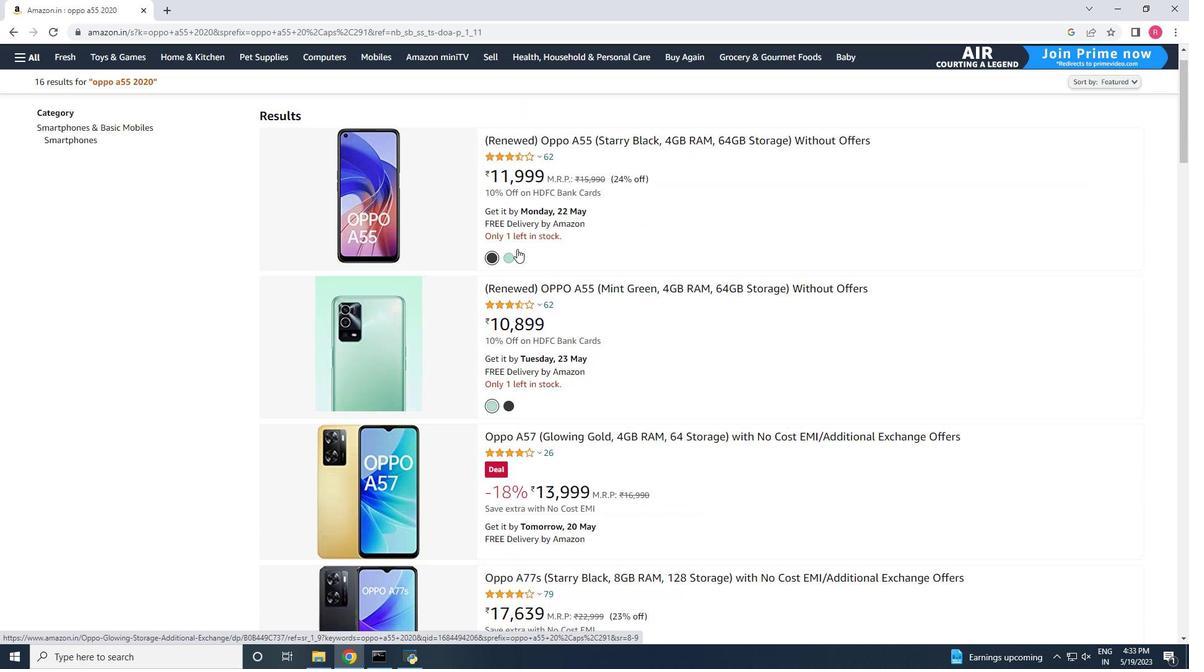 
Action: Mouse scrolled (517, 249) with delta (0, 0)
Screenshot: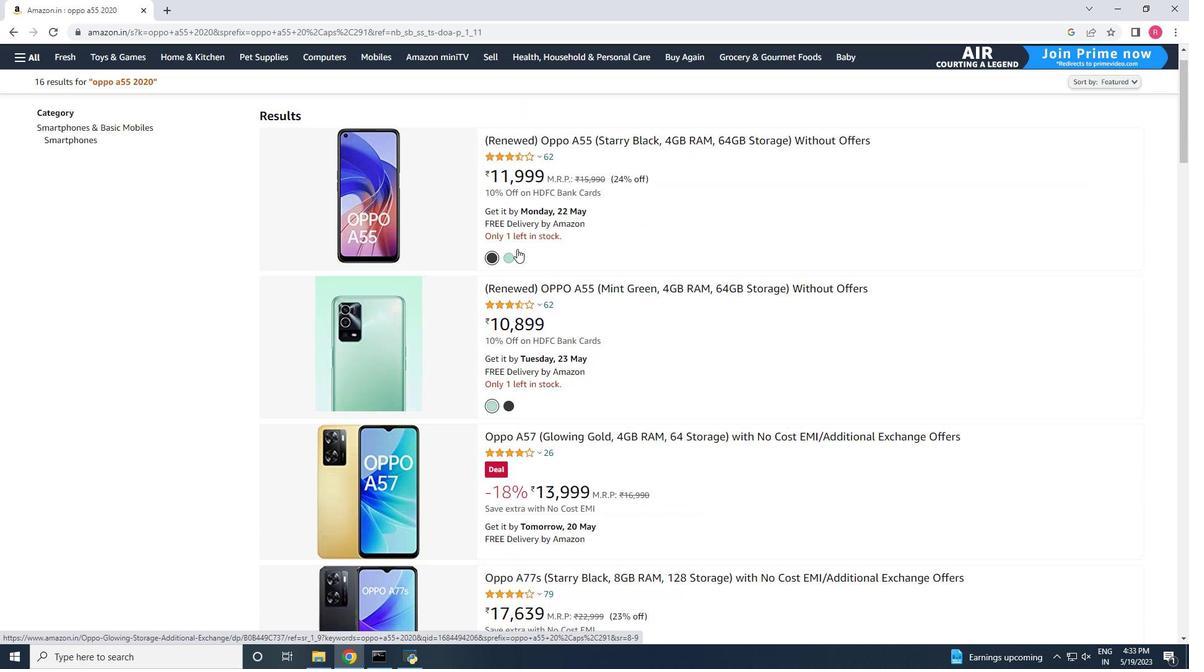 
Action: Mouse scrolled (517, 249) with delta (0, 0)
Screenshot: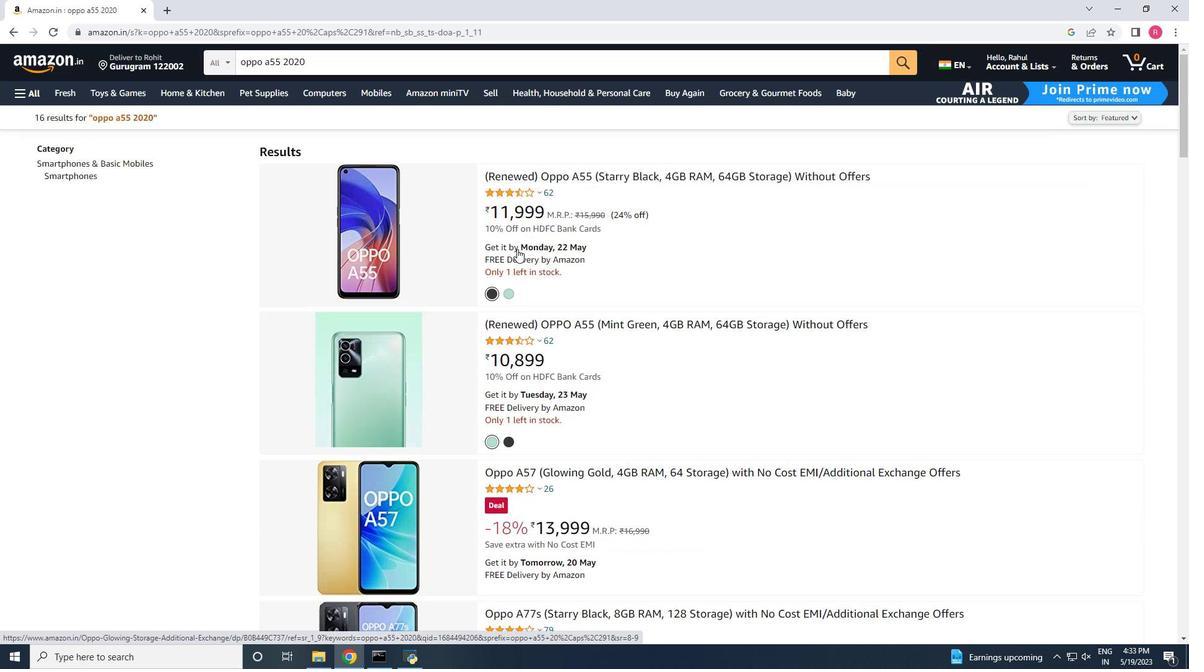 
Action: Mouse scrolled (517, 249) with delta (0, 0)
Screenshot: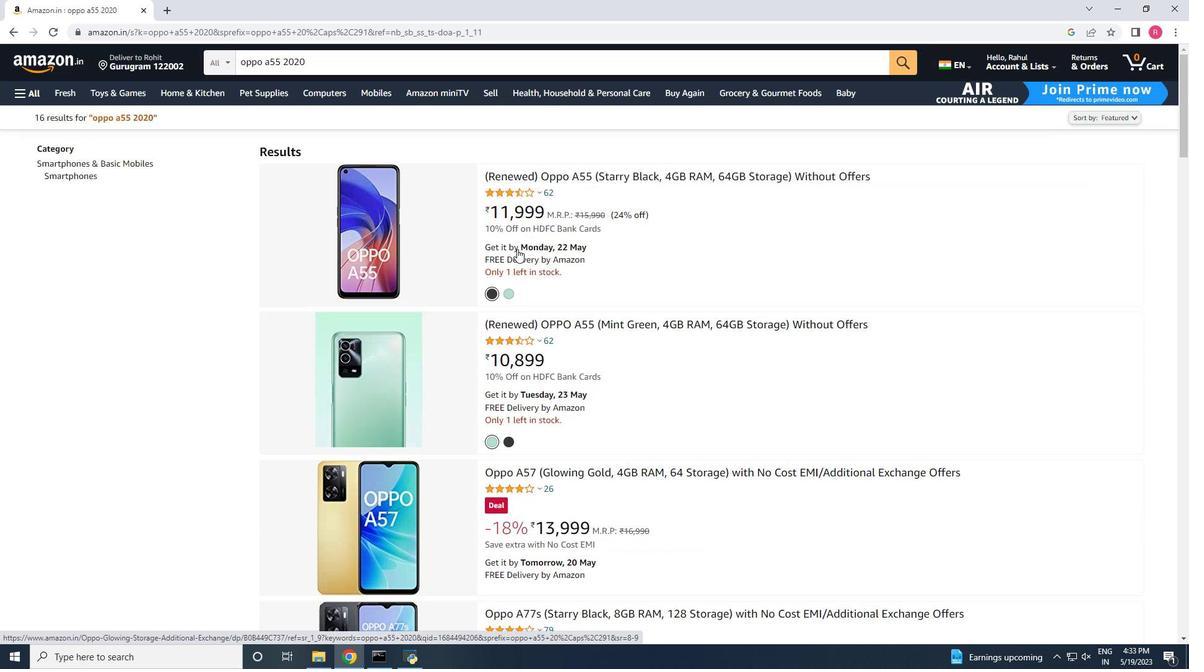 
Action: Mouse moved to (425, 295)
Screenshot: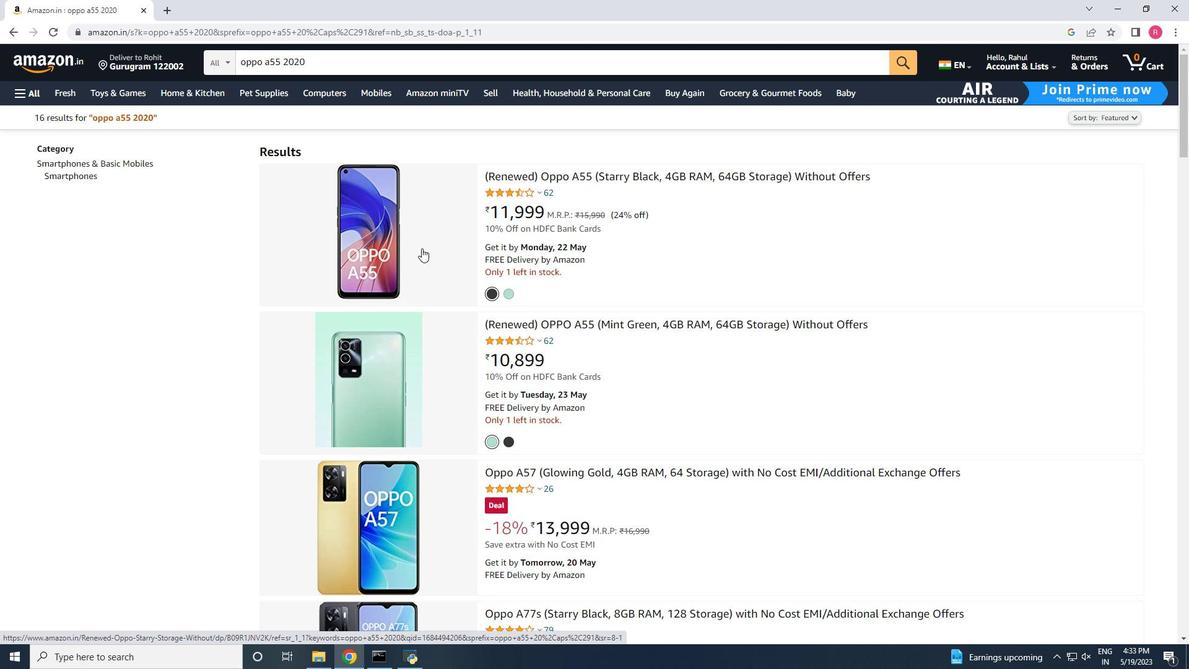 
Action: Mouse scrolled (425, 294) with delta (0, 0)
Screenshot: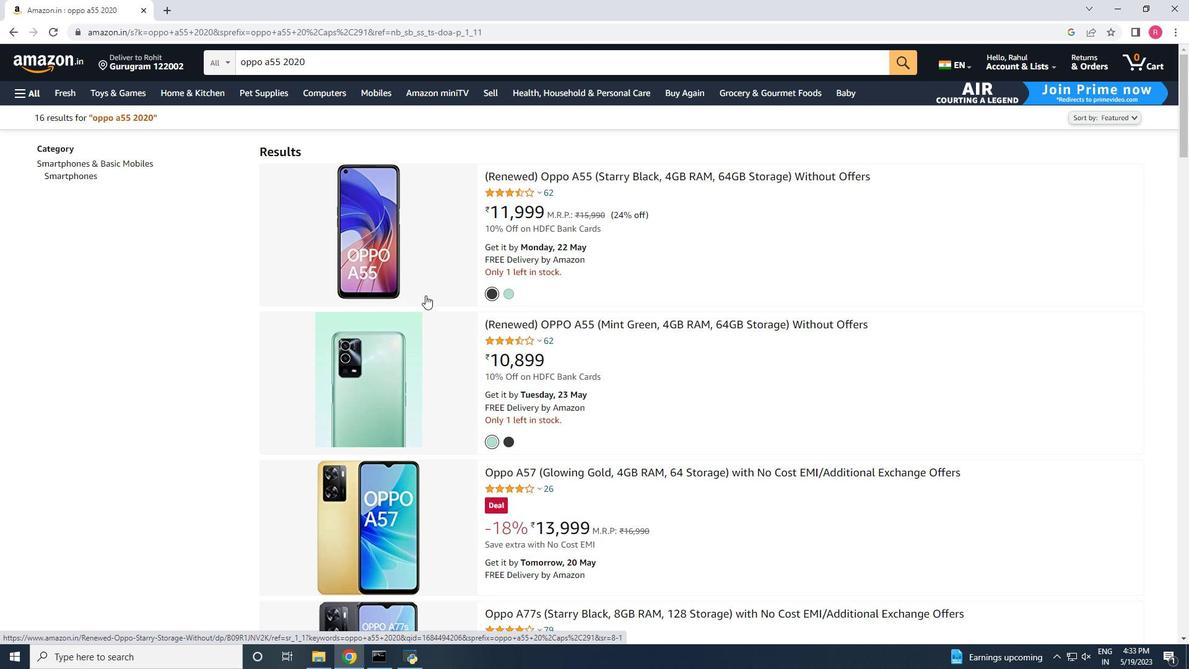 
Action: Mouse scrolled (425, 294) with delta (0, 0)
Screenshot: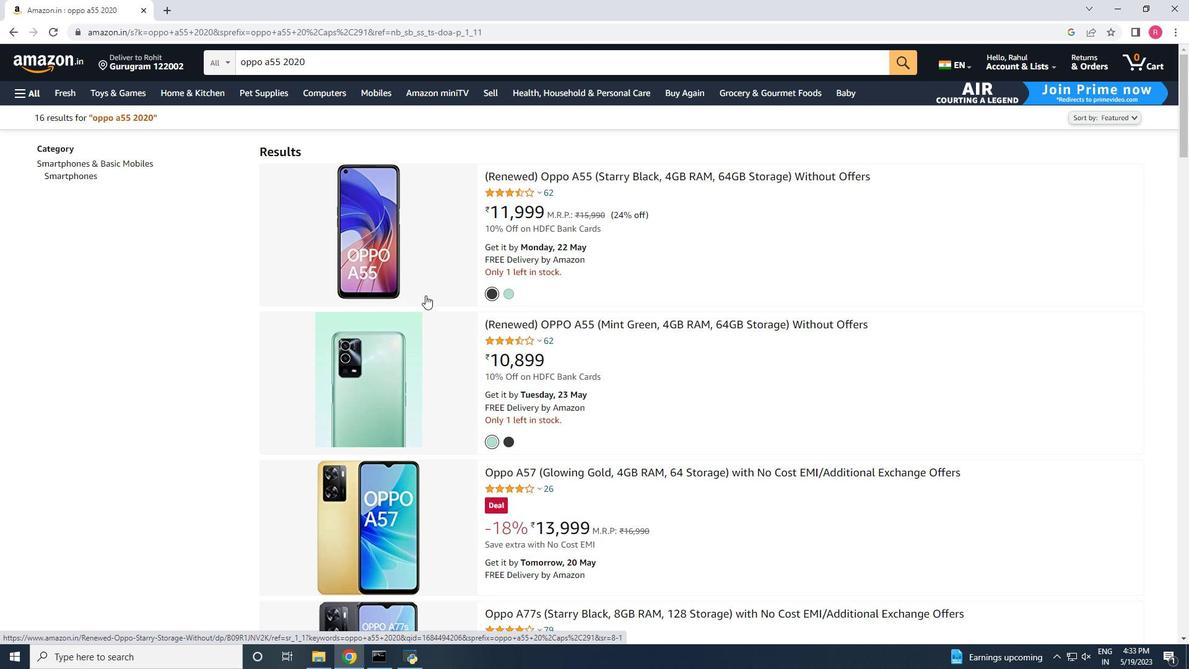 
Action: Mouse scrolled (425, 294) with delta (0, 0)
Screenshot: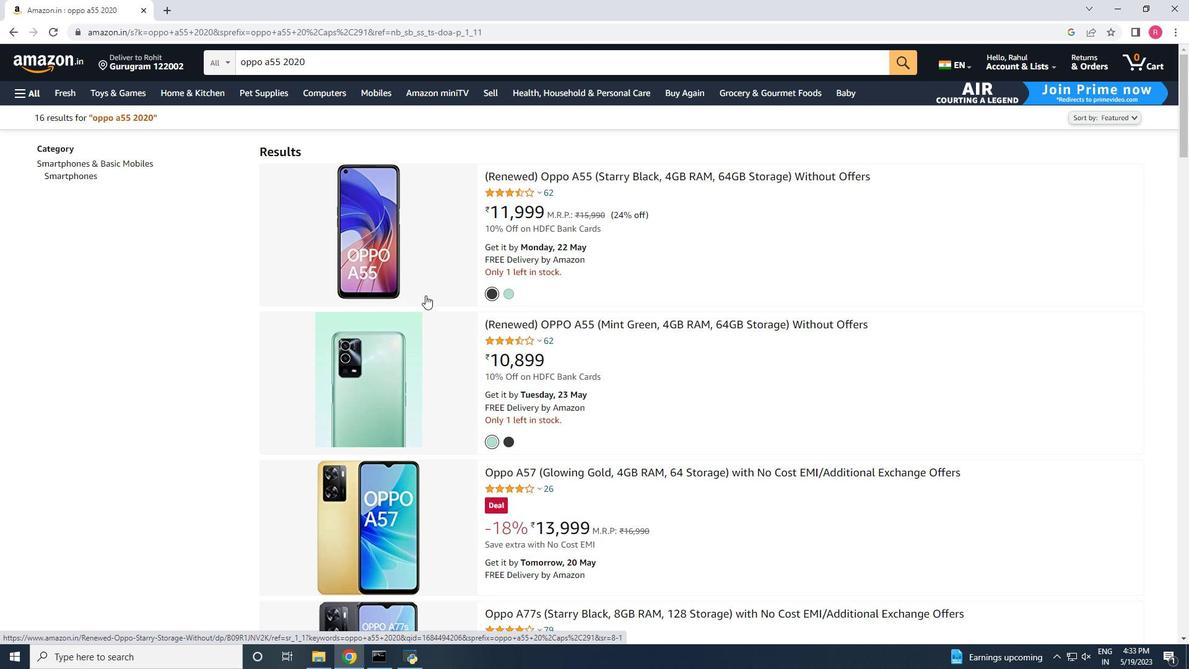 
Action: Mouse scrolled (425, 294) with delta (0, 0)
Screenshot: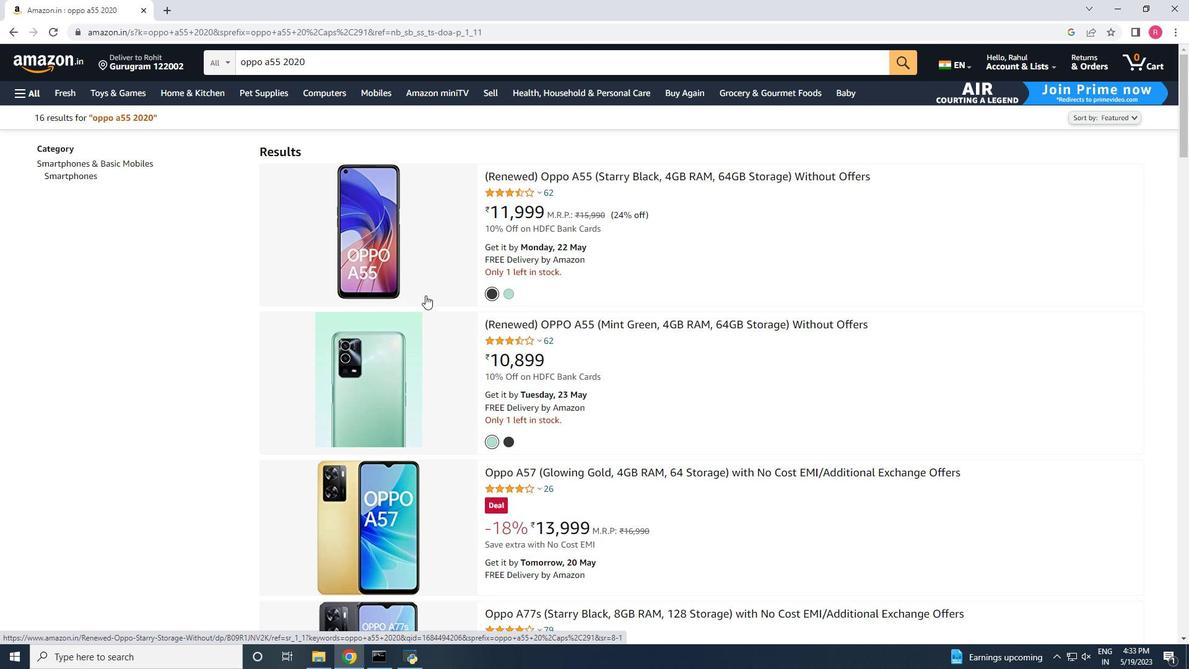 
Action: Mouse scrolled (425, 294) with delta (0, 0)
Screenshot: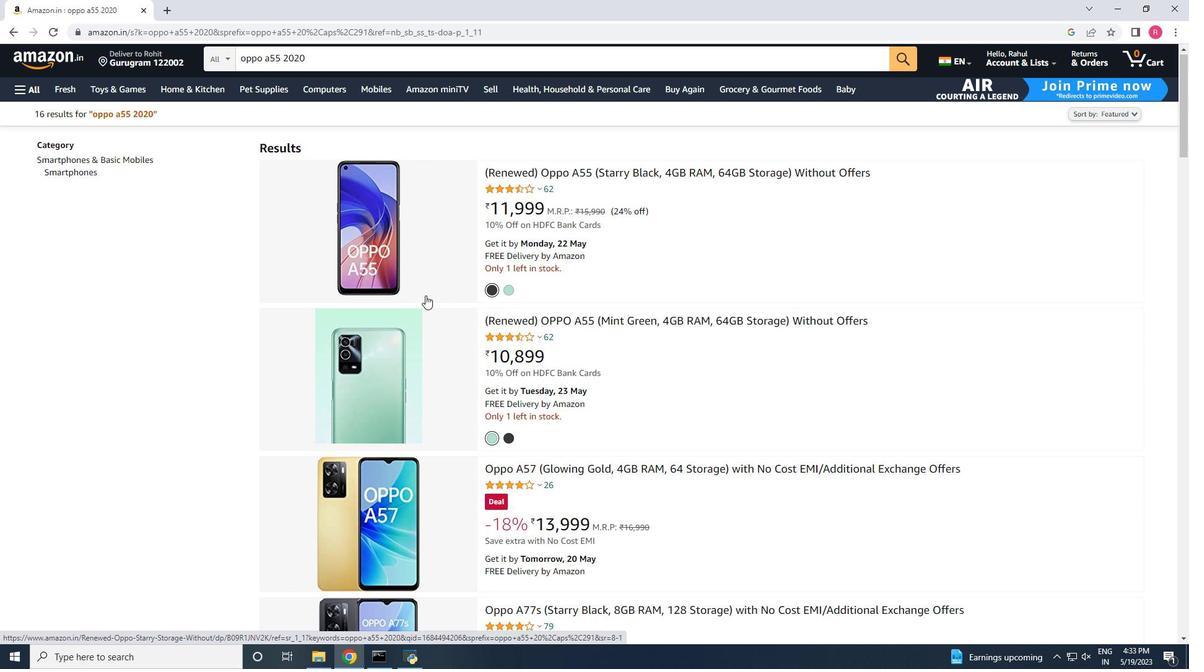 
Action: Mouse scrolled (425, 294) with delta (0, 0)
Screenshot: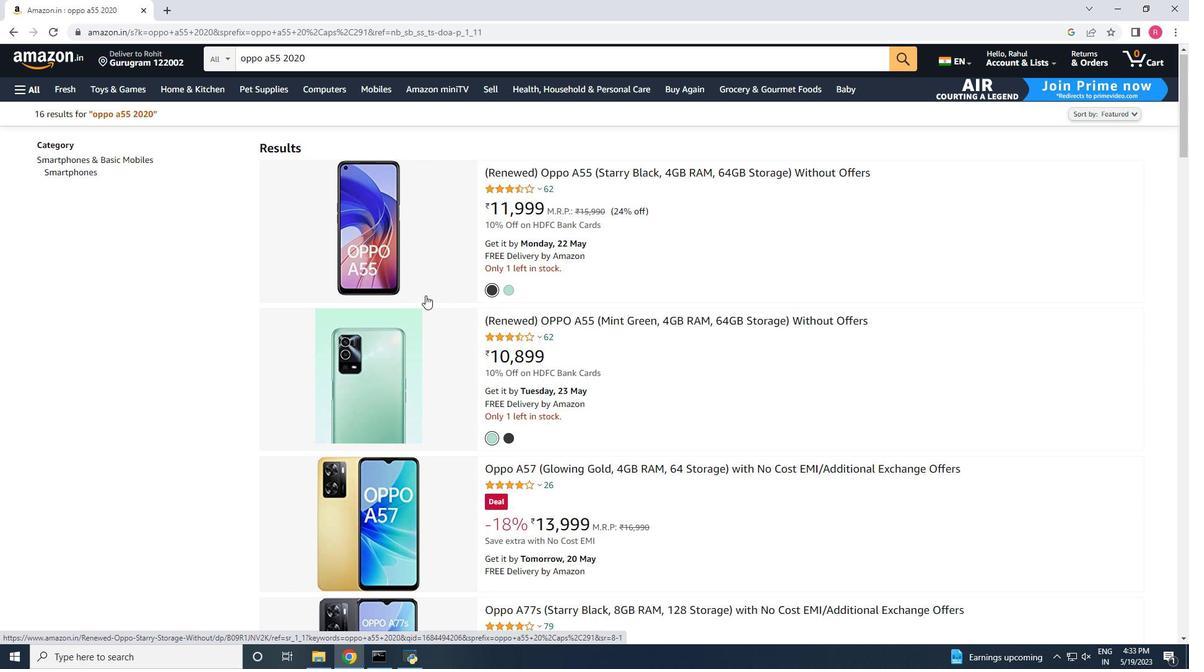 
Action: Mouse scrolled (425, 294) with delta (0, 0)
Screenshot: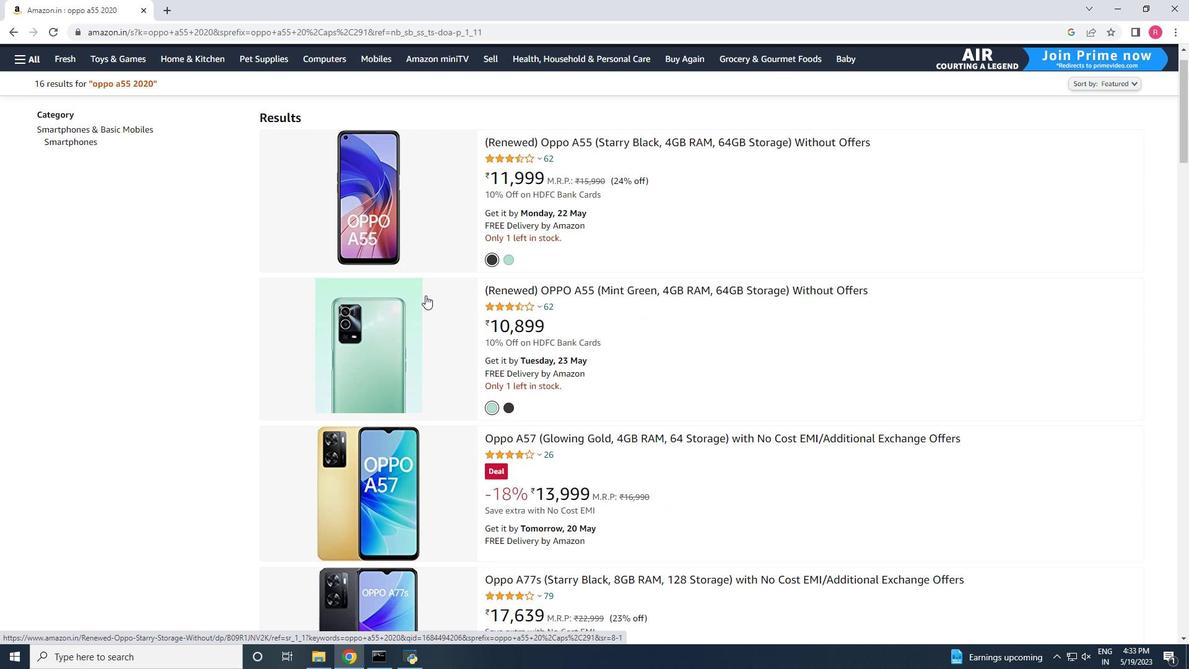 
Action: Mouse moved to (428, 293)
Screenshot: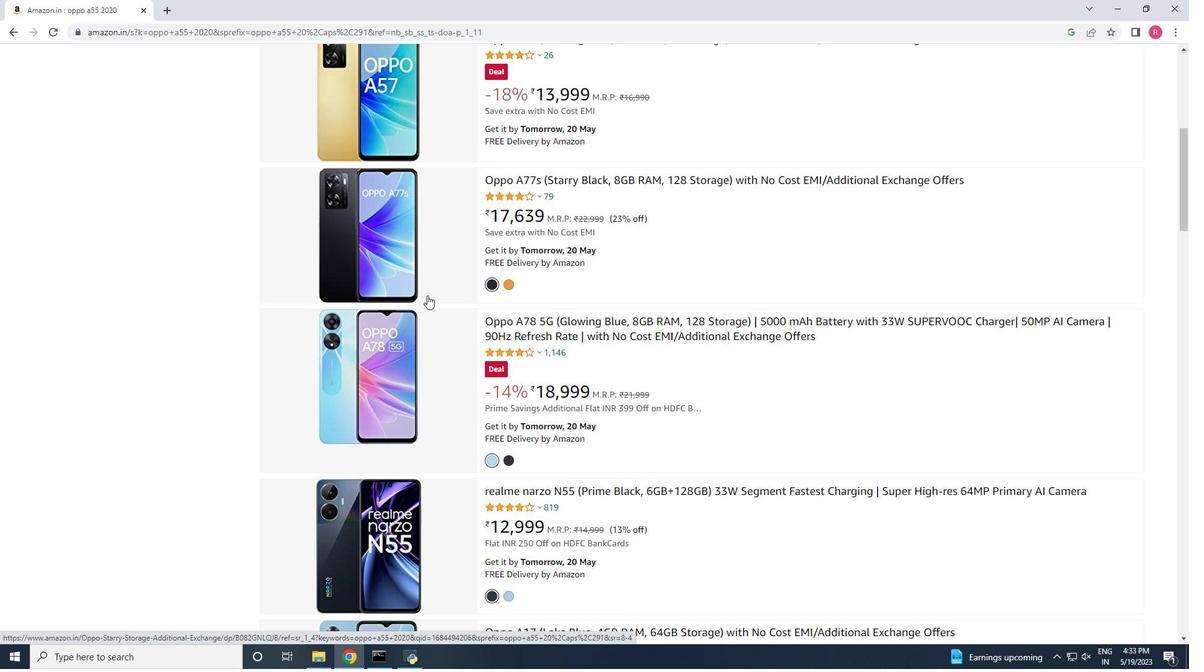 
Action: Mouse scrolled (428, 293) with delta (0, 0)
Screenshot: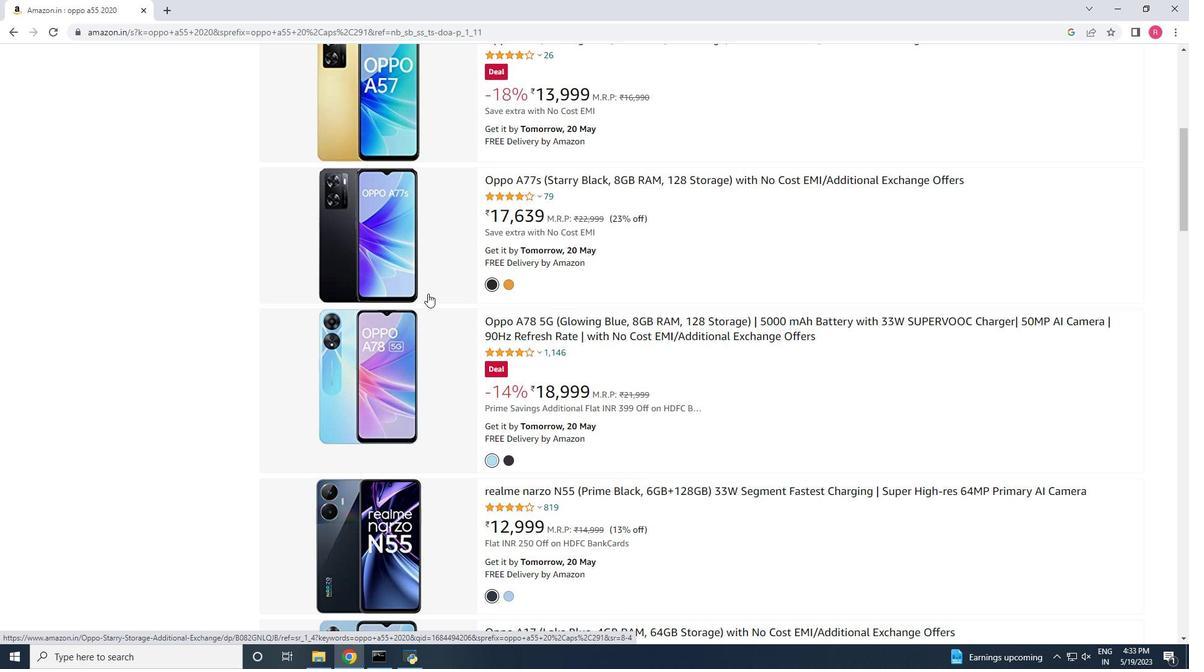 
Action: Mouse scrolled (428, 293) with delta (0, 0)
Screenshot: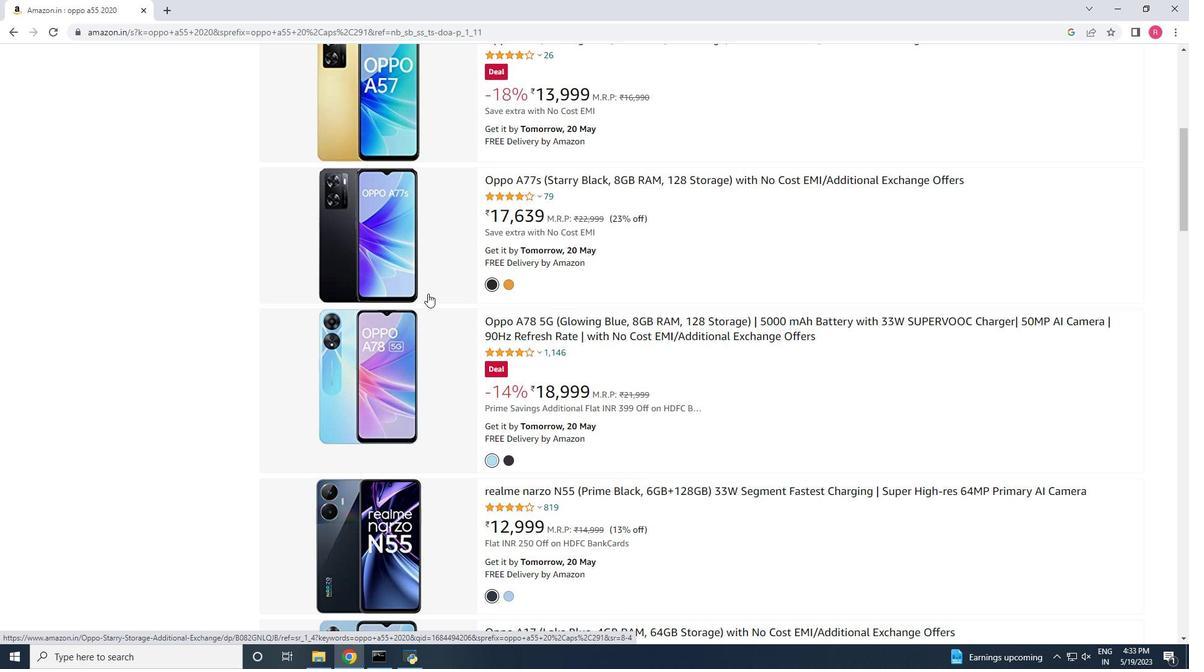 
Action: Mouse scrolled (428, 293) with delta (0, 0)
Screenshot: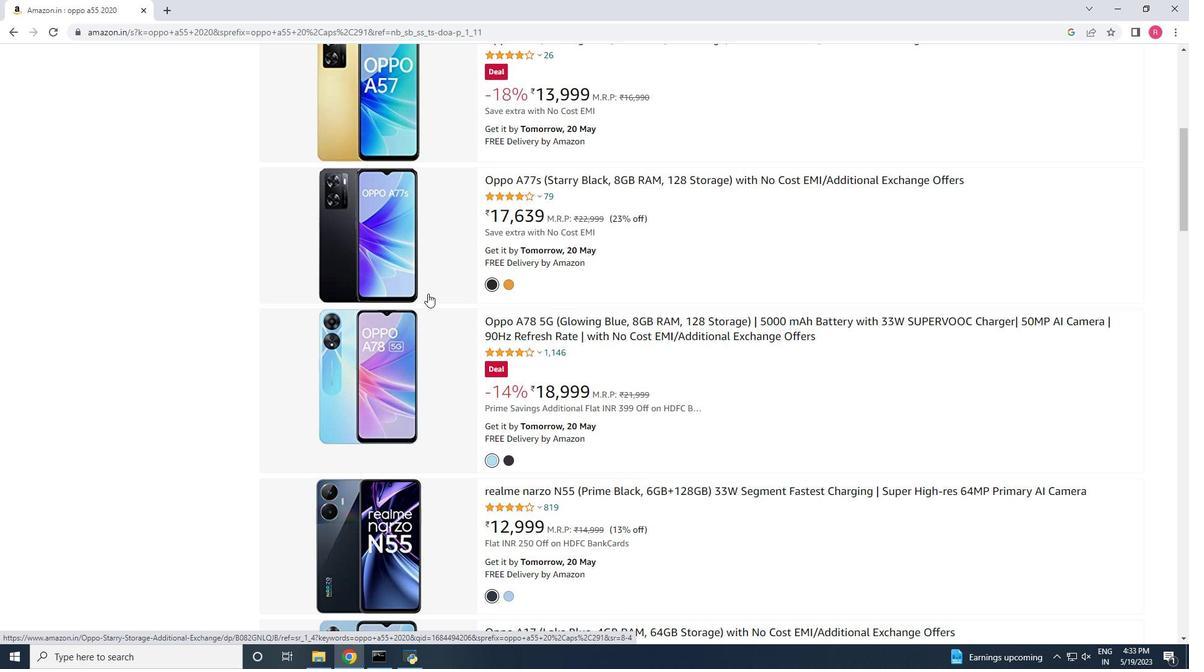 
Action: Mouse scrolled (428, 293) with delta (0, 0)
Screenshot: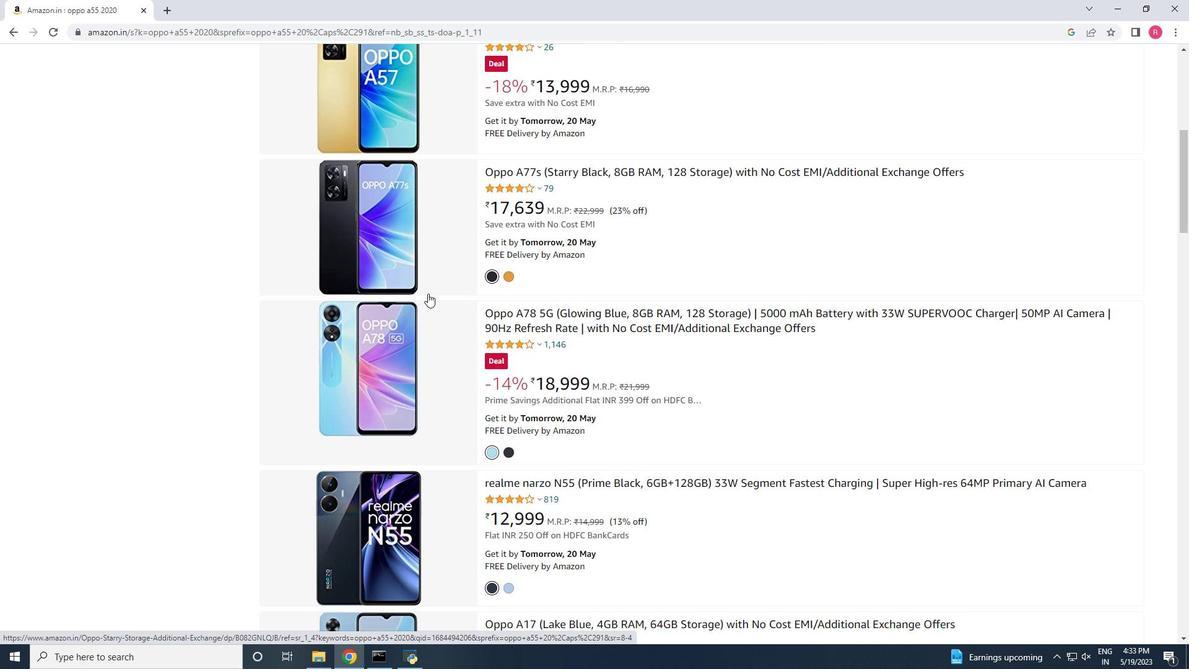 
Action: Mouse scrolled (428, 293) with delta (0, 0)
Screenshot: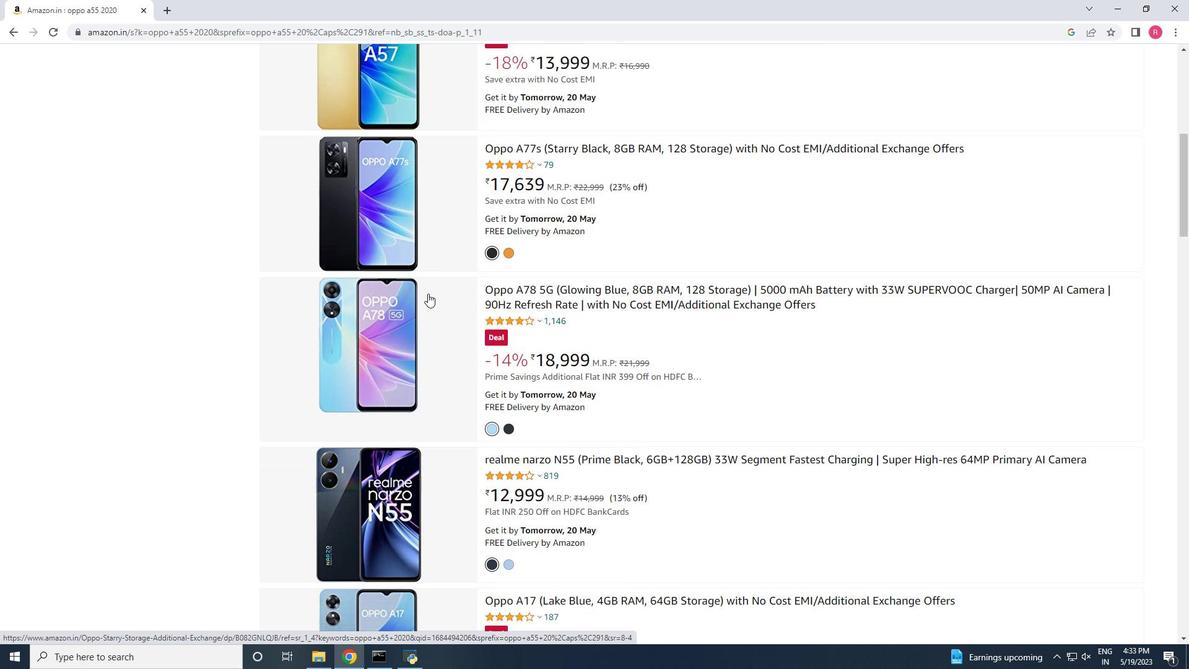
Action: Mouse scrolled (428, 293) with delta (0, 0)
Screenshot: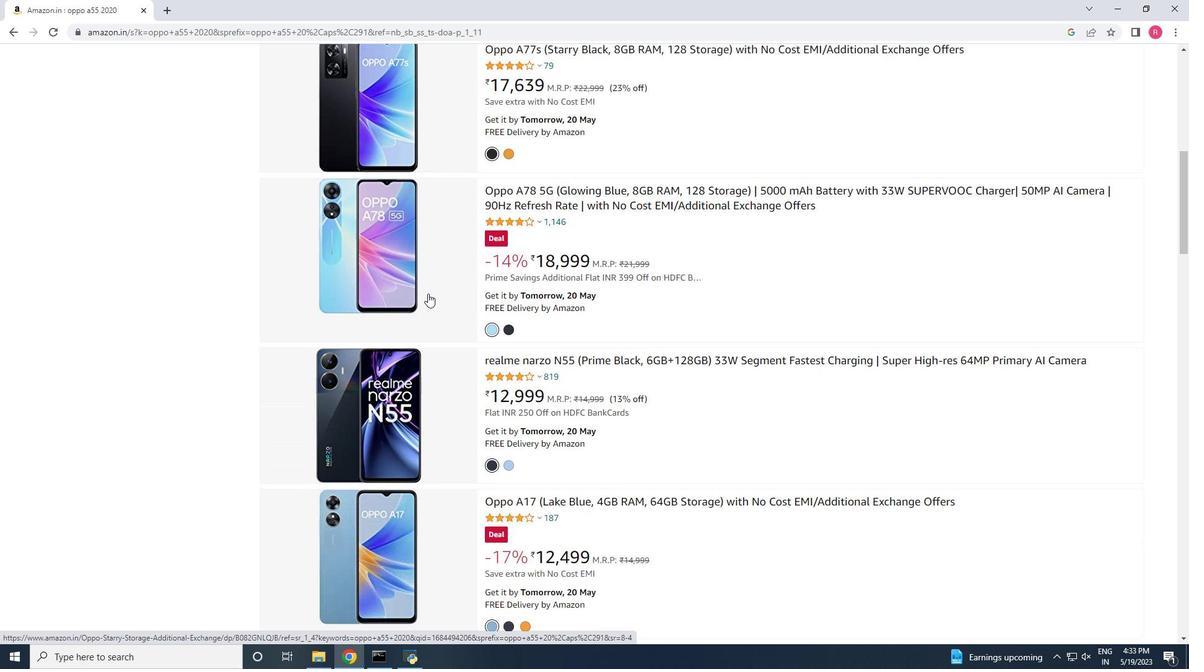 
Action: Mouse moved to (428, 291)
Screenshot: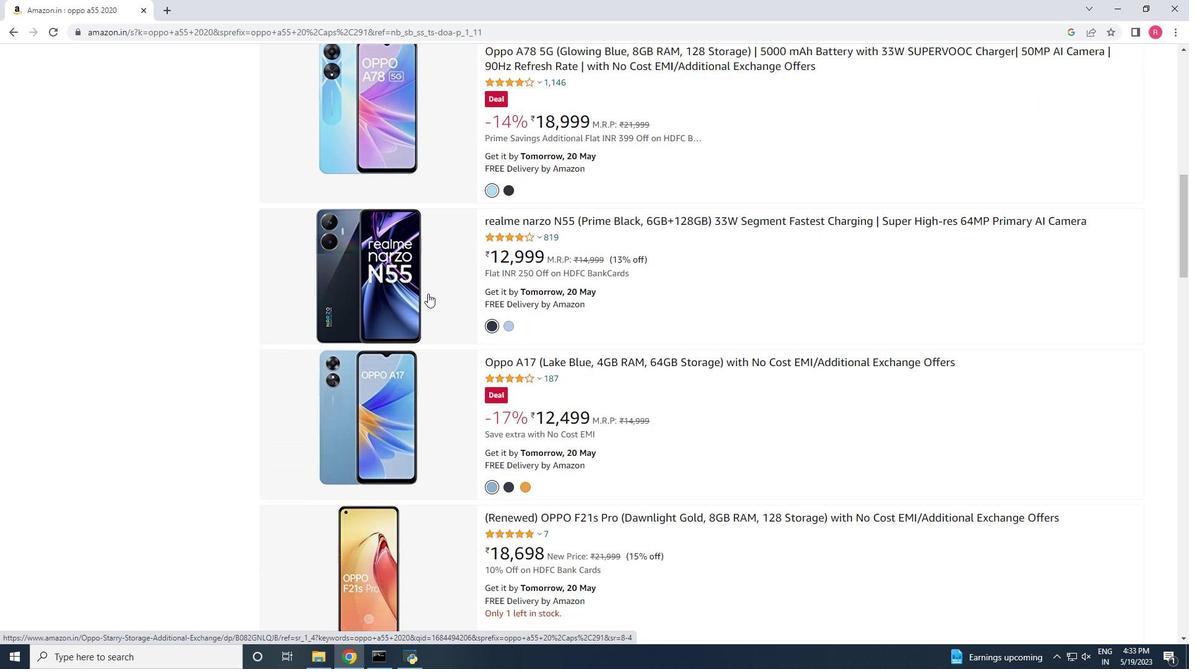 
Action: Mouse scrolled (428, 291) with delta (0, 0)
Screenshot: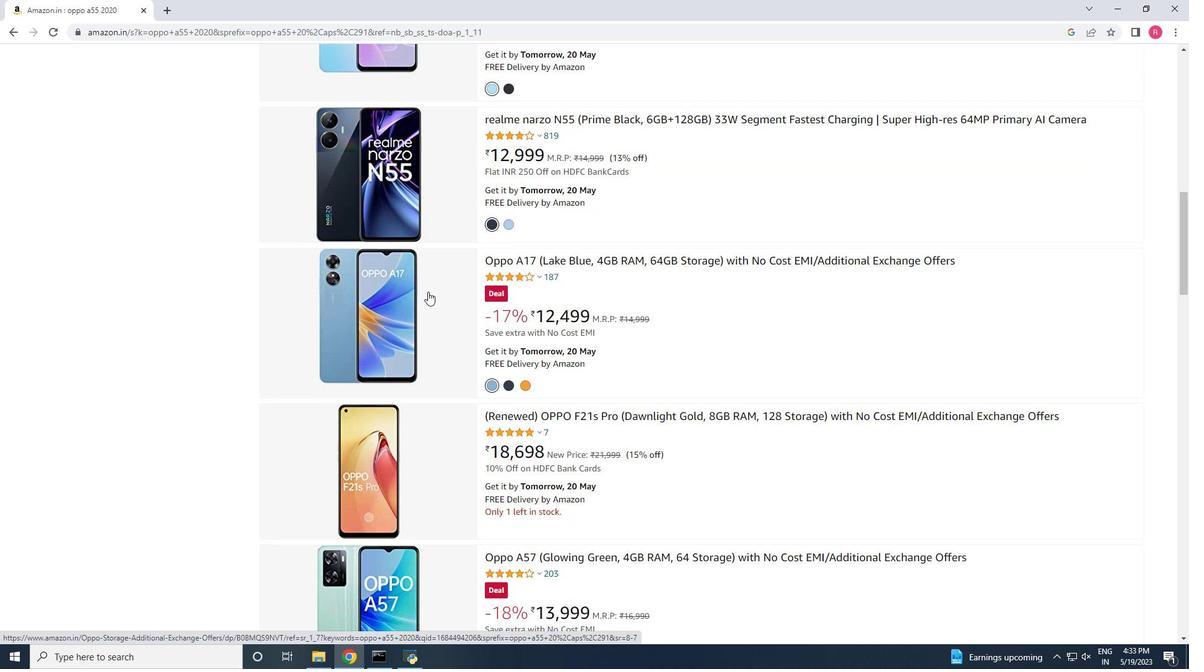 
Action: Mouse scrolled (428, 291) with delta (0, 0)
Screenshot: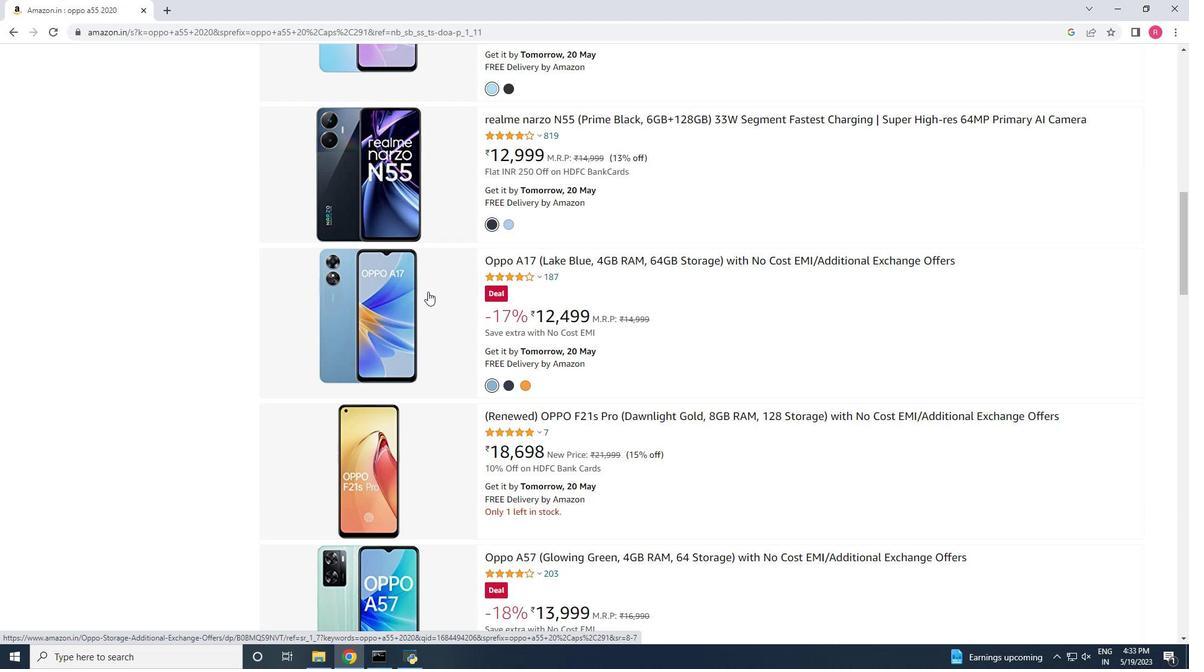 
Action: Mouse scrolled (428, 291) with delta (0, 0)
Screenshot: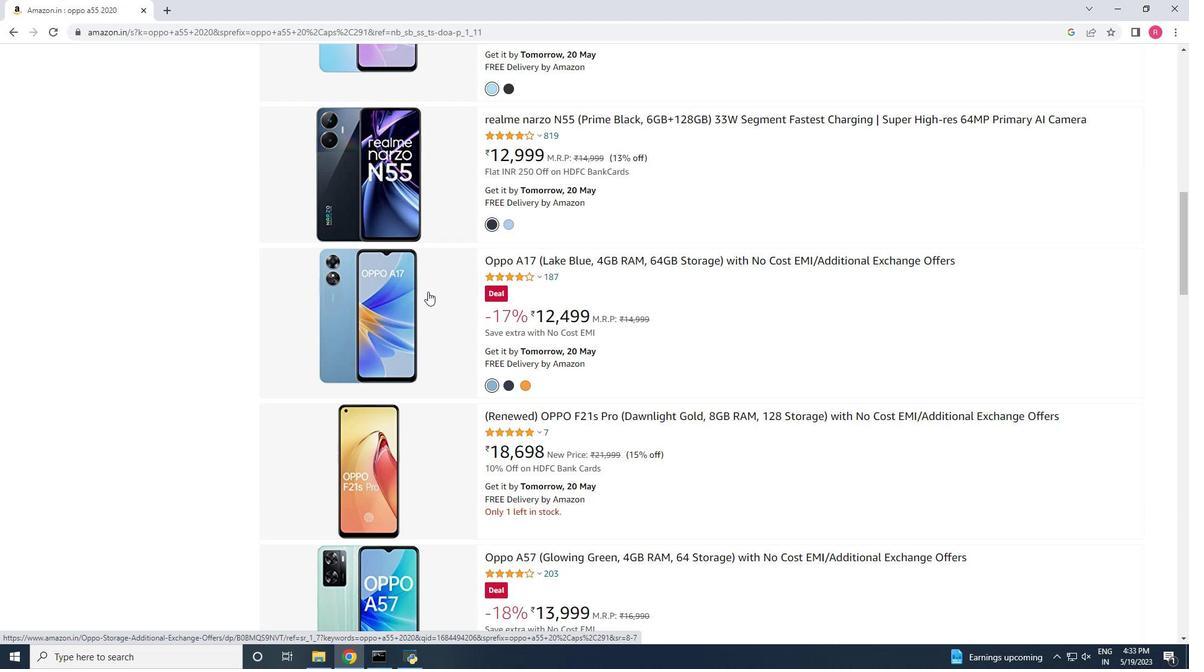 
Action: Mouse scrolled (428, 291) with delta (0, 0)
Screenshot: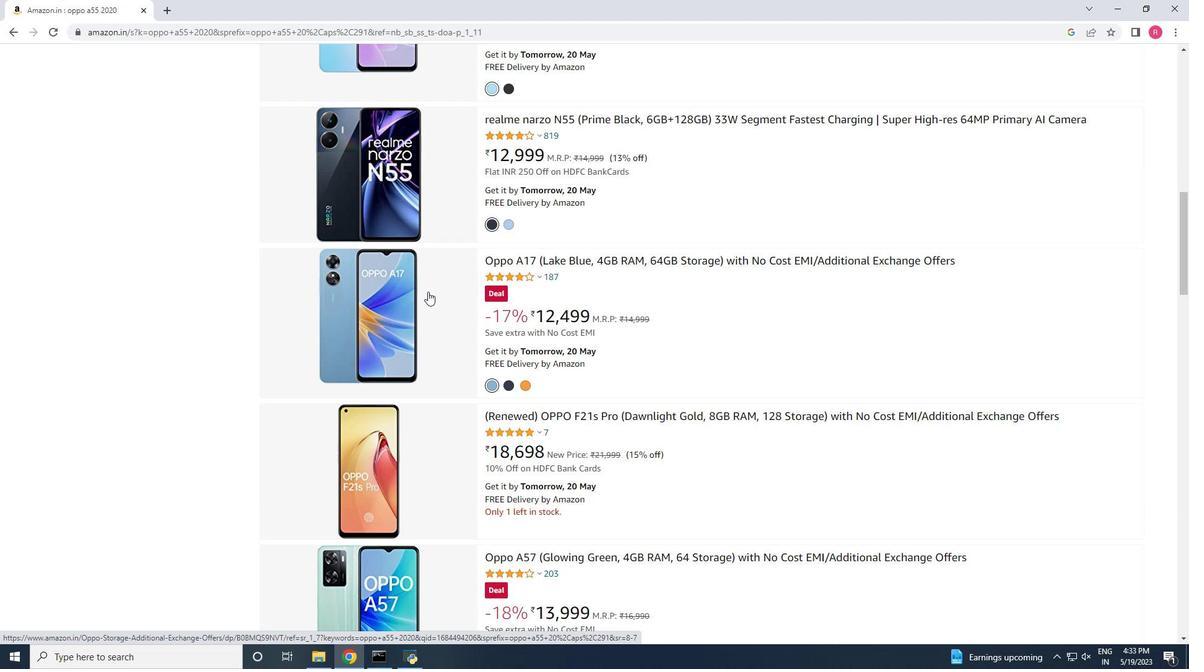 
Action: Mouse scrolled (428, 291) with delta (0, 0)
Screenshot: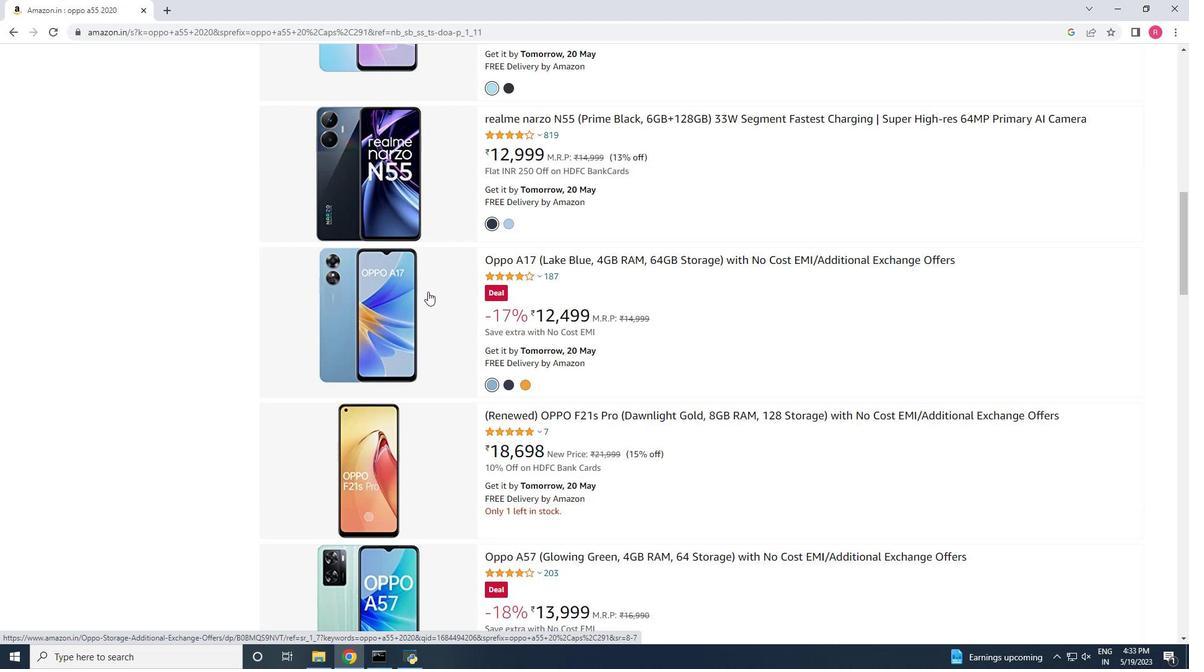 
Action: Mouse scrolled (428, 291) with delta (0, 0)
Screenshot: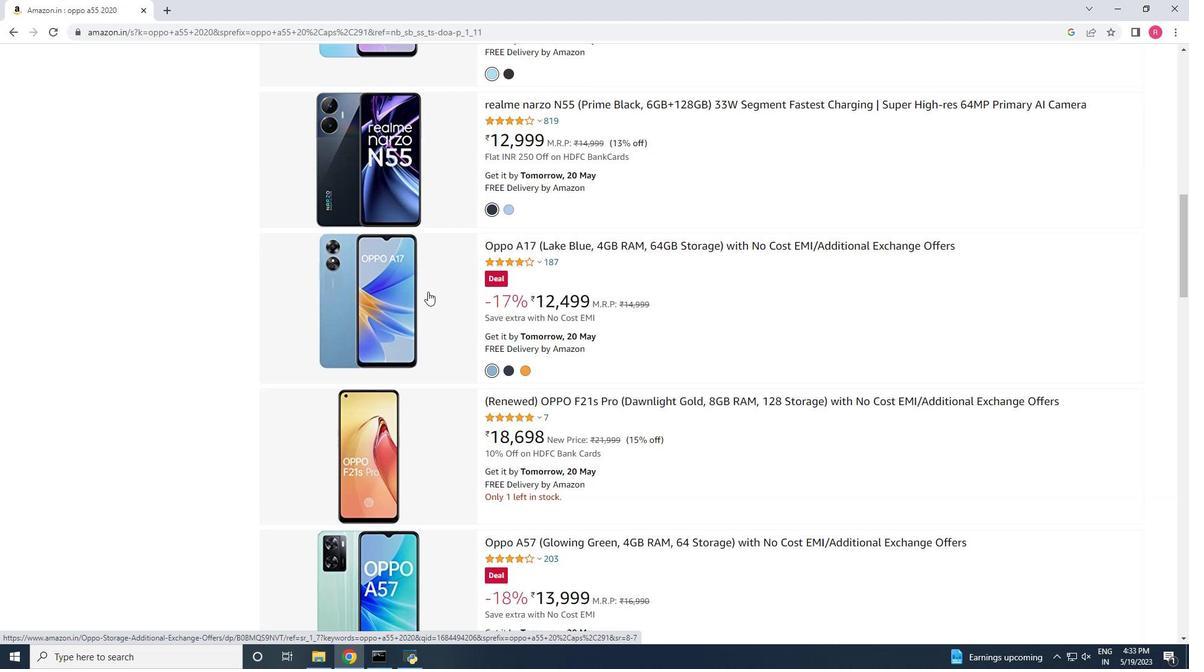 
Action: Mouse scrolled (428, 291) with delta (0, 0)
Screenshot: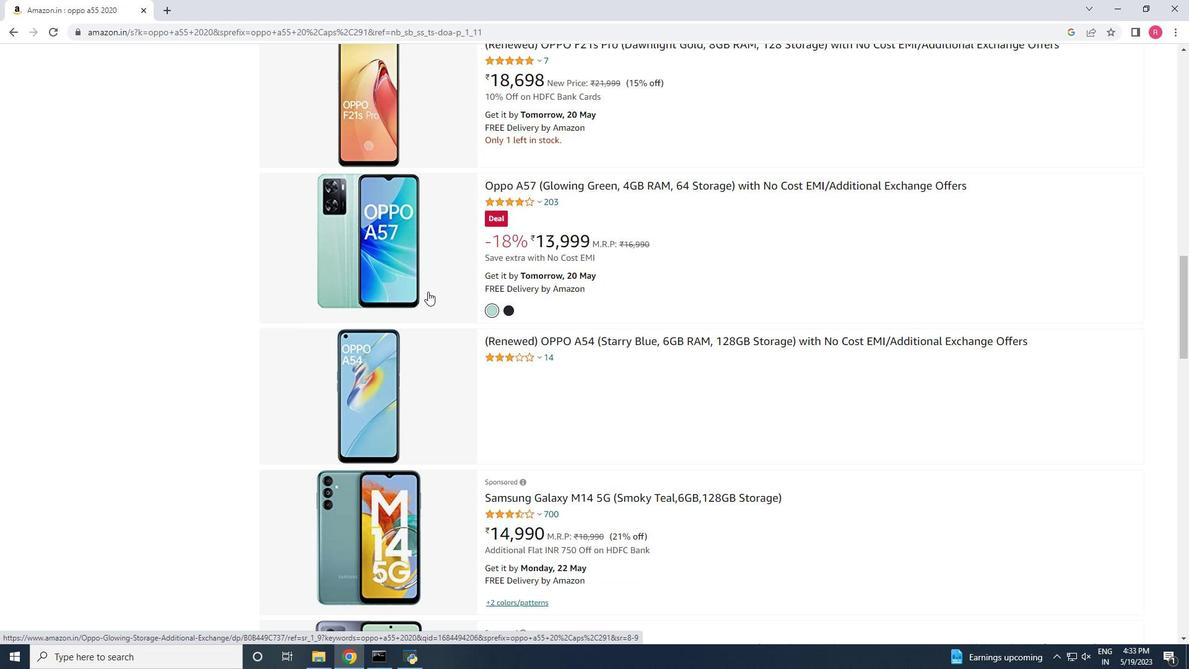 
Action: Mouse scrolled (428, 291) with delta (0, 0)
Screenshot: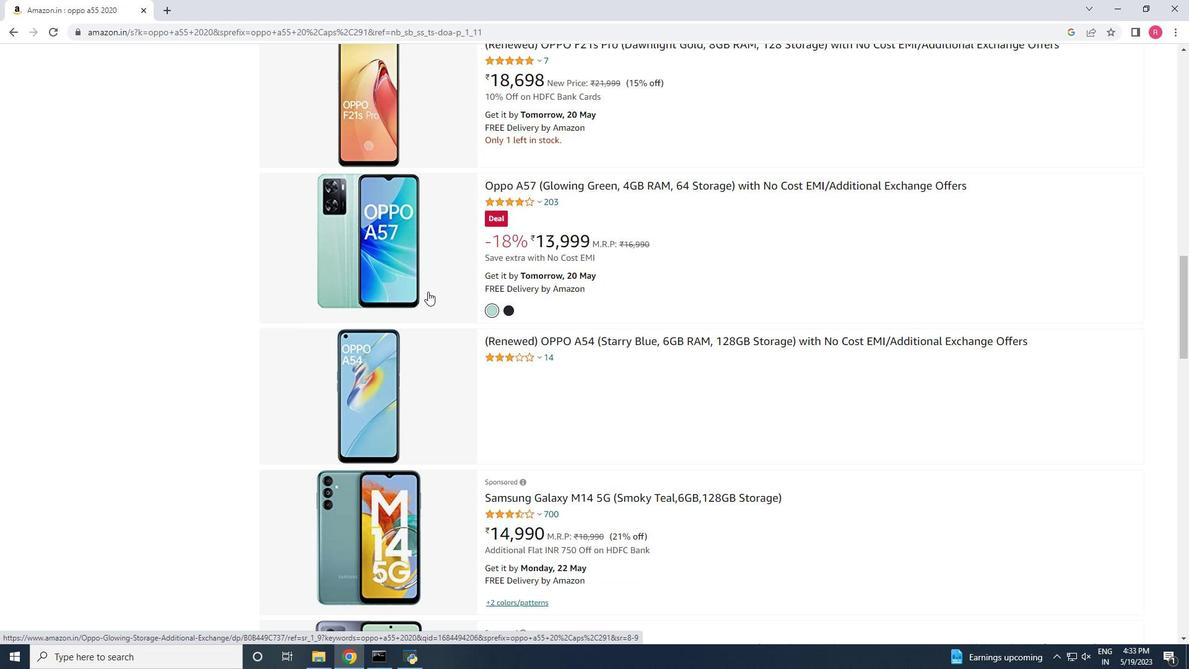 
Action: Mouse scrolled (428, 291) with delta (0, 0)
Screenshot: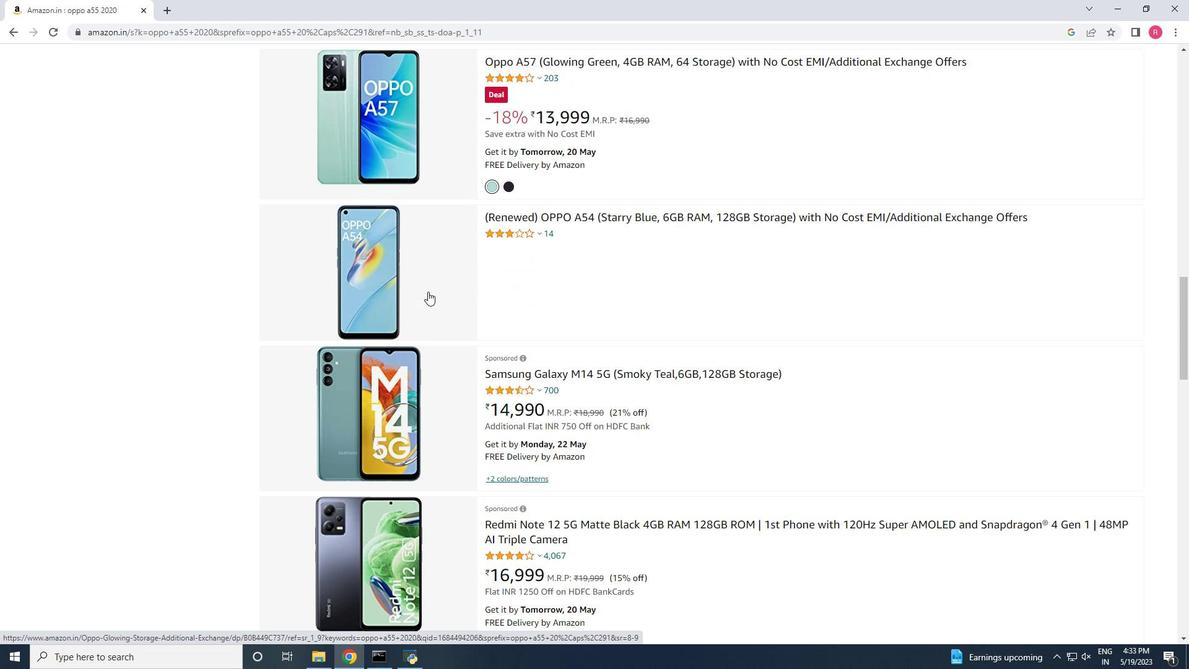
Action: Mouse scrolled (428, 291) with delta (0, 0)
Screenshot: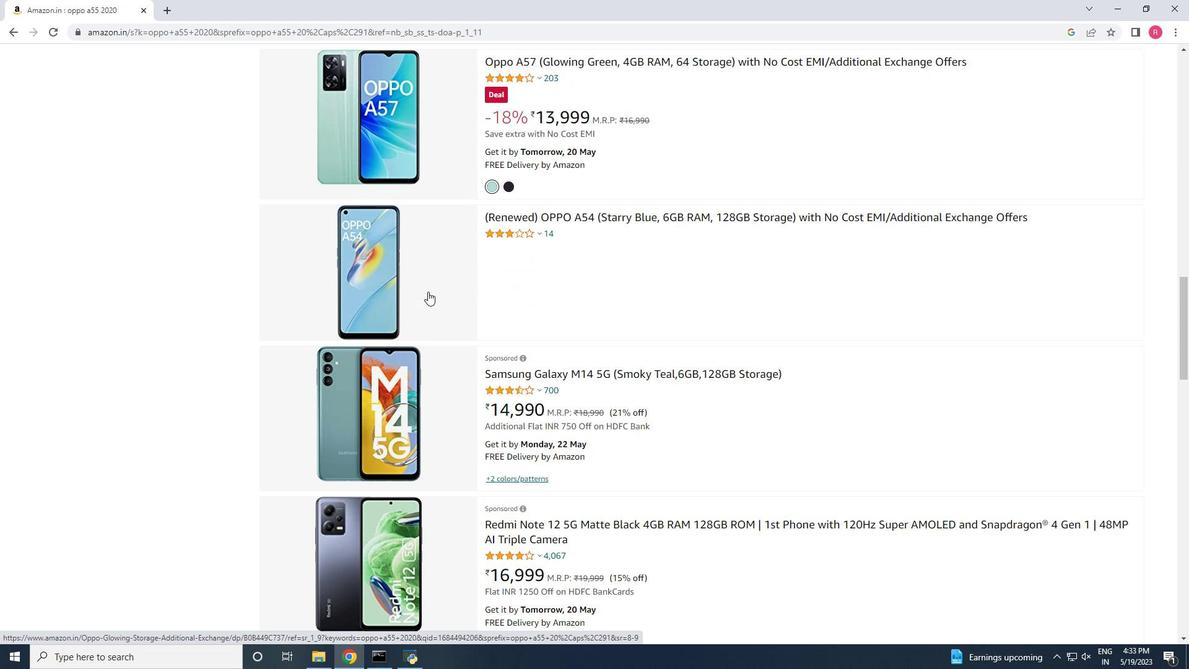 
Action: Mouse scrolled (428, 291) with delta (0, 0)
Screenshot: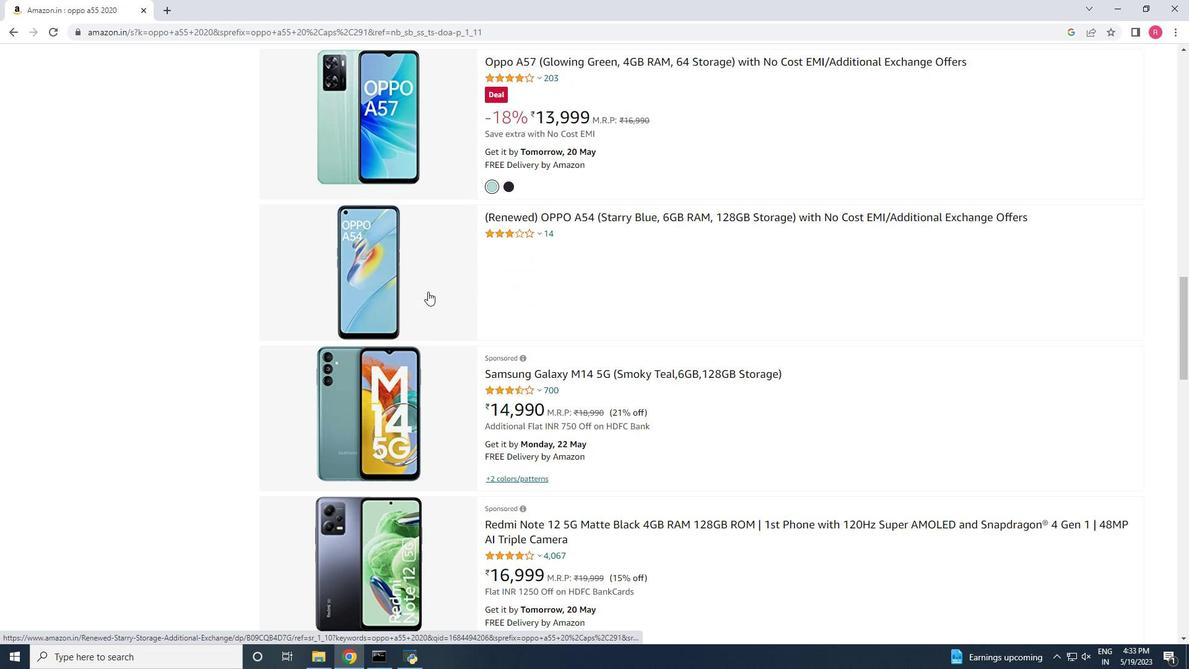 
Action: Mouse scrolled (428, 291) with delta (0, 0)
Screenshot: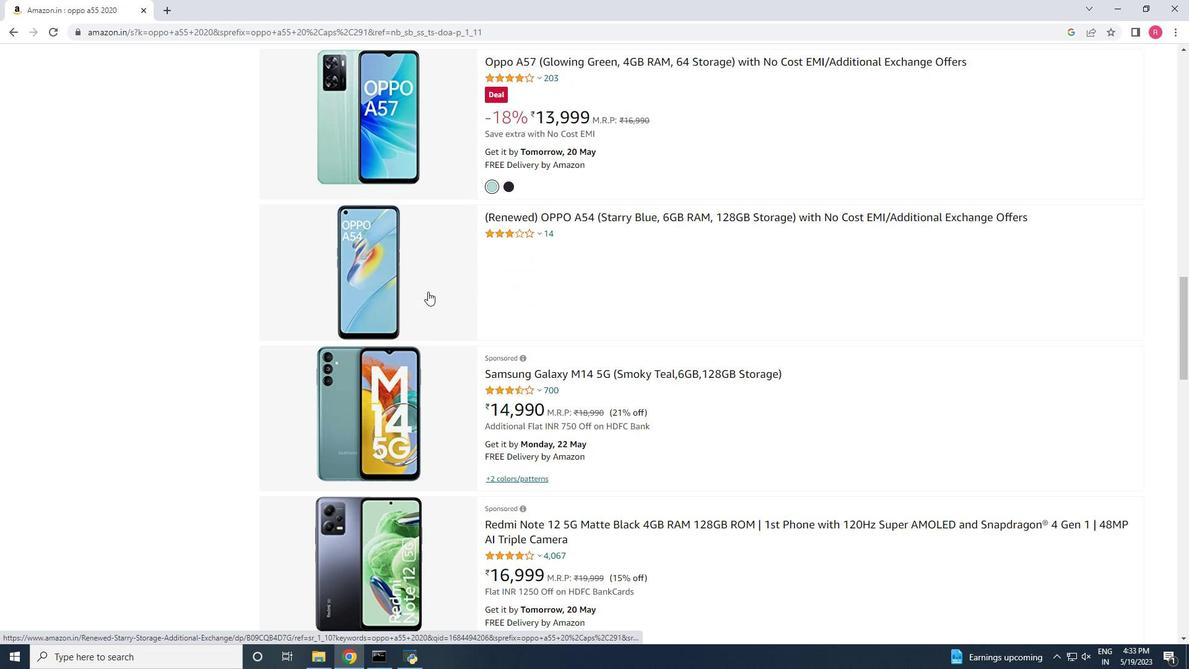 
Action: Mouse scrolled (428, 291) with delta (0, 0)
Screenshot: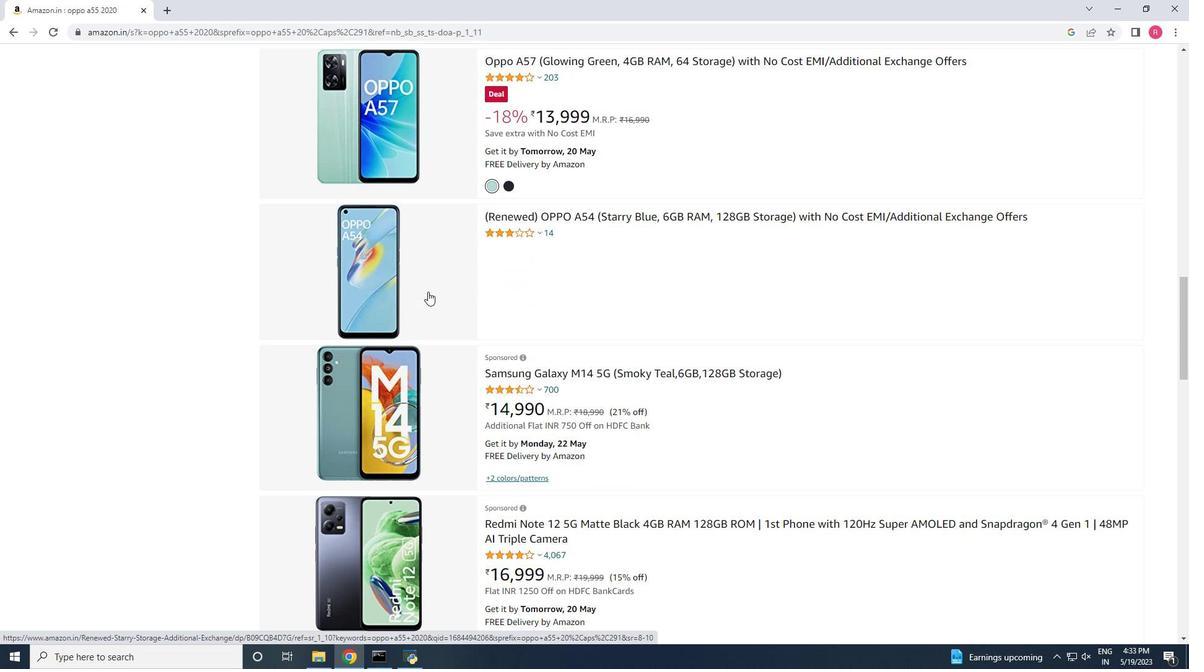 
Action: Mouse scrolled (428, 291) with delta (0, 0)
Screenshot: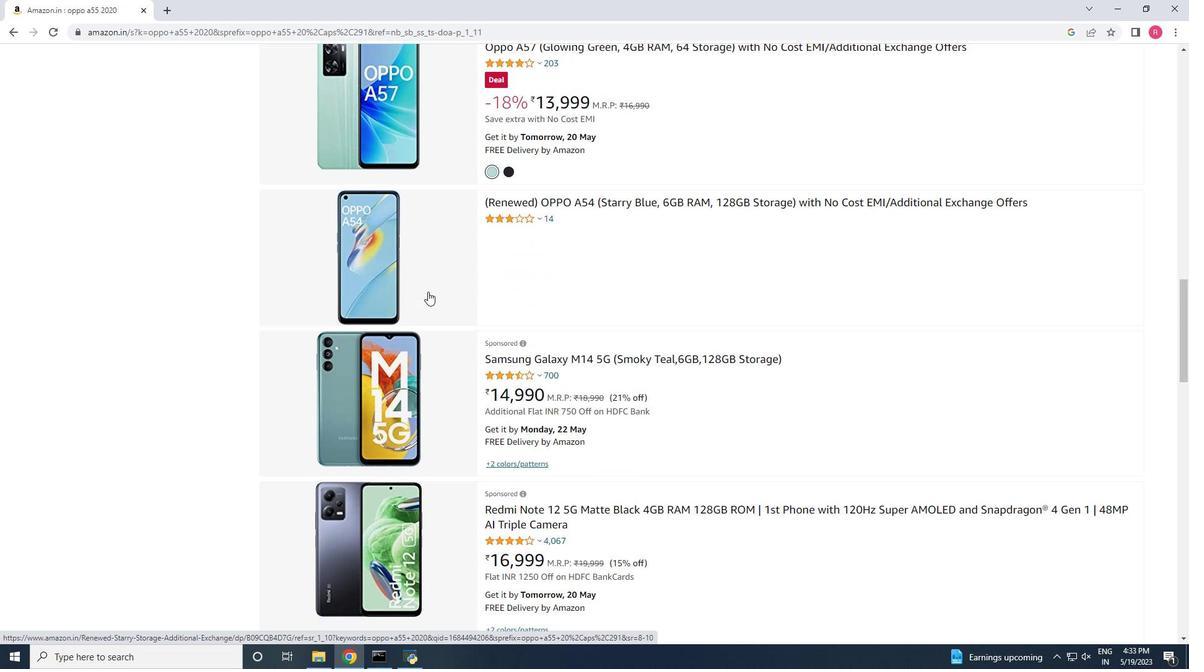 
Action: Mouse moved to (428, 291)
Screenshot: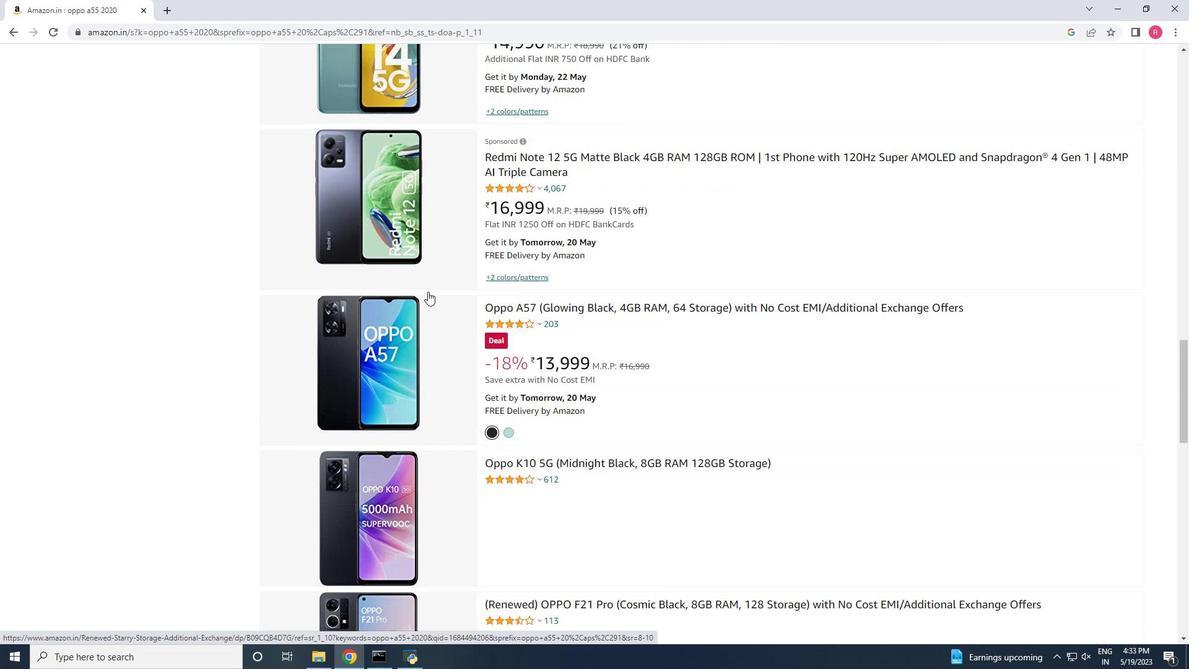 
Action: Mouse scrolled (428, 290) with delta (0, 0)
Screenshot: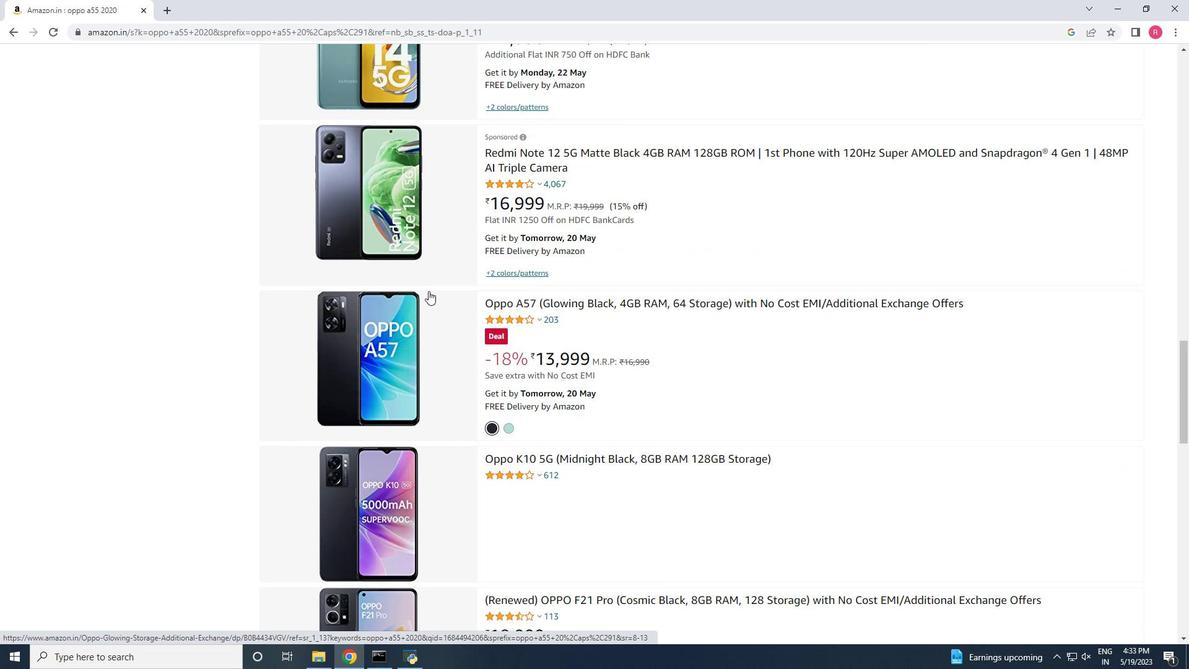 
Action: Mouse scrolled (428, 290) with delta (0, 0)
Screenshot: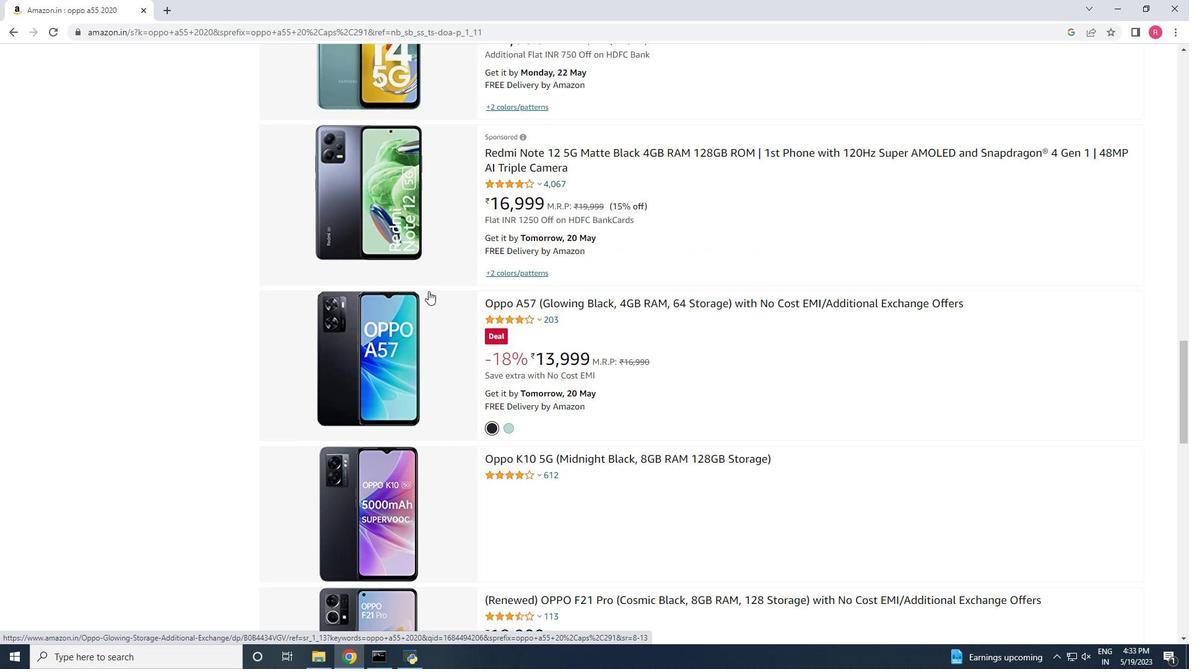 
Action: Mouse scrolled (428, 290) with delta (0, 0)
Screenshot: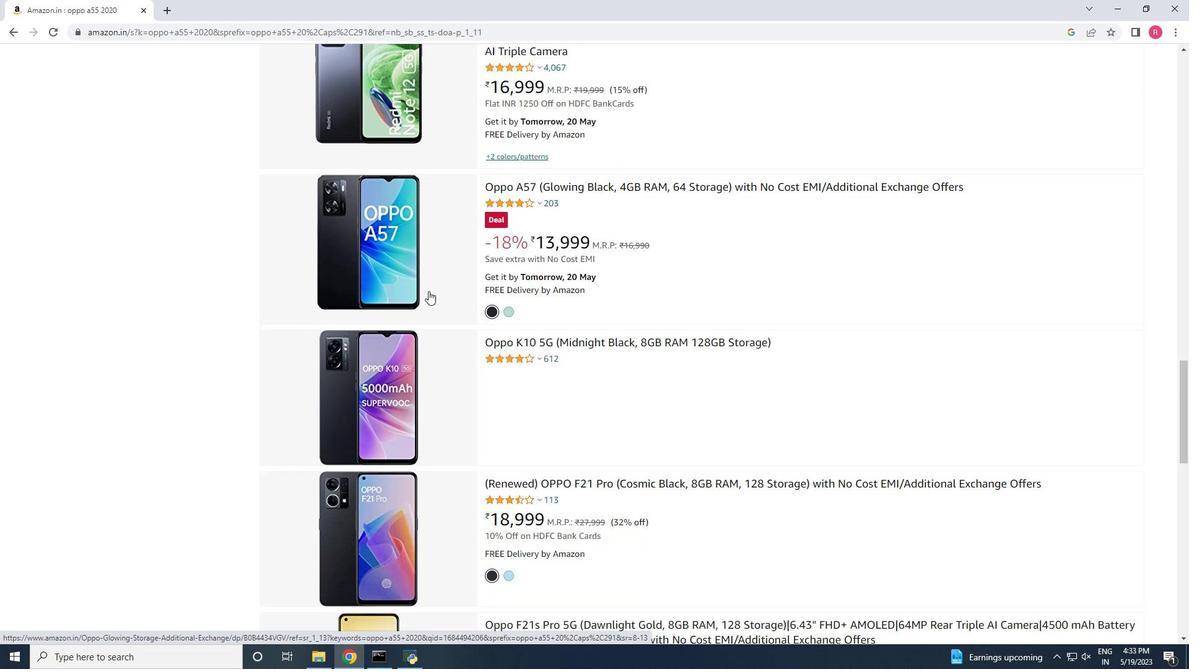 
Action: Mouse scrolled (428, 290) with delta (0, 0)
Screenshot: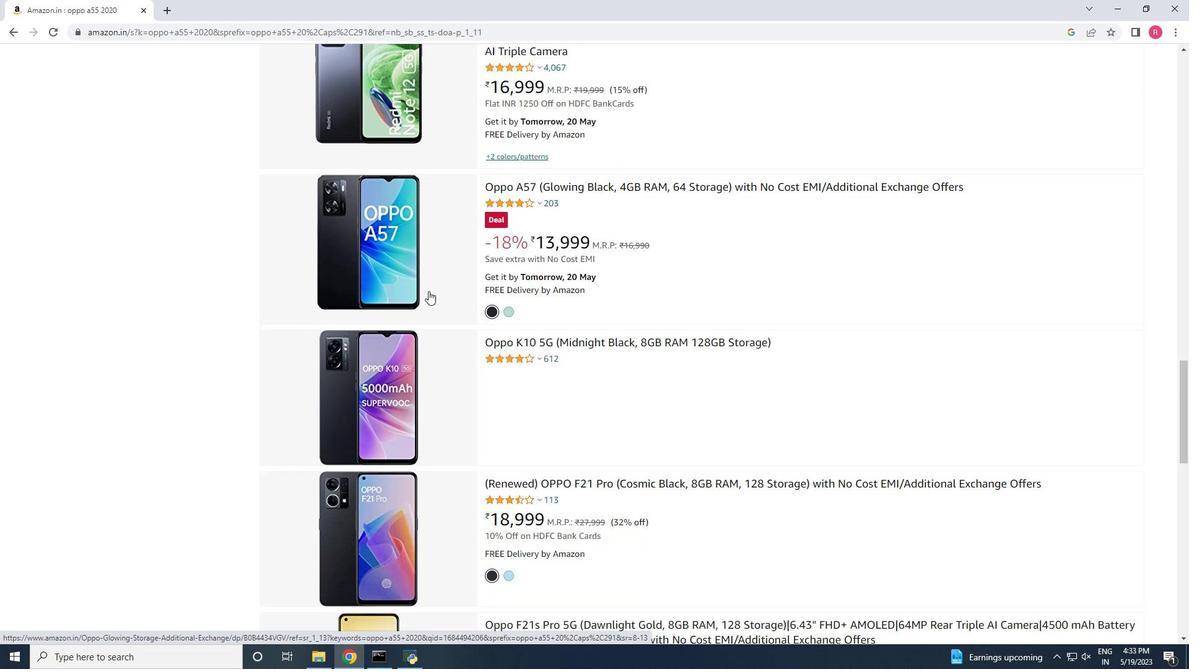 
Action: Mouse scrolled (428, 290) with delta (0, 0)
Screenshot: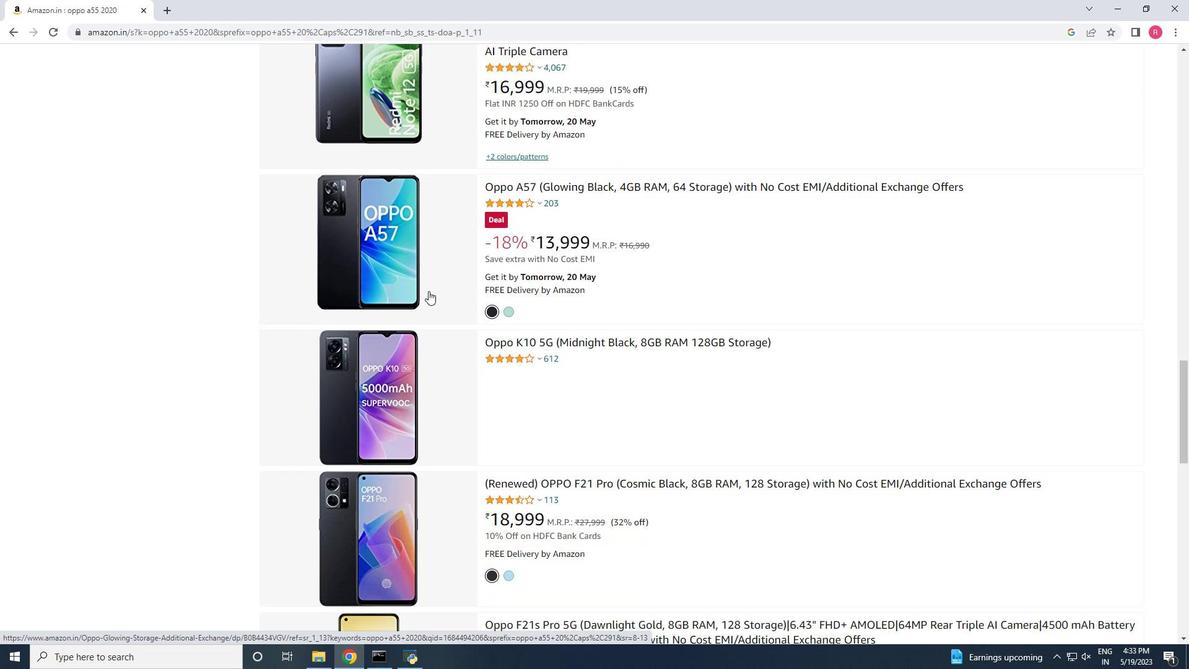 
Action: Mouse scrolled (428, 290) with delta (0, 0)
Screenshot: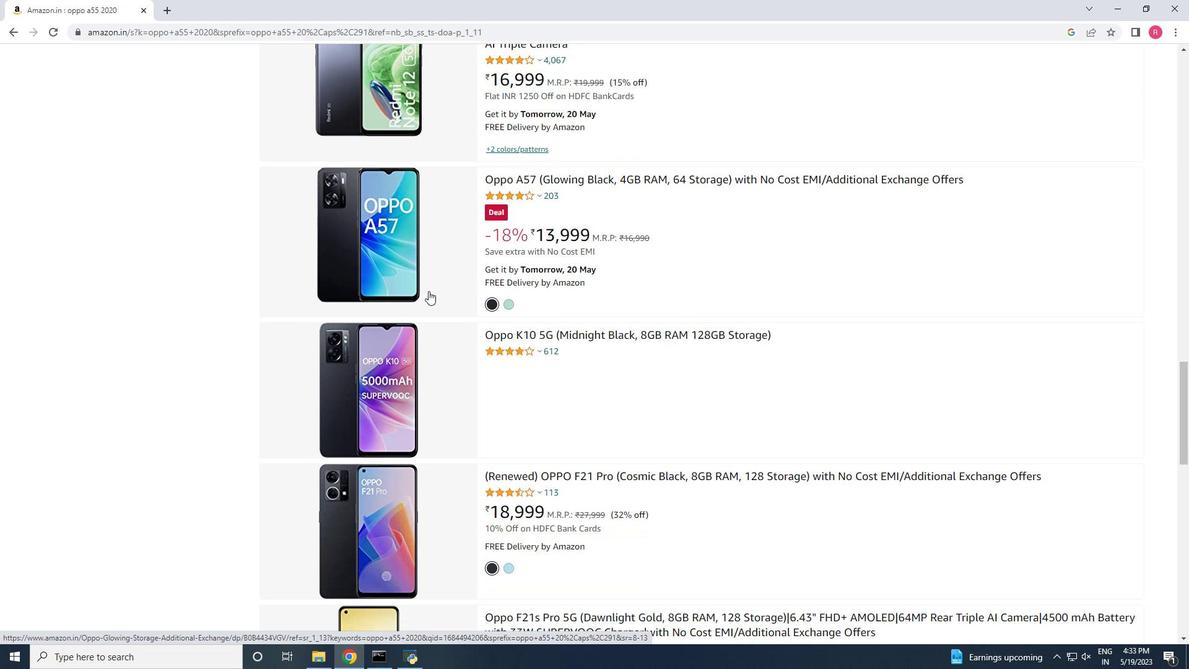 
Action: Mouse scrolled (428, 290) with delta (0, 0)
Screenshot: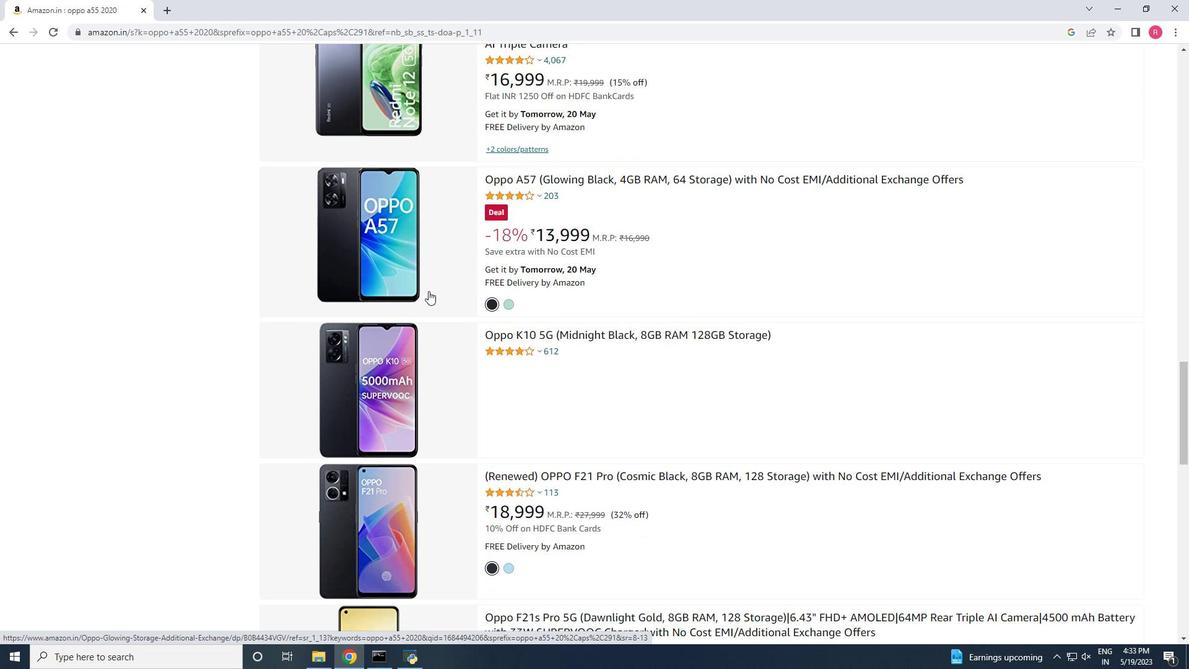 
Action: Mouse scrolled (428, 290) with delta (0, 0)
Screenshot: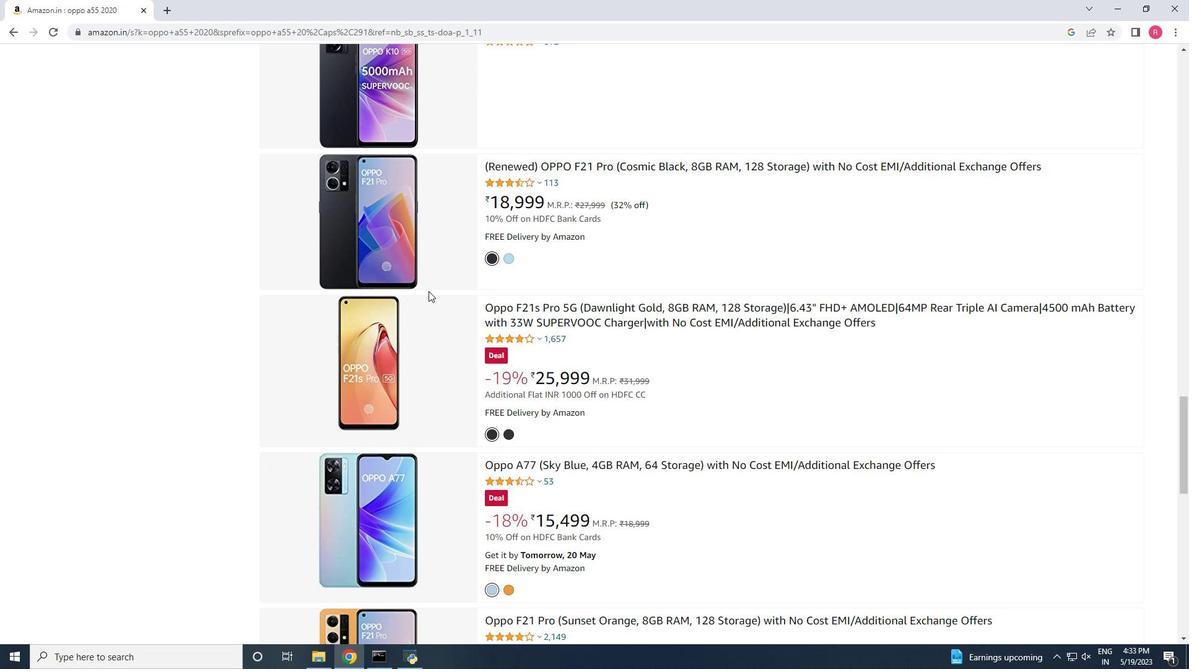 
Action: Mouse scrolled (428, 290) with delta (0, 0)
Screenshot: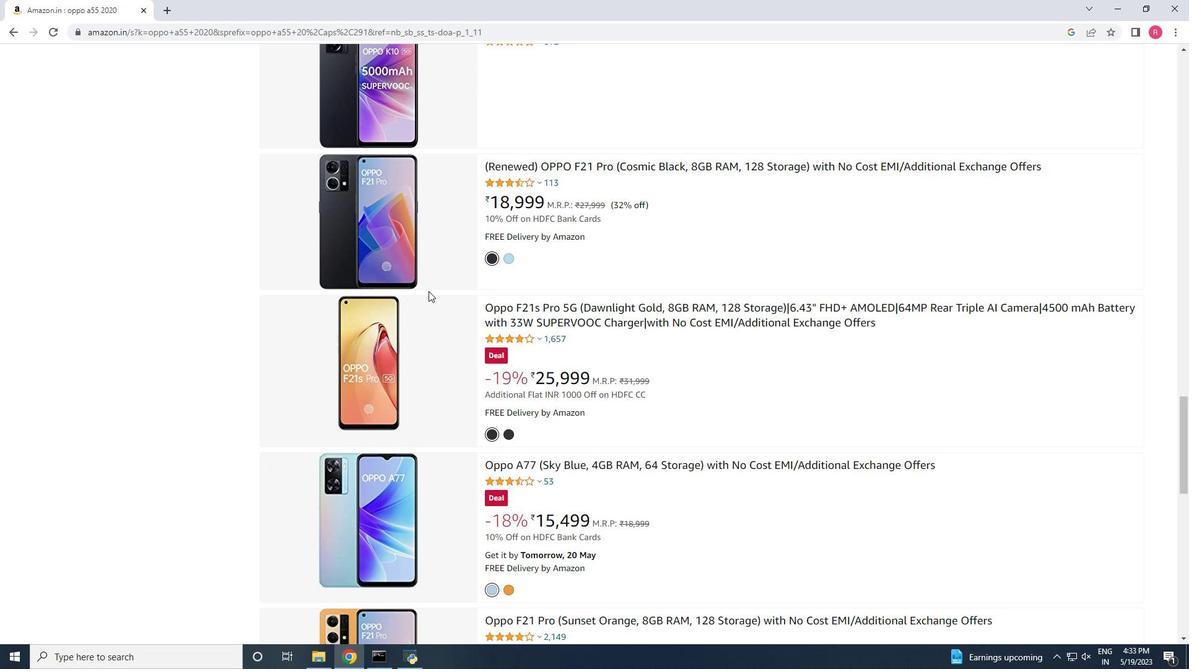 
Action: Mouse scrolled (428, 290) with delta (0, 0)
Screenshot: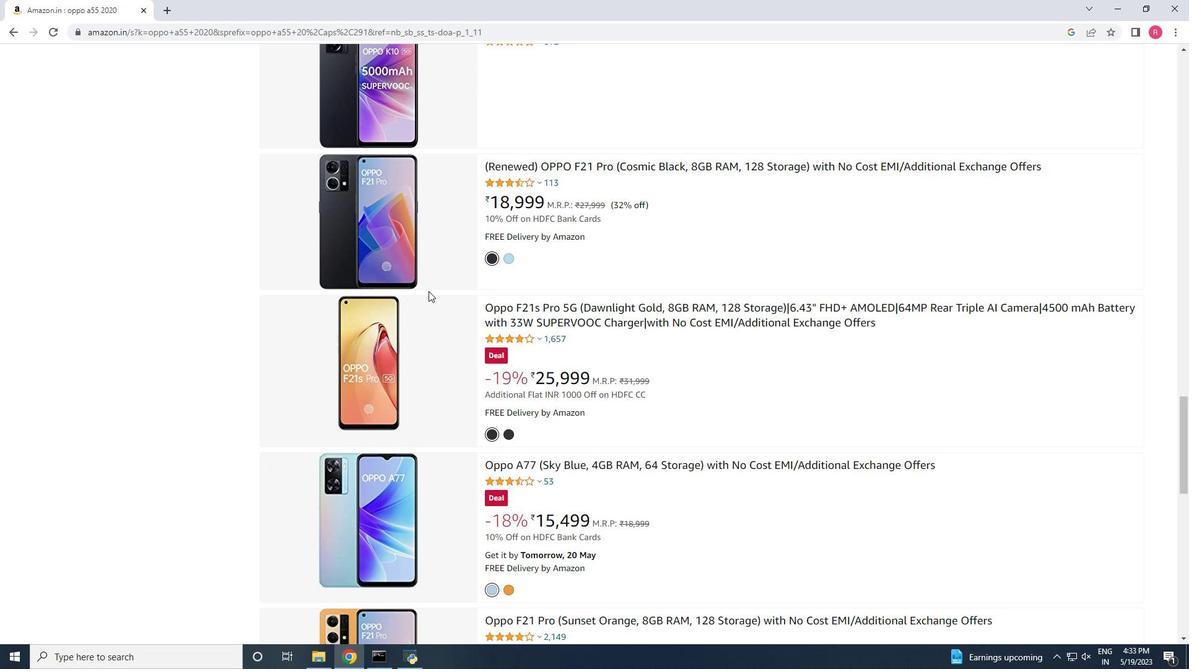 
Action: Mouse scrolled (428, 290) with delta (0, 0)
Screenshot: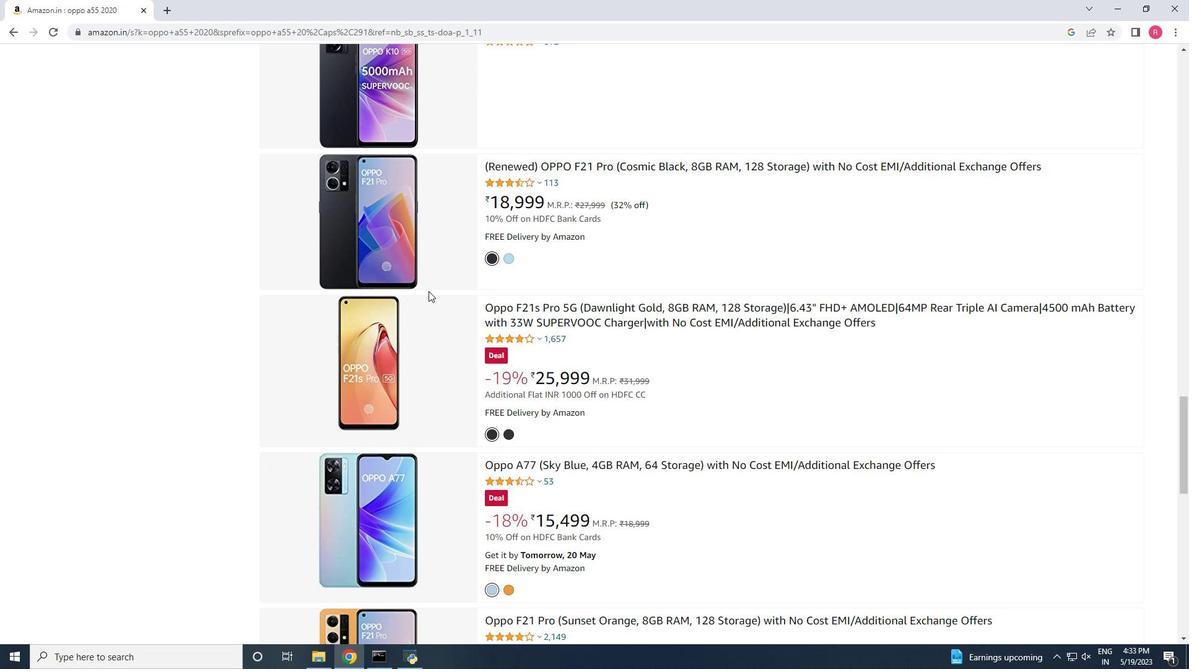 
Action: Mouse scrolled (428, 290) with delta (0, 0)
Screenshot: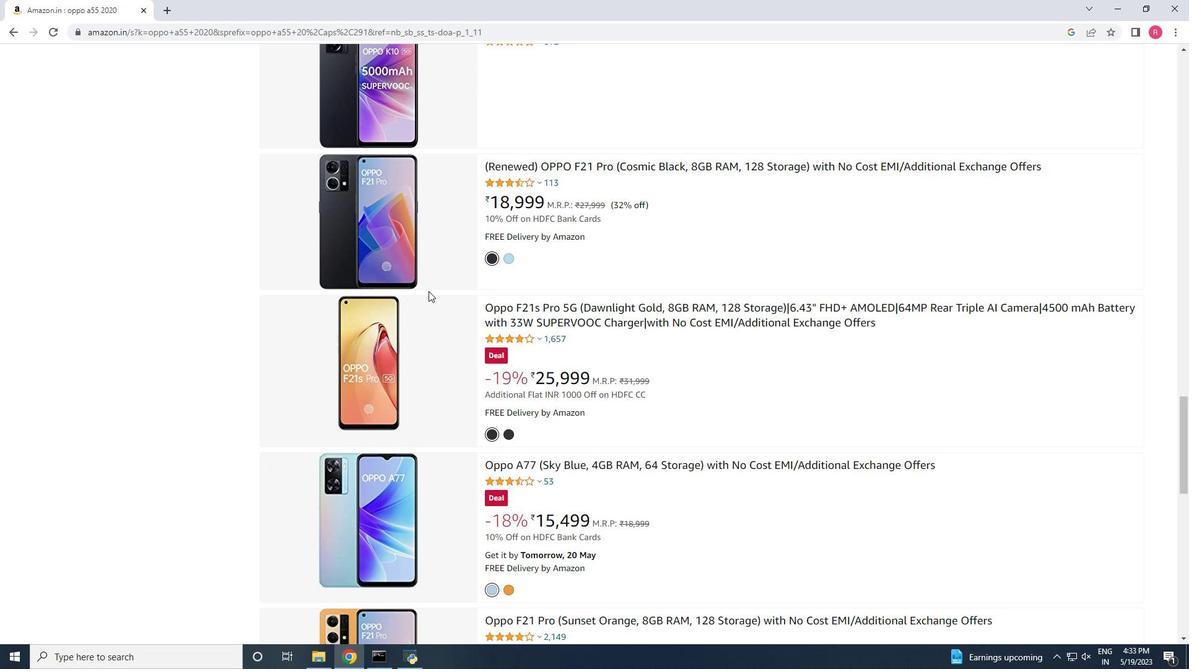 
Action: Mouse scrolled (428, 290) with delta (0, 0)
Screenshot: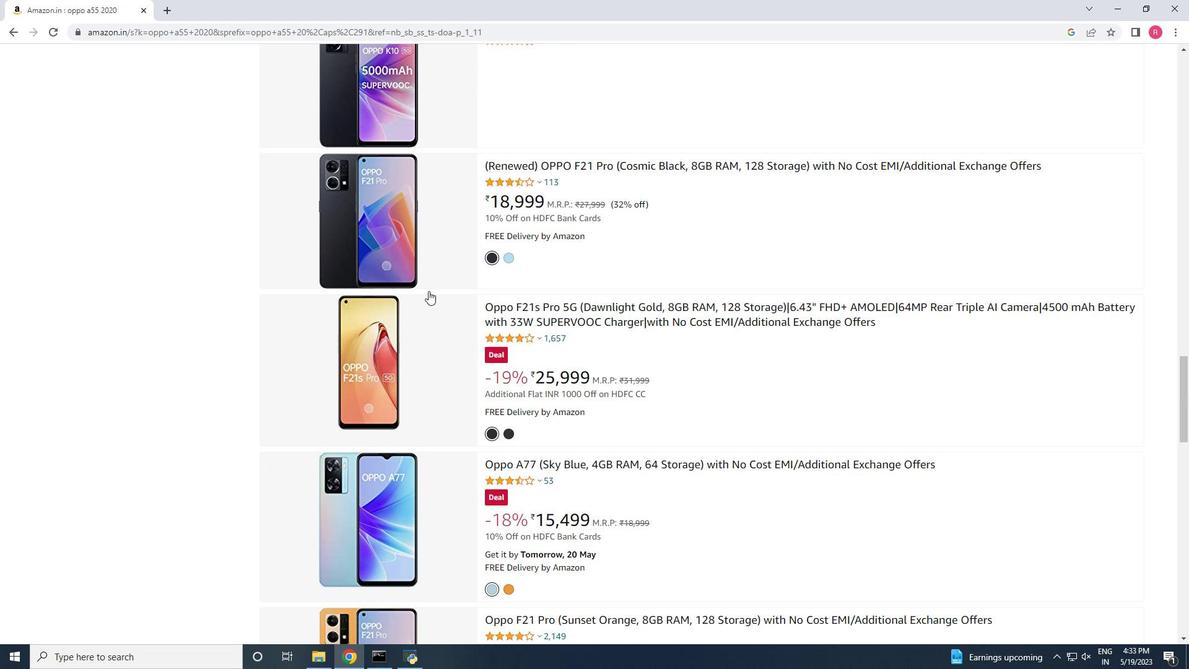 
Action: Mouse moved to (429, 289)
Screenshot: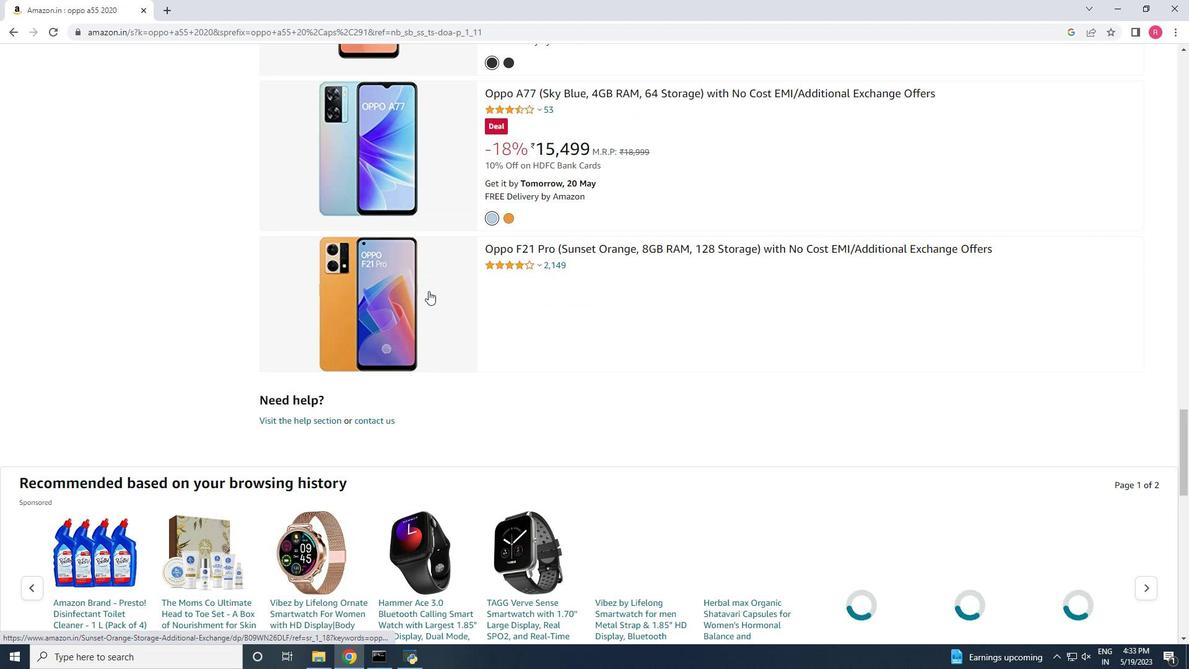 
Action: Mouse scrolled (429, 290) with delta (0, 0)
Screenshot: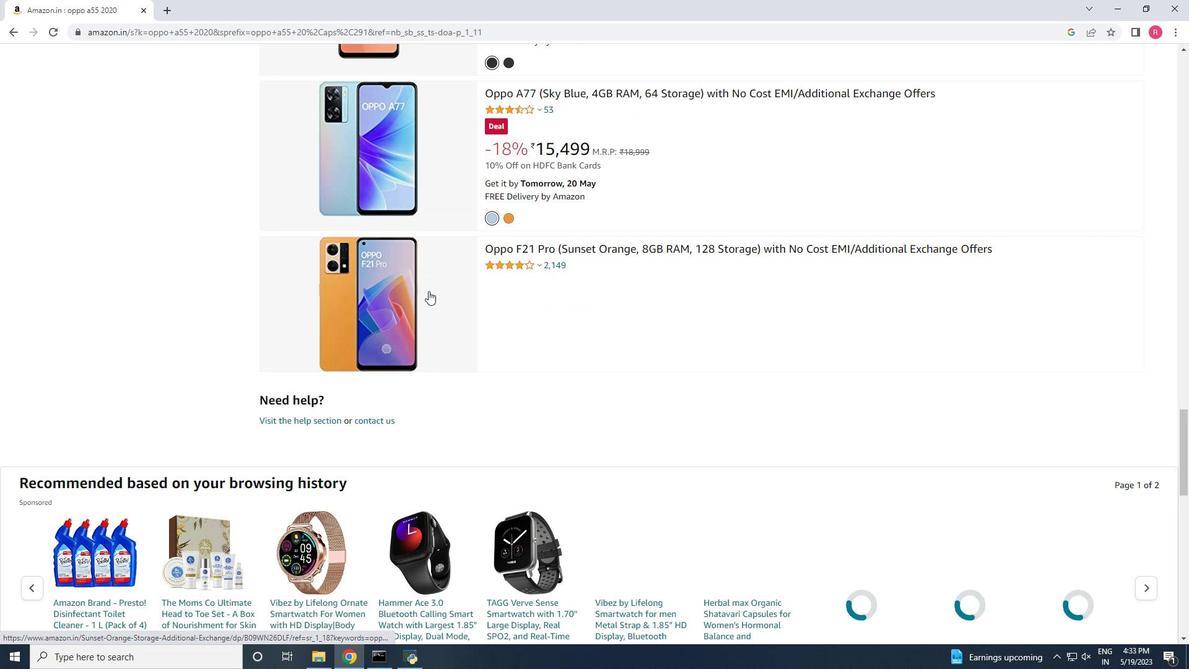 
Action: Mouse scrolled (429, 290) with delta (0, 0)
Screenshot: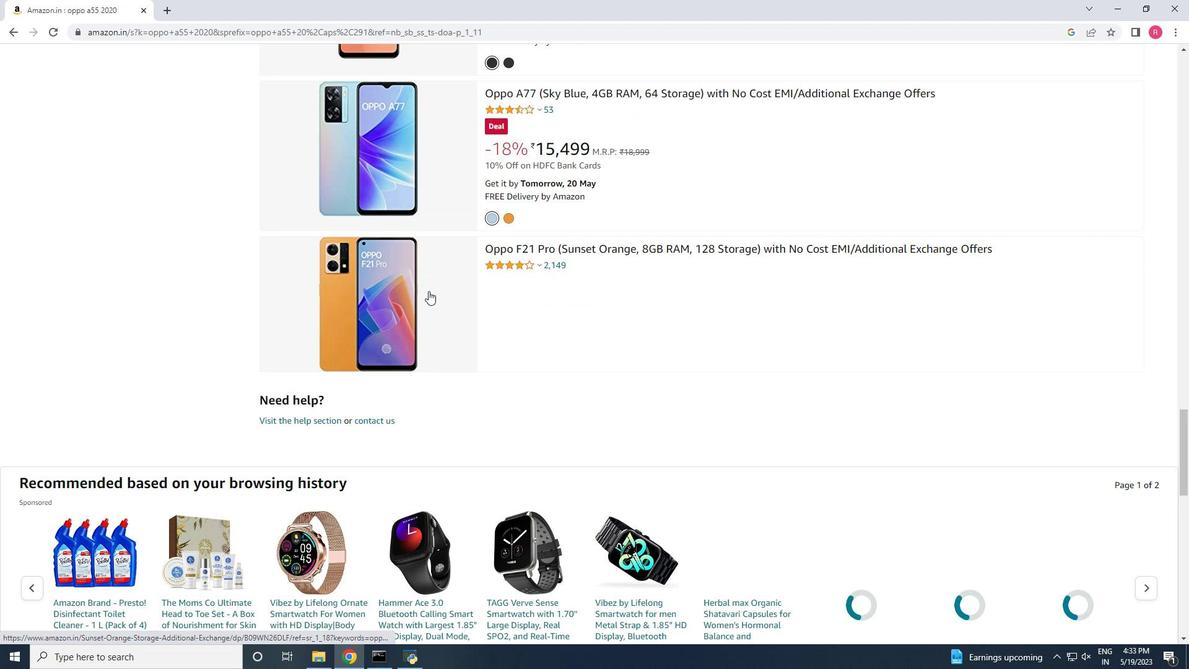 
Action: Mouse scrolled (429, 290) with delta (0, 0)
Screenshot: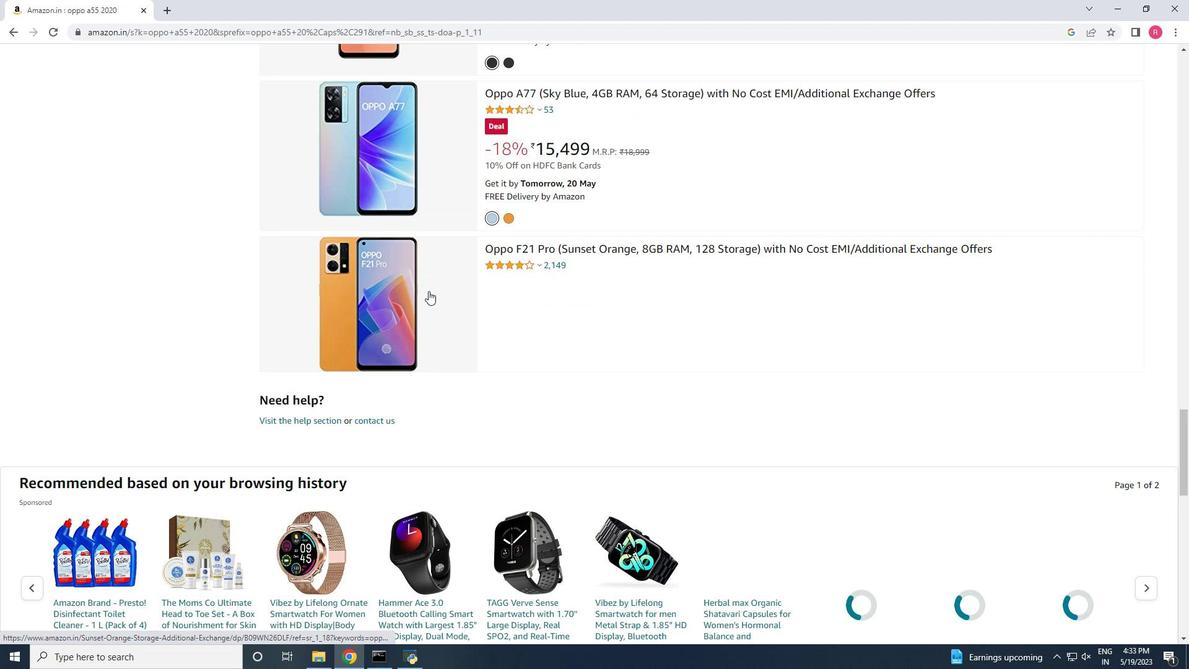 
Action: Mouse scrolled (429, 290) with delta (0, 0)
Screenshot: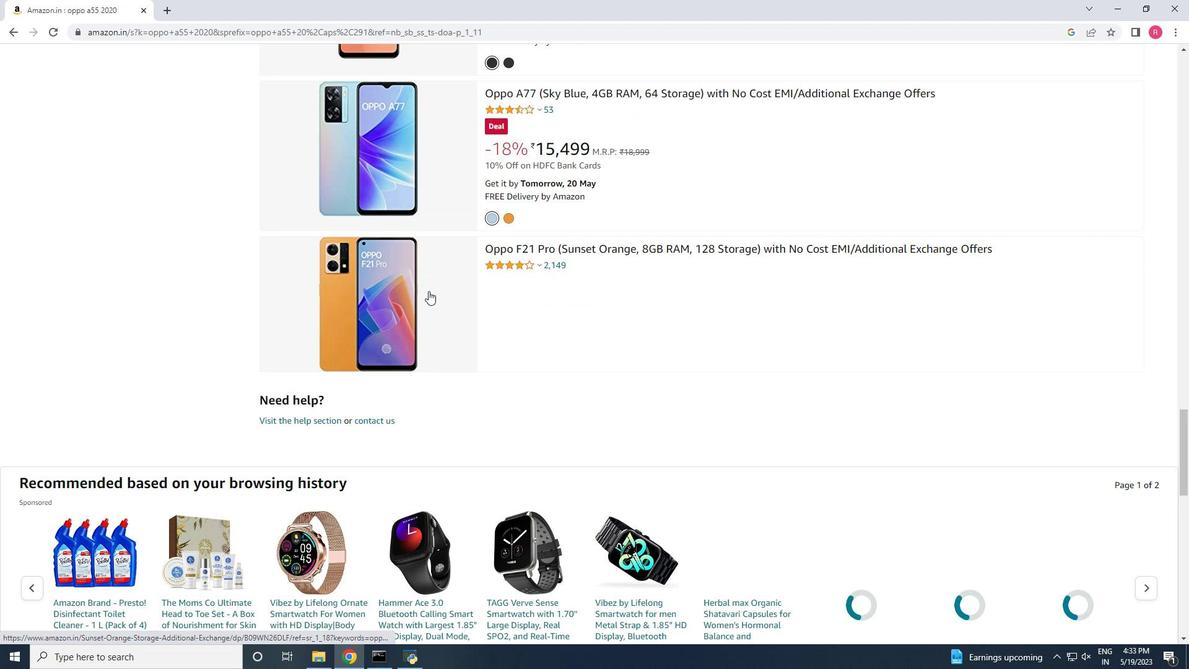 
Action: Mouse scrolled (429, 290) with delta (0, 0)
Screenshot: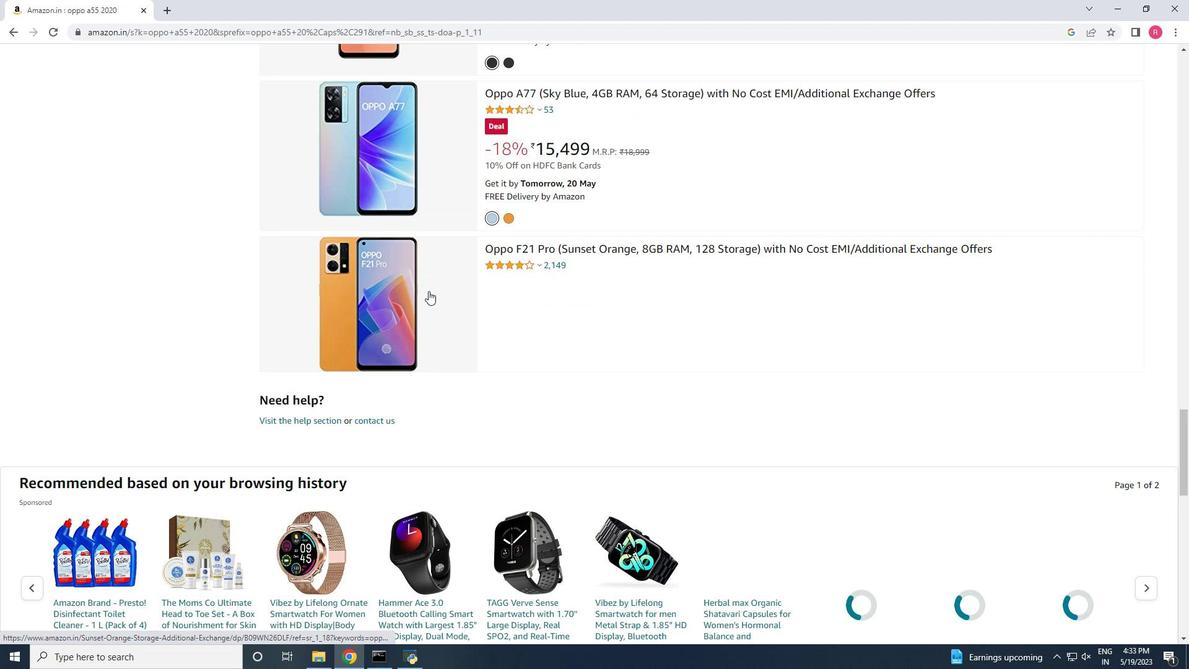 
Action: Mouse moved to (429, 289)
Screenshot: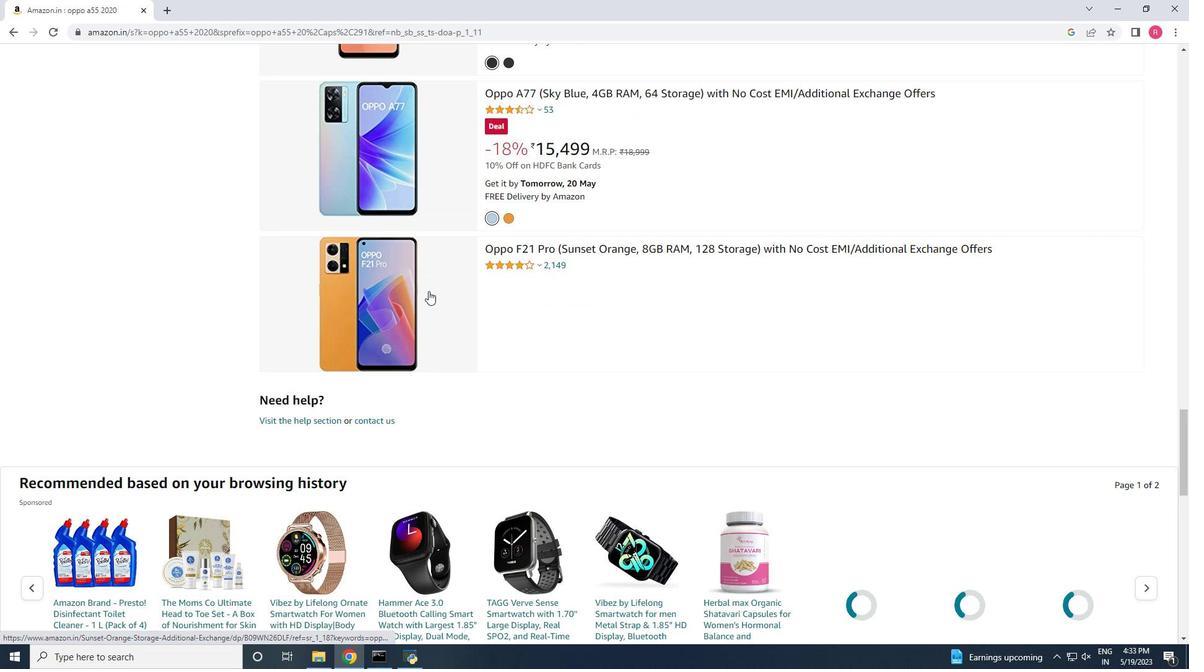 
Action: Mouse scrolled (429, 289) with delta (0, 0)
Screenshot: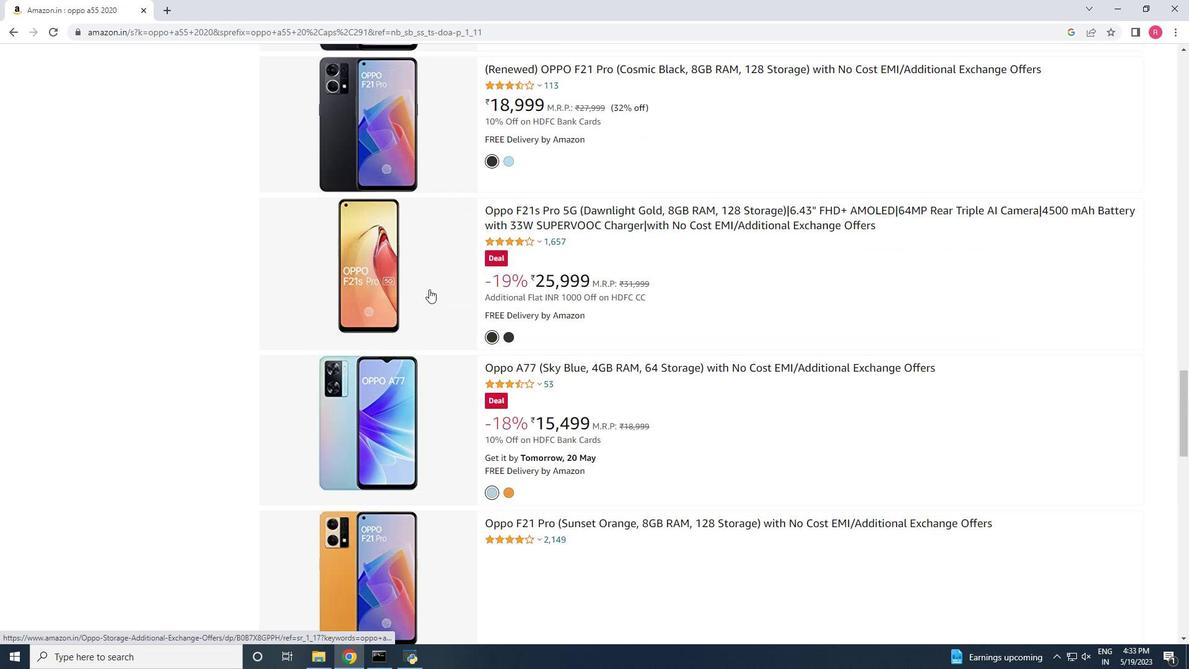 
Action: Mouse scrolled (429, 289) with delta (0, 0)
Screenshot: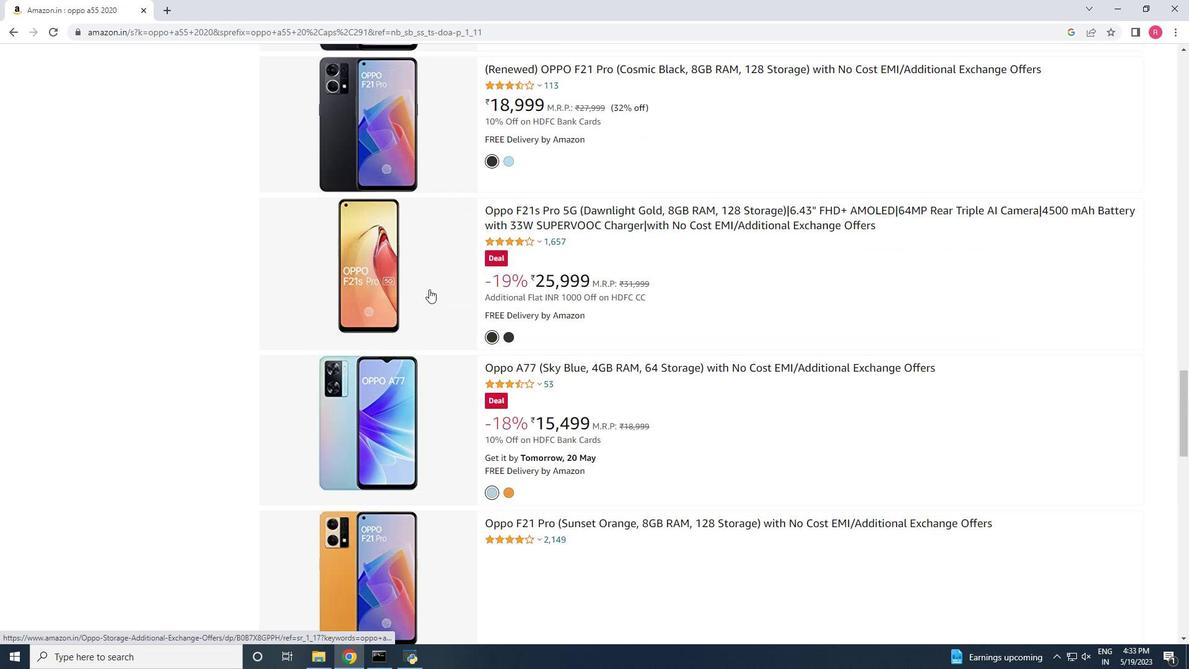 
Action: Mouse scrolled (429, 289) with delta (0, 0)
Screenshot: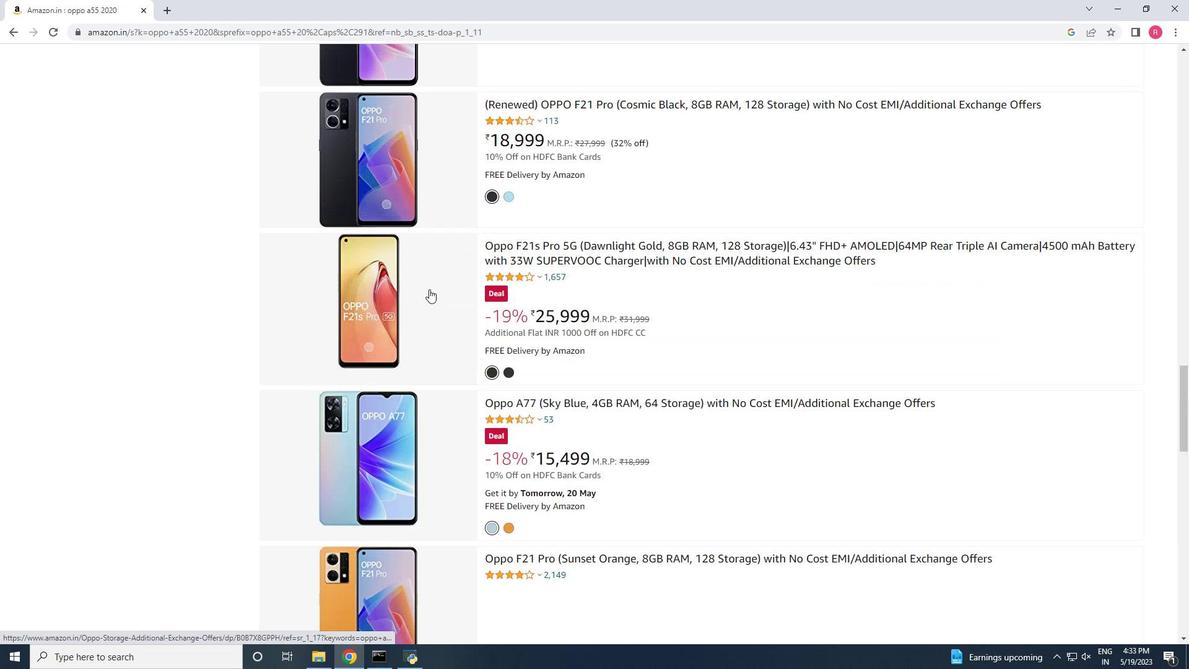 
Action: Mouse scrolled (429, 289) with delta (0, 0)
Screenshot: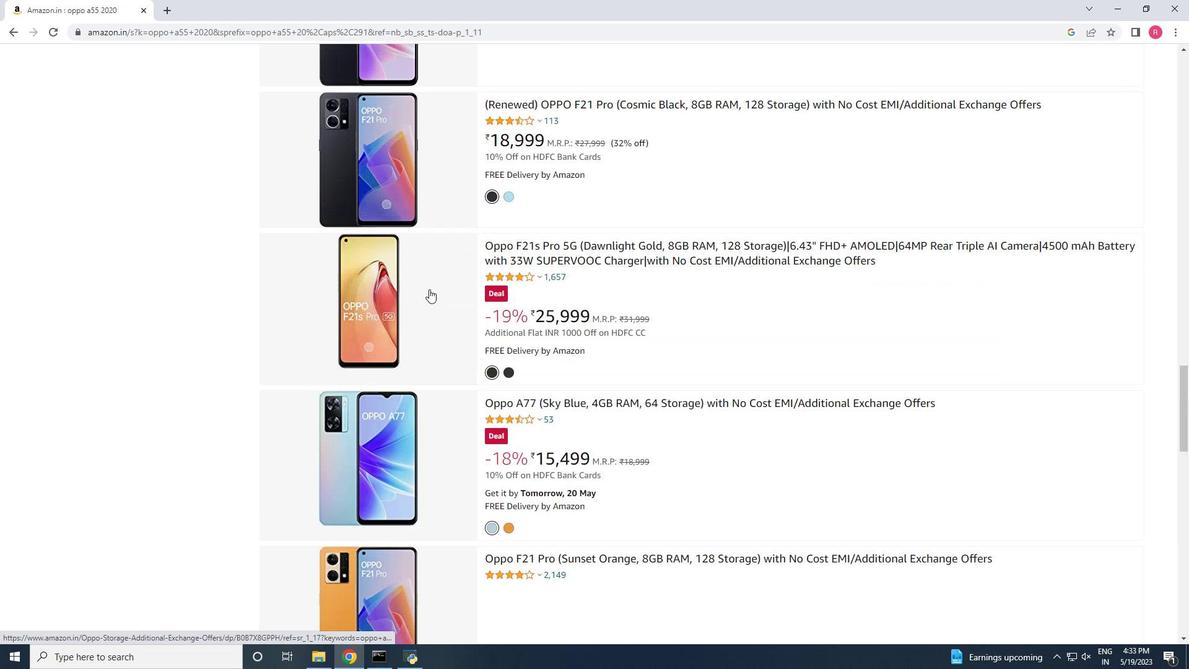 
Action: Mouse scrolled (429, 289) with delta (0, 0)
Screenshot: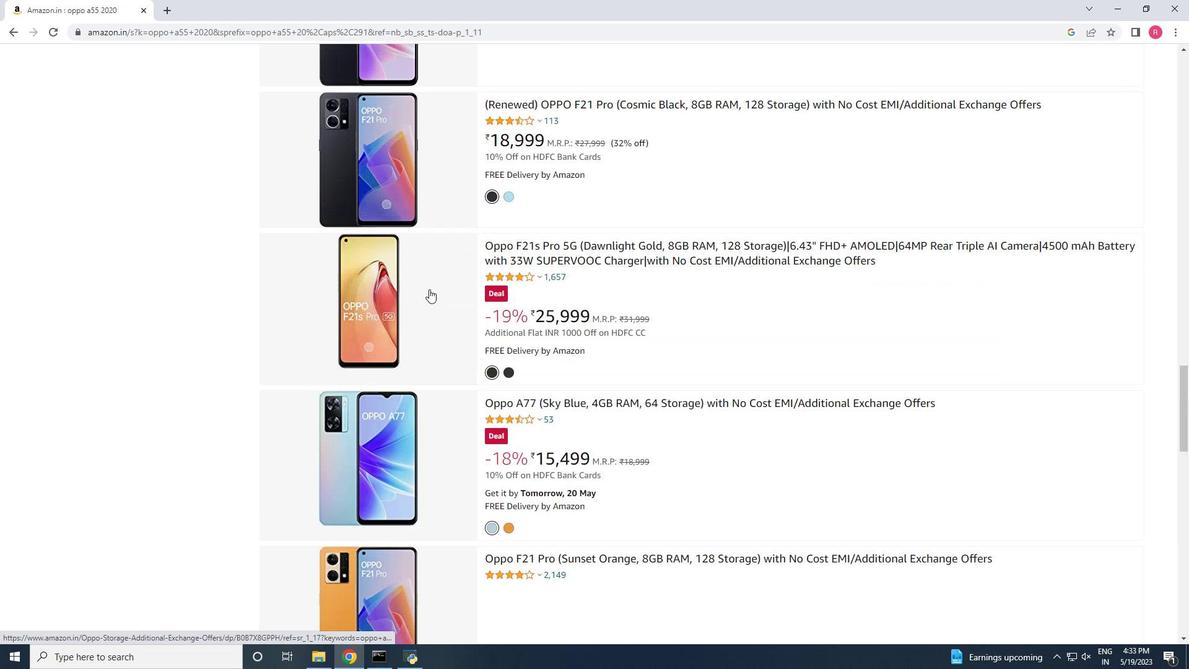 
Action: Mouse scrolled (429, 289) with delta (0, 0)
Screenshot: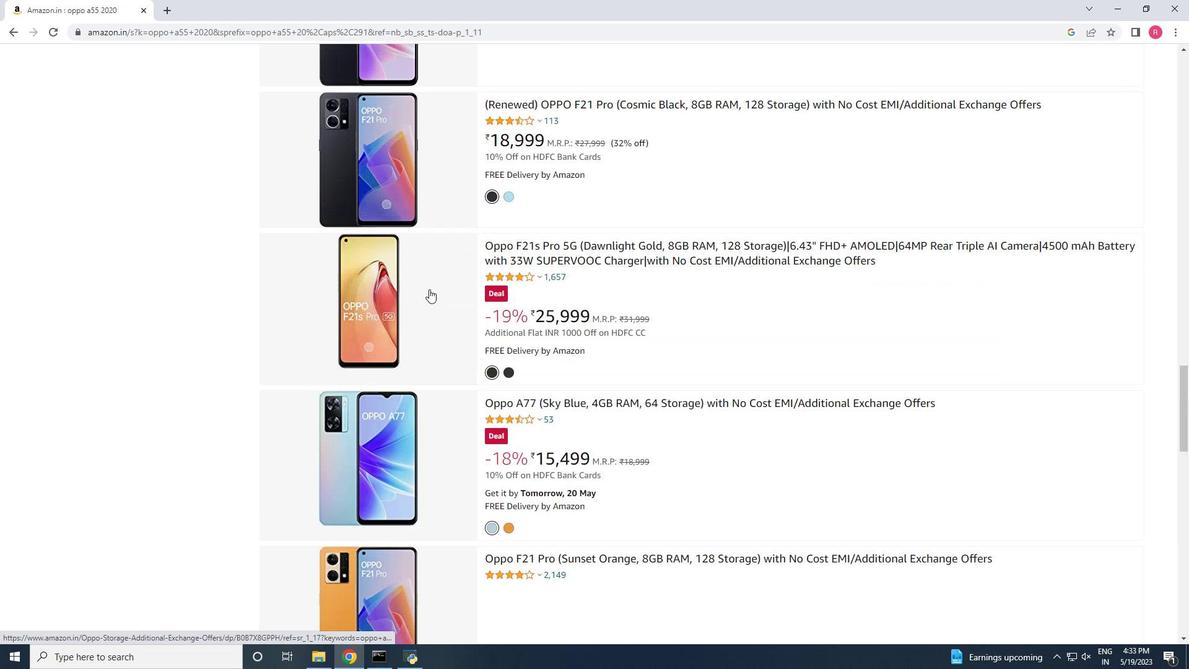 
Action: Mouse scrolled (429, 289) with delta (0, 0)
Screenshot: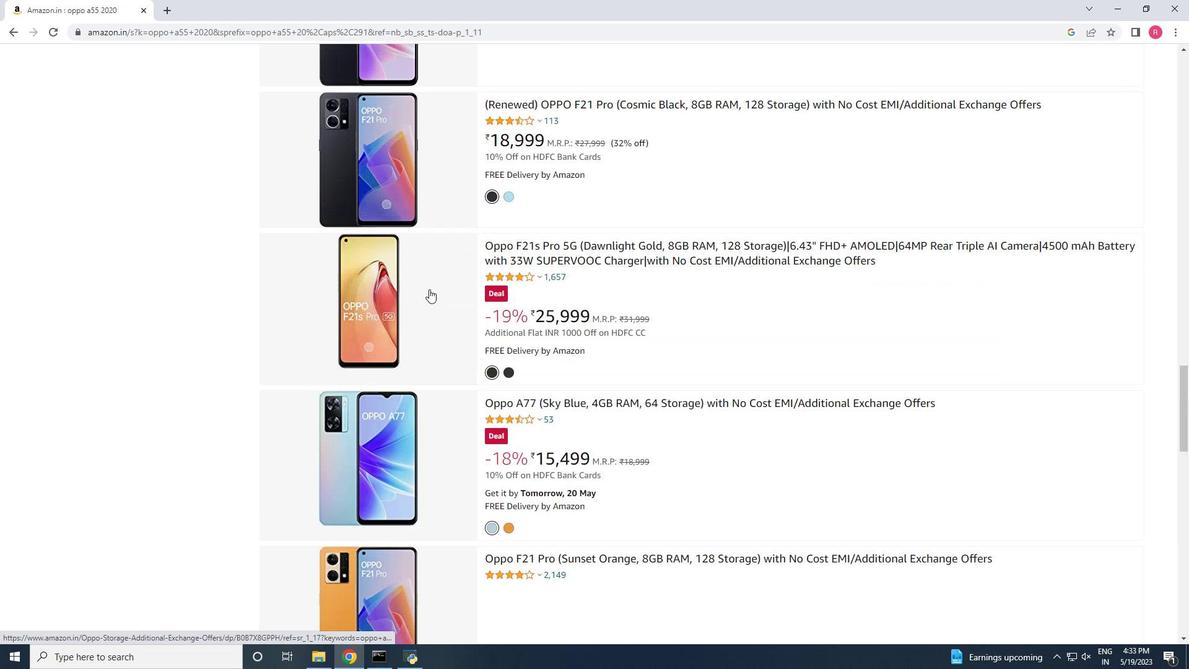 
Action: Mouse moved to (429, 289)
Screenshot: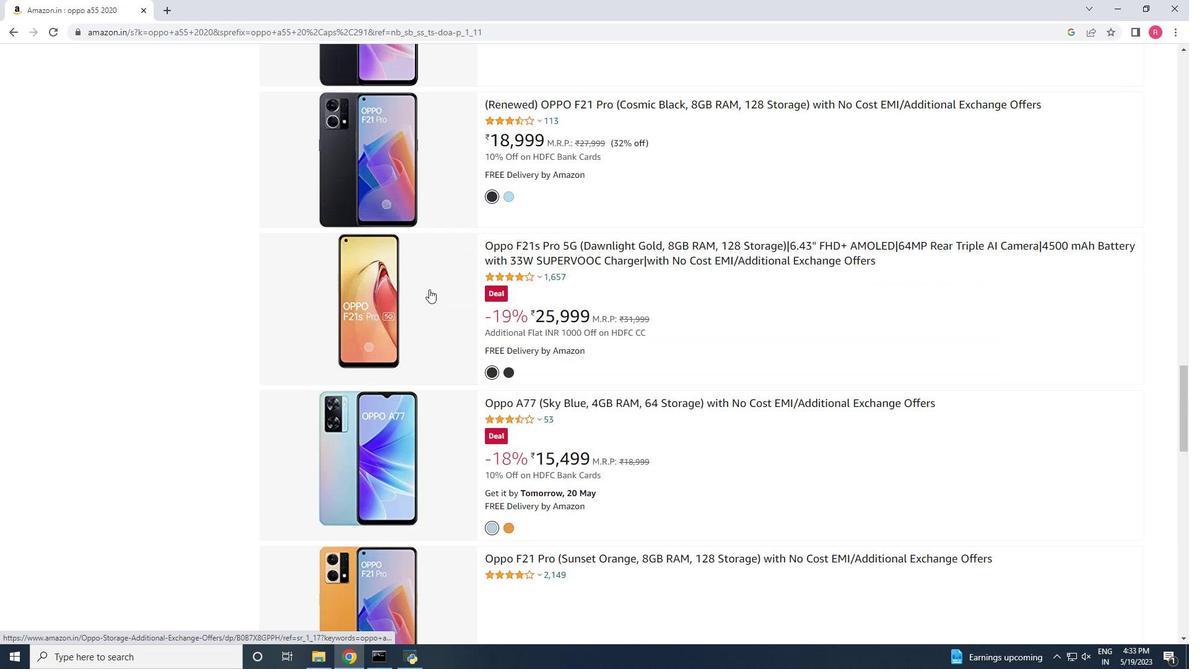 
Action: Mouse scrolled (429, 289) with delta (0, 0)
Screenshot: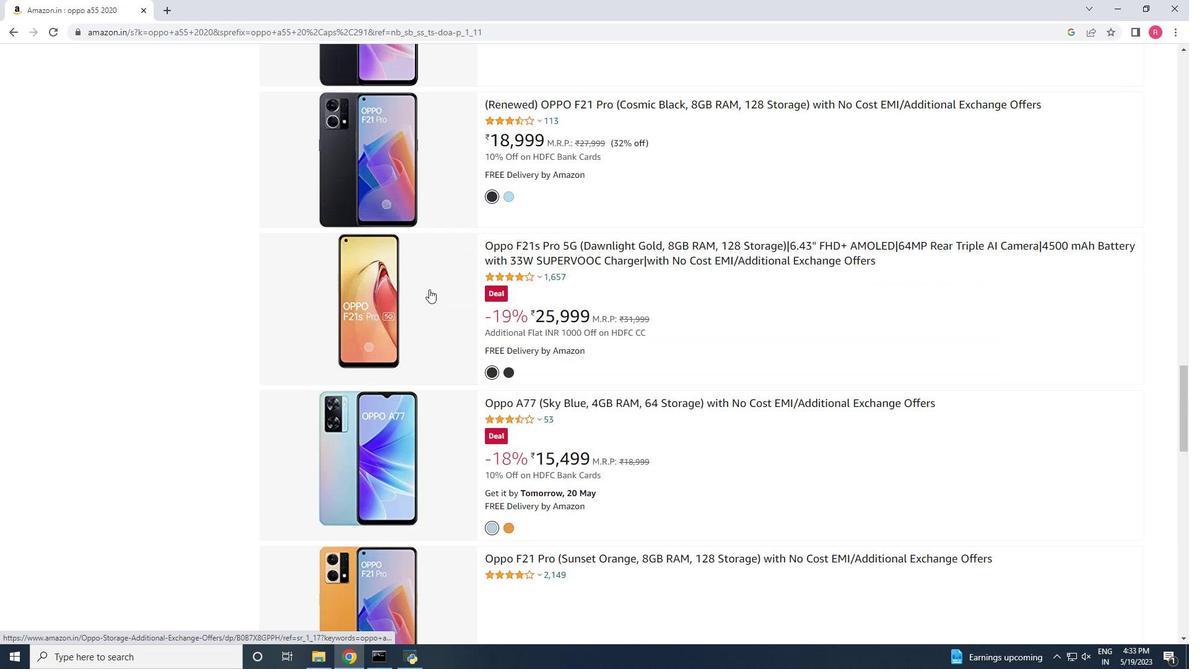 
Action: Mouse moved to (427, 287)
Screenshot: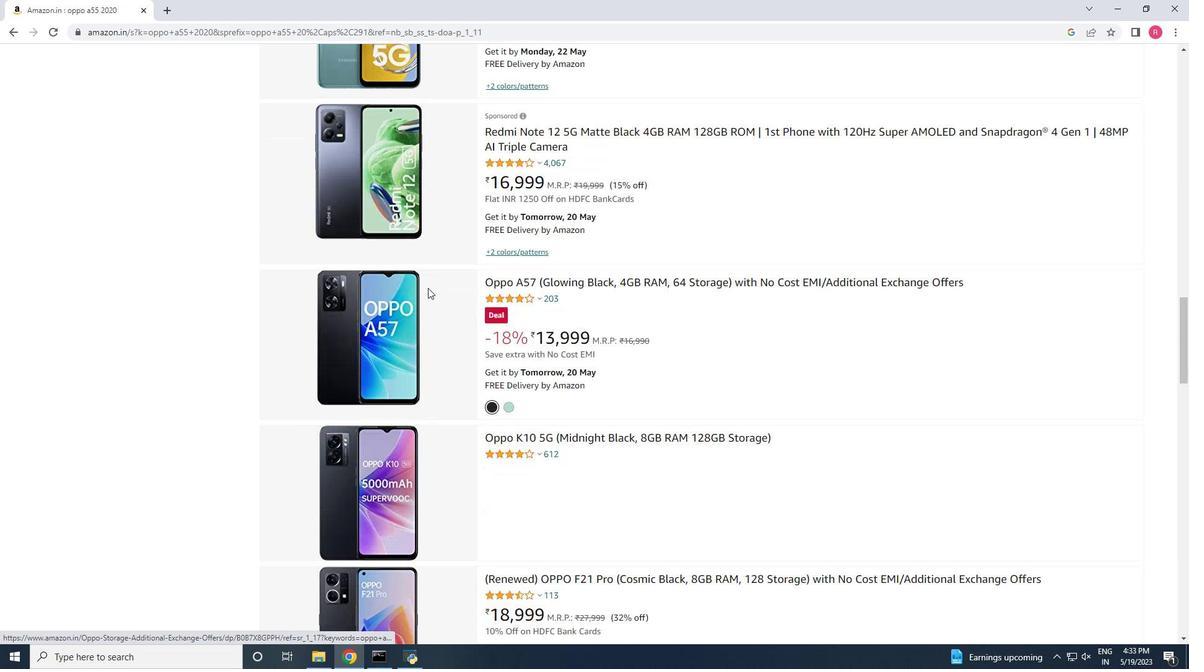 
Action: Mouse scrolled (427, 288) with delta (0, 0)
Screenshot: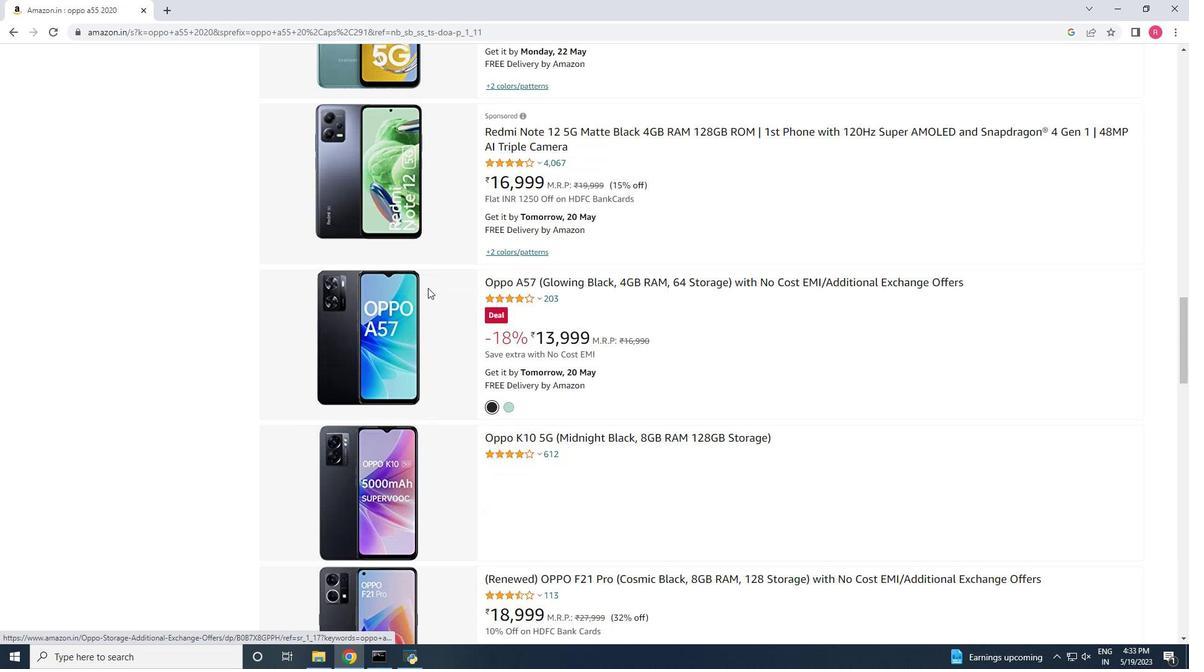 
Action: Mouse scrolled (427, 288) with delta (0, 0)
Screenshot: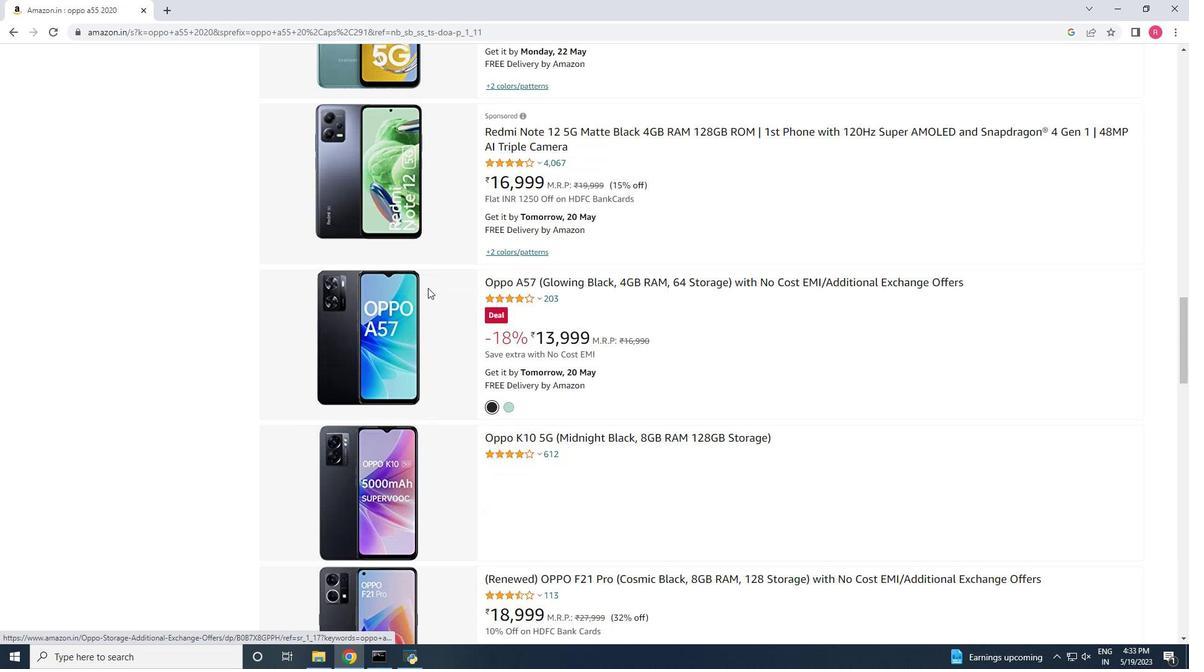 
Action: Mouse scrolled (427, 288) with delta (0, 0)
Screenshot: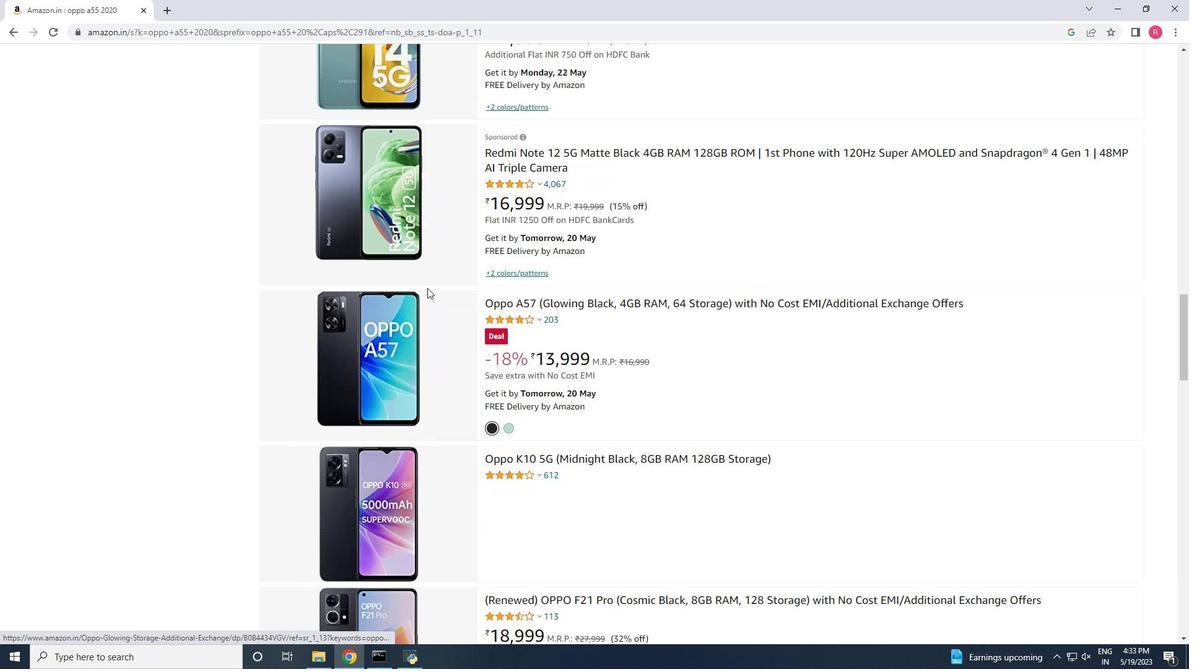
Action: Mouse scrolled (427, 288) with delta (0, 0)
Screenshot: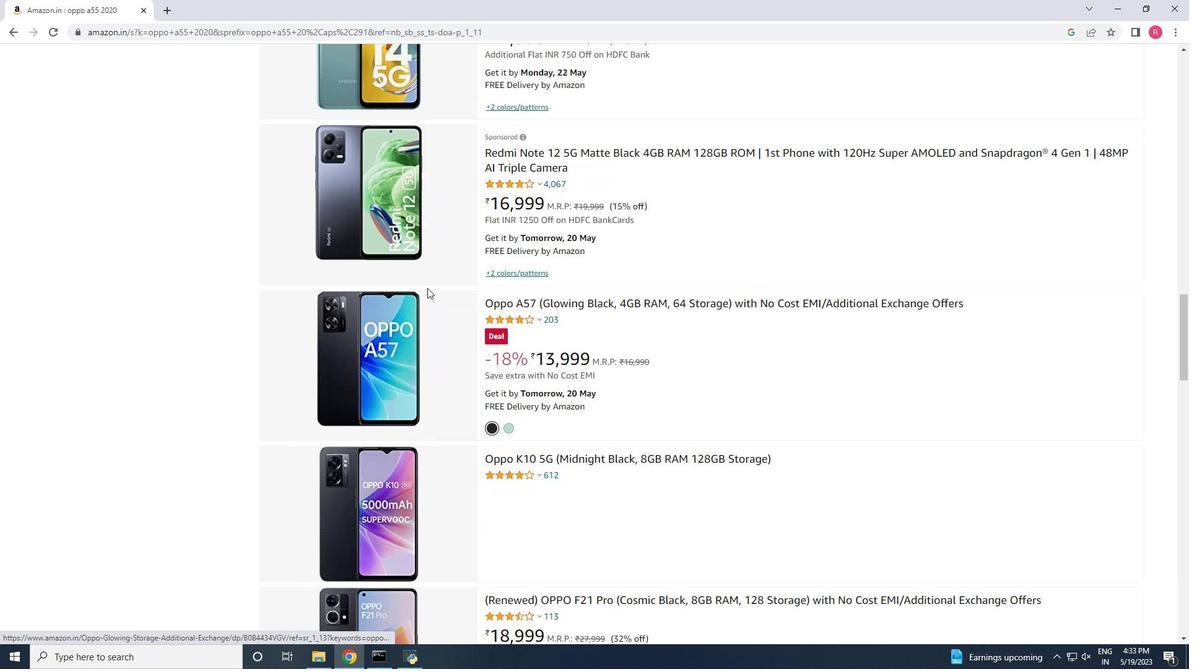 
Action: Mouse scrolled (427, 288) with delta (0, 0)
Screenshot: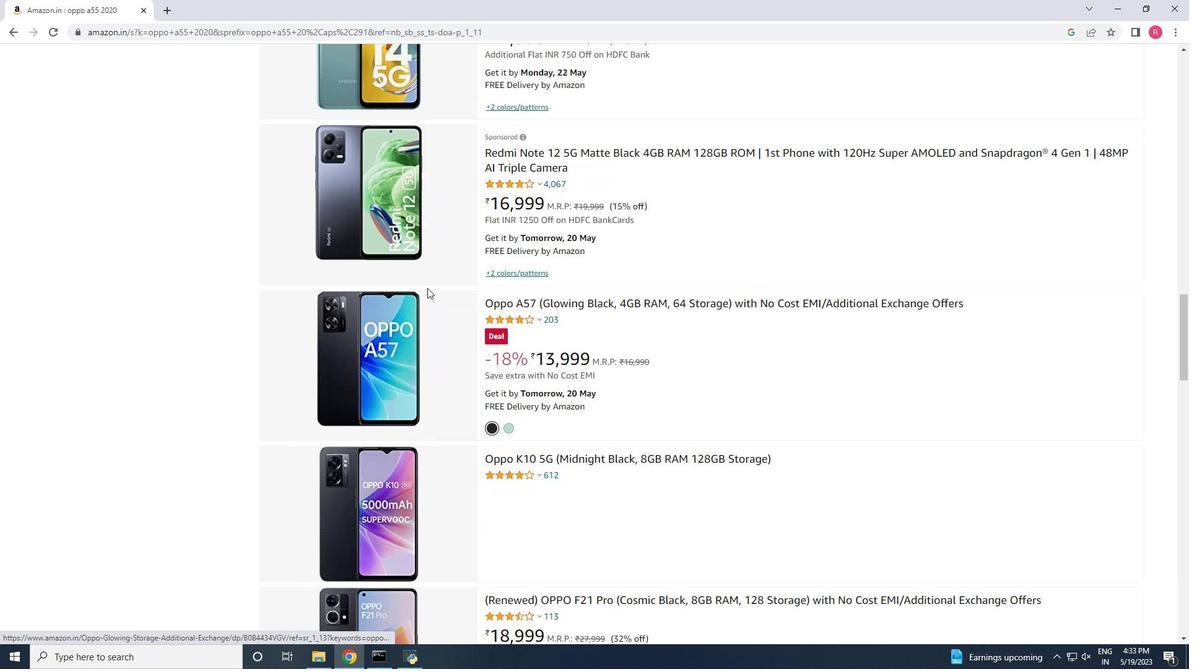 
Action: Mouse moved to (426, 286)
Screenshot: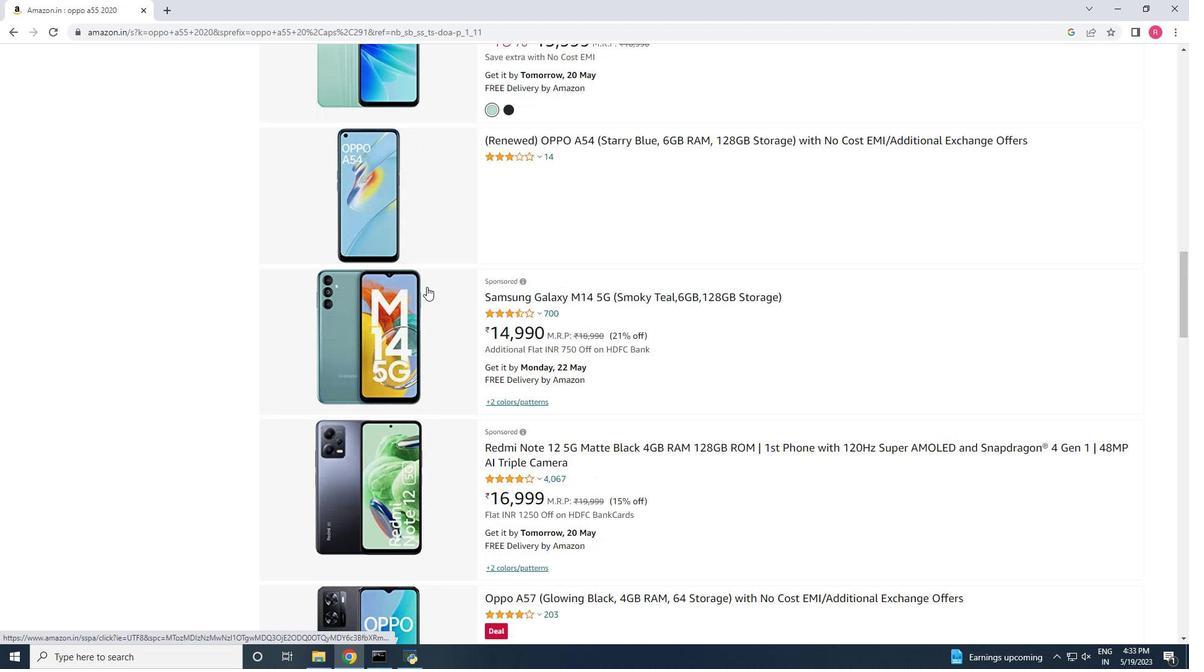 
Action: Mouse scrolled (426, 286) with delta (0, 0)
Screenshot: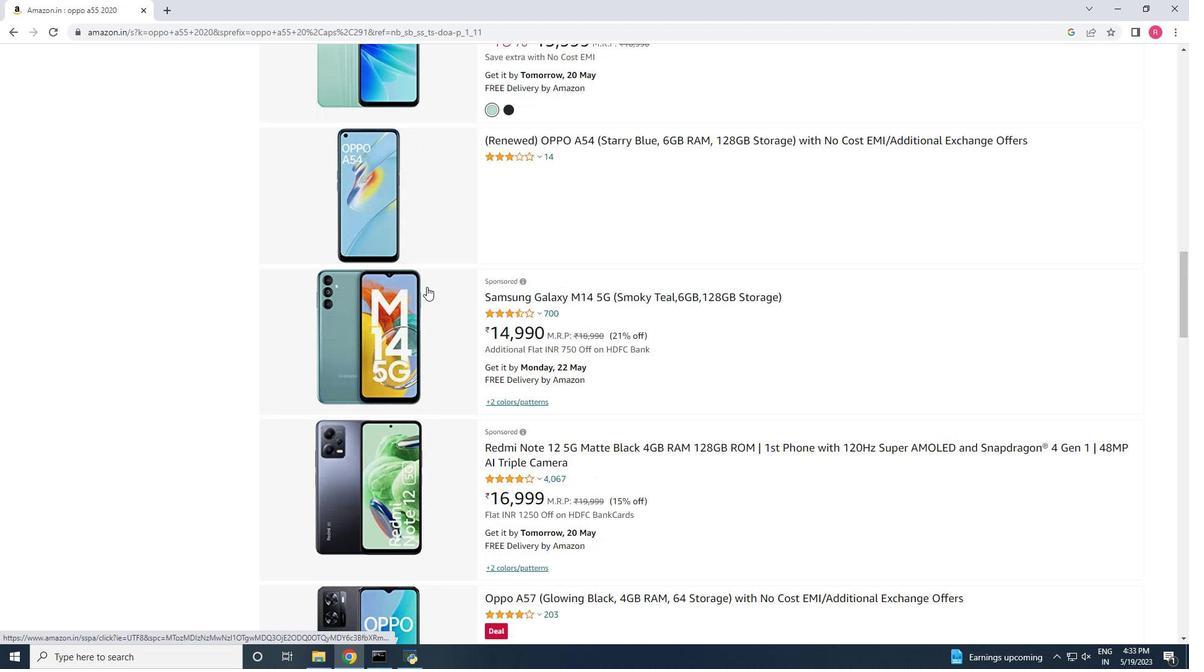 
Action: Mouse scrolled (426, 286) with delta (0, 0)
Screenshot: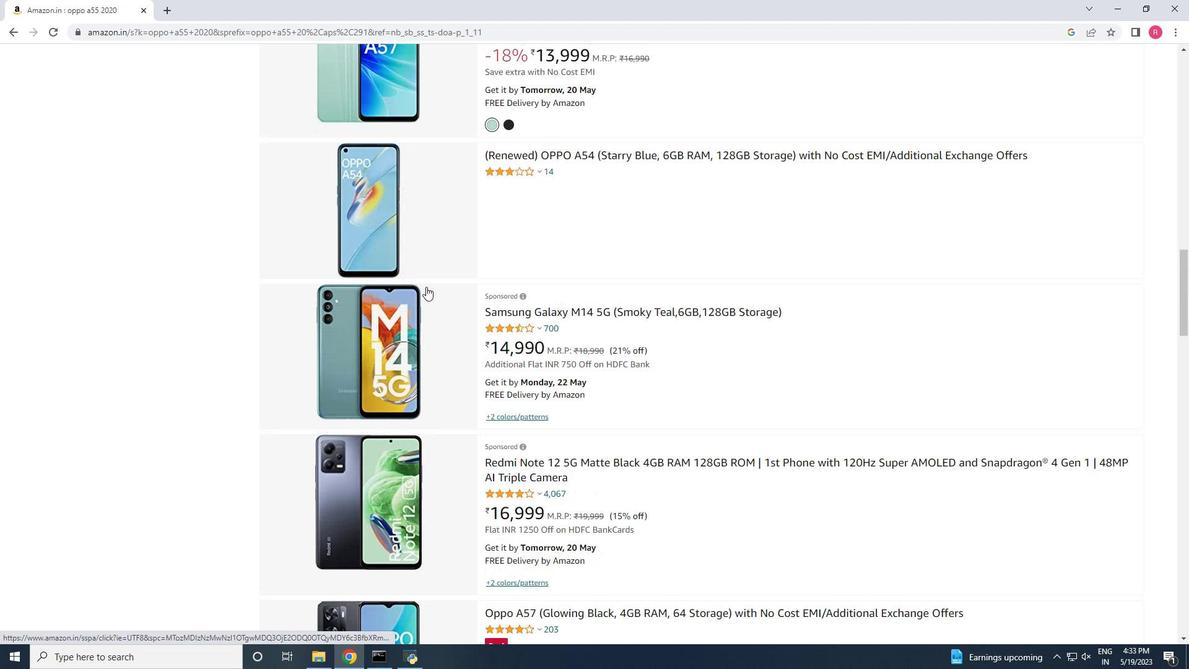 
Action: Mouse scrolled (426, 286) with delta (0, 0)
Screenshot: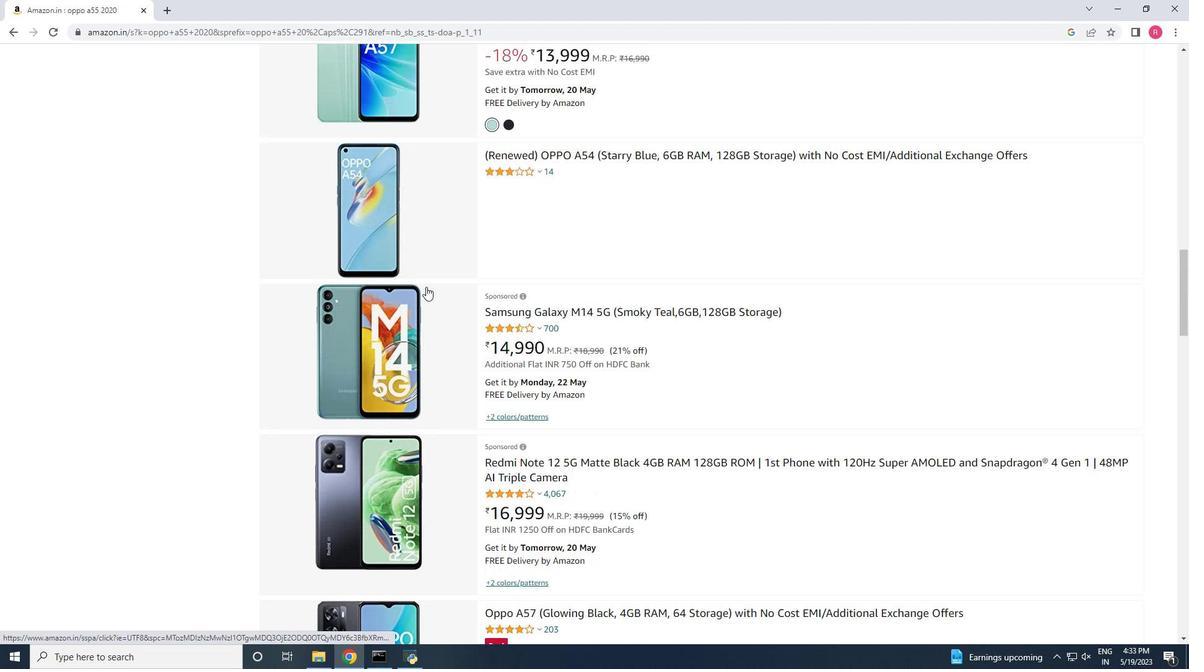 
Action: Mouse scrolled (426, 286) with delta (0, 0)
Screenshot: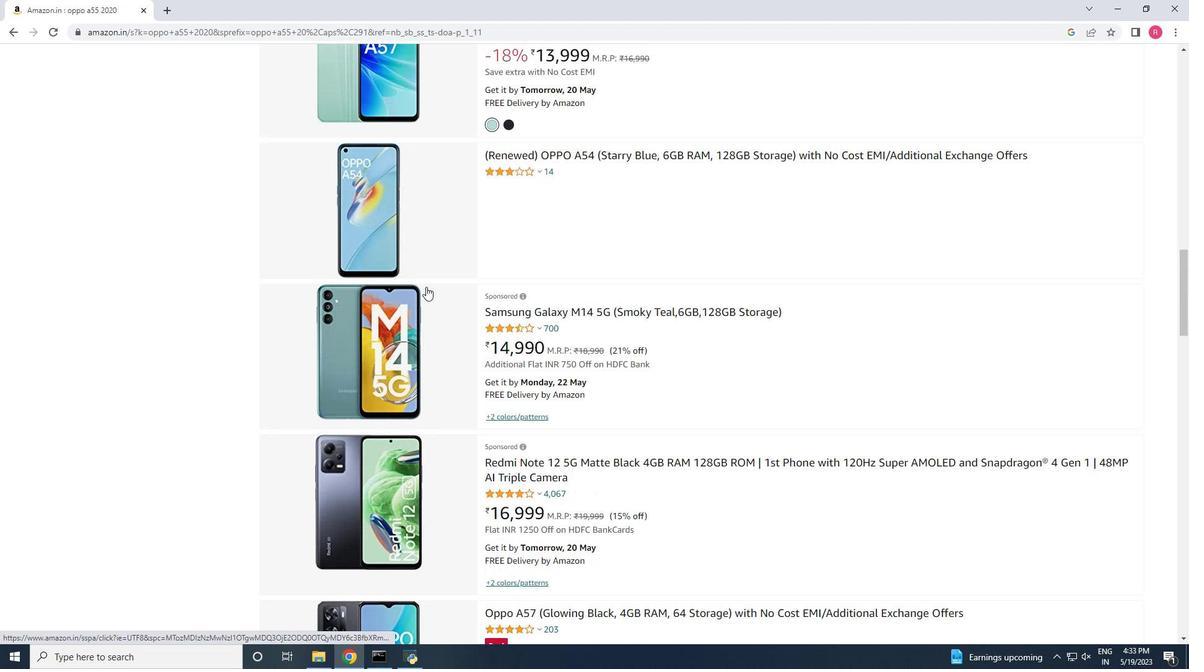 
Action: Mouse scrolled (426, 286) with delta (0, 0)
Screenshot: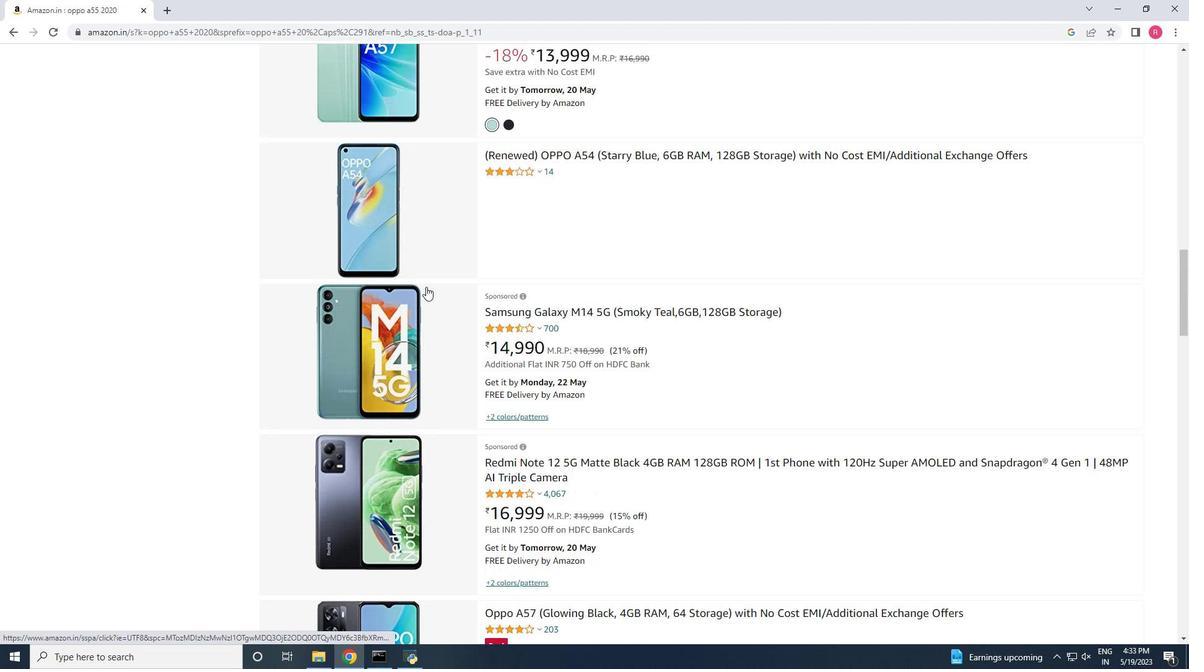 
Action: Mouse moved to (426, 284)
Screenshot: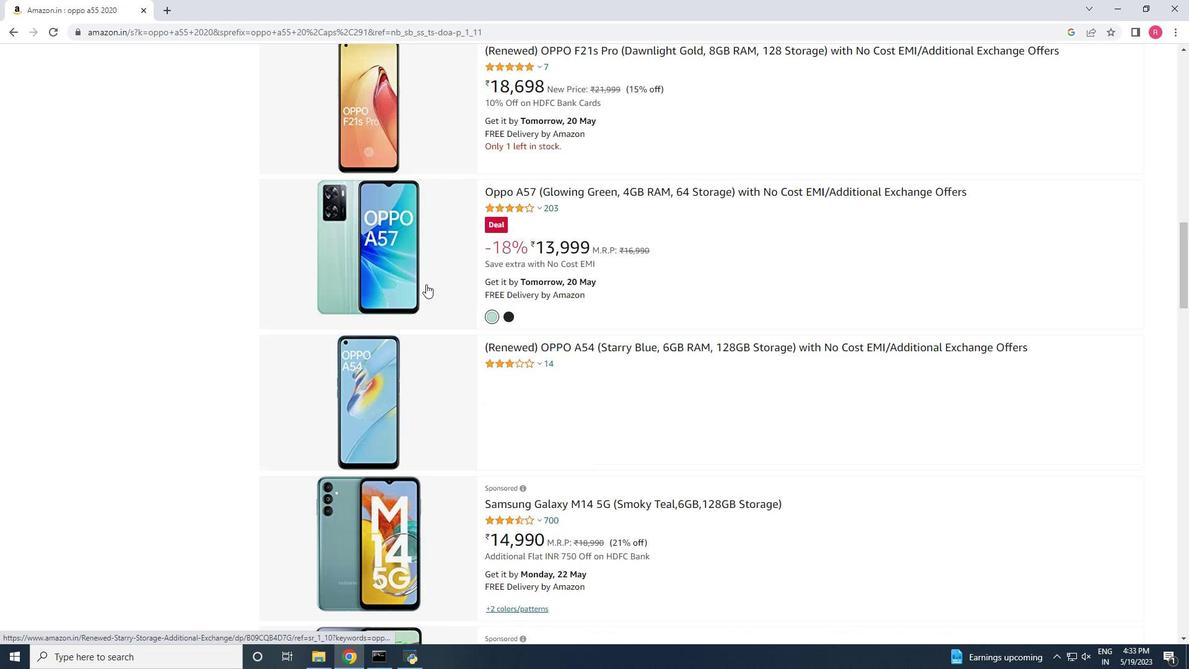 
Action: Mouse scrolled (426, 285) with delta (0, 0)
Screenshot: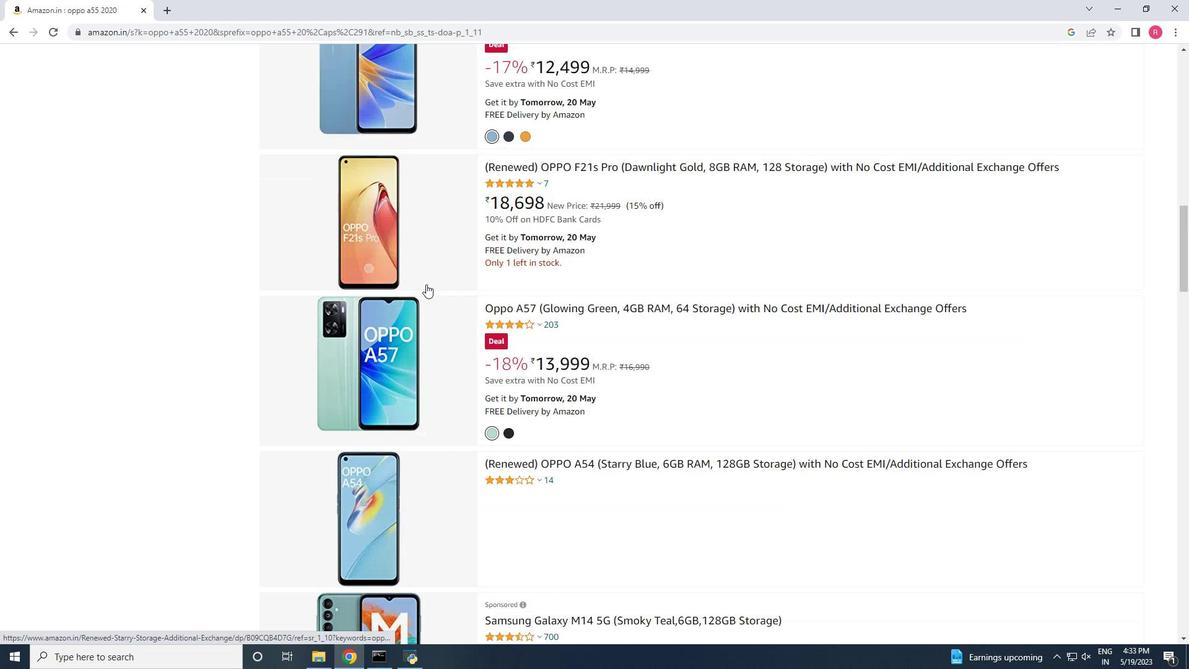 
Action: Mouse scrolled (426, 285) with delta (0, 0)
Screenshot: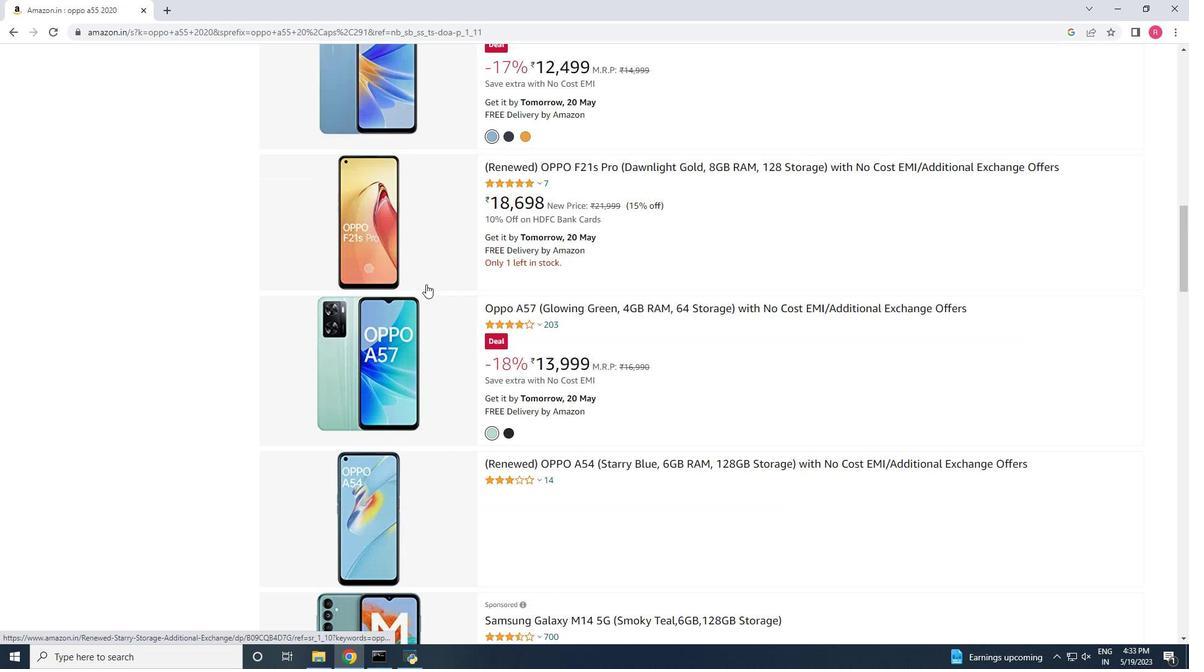 
Action: Mouse scrolled (426, 285) with delta (0, 0)
Screenshot: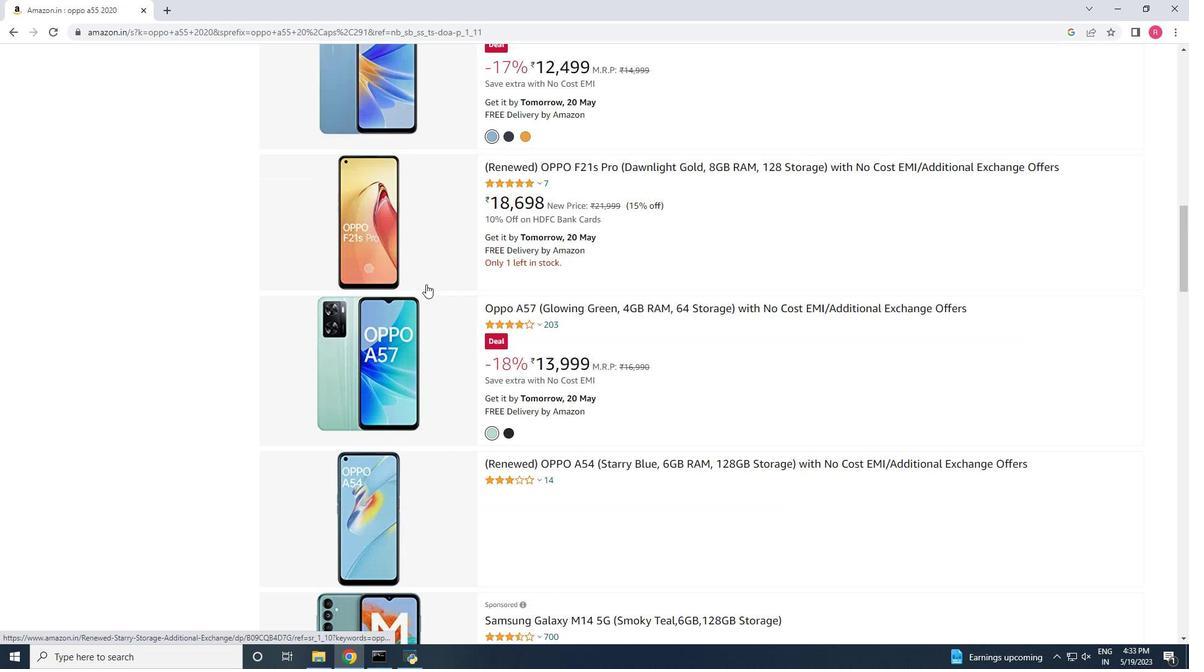 
Action: Mouse scrolled (426, 285) with delta (0, 0)
Screenshot: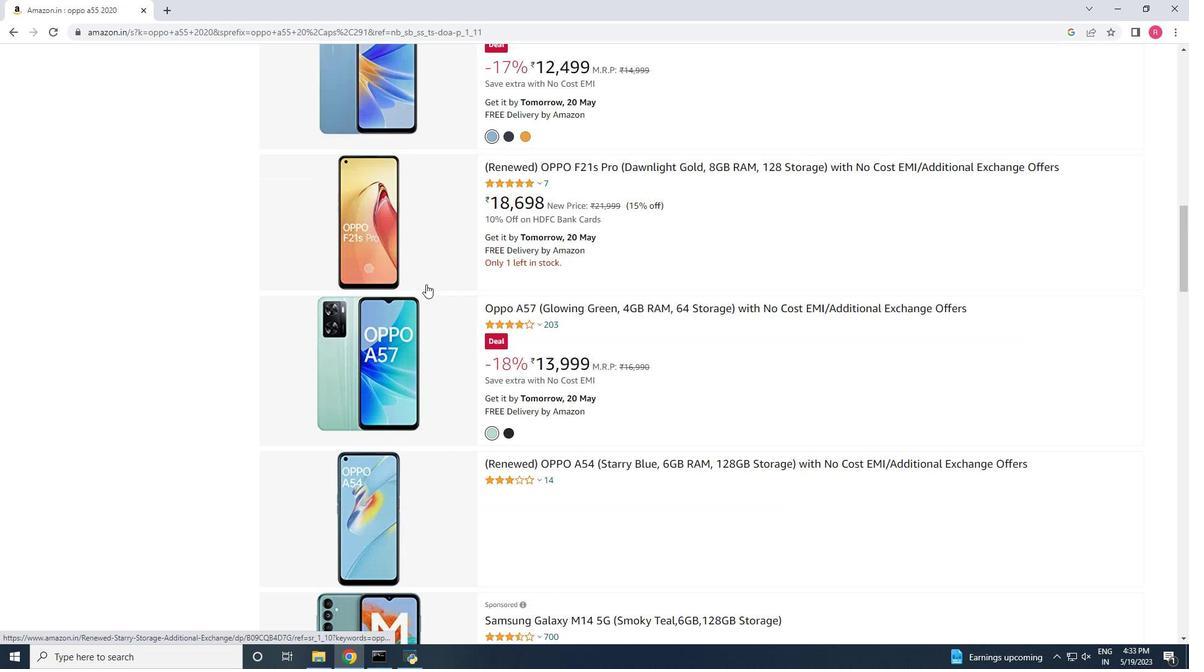 
Action: Mouse scrolled (426, 285) with delta (0, 0)
Screenshot: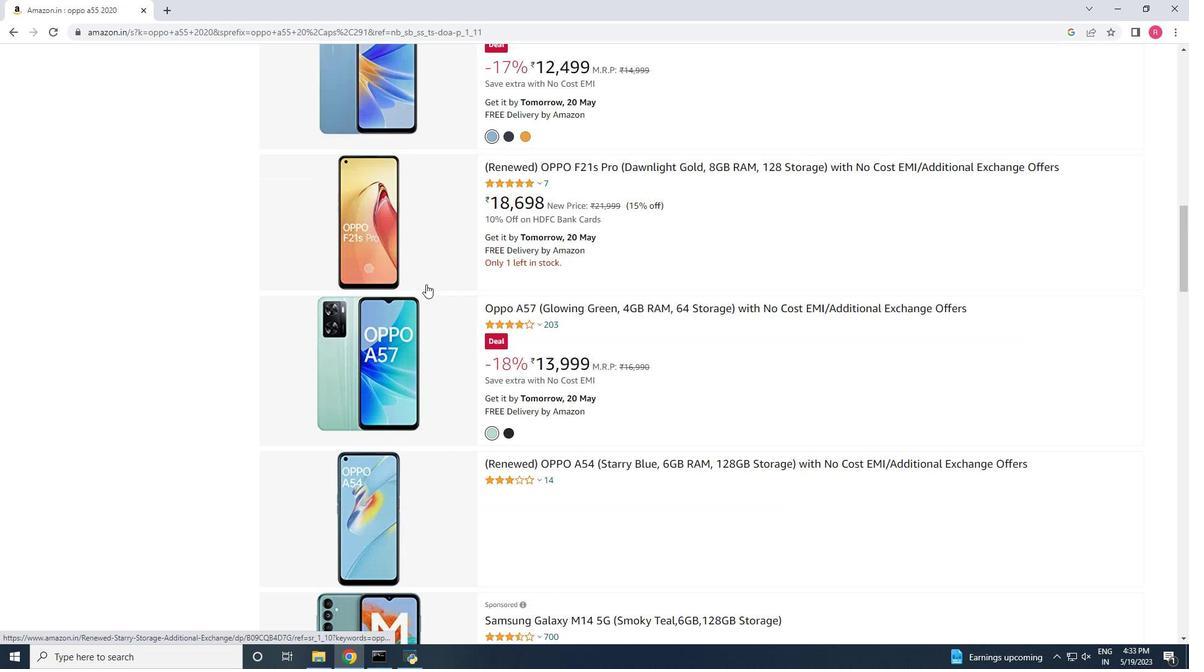 
Action: Mouse scrolled (426, 285) with delta (0, 0)
Screenshot: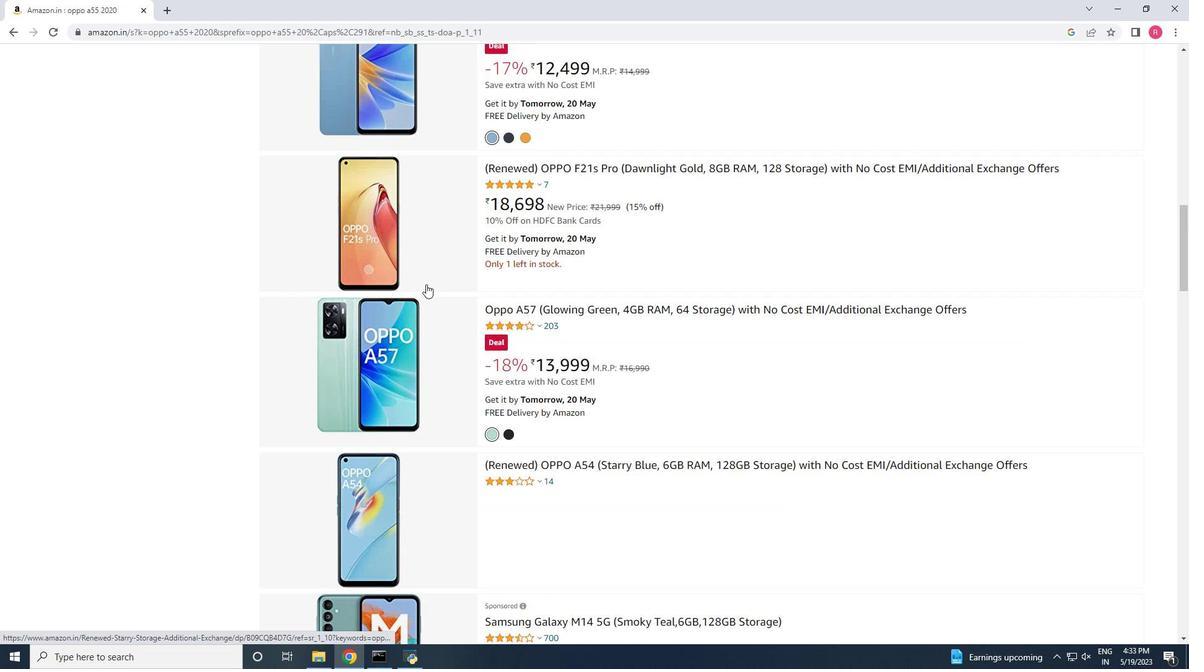 
Action: Mouse scrolled (426, 285) with delta (0, 0)
Screenshot: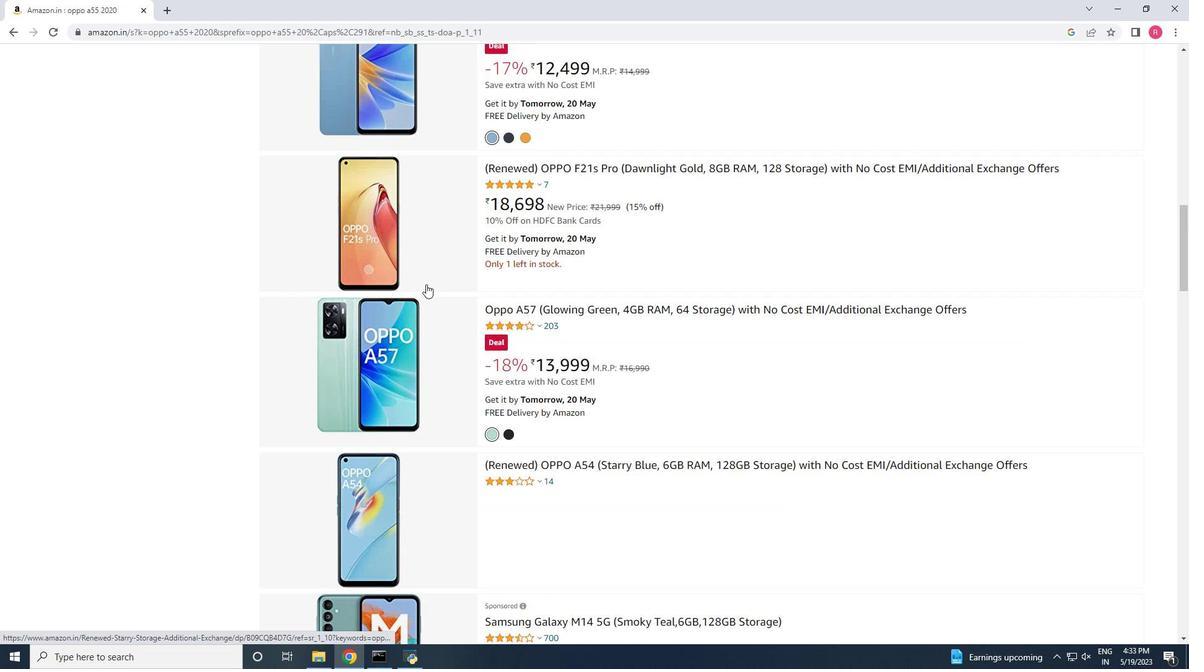 
Action: Mouse scrolled (426, 285) with delta (0, 0)
Screenshot: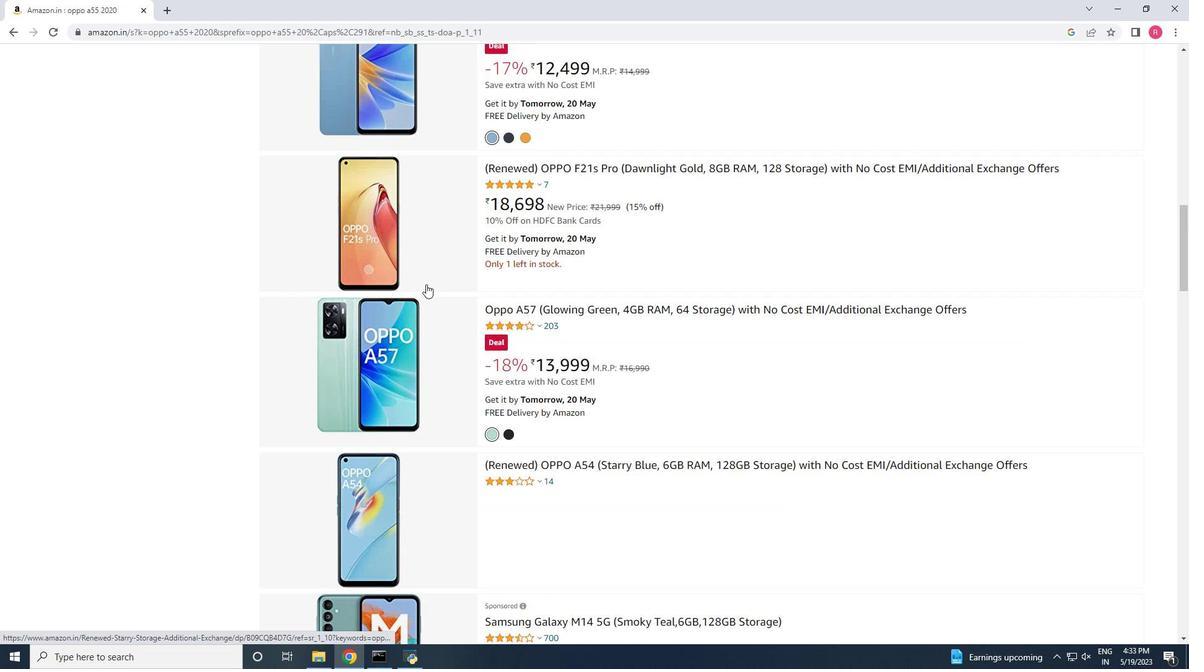 
Action: Mouse moved to (426, 282)
Screenshot: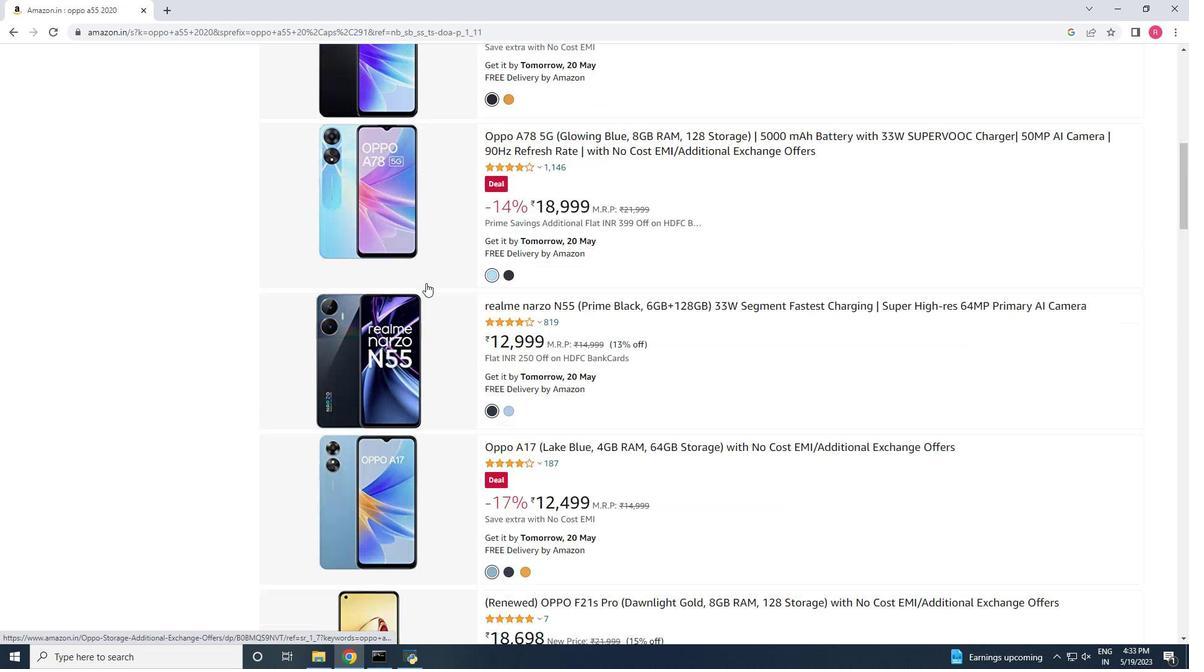 
Action: Mouse scrolled (426, 283) with delta (0, 0)
